 Task: Financial Form Template: Basic Service Receipt.
Action: Mouse moved to (61, 70)
Screenshot: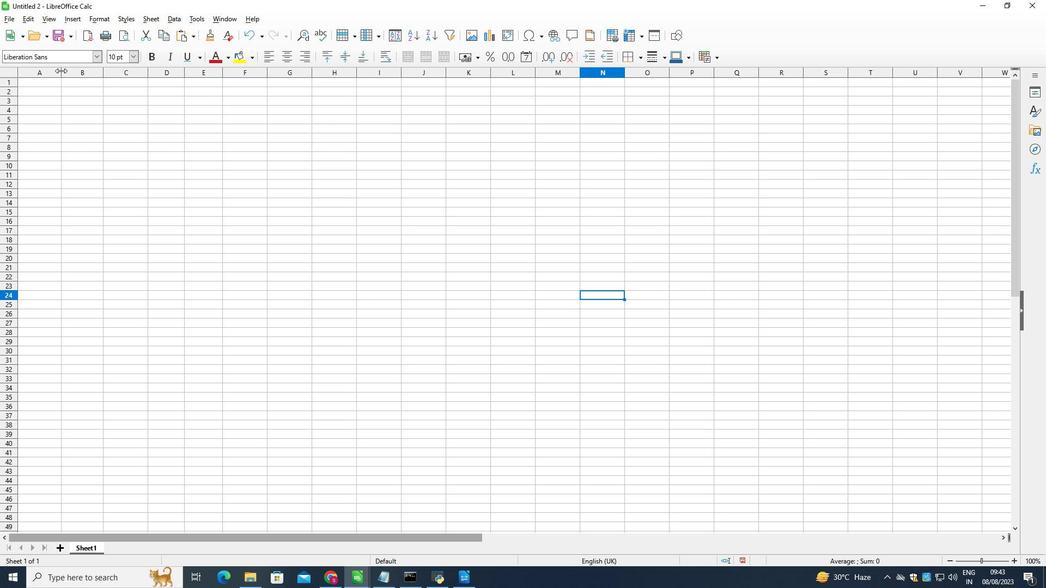 
Action: Mouse pressed left at (61, 70)
Screenshot: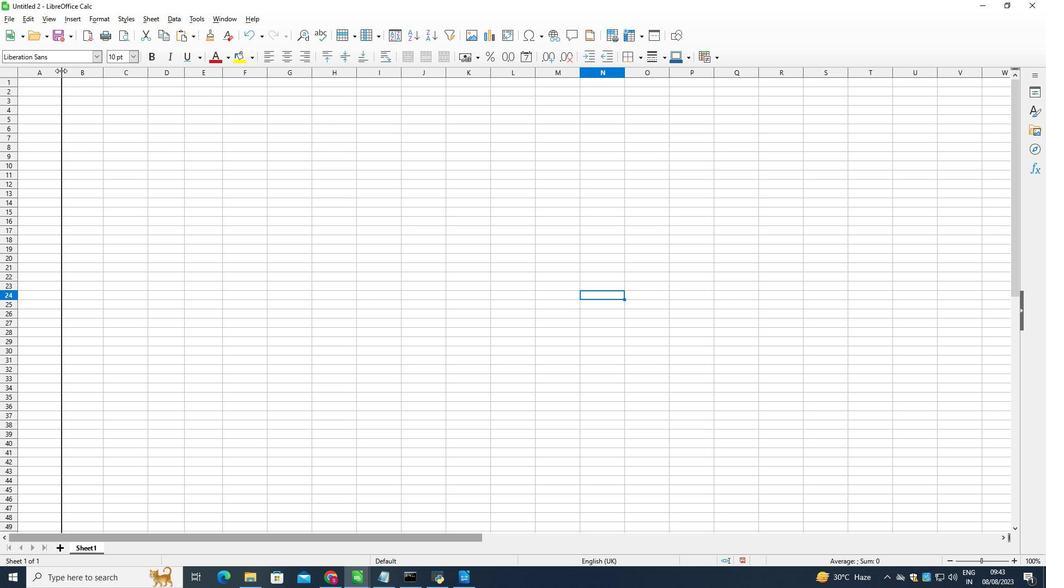 
Action: Mouse moved to (75, 70)
Screenshot: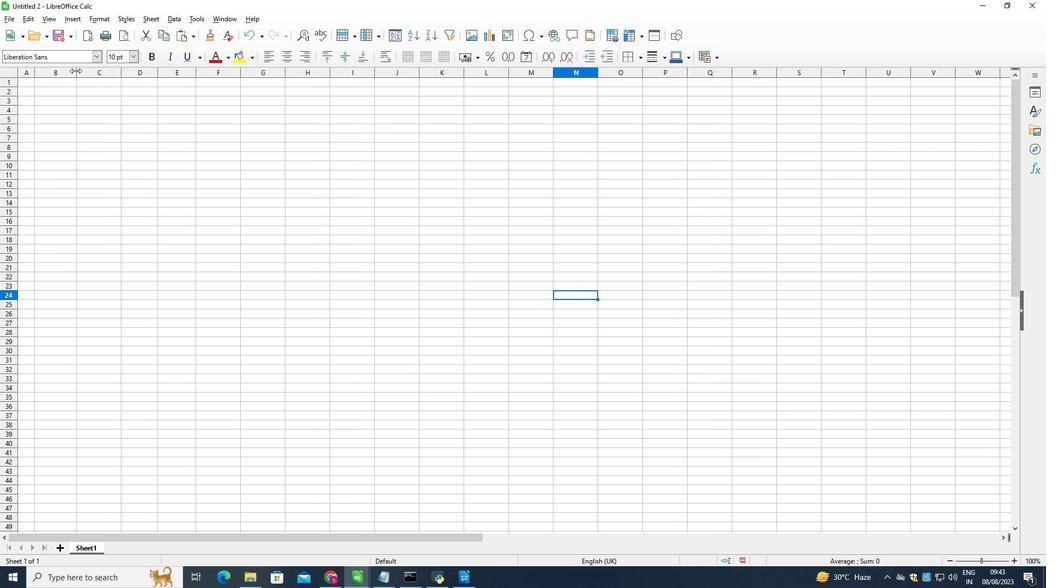 
Action: Mouse pressed left at (75, 70)
Screenshot: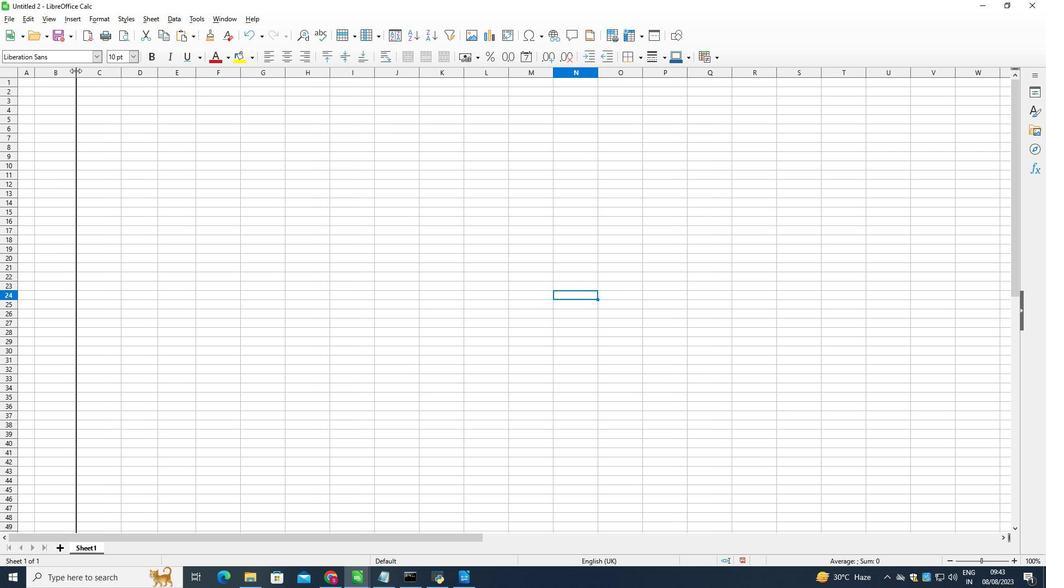 
Action: Mouse moved to (98, 68)
Screenshot: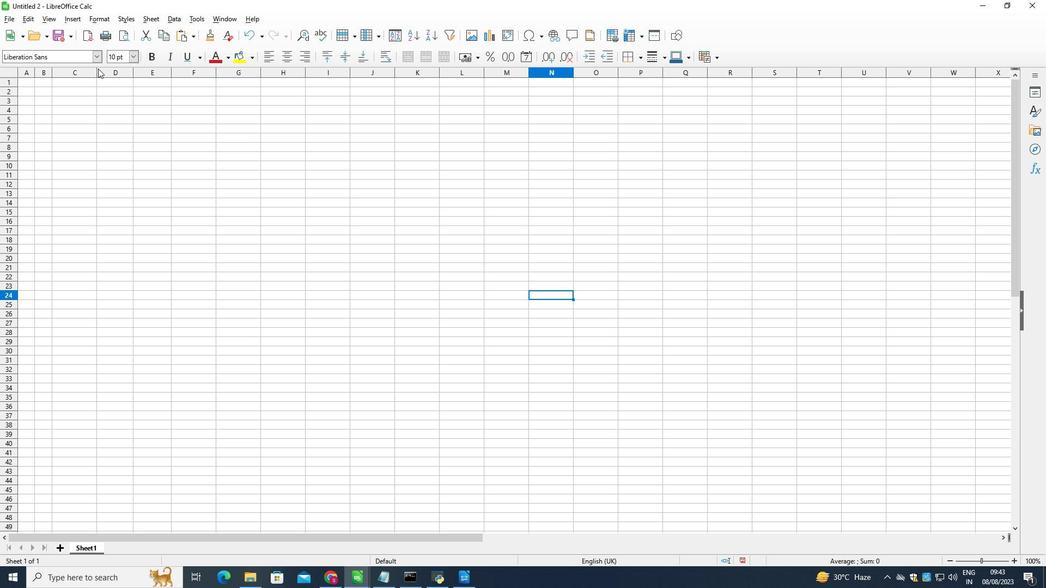 
Action: Mouse pressed left at (98, 68)
Screenshot: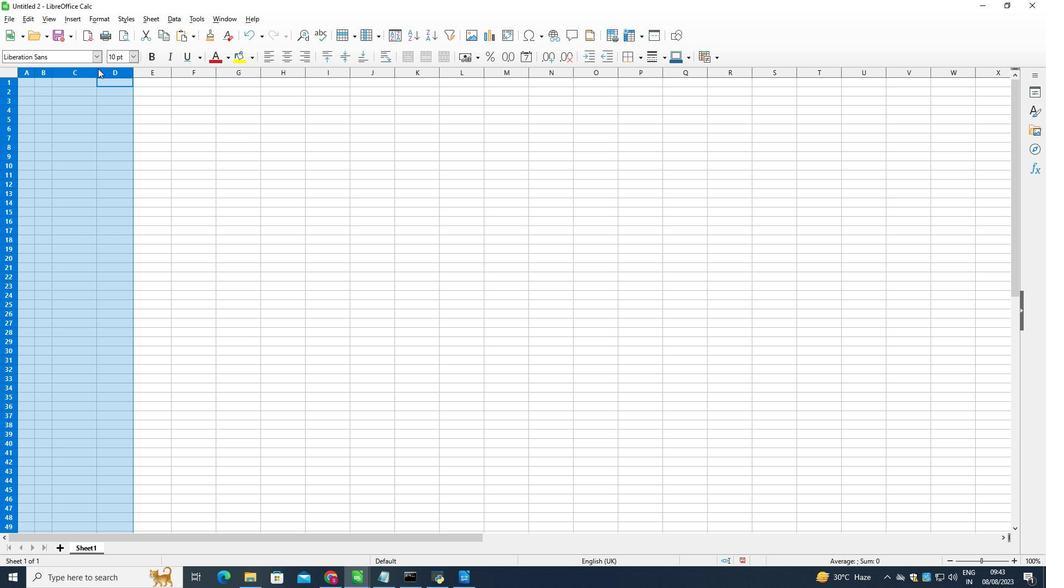 
Action: Mouse moved to (207, 104)
Screenshot: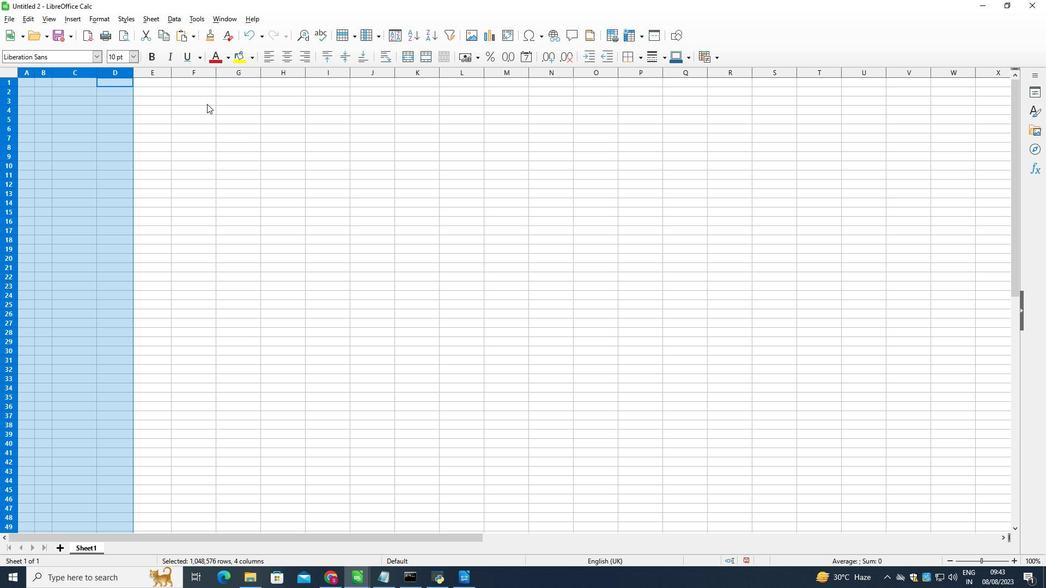 
Action: Mouse pressed left at (207, 104)
Screenshot: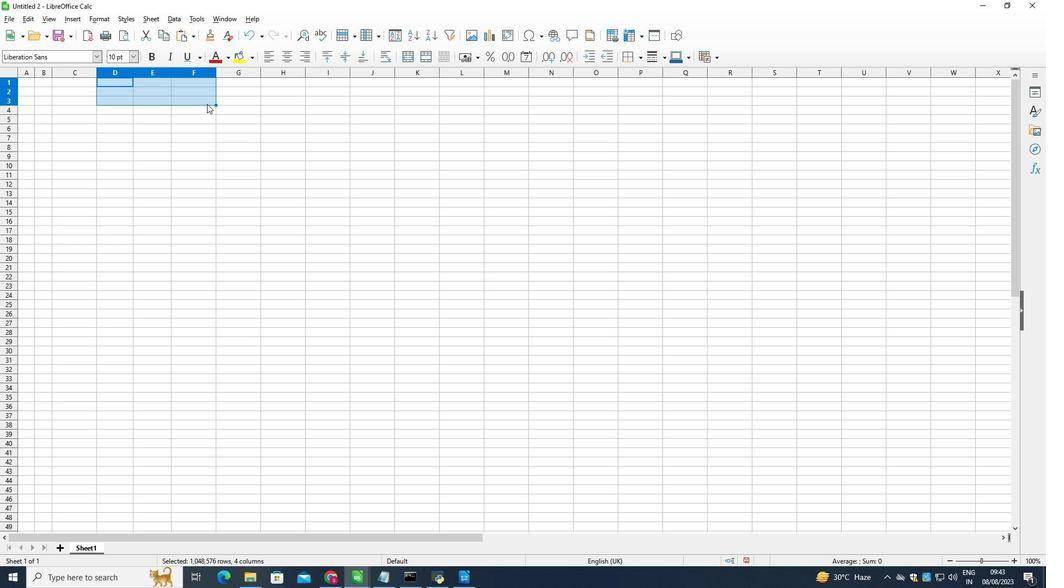 
Action: Mouse pressed right at (207, 104)
Screenshot: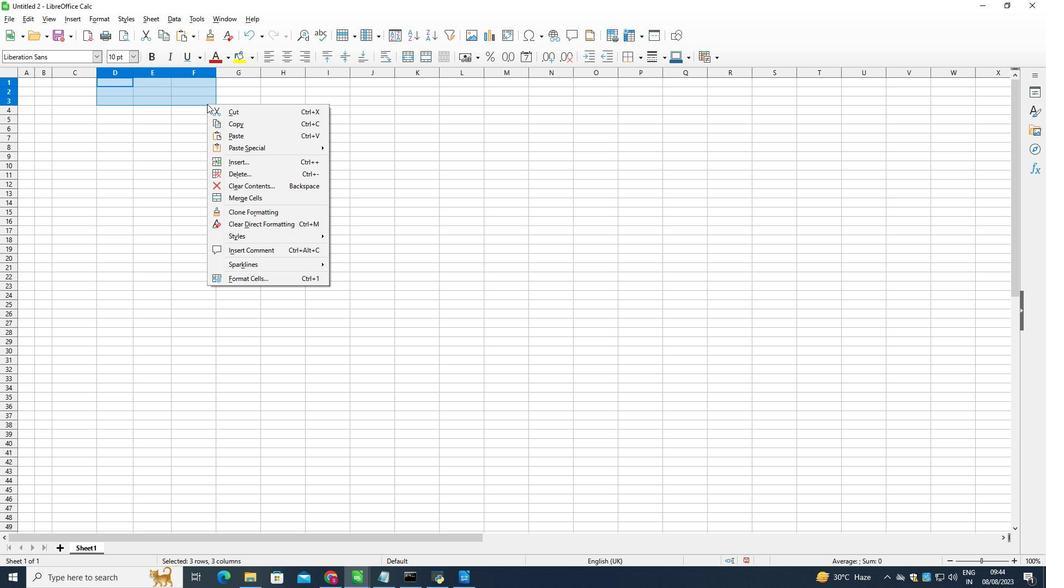 
Action: Mouse moved to (164, 183)
Screenshot: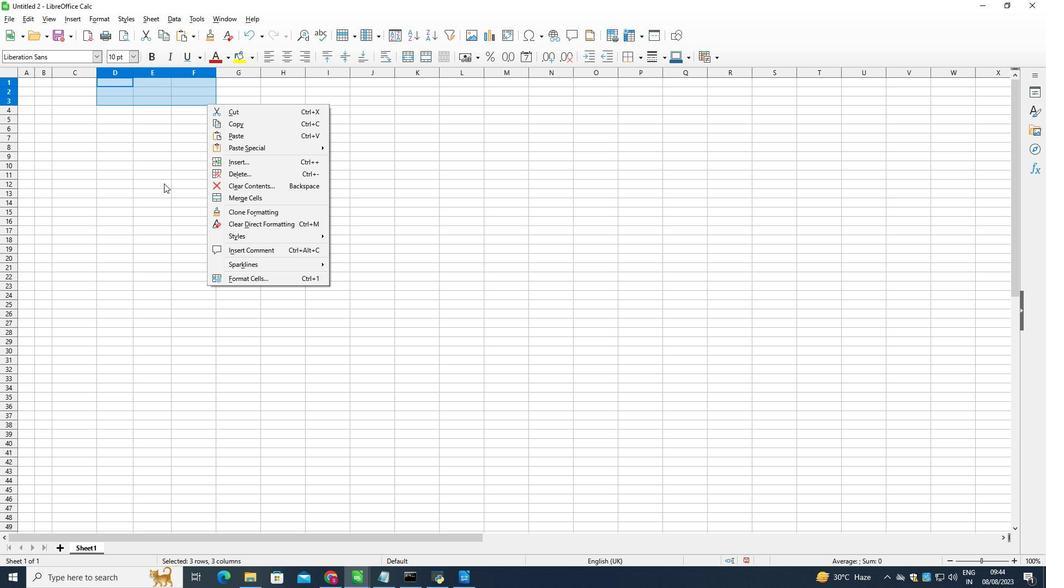 
Action: Mouse pressed left at (164, 183)
Screenshot: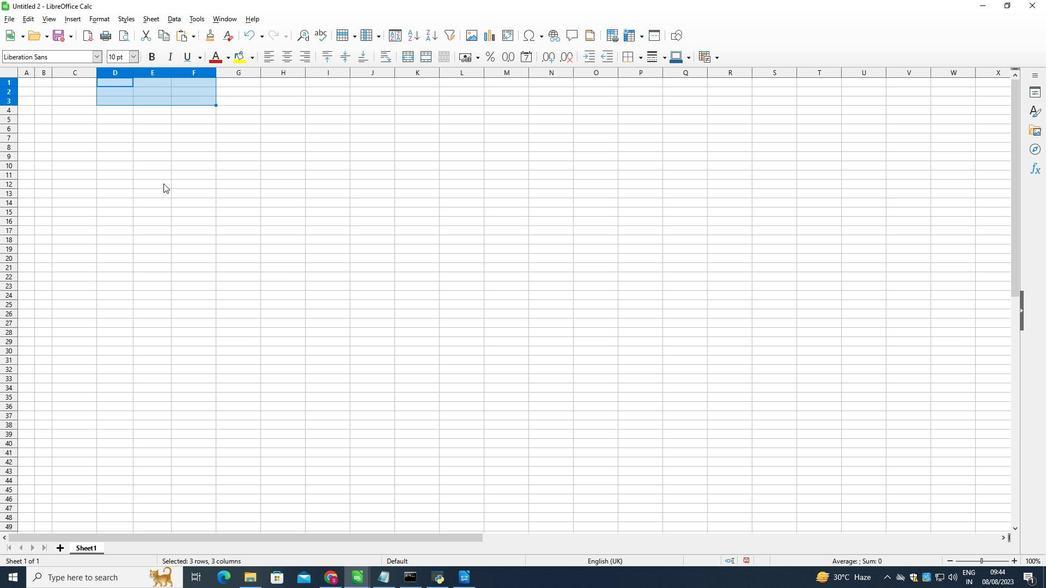 
Action: Mouse moved to (81, 145)
Screenshot: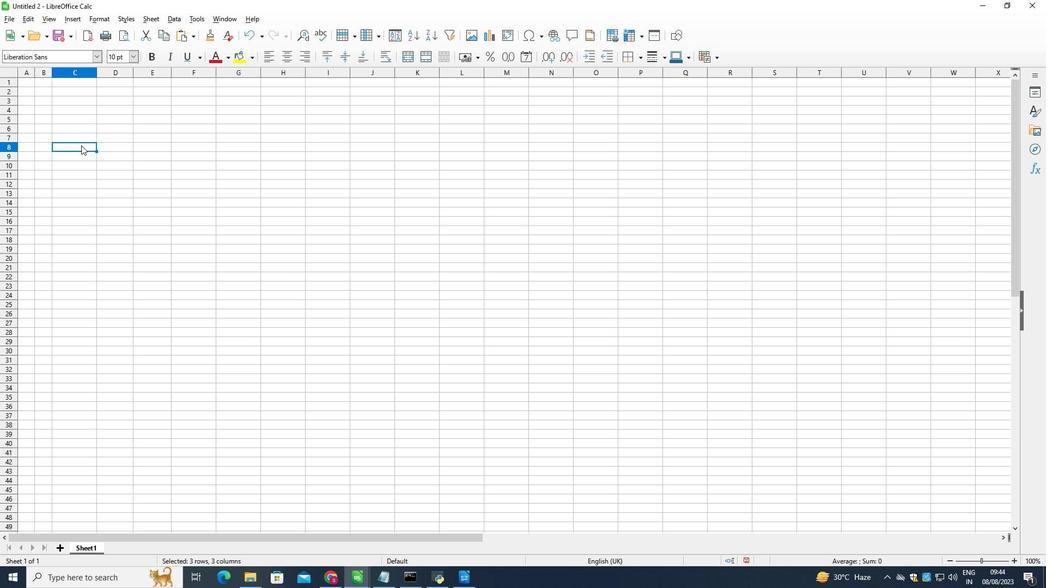 
Action: Mouse pressed left at (81, 145)
Screenshot: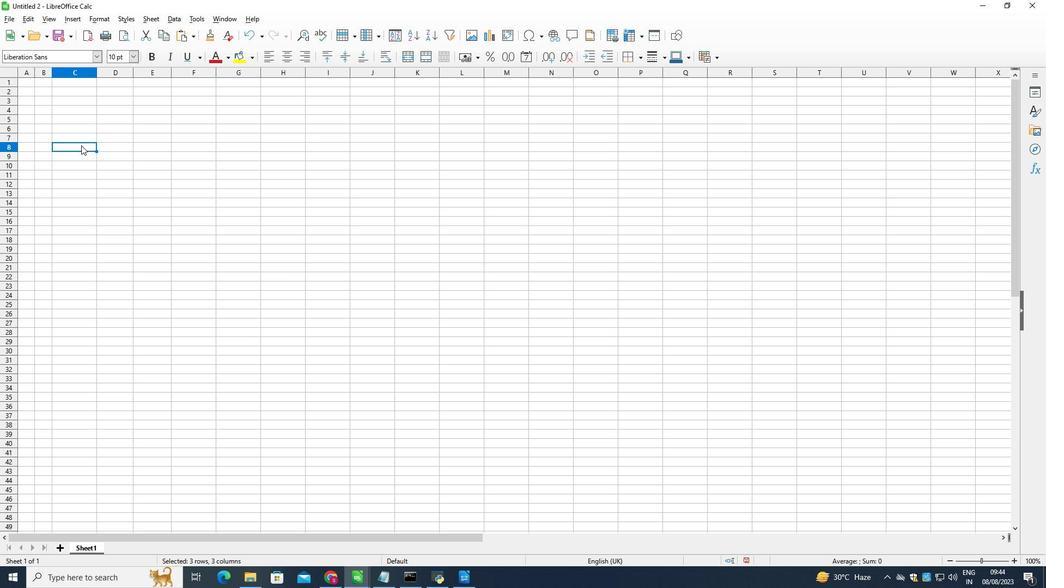 
Action: Mouse moved to (95, 72)
Screenshot: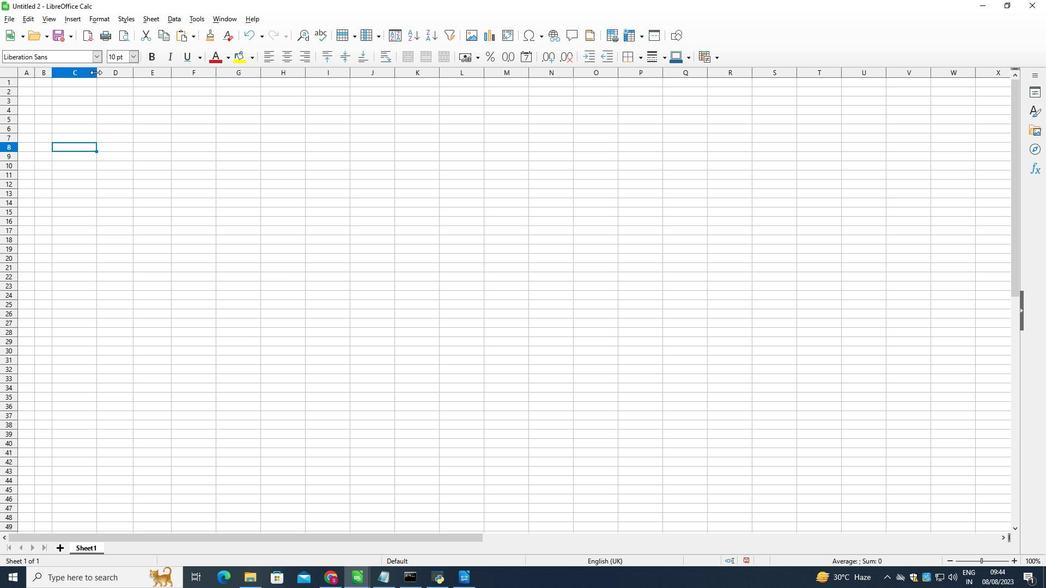 
Action: Mouse pressed left at (95, 72)
Screenshot: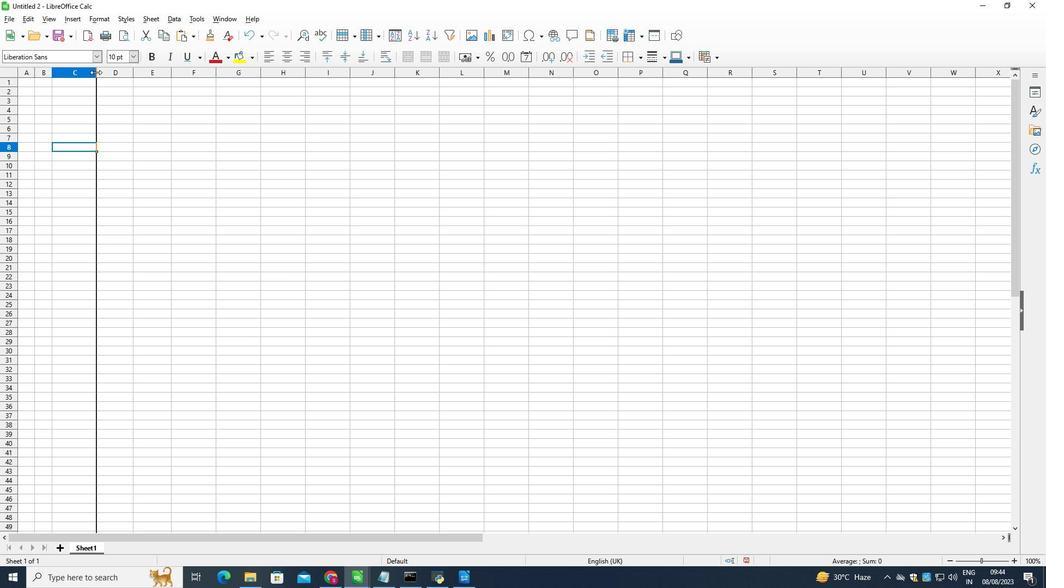 
Action: Mouse moved to (105, 74)
Screenshot: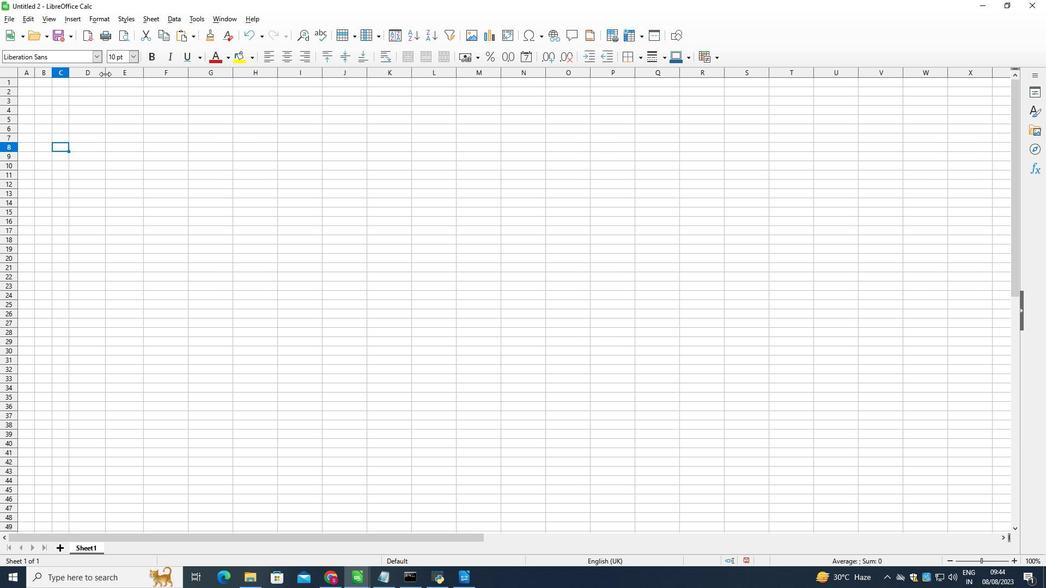 
Action: Mouse pressed left at (105, 74)
Screenshot: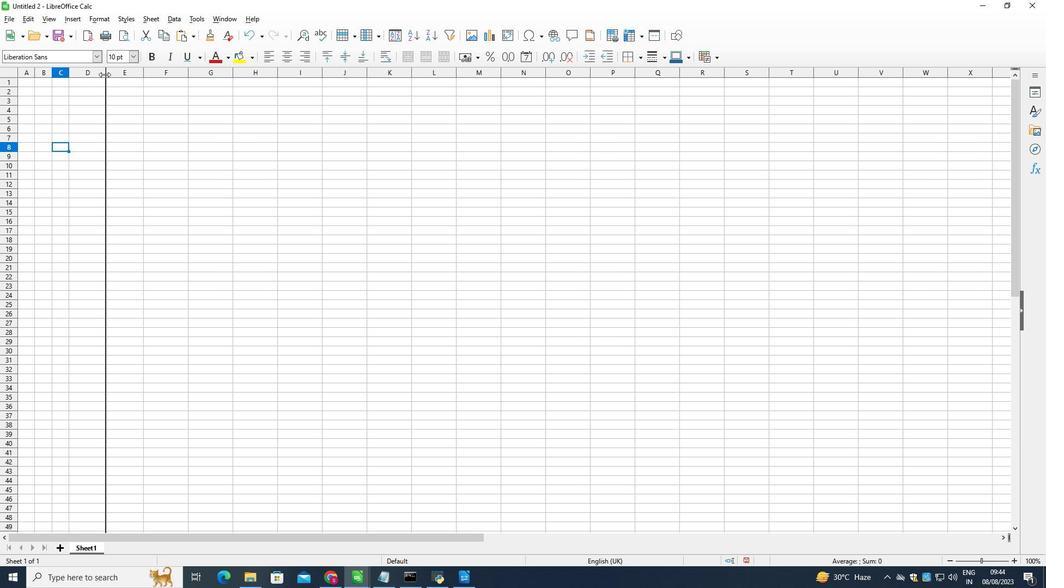 
Action: Mouse moved to (123, 70)
Screenshot: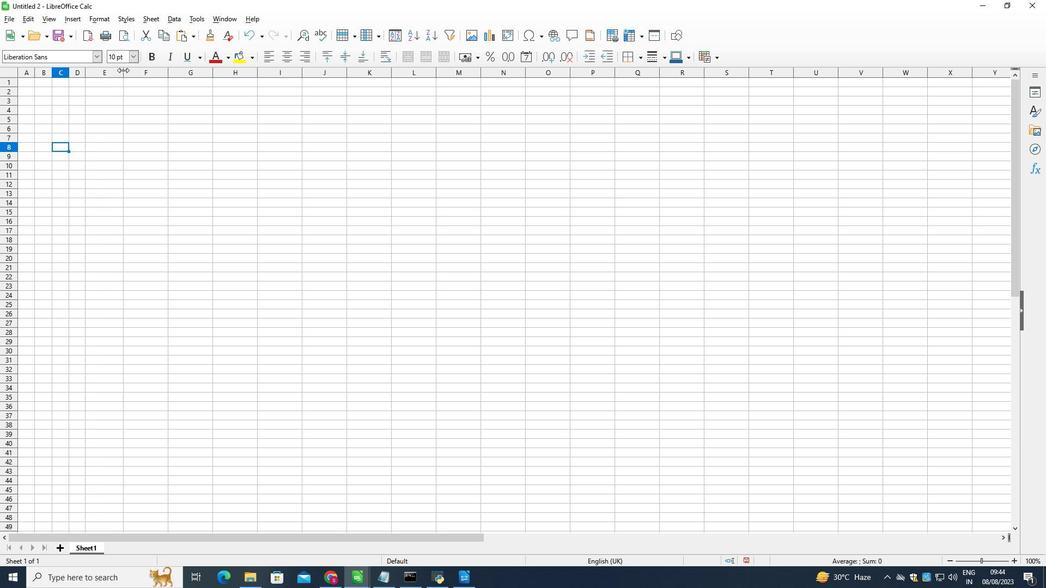 
Action: Mouse pressed left at (123, 70)
Screenshot: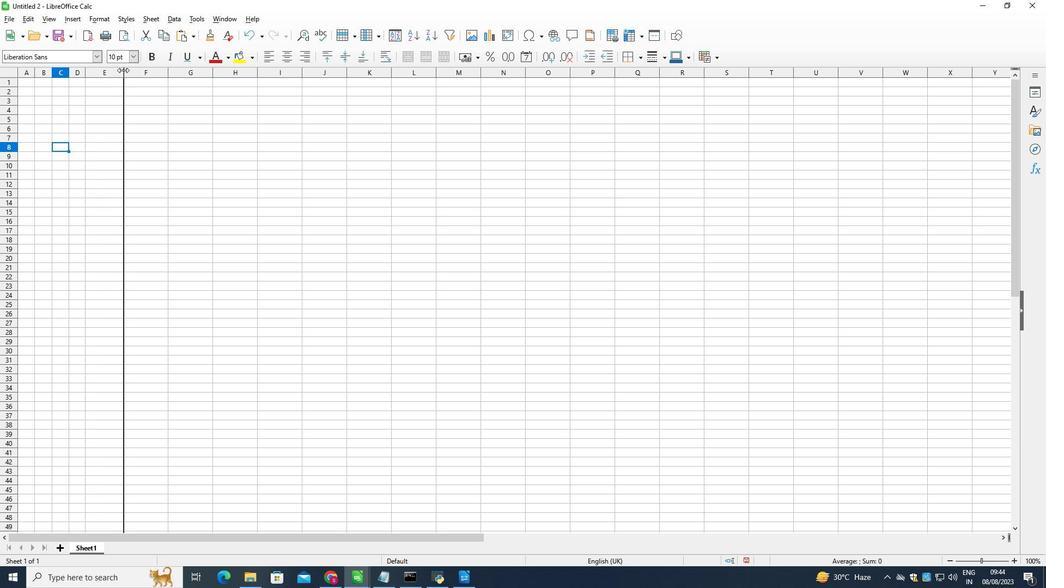
Action: Mouse moved to (144, 71)
Screenshot: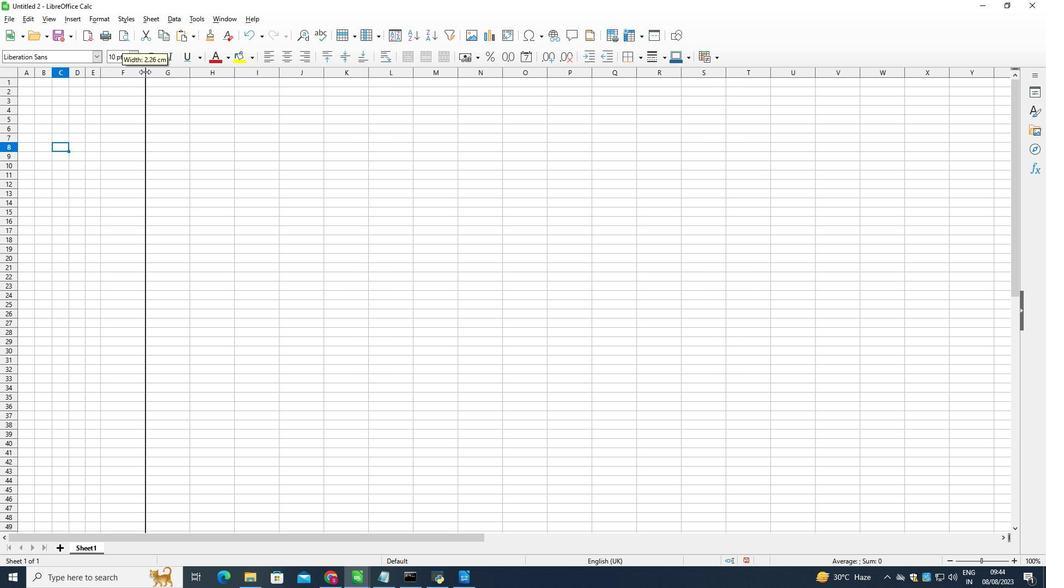 
Action: Mouse pressed left at (144, 71)
Screenshot: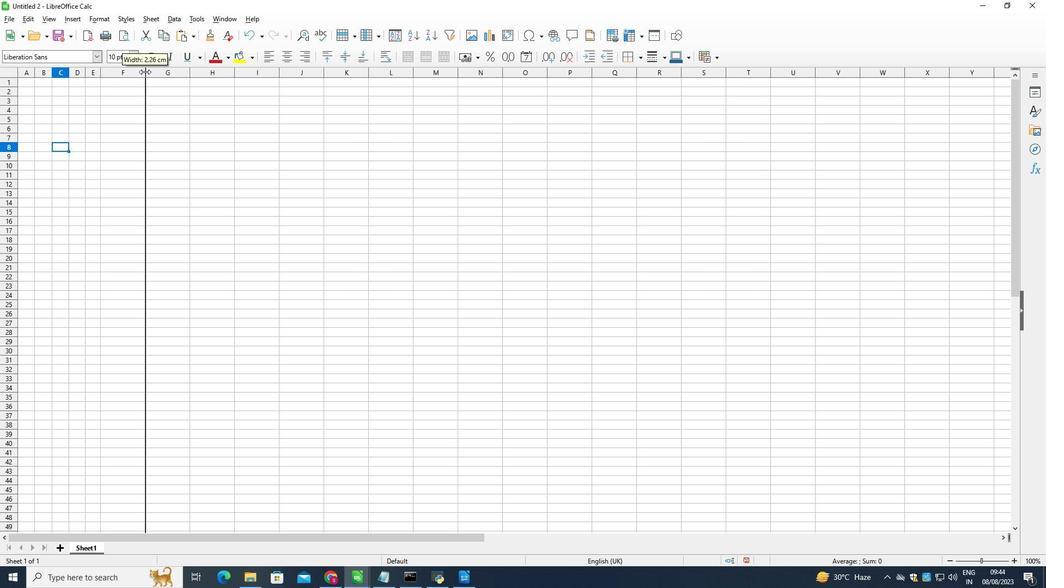 
Action: Mouse moved to (159, 76)
Screenshot: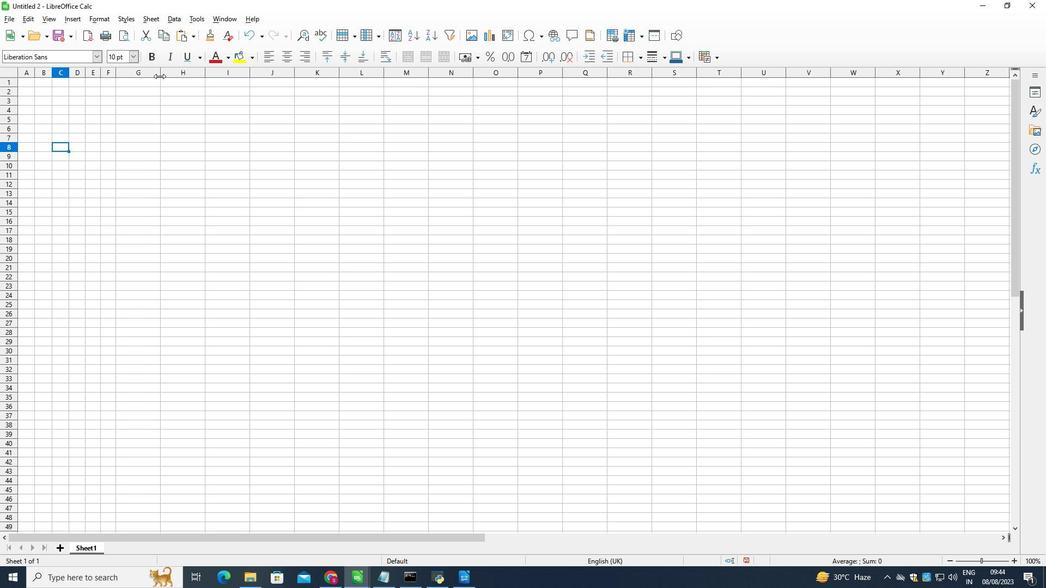 
Action: Mouse pressed left at (159, 76)
Screenshot: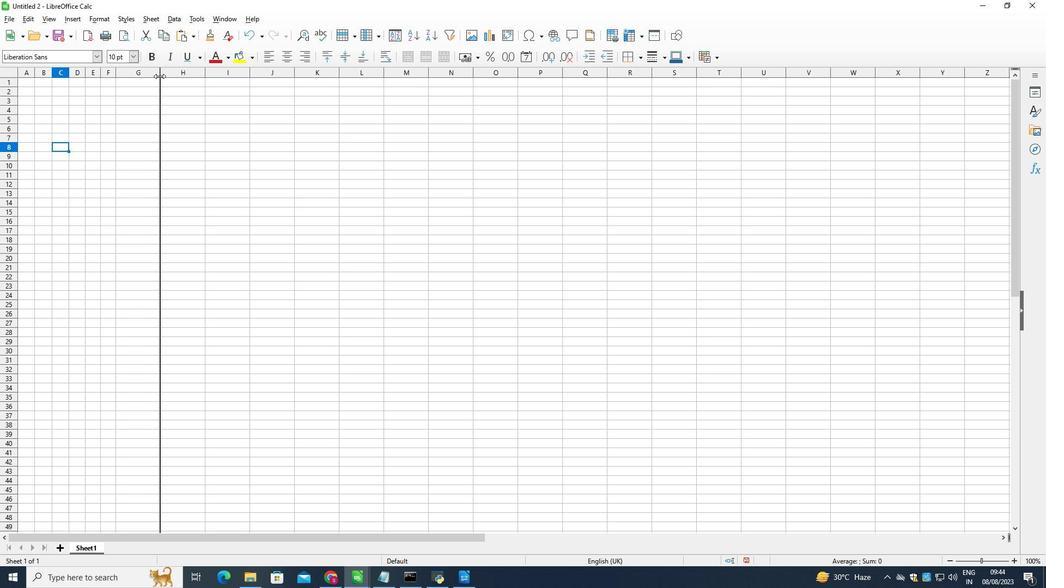
Action: Mouse moved to (176, 73)
Screenshot: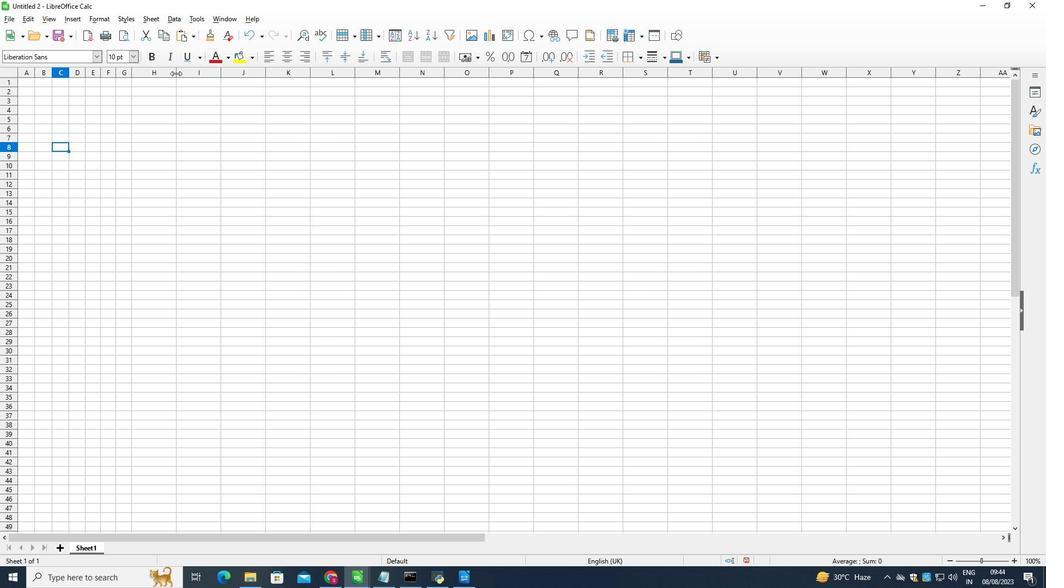 
Action: Mouse pressed left at (176, 73)
Screenshot: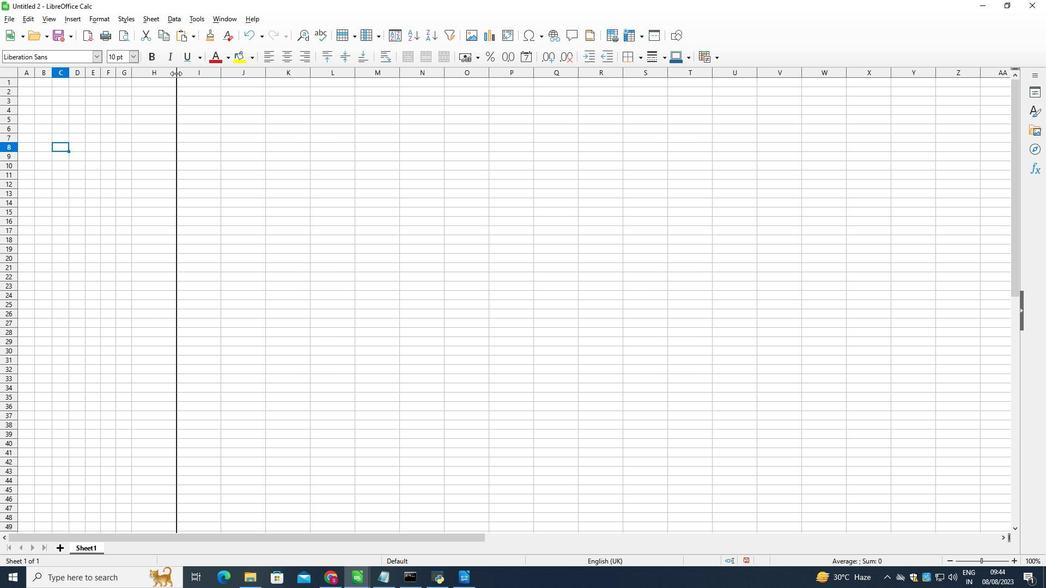 
Action: Mouse moved to (190, 75)
Screenshot: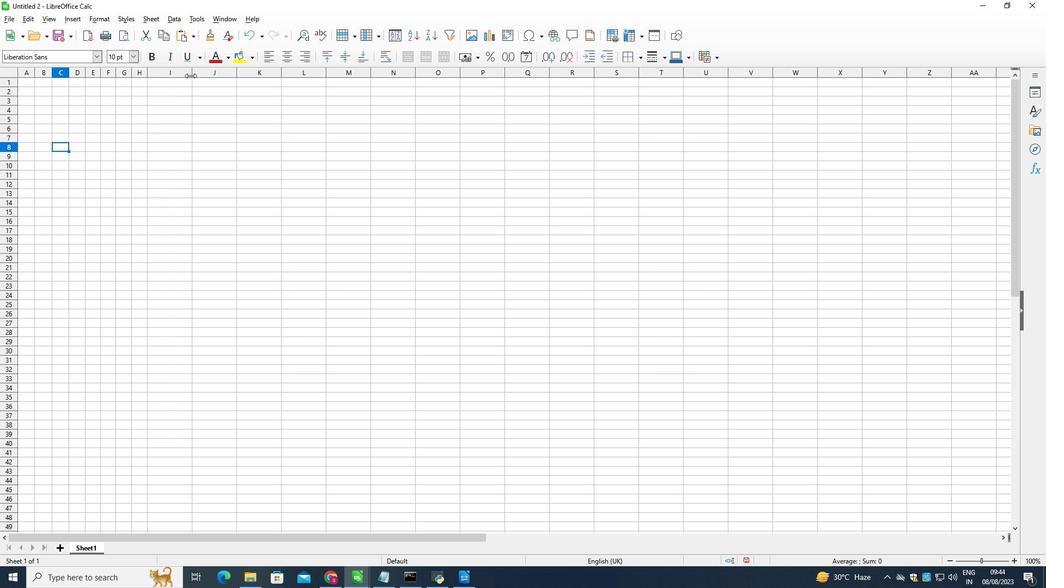 
Action: Mouse pressed left at (190, 75)
Screenshot: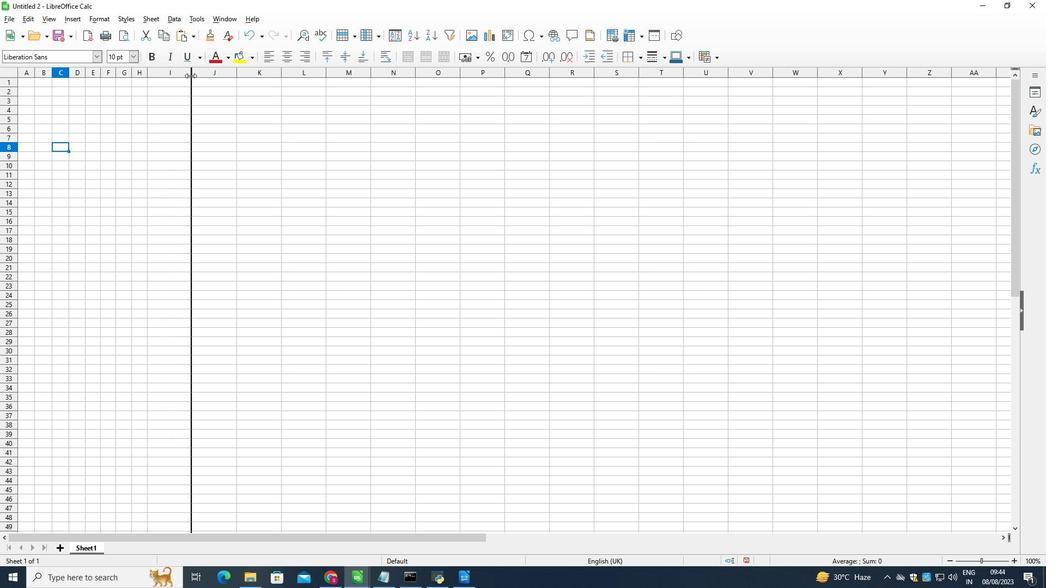 
Action: Mouse moved to (204, 73)
Screenshot: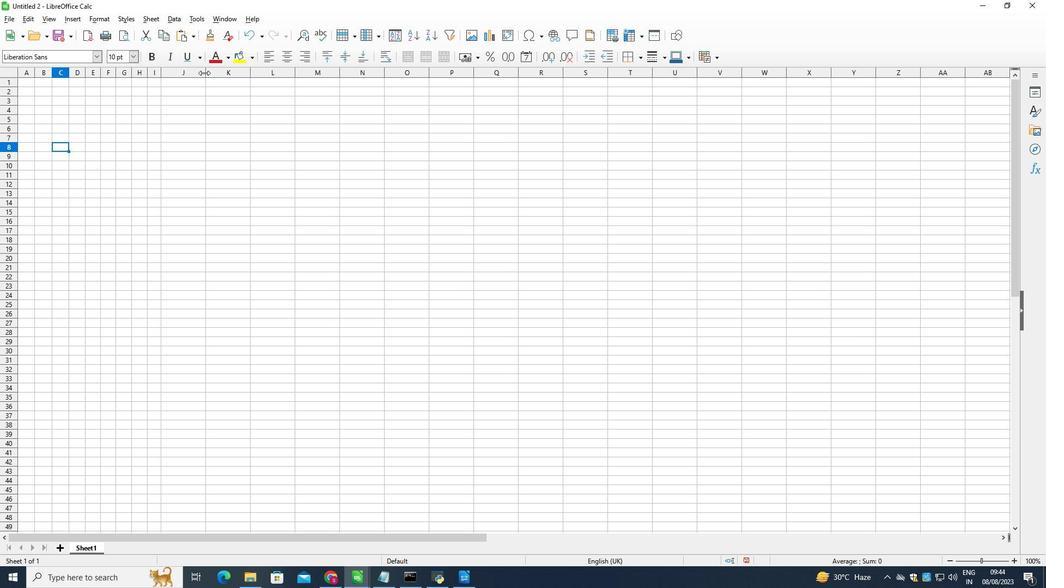 
Action: Mouse pressed left at (204, 73)
Screenshot: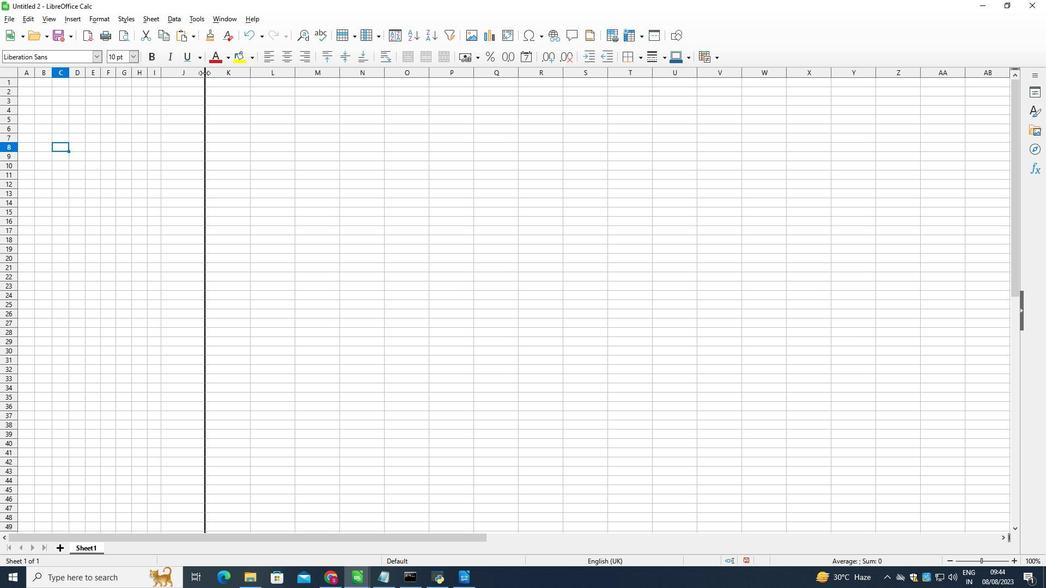 
Action: Mouse moved to (225, 70)
Screenshot: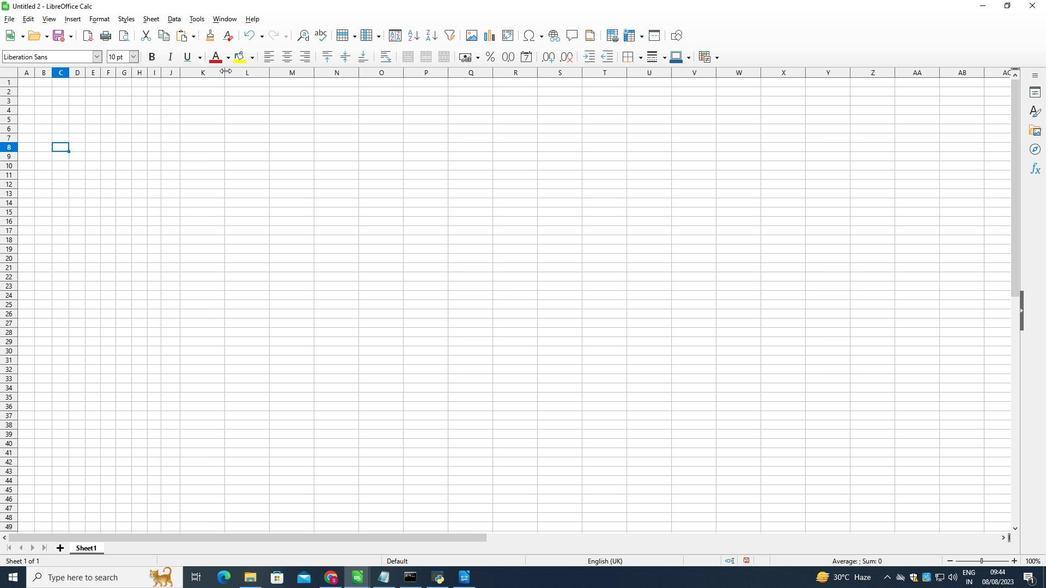 
Action: Mouse pressed left at (225, 70)
Screenshot: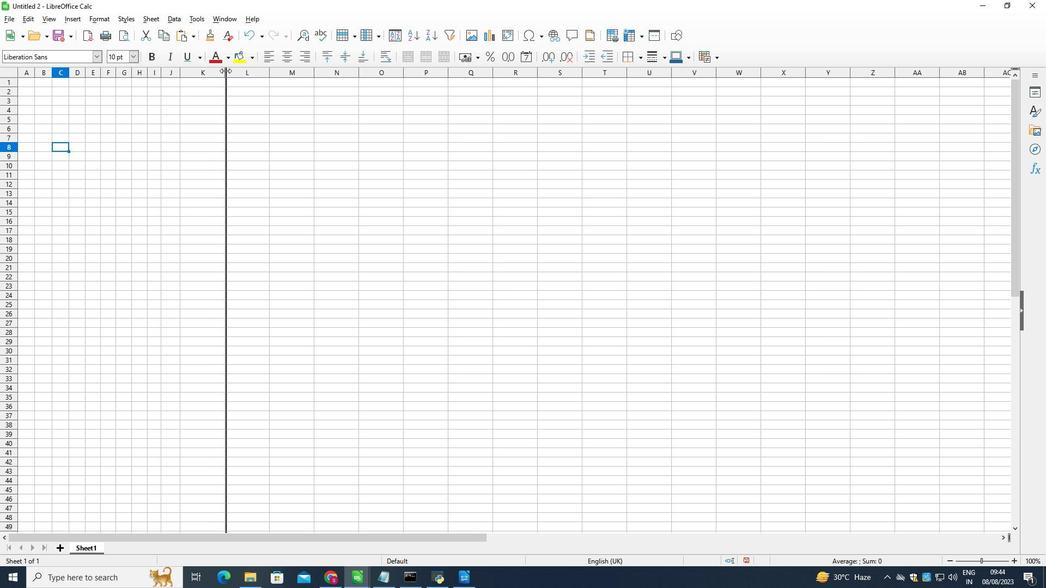 
Action: Mouse moved to (243, 71)
Screenshot: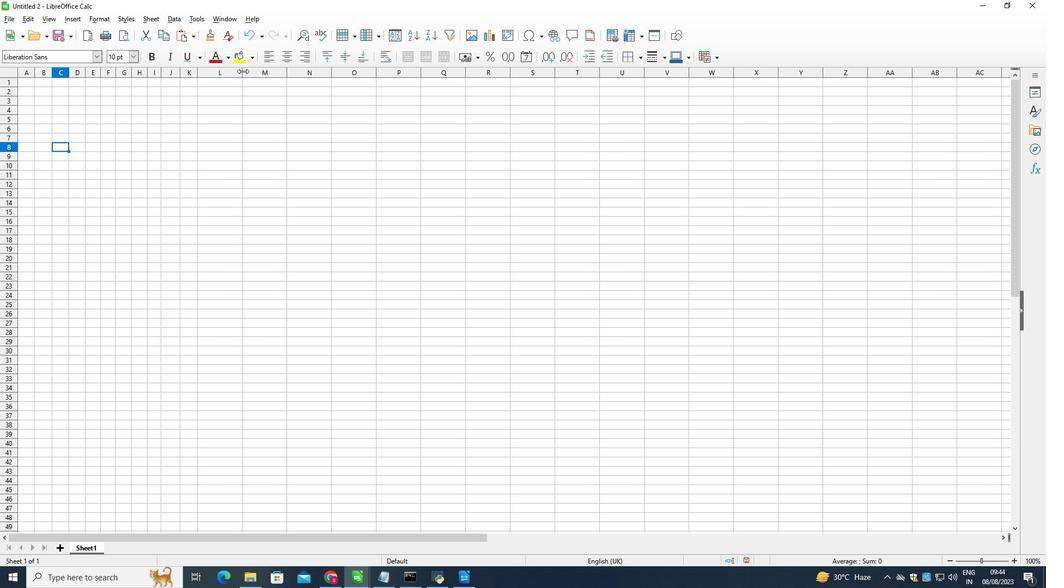 
Action: Mouse pressed left at (243, 71)
Screenshot: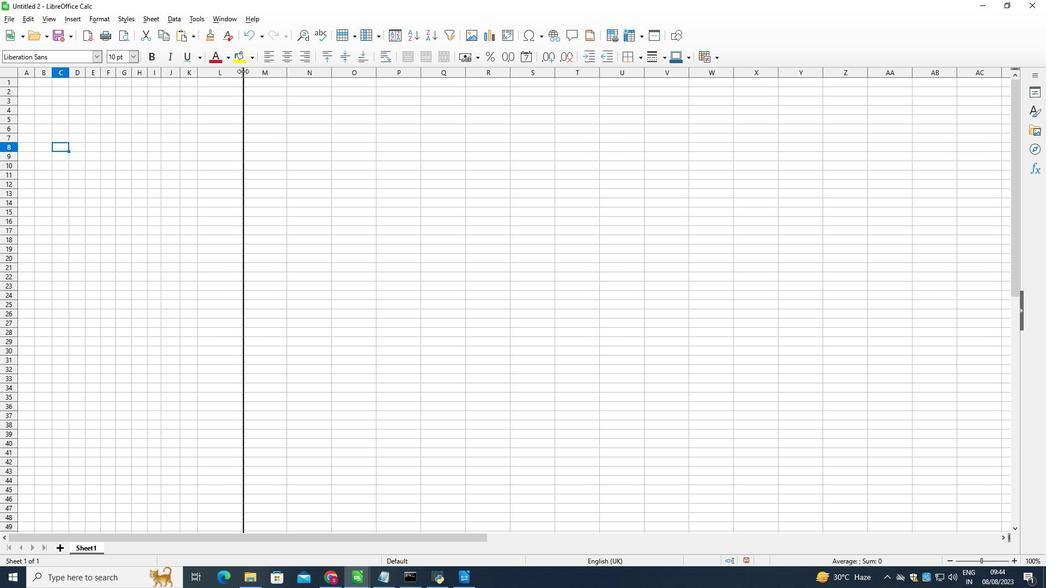 
Action: Mouse moved to (257, 70)
Screenshot: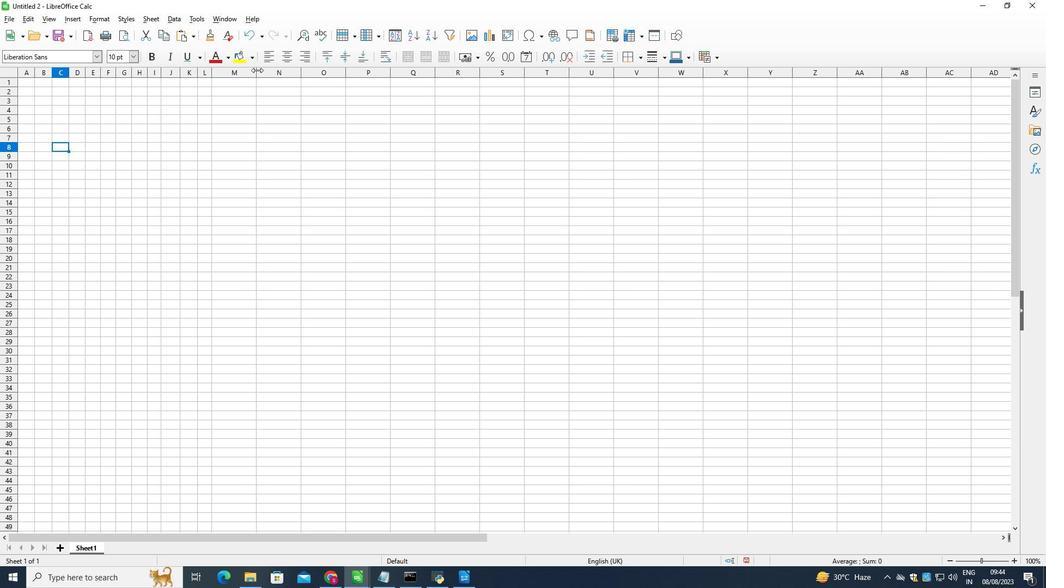 
Action: Mouse pressed left at (257, 70)
Screenshot: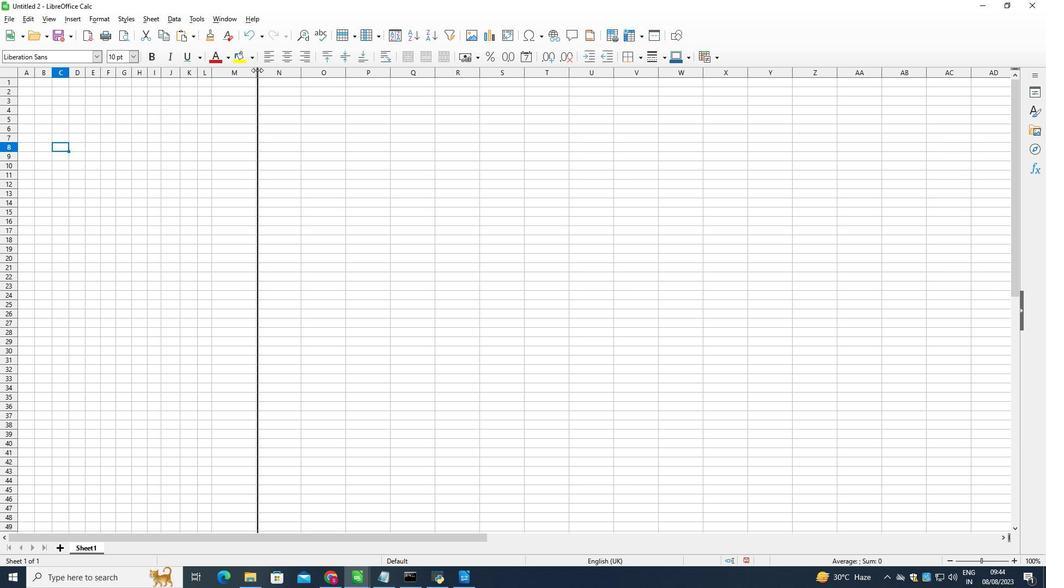
Action: Mouse moved to (271, 73)
Screenshot: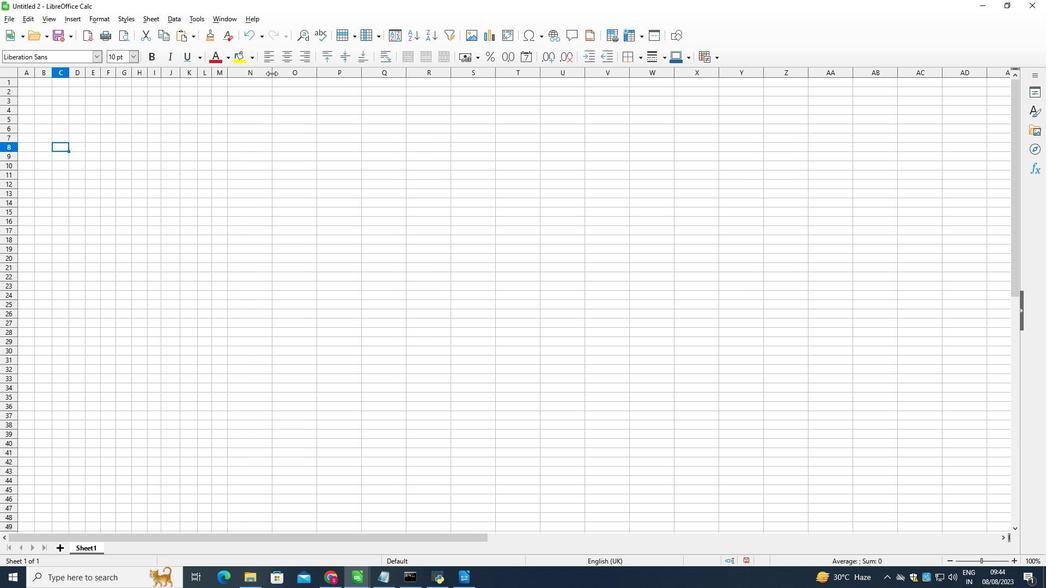 
Action: Mouse pressed left at (271, 73)
Screenshot: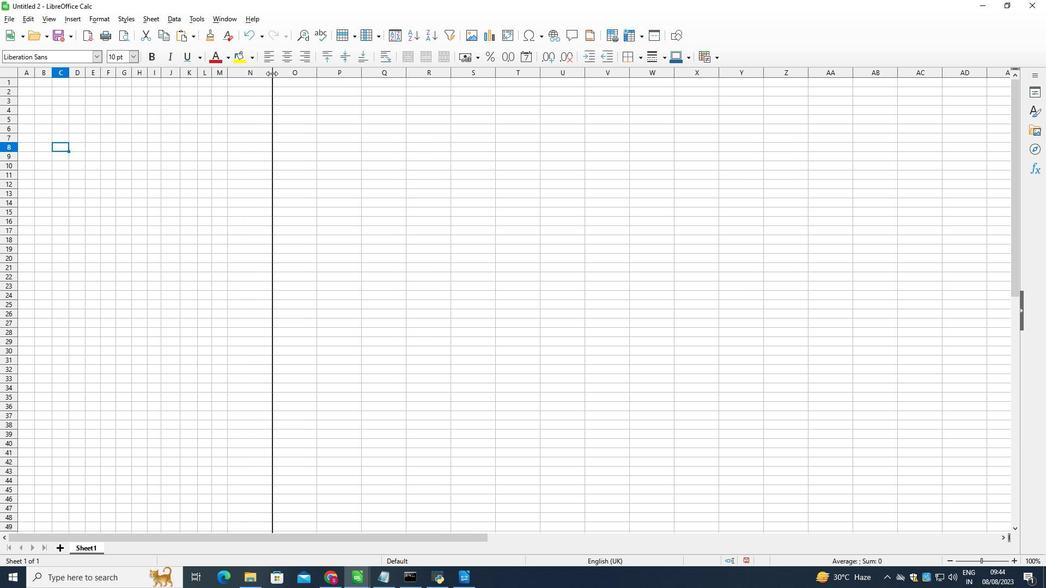
Action: Mouse moved to (286, 71)
Screenshot: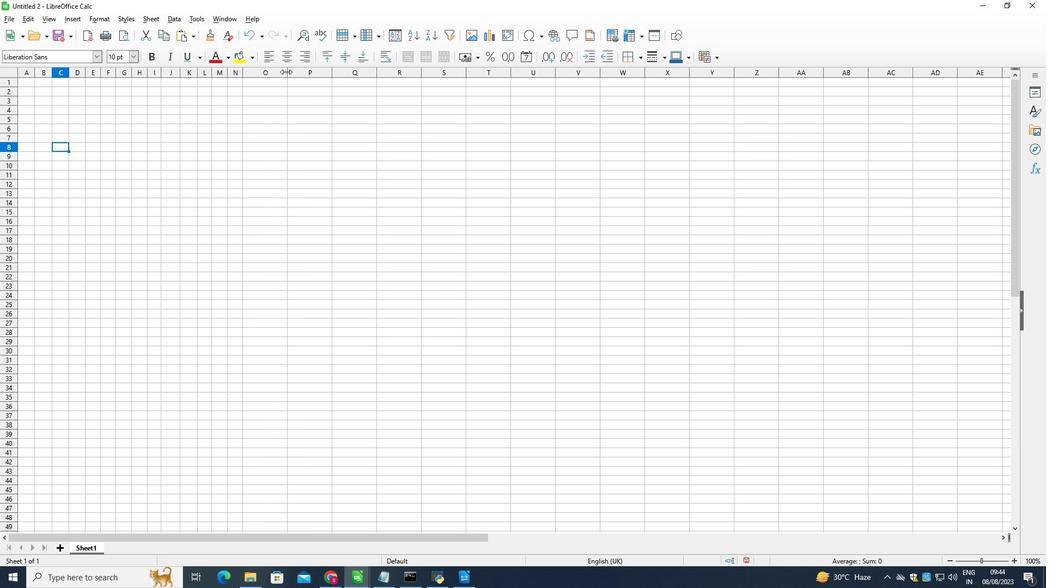 
Action: Mouse pressed left at (286, 71)
Screenshot: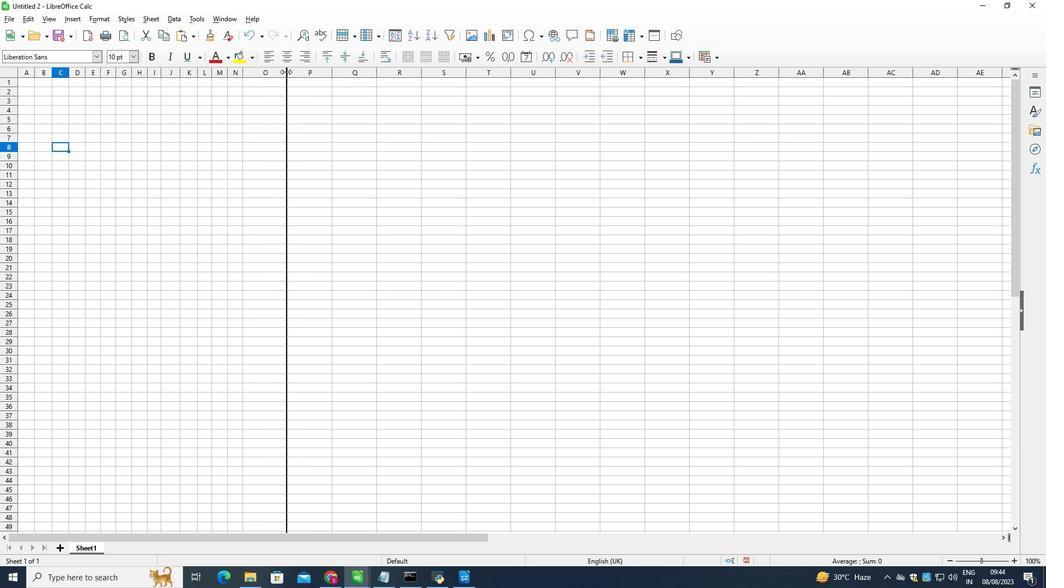 
Action: Mouse moved to (303, 71)
Screenshot: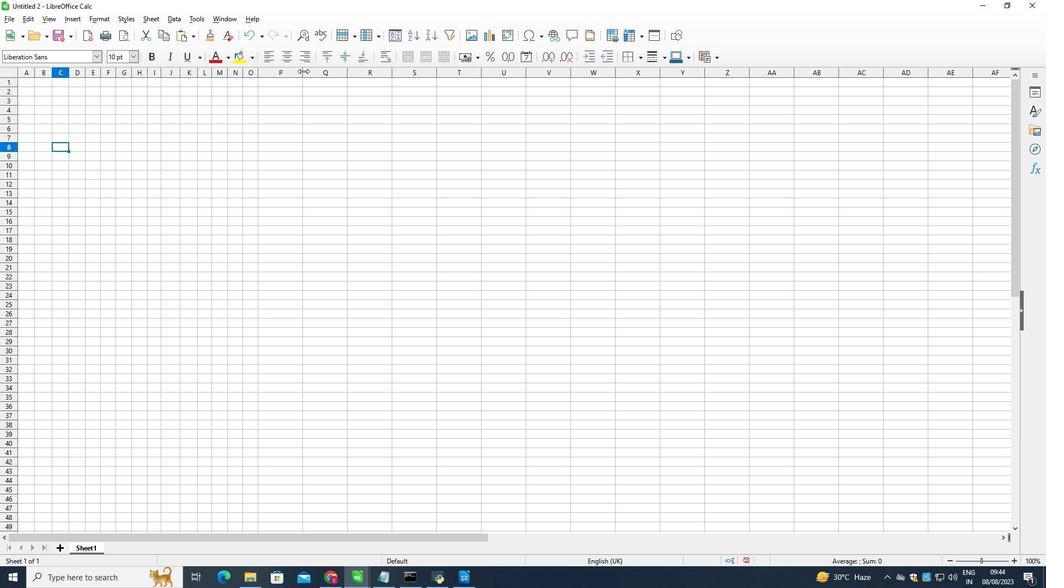 
Action: Mouse pressed left at (303, 71)
Screenshot: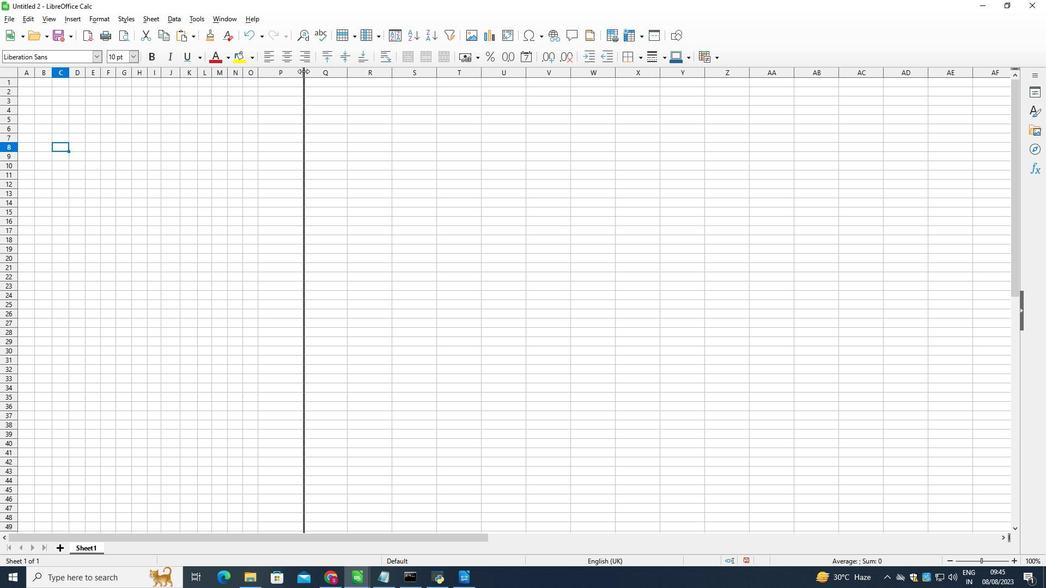 
Action: Mouse moved to (318, 73)
Screenshot: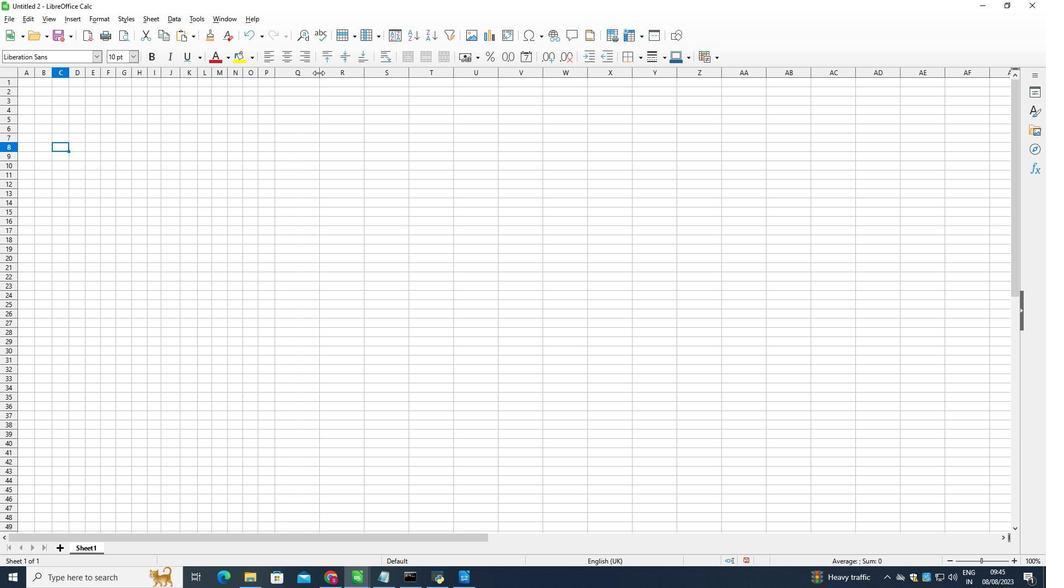 
Action: Mouse pressed left at (318, 73)
Screenshot: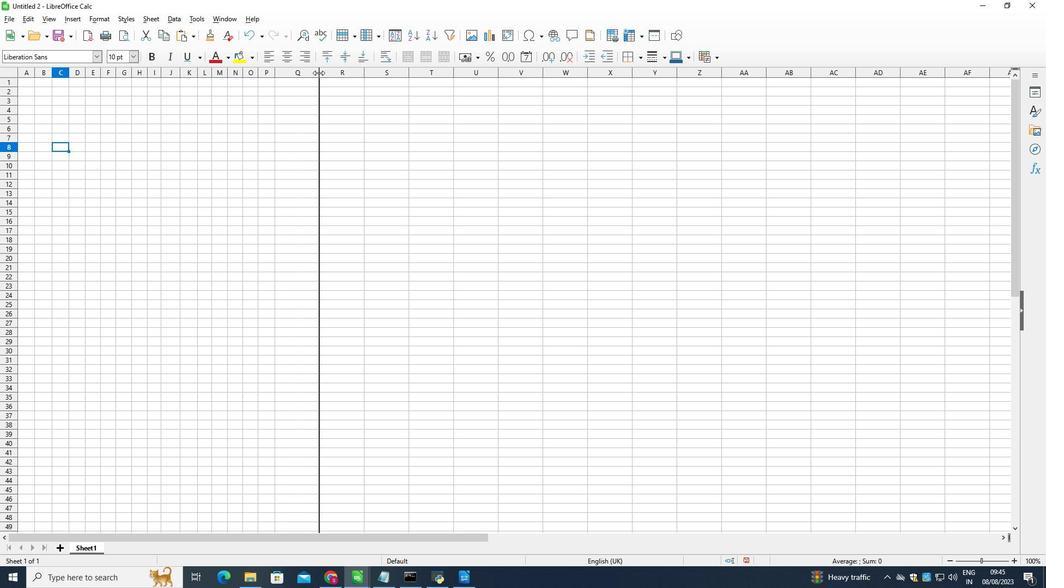 
Action: Mouse moved to (335, 70)
Screenshot: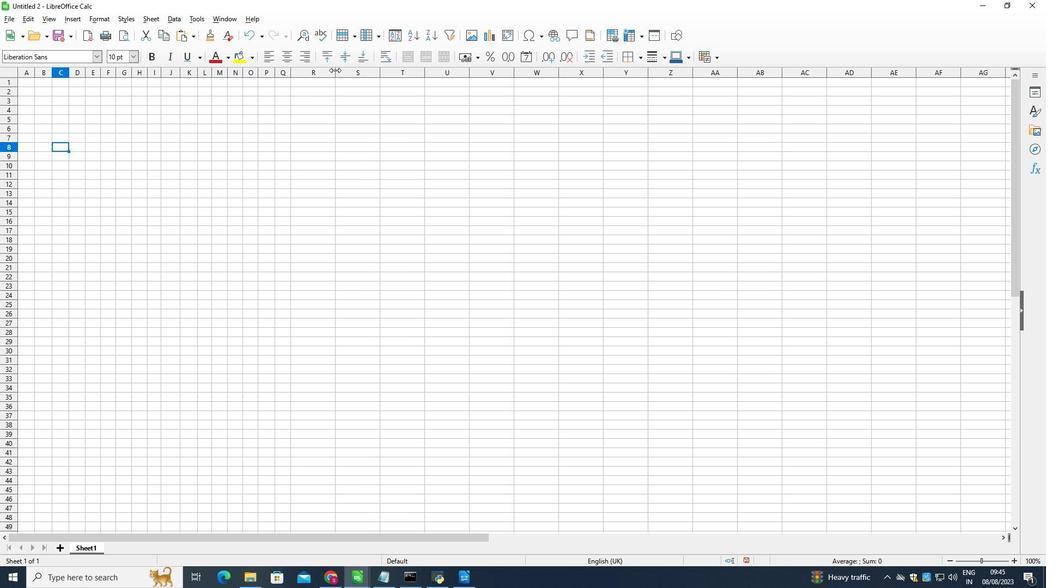 
Action: Mouse pressed left at (335, 70)
Screenshot: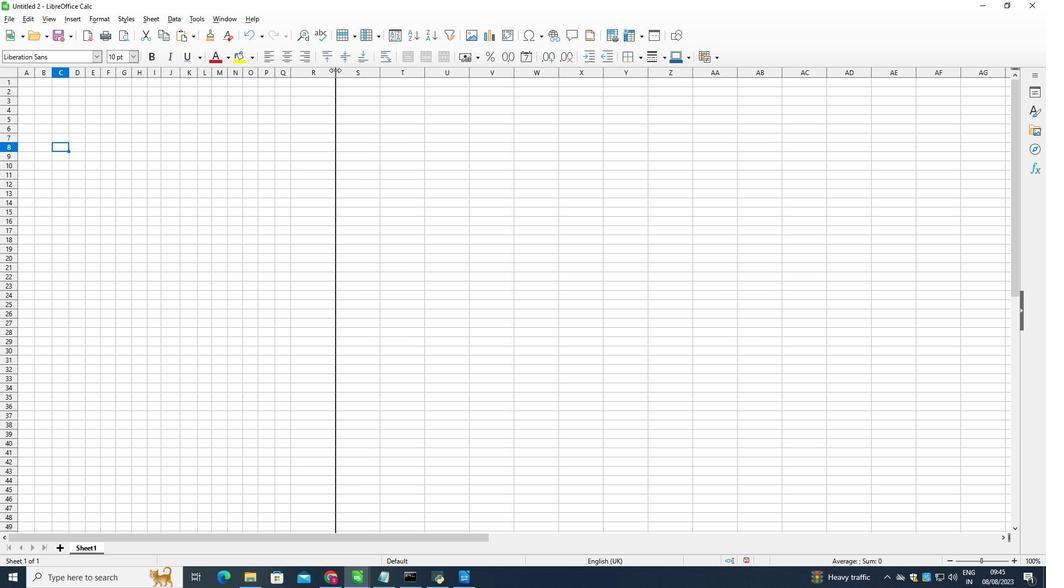 
Action: Mouse moved to (350, 73)
Screenshot: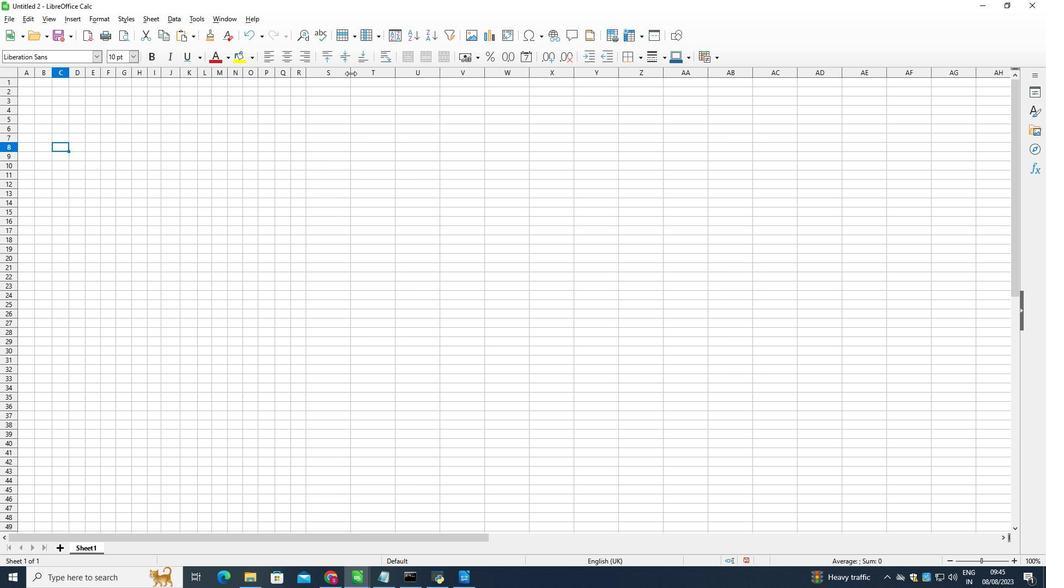 
Action: Mouse pressed left at (350, 73)
Screenshot: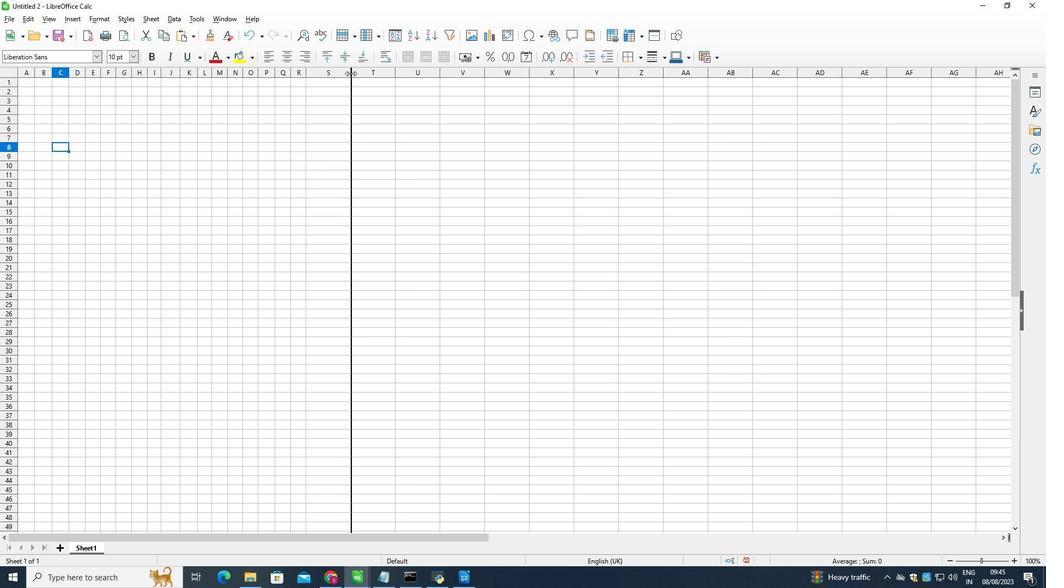 
Action: Mouse moved to (367, 74)
Screenshot: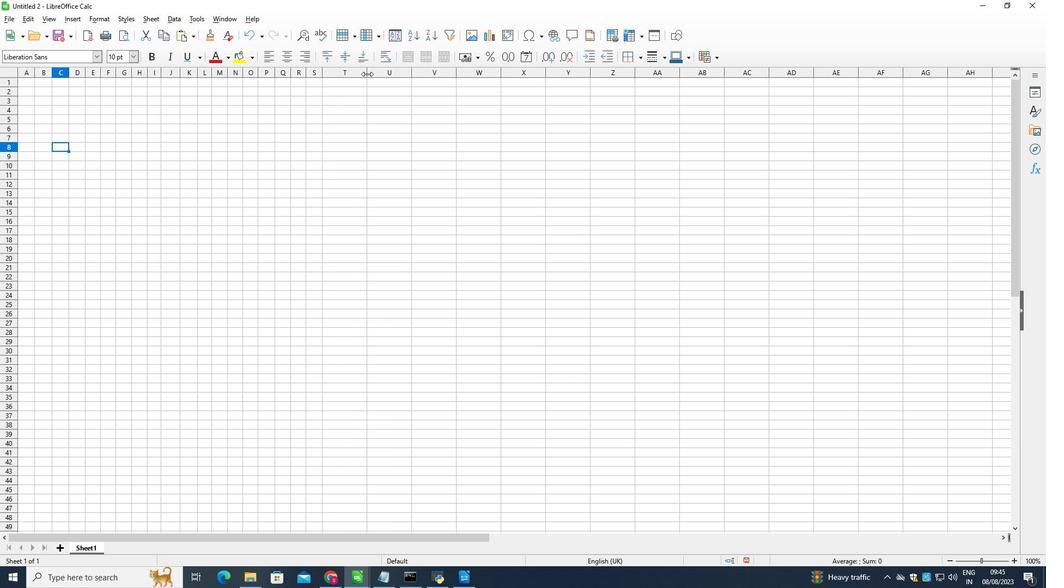 
Action: Mouse pressed left at (367, 74)
Screenshot: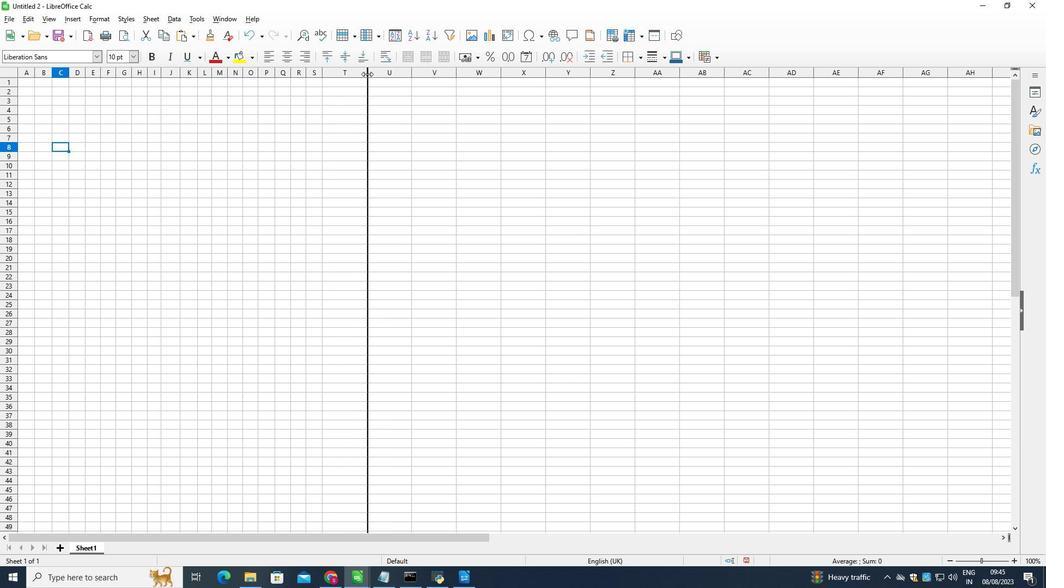 
Action: Mouse moved to (381, 71)
Screenshot: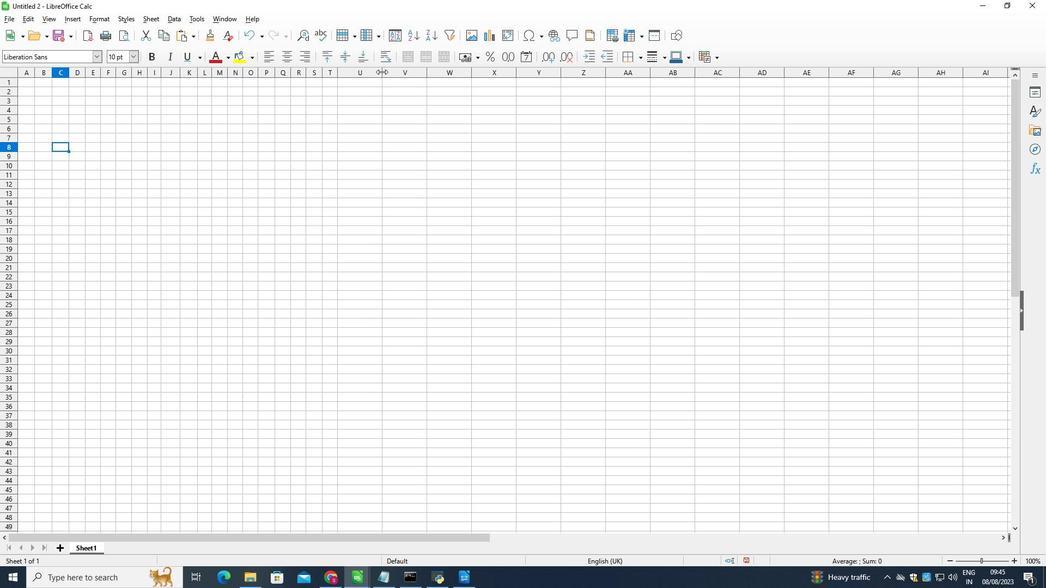 
Action: Mouse pressed left at (381, 71)
Screenshot: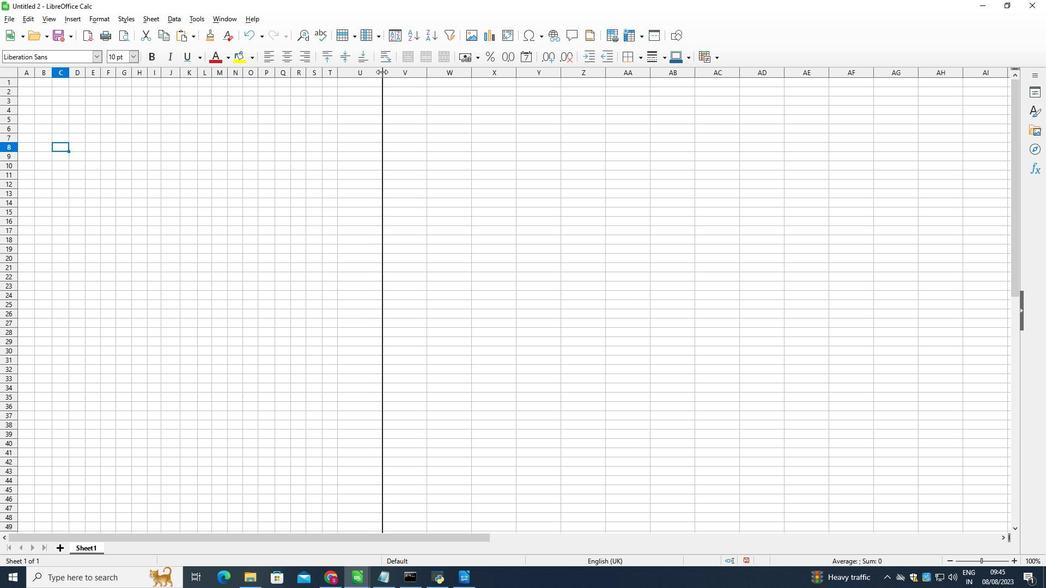 
Action: Mouse moved to (396, 70)
Screenshot: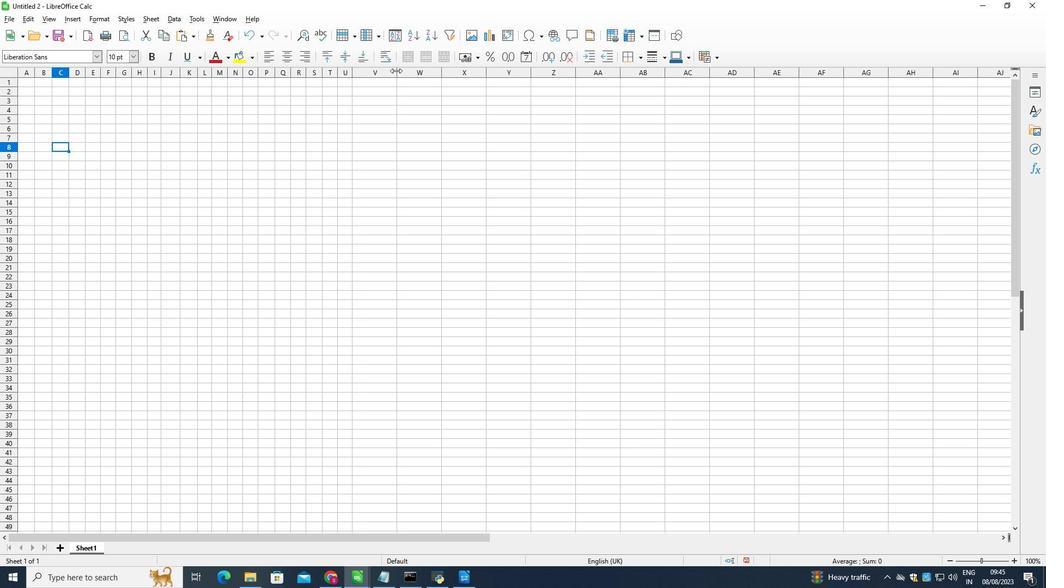 
Action: Mouse pressed left at (396, 70)
Screenshot: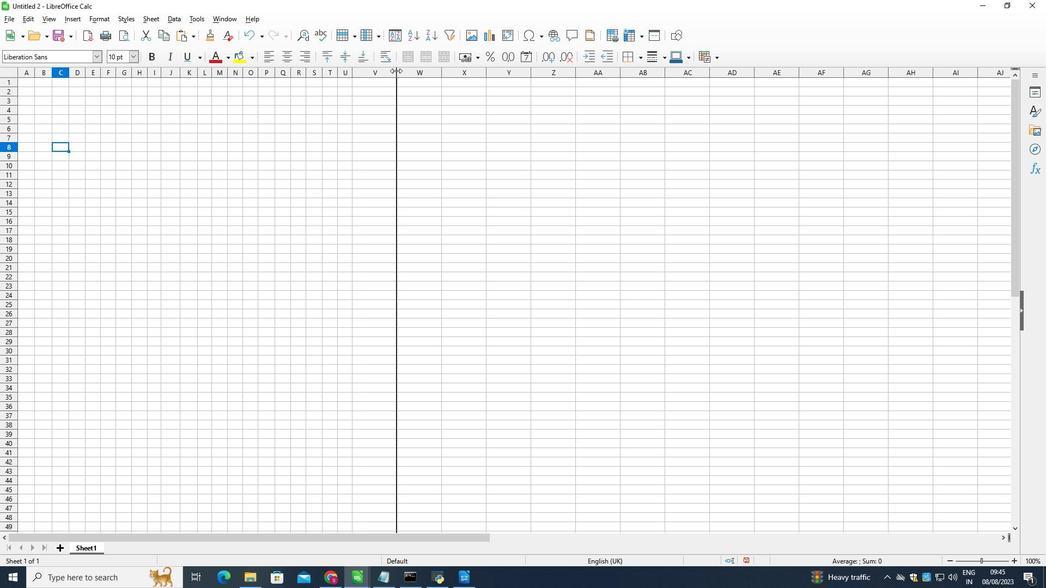 
Action: Mouse moved to (408, 71)
Screenshot: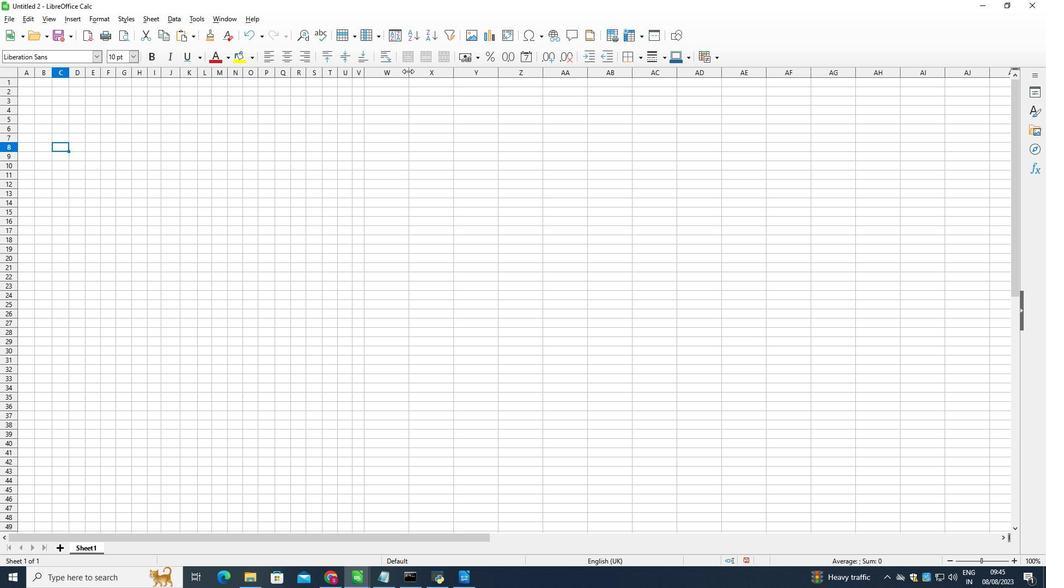 
Action: Mouse pressed left at (408, 71)
Screenshot: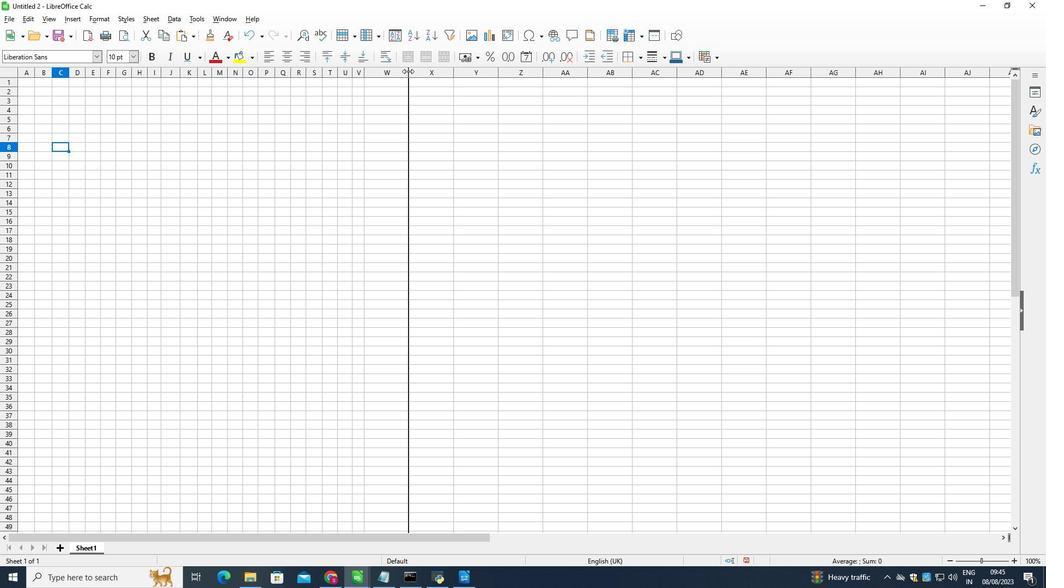 
Action: Mouse moved to (421, 76)
Screenshot: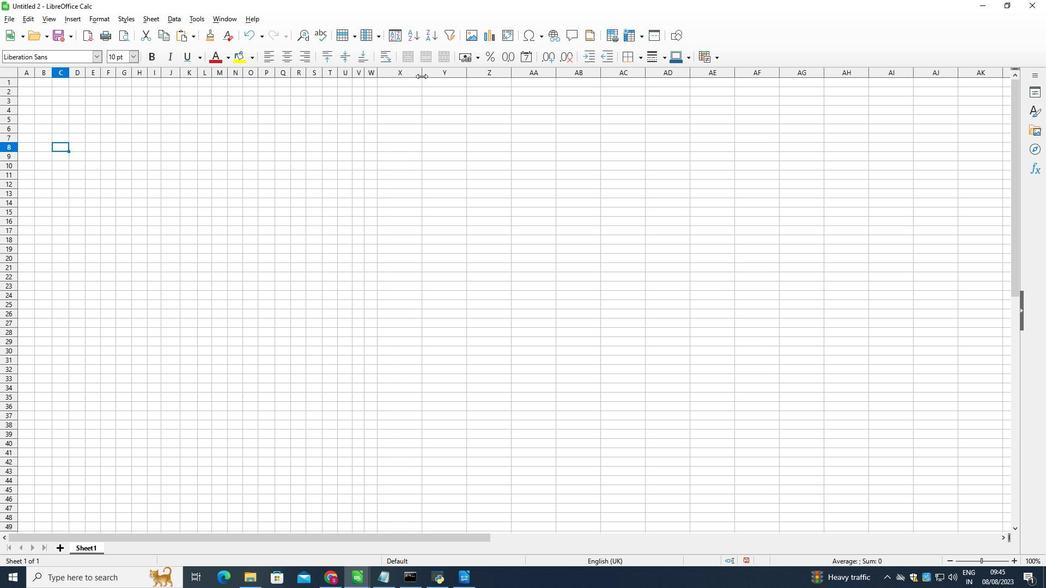 
Action: Mouse pressed left at (421, 76)
Screenshot: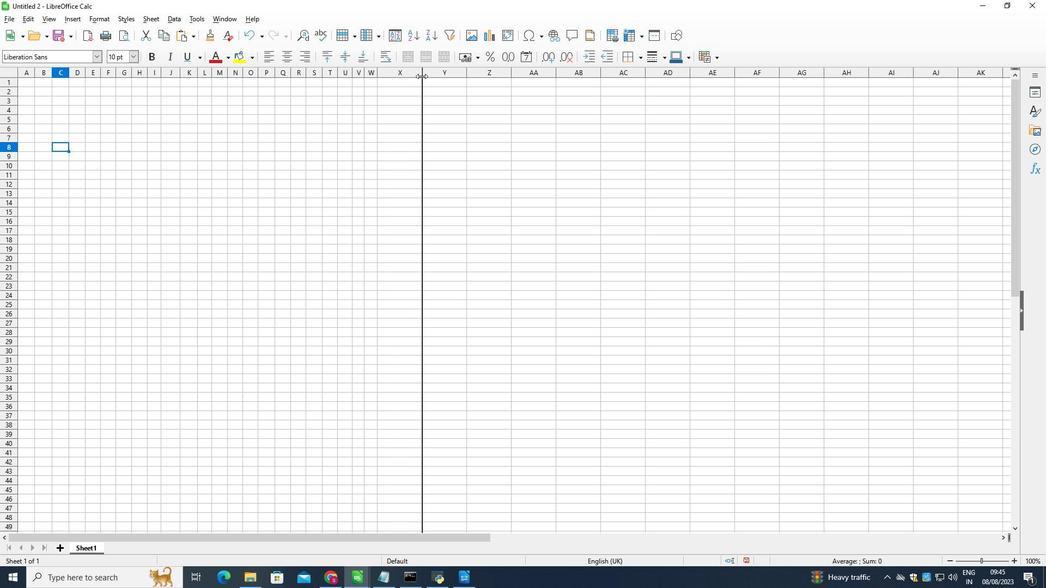 
Action: Mouse moved to (434, 75)
Screenshot: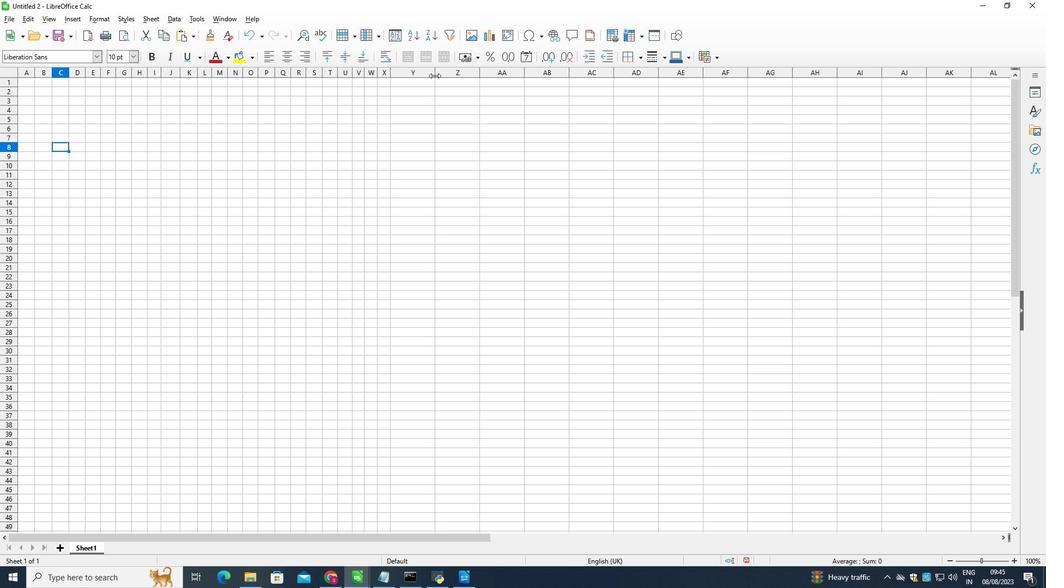 
Action: Mouse pressed left at (434, 75)
Screenshot: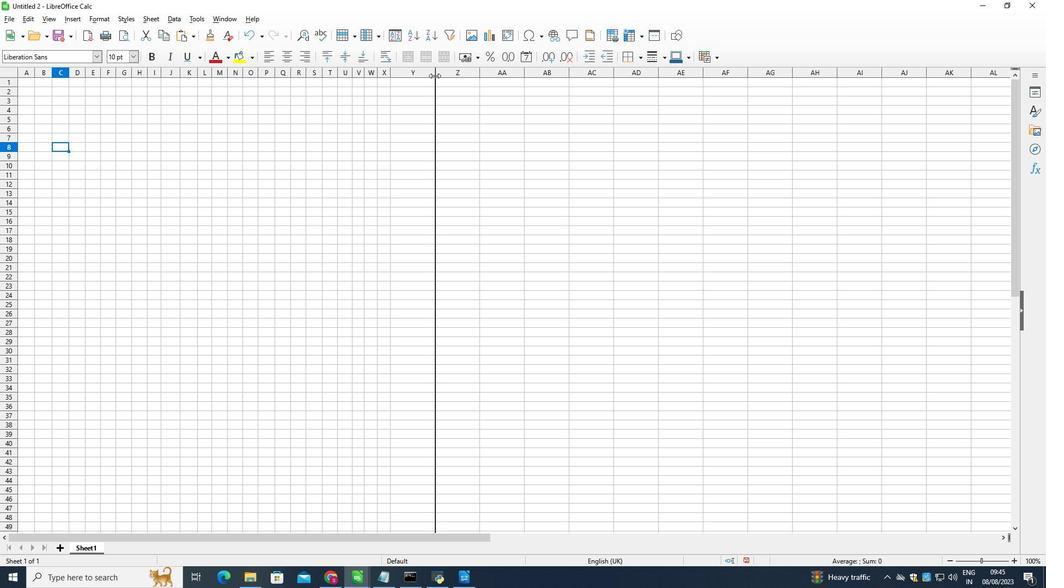 
Action: Mouse moved to (52, 72)
Screenshot: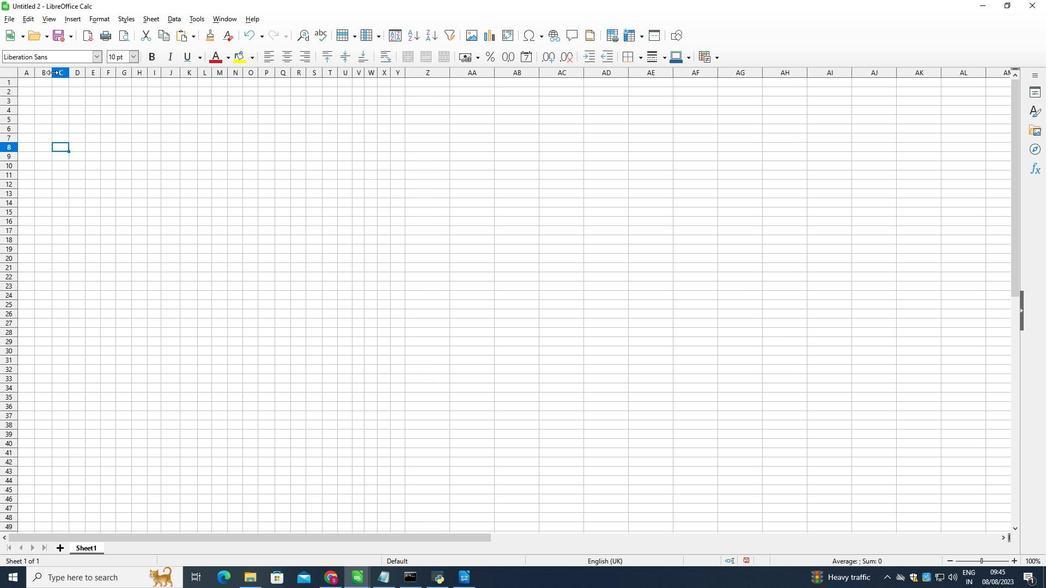 
Action: Mouse pressed left at (52, 72)
Screenshot: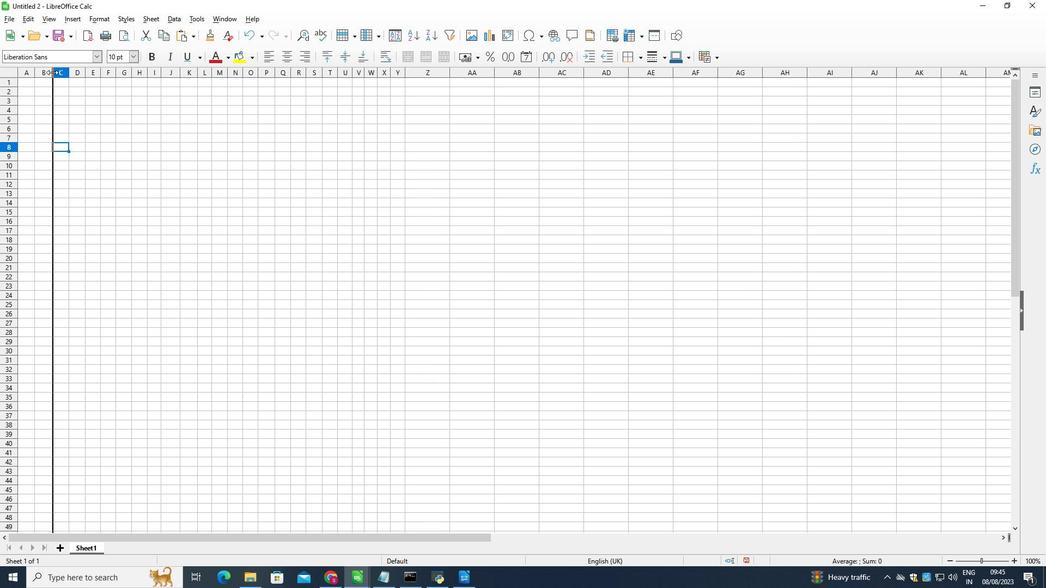 
Action: Mouse moved to (444, 73)
Screenshot: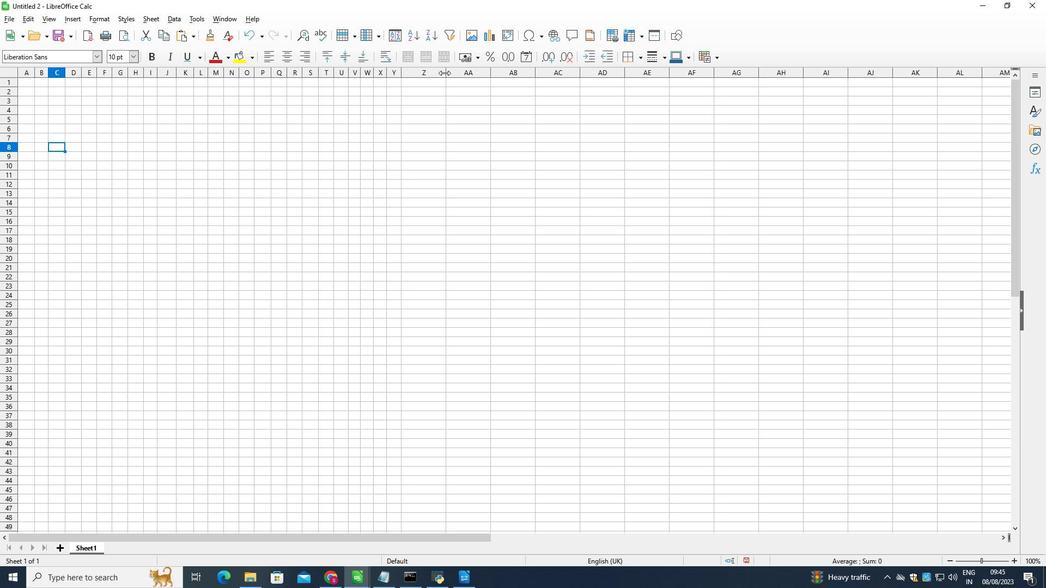 
Action: Mouse pressed left at (444, 73)
Screenshot: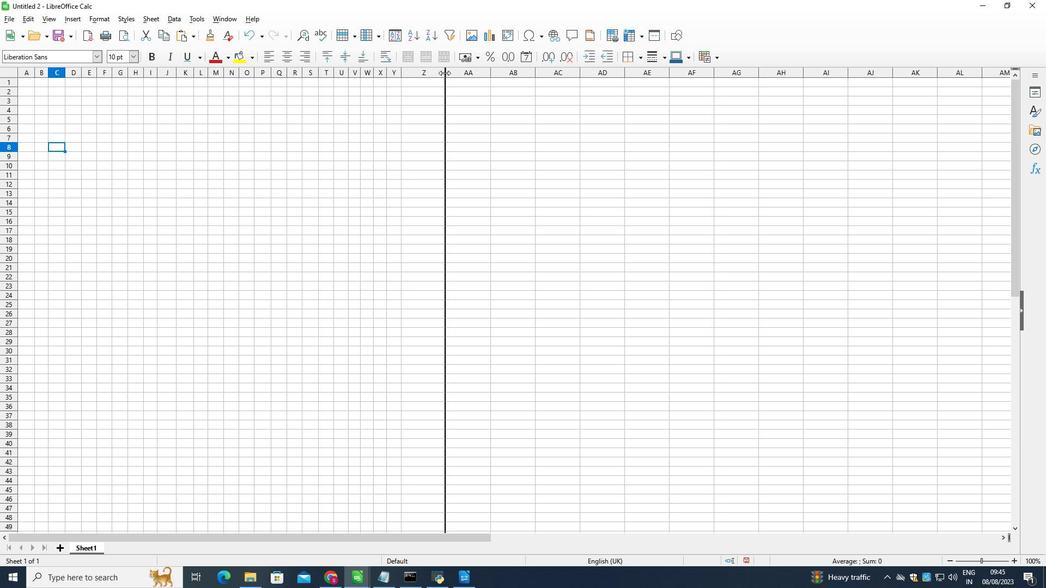 
Action: Mouse moved to (459, 76)
Screenshot: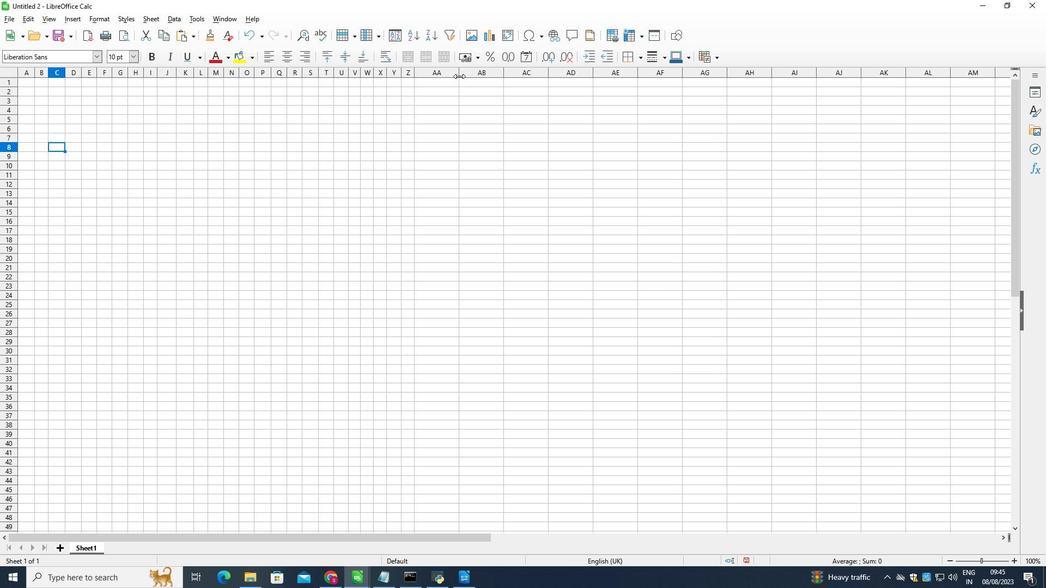 
Action: Mouse pressed left at (459, 76)
Screenshot: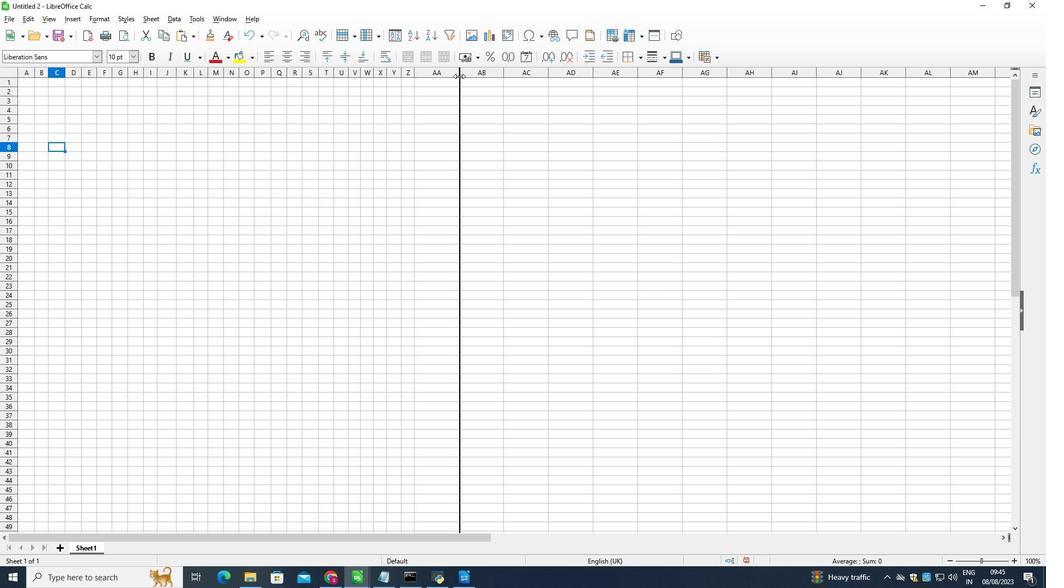 
Action: Mouse moved to (29, 83)
Screenshot: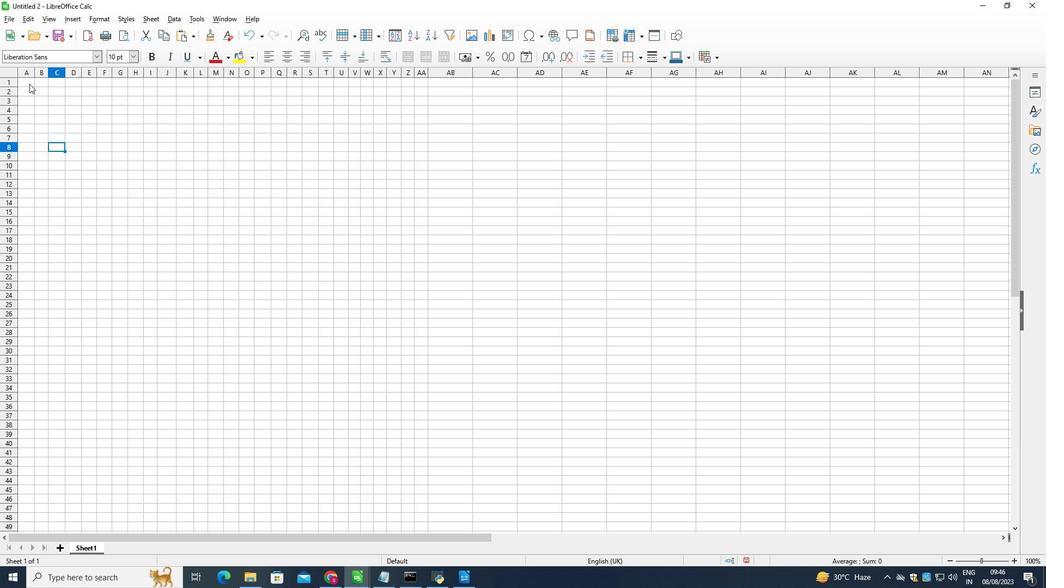 
Action: Mouse pressed left at (29, 83)
Screenshot: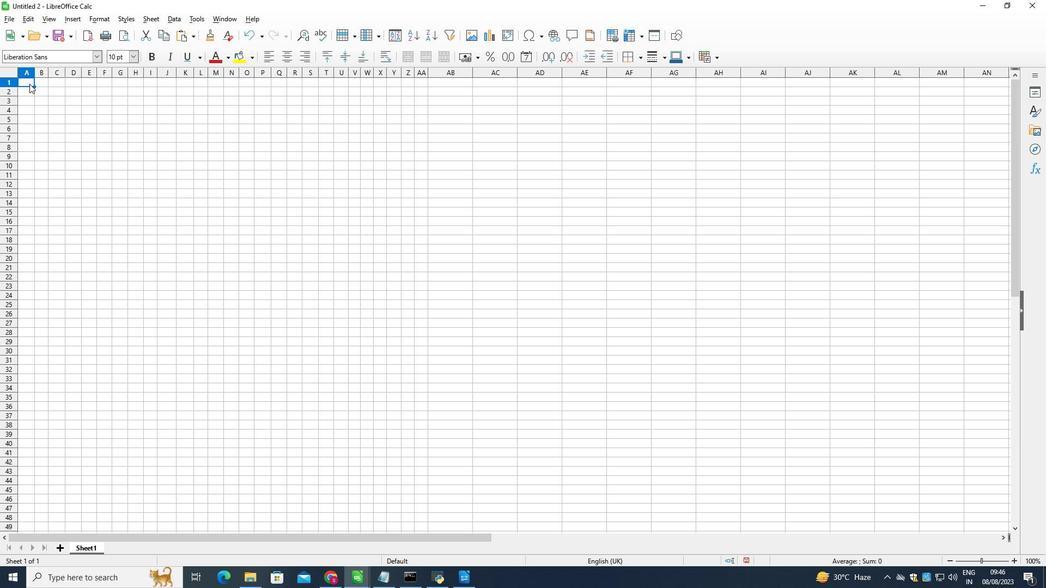 
Action: Mouse moved to (423, 52)
Screenshot: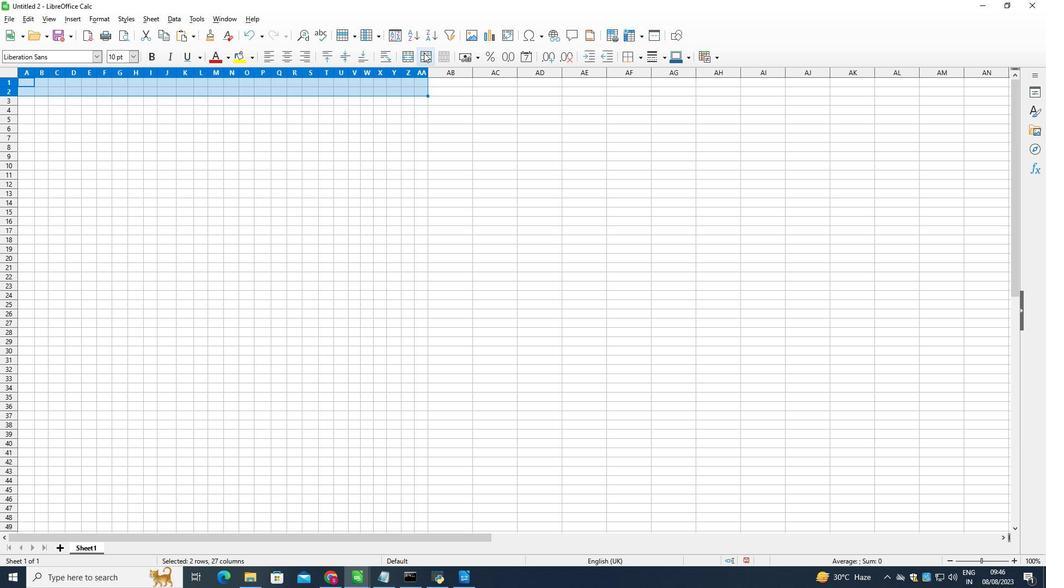 
Action: Mouse pressed left at (423, 52)
Screenshot: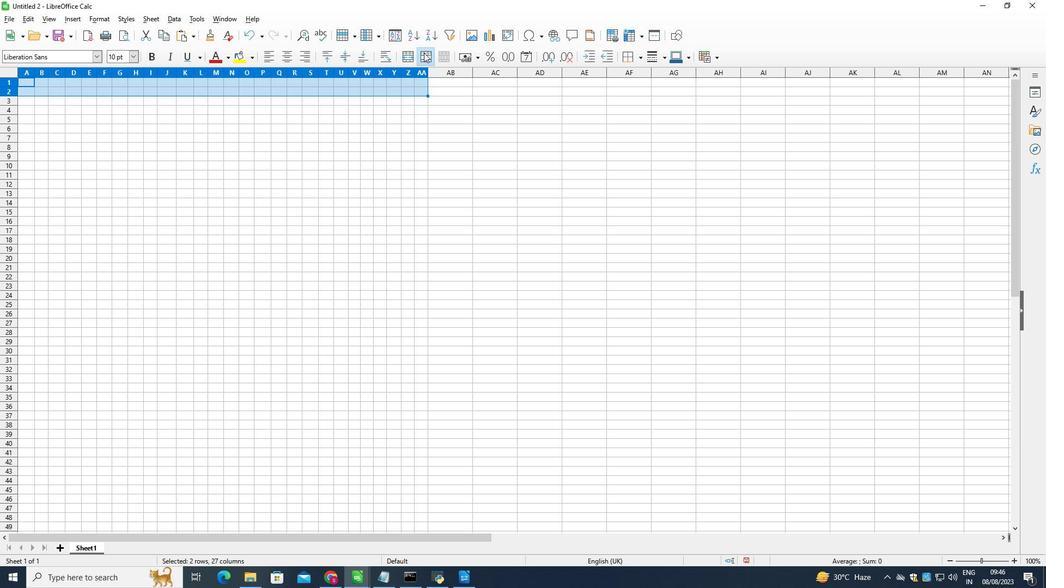 
Action: Mouse moved to (451, 148)
Screenshot: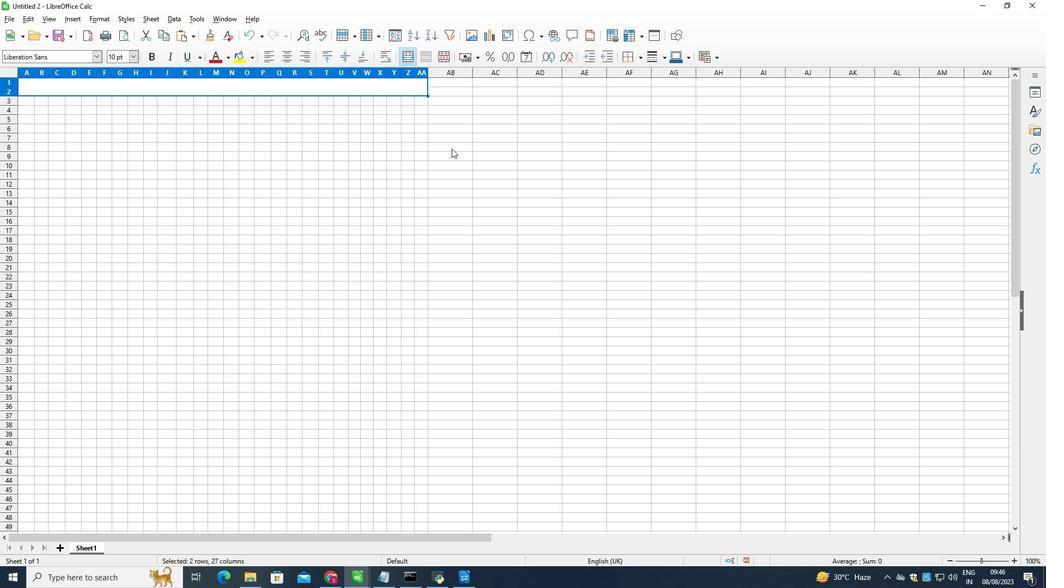 
Action: Mouse pressed left at (451, 148)
Screenshot: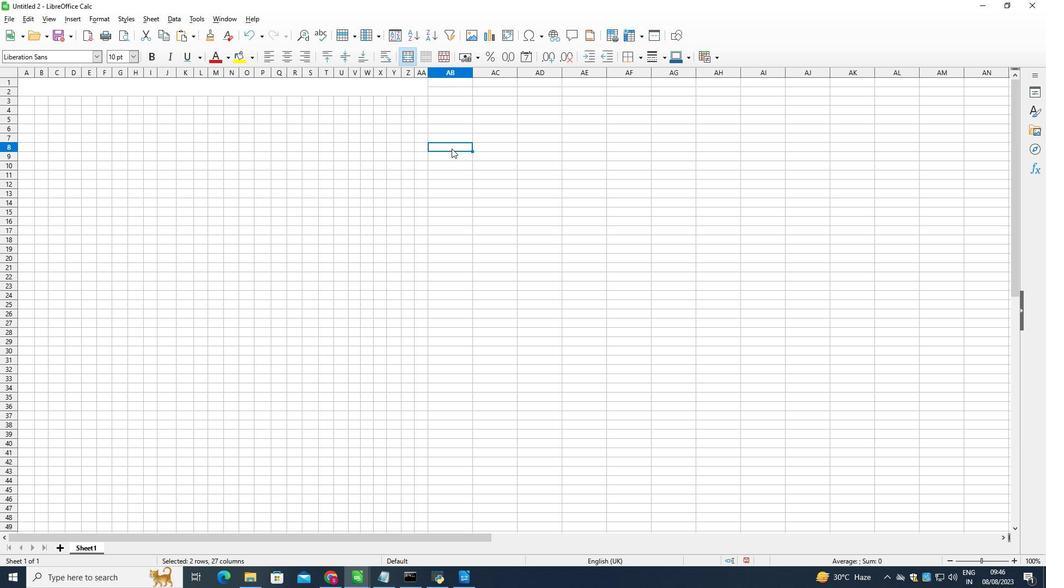 
Action: Mouse moved to (164, 109)
Screenshot: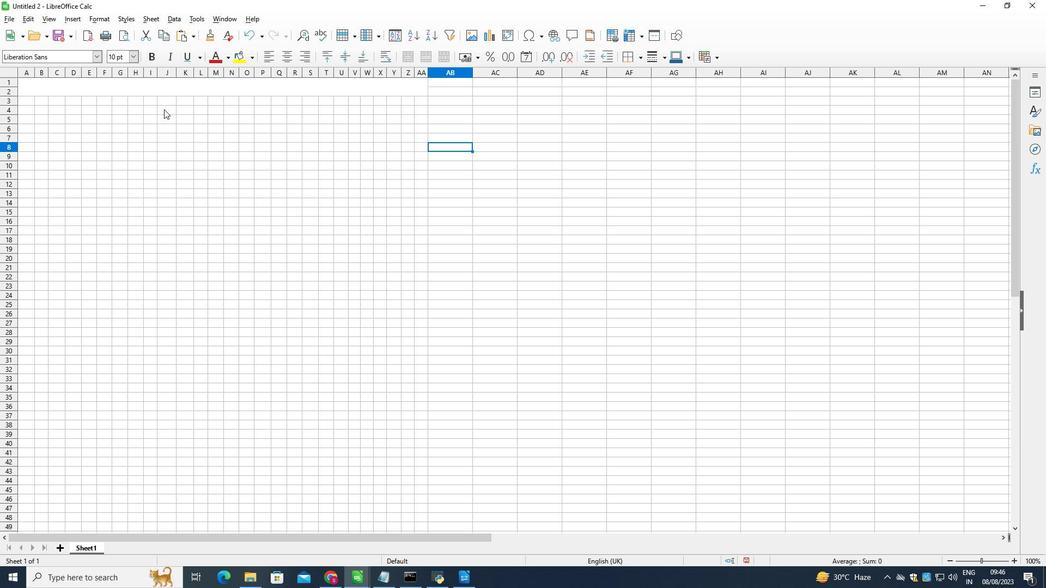 
Action: Mouse pressed left at (164, 109)
Screenshot: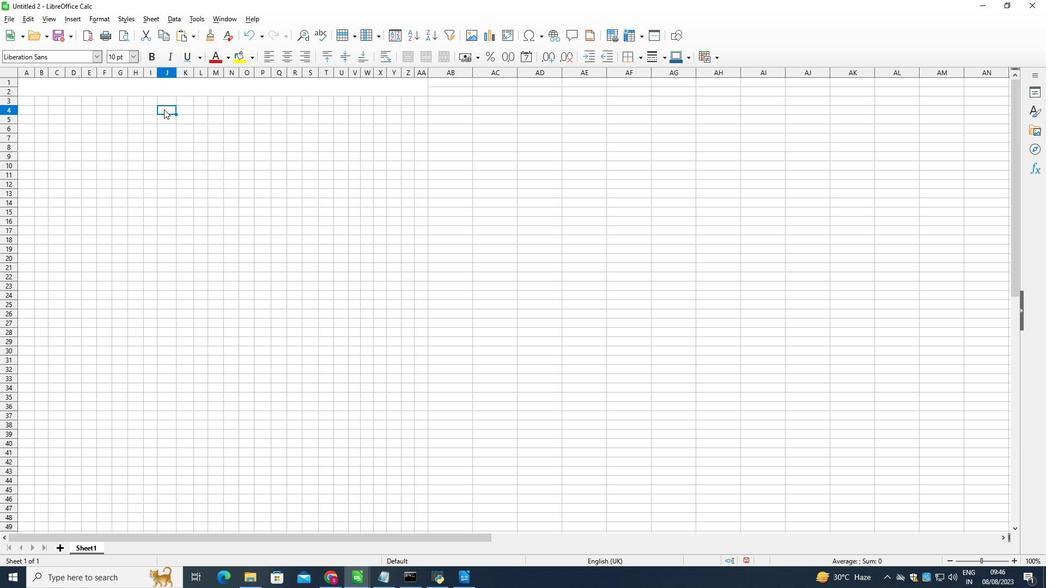 
Action: Mouse moved to (428, 53)
Screenshot: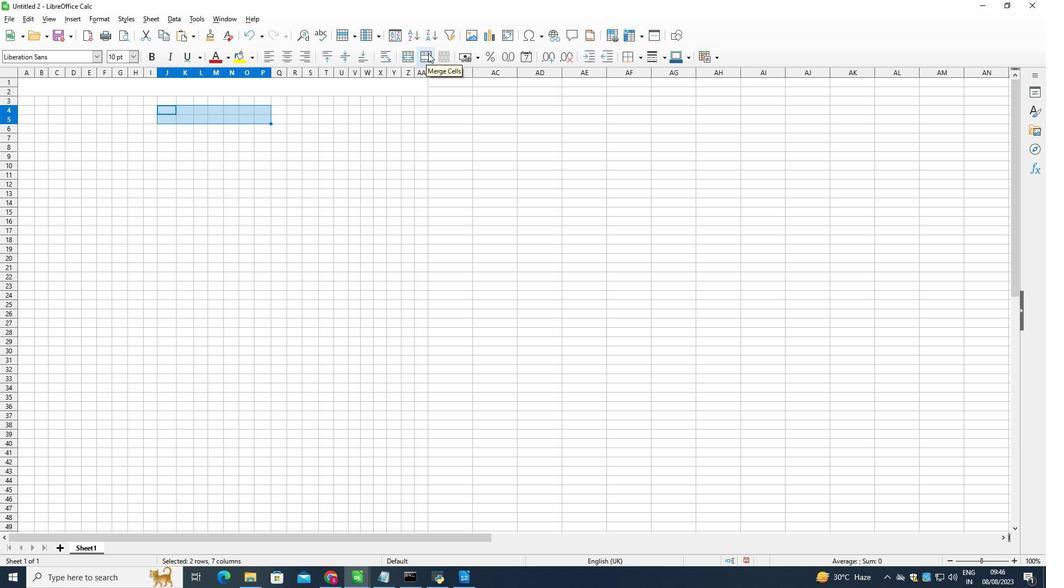 
Action: Mouse pressed left at (428, 53)
Screenshot: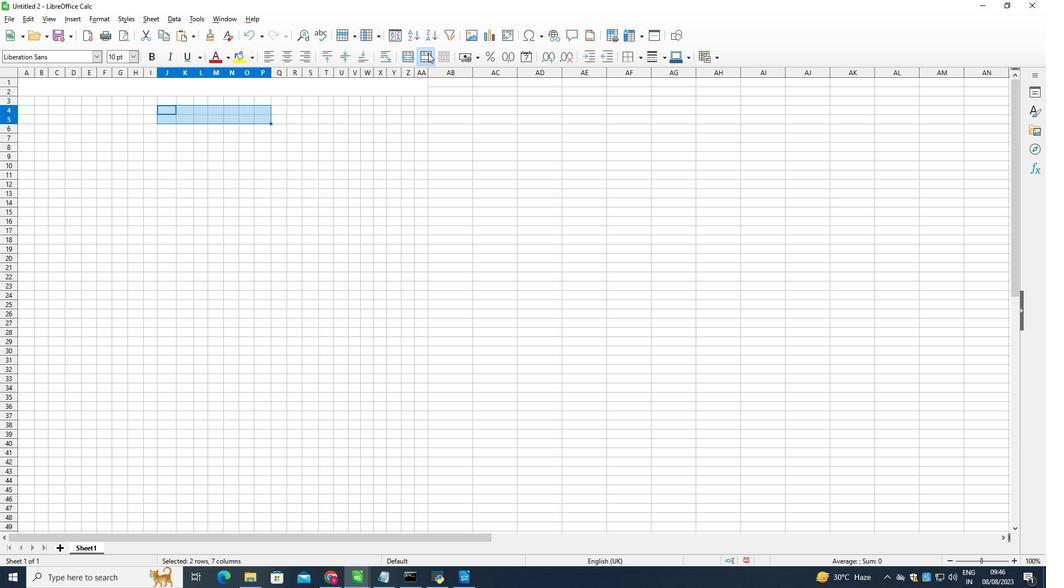 
Action: Mouse moved to (169, 128)
Screenshot: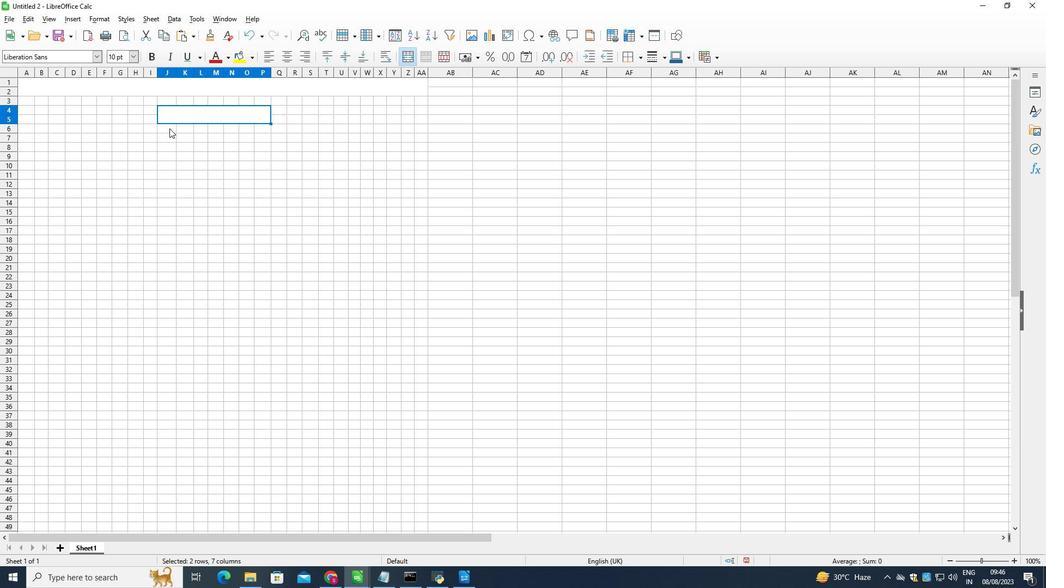 
Action: Mouse pressed left at (169, 128)
Screenshot: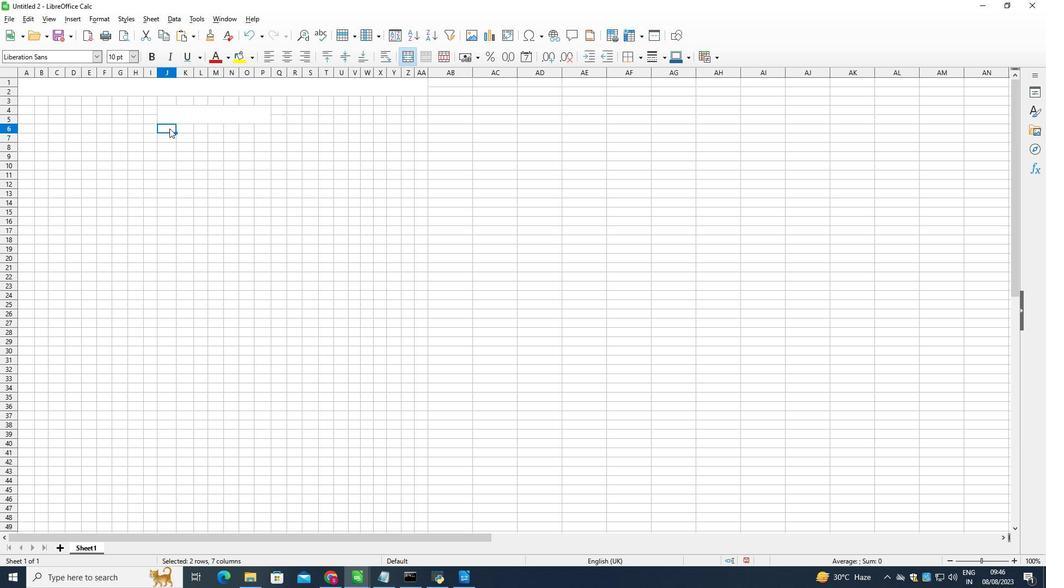 
Action: Mouse moved to (426, 51)
Screenshot: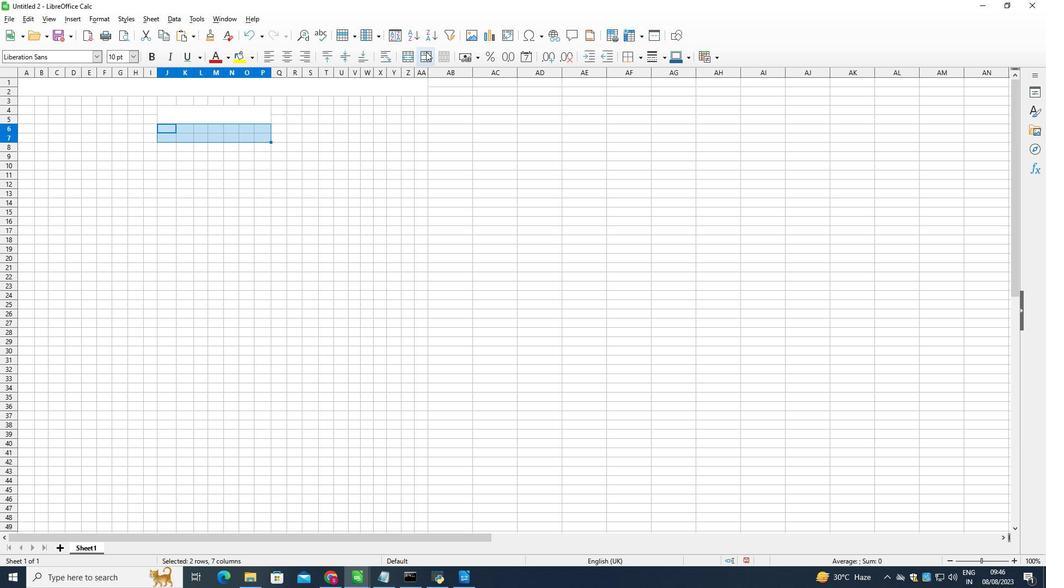 
Action: Mouse pressed left at (426, 51)
Screenshot: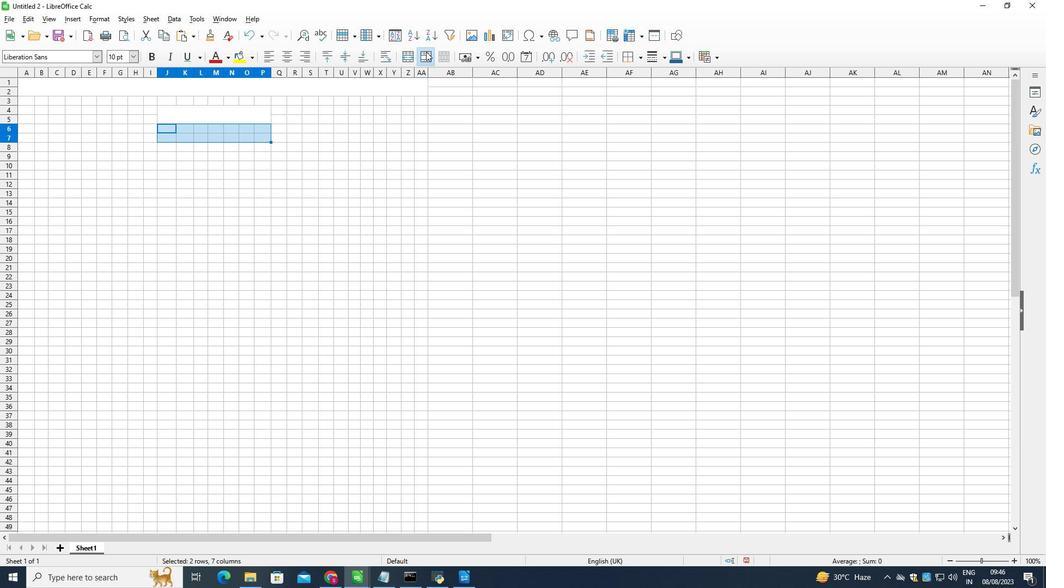 
Action: Mouse moved to (170, 148)
Screenshot: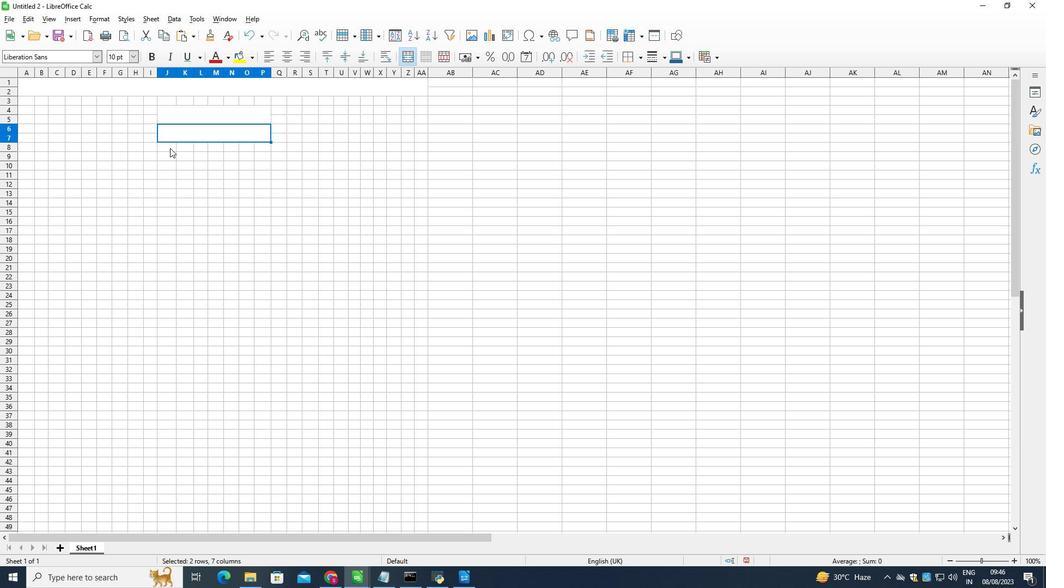 
Action: Mouse pressed left at (170, 148)
Screenshot: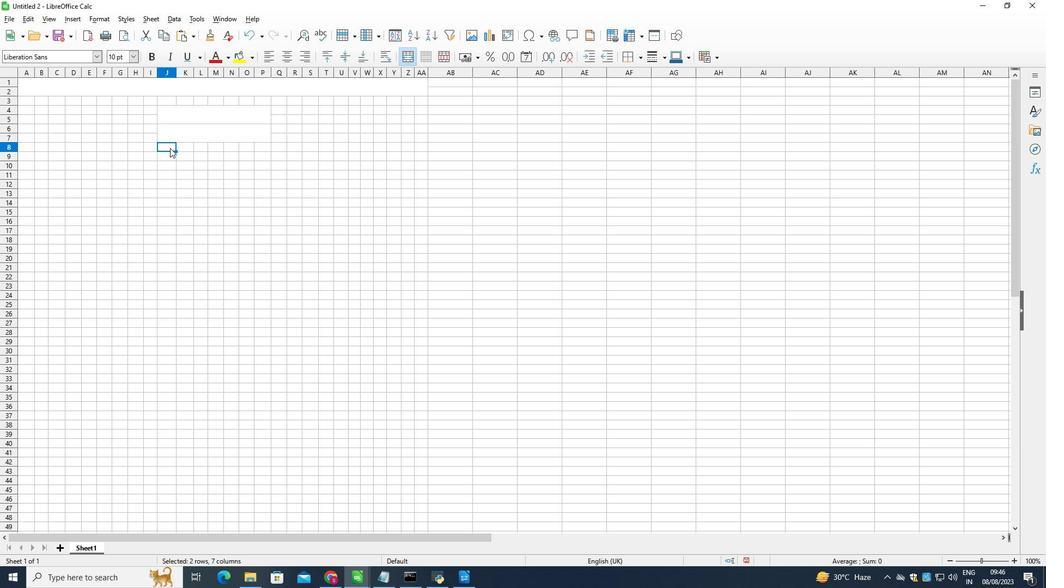 
Action: Mouse moved to (425, 55)
Screenshot: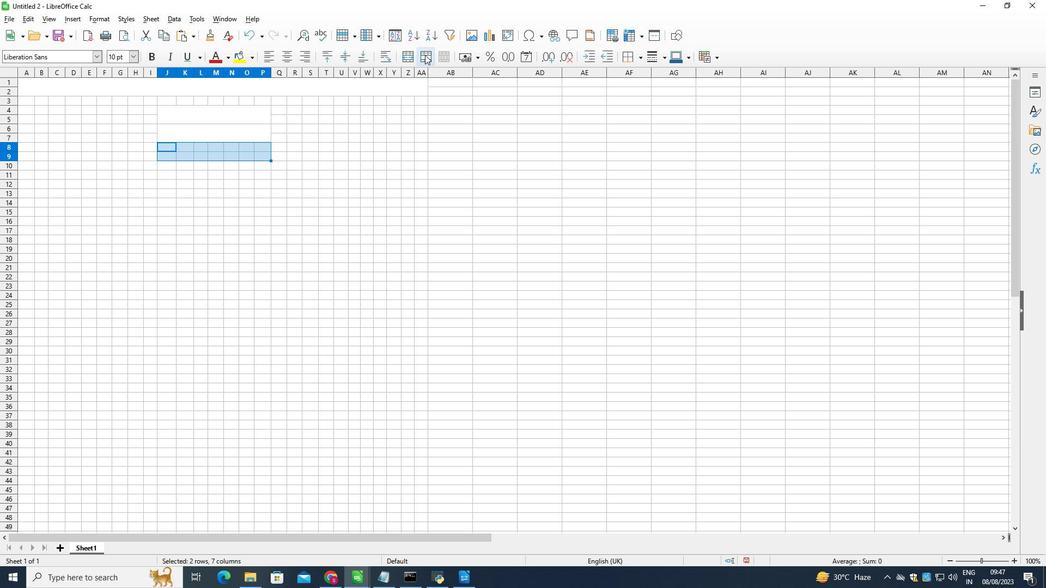
Action: Mouse pressed left at (425, 55)
Screenshot: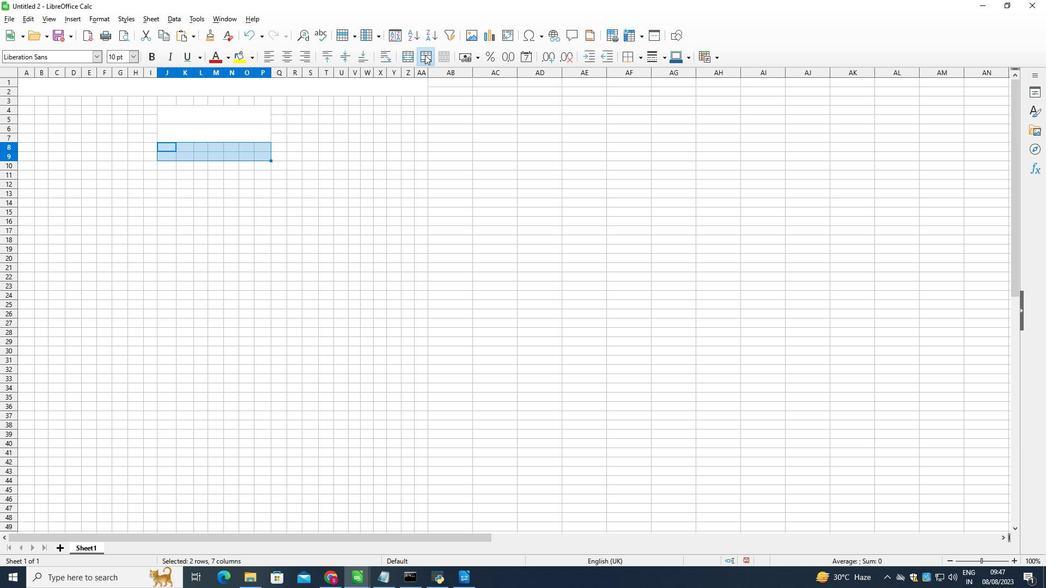 
Action: Mouse moved to (210, 114)
Screenshot: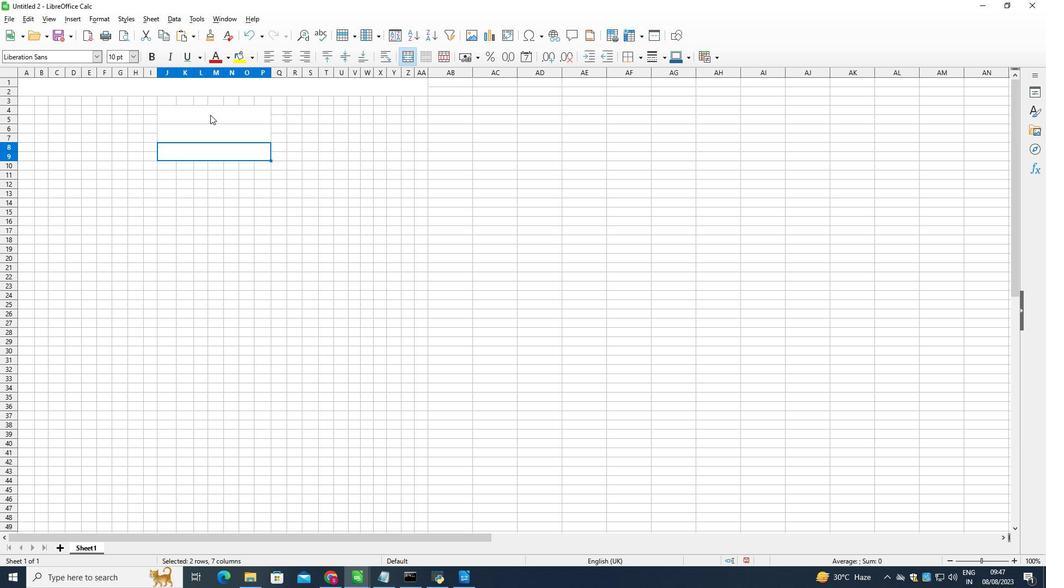 
Action: Mouse pressed left at (210, 114)
Screenshot: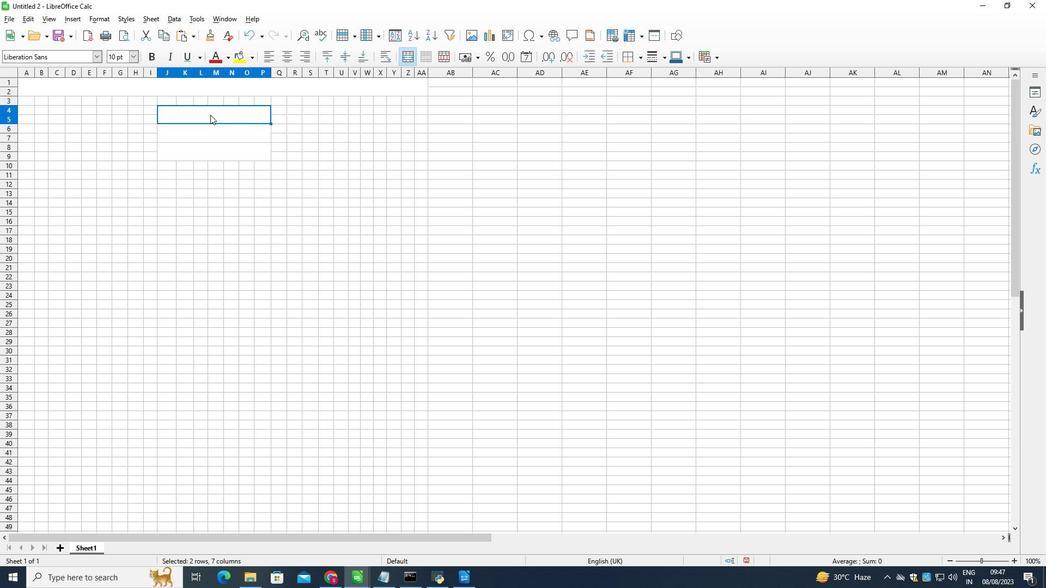 
Action: Mouse moved to (663, 55)
Screenshot: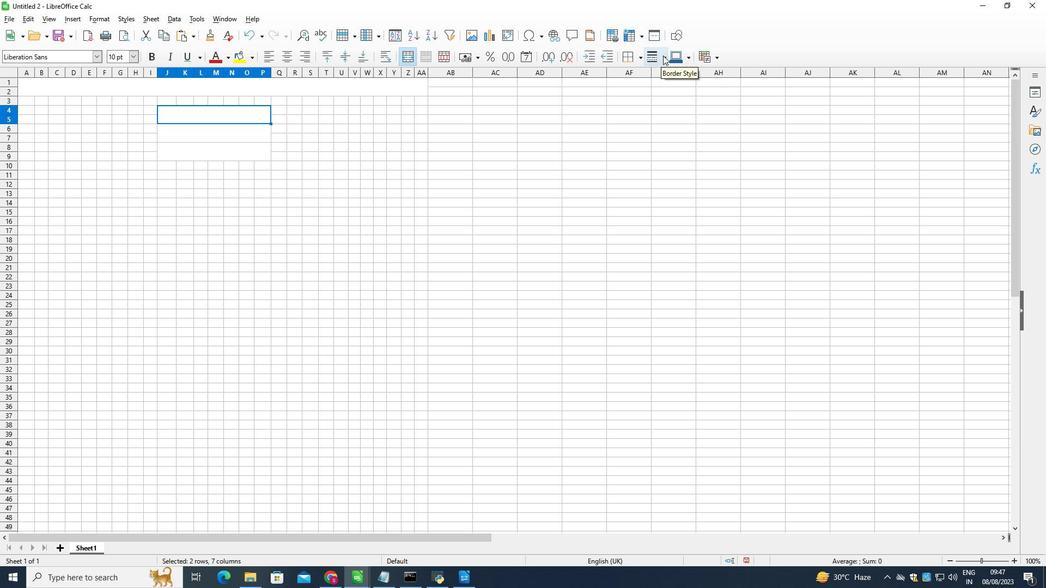 
Action: Mouse pressed left at (663, 55)
Screenshot: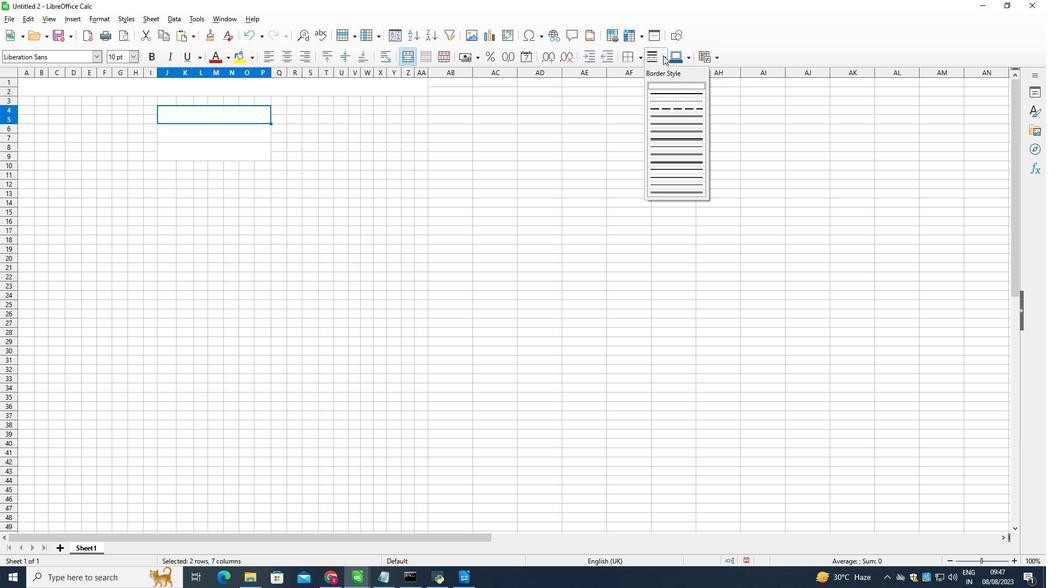 
Action: Mouse moved to (670, 168)
Screenshot: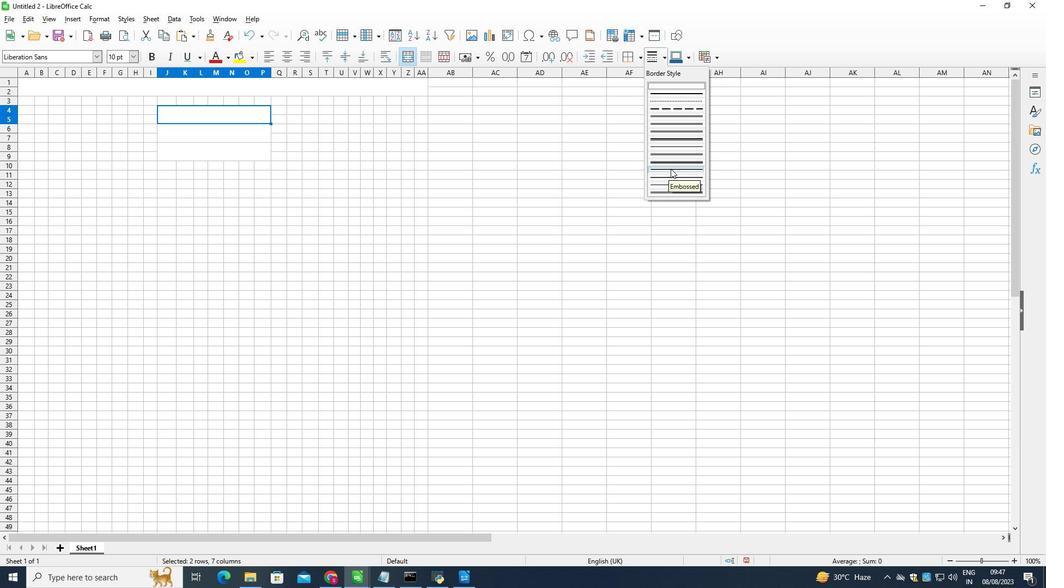 
Action: Mouse pressed left at (670, 168)
Screenshot: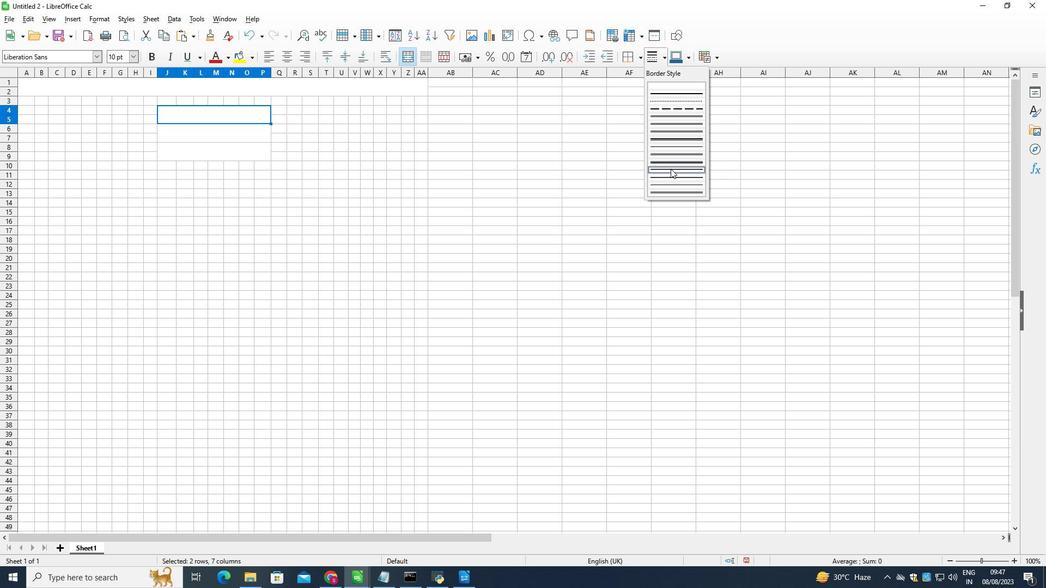 
Action: Mouse moved to (686, 55)
Screenshot: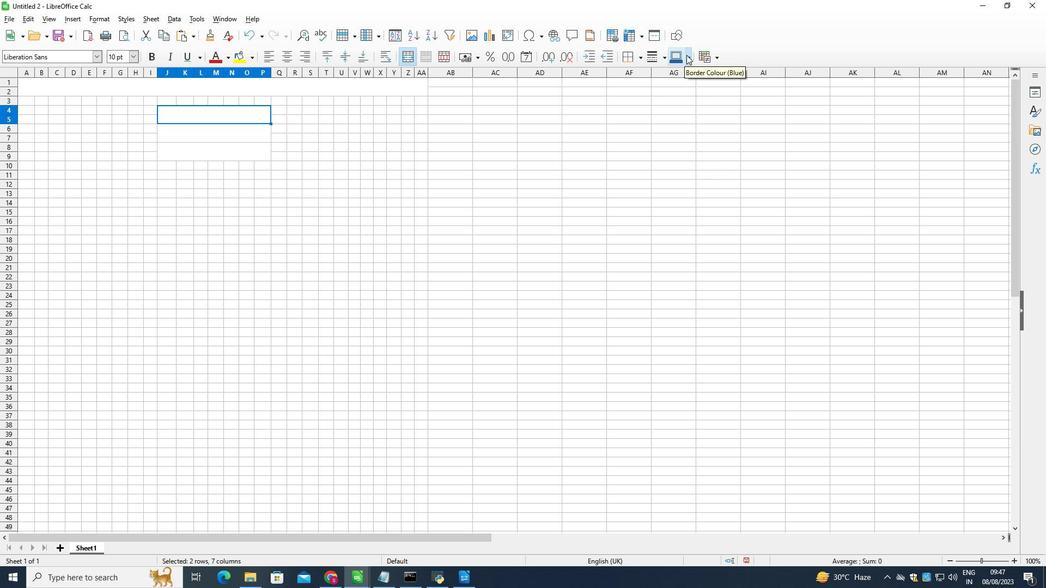 
Action: Mouse pressed left at (686, 55)
Screenshot: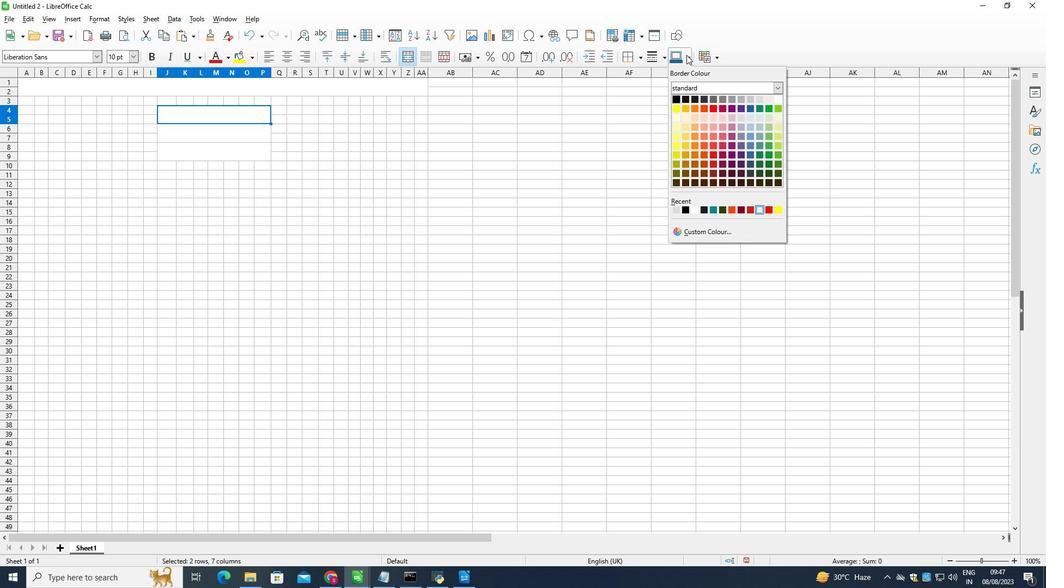 
Action: Mouse moved to (674, 98)
Screenshot: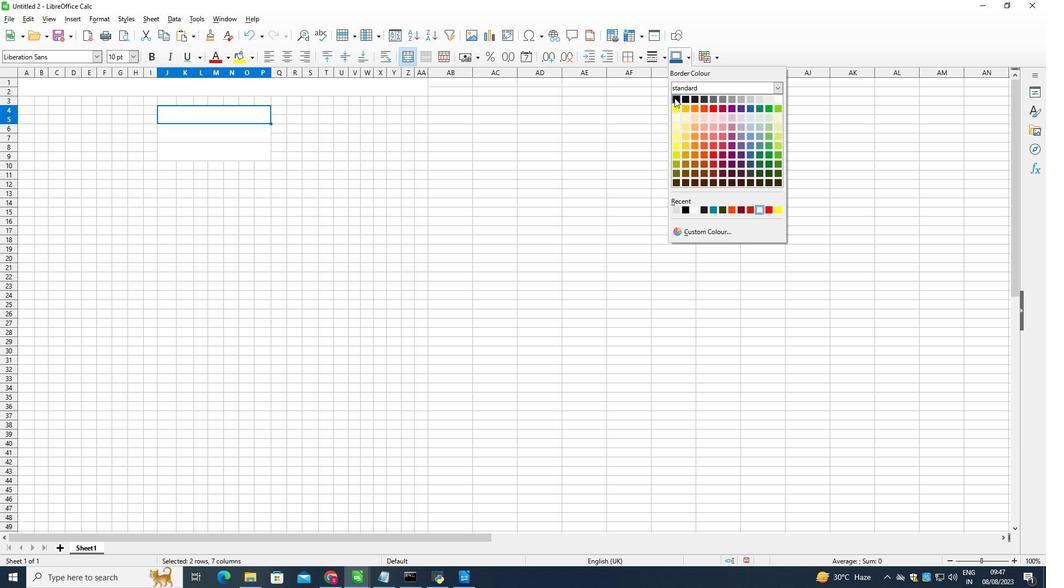 
Action: Mouse pressed left at (674, 98)
Screenshot: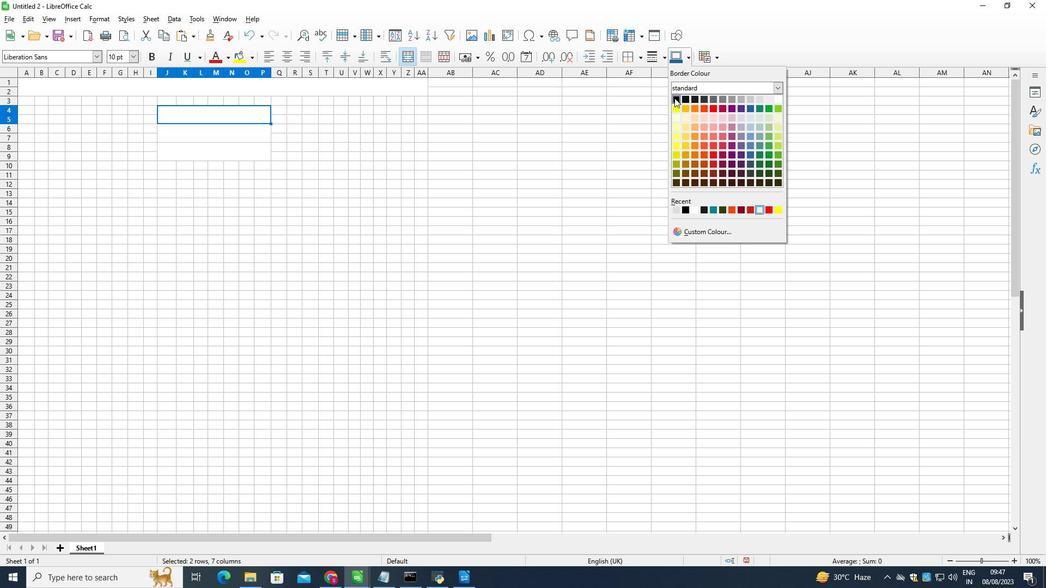 
Action: Mouse moved to (641, 57)
Screenshot: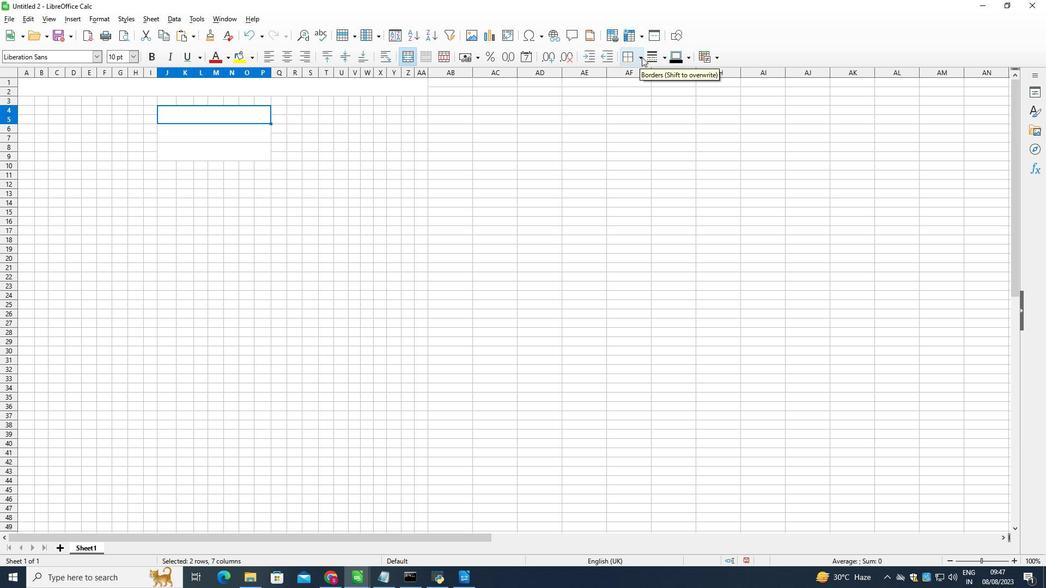 
Action: Mouse pressed left at (641, 57)
Screenshot: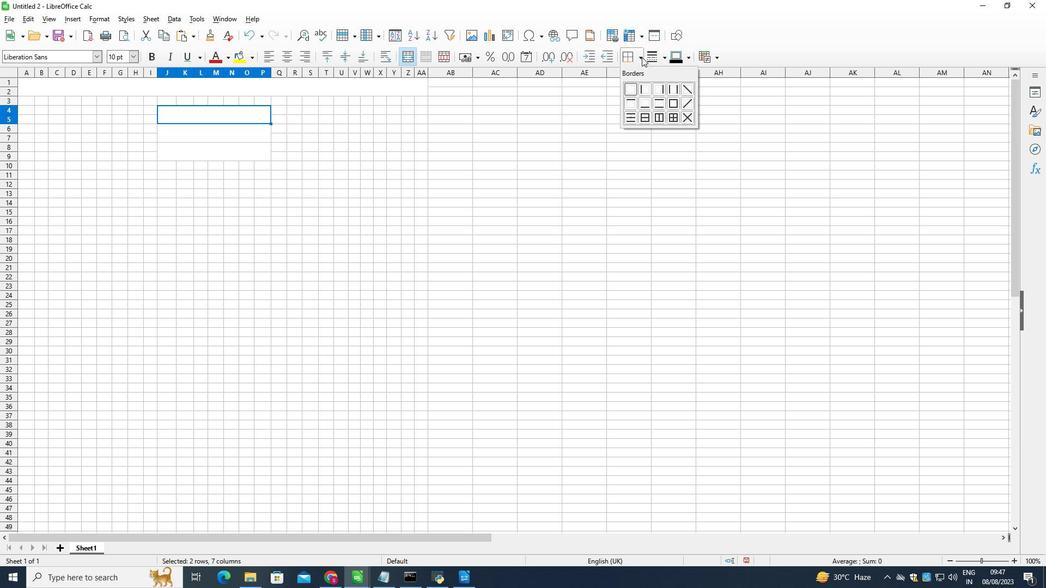 
Action: Mouse moved to (647, 100)
Screenshot: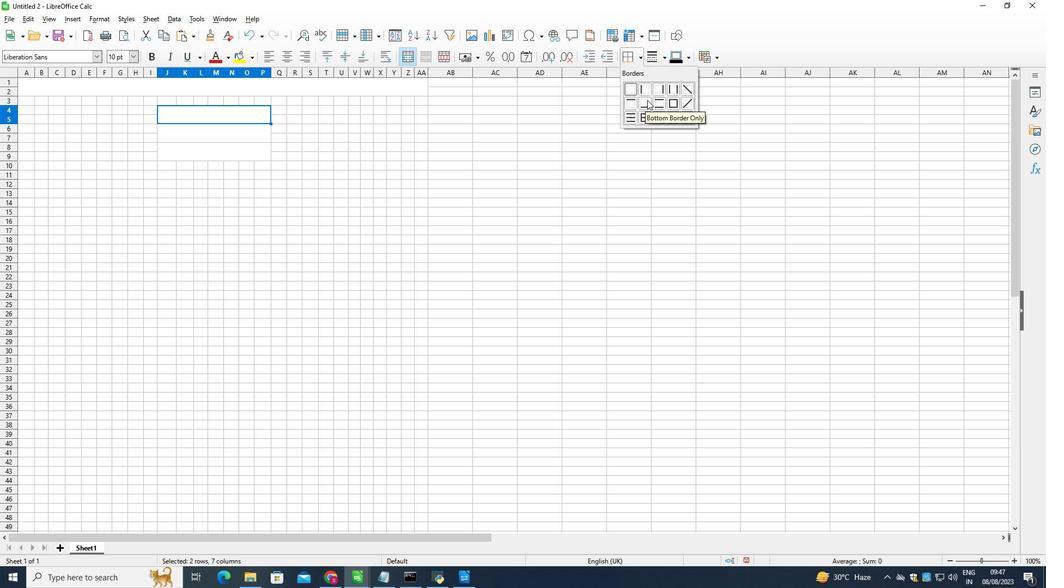 
Action: Mouse pressed left at (647, 100)
Screenshot: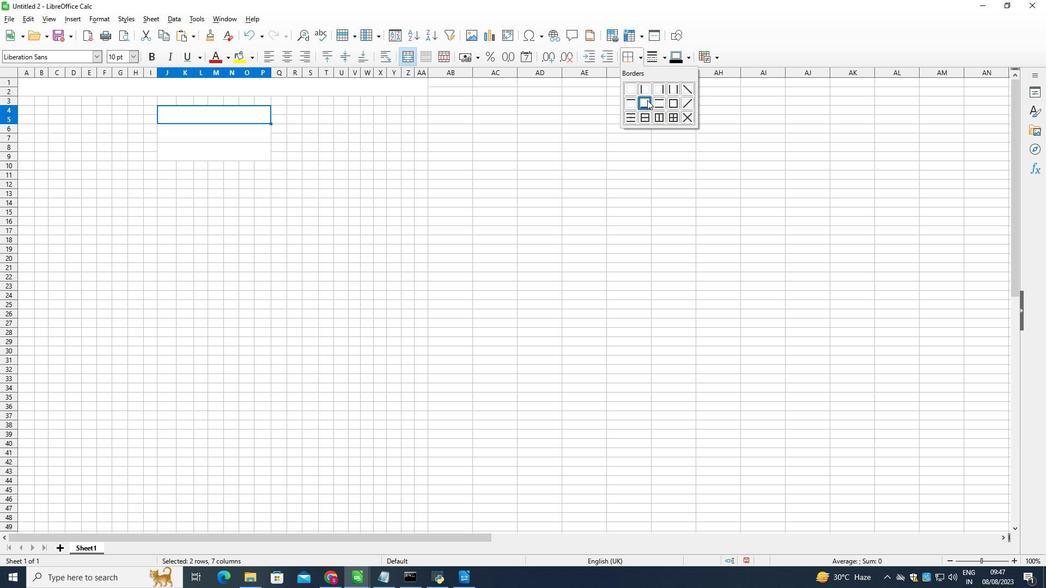 
Action: Mouse moved to (252, 137)
Screenshot: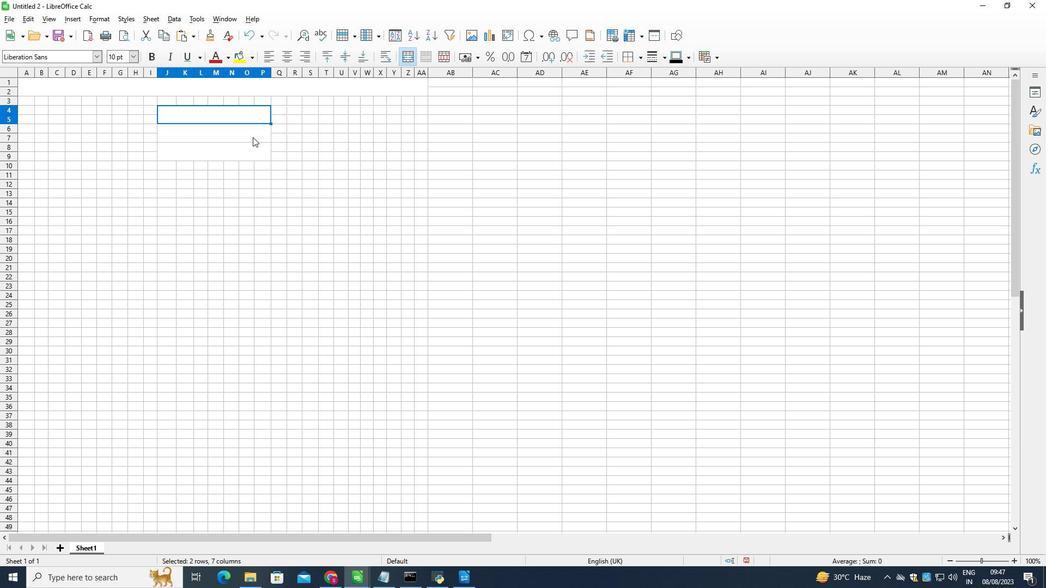
Action: Mouse pressed left at (252, 137)
Screenshot: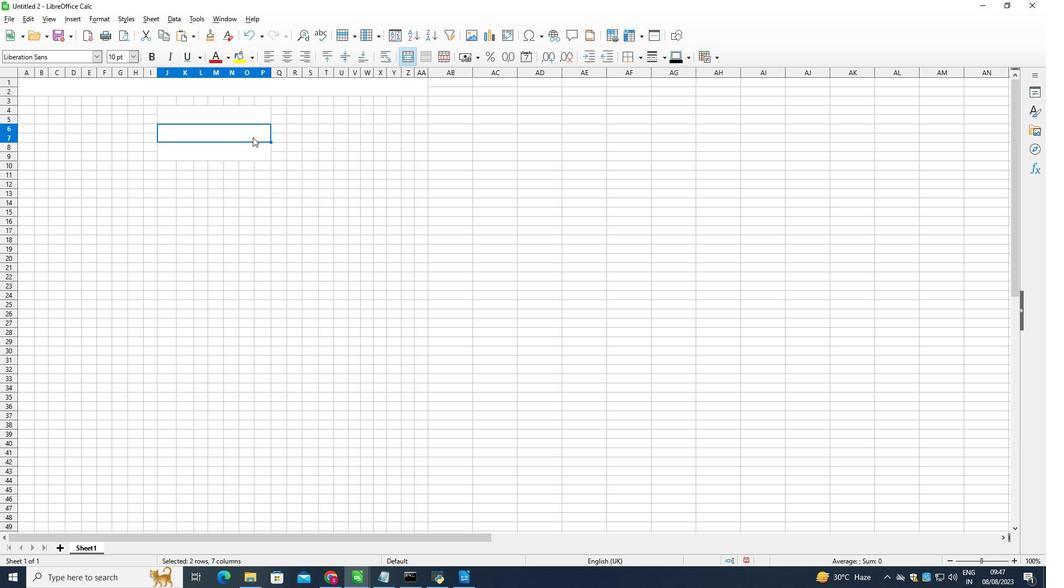 
Action: Mouse moved to (638, 55)
Screenshot: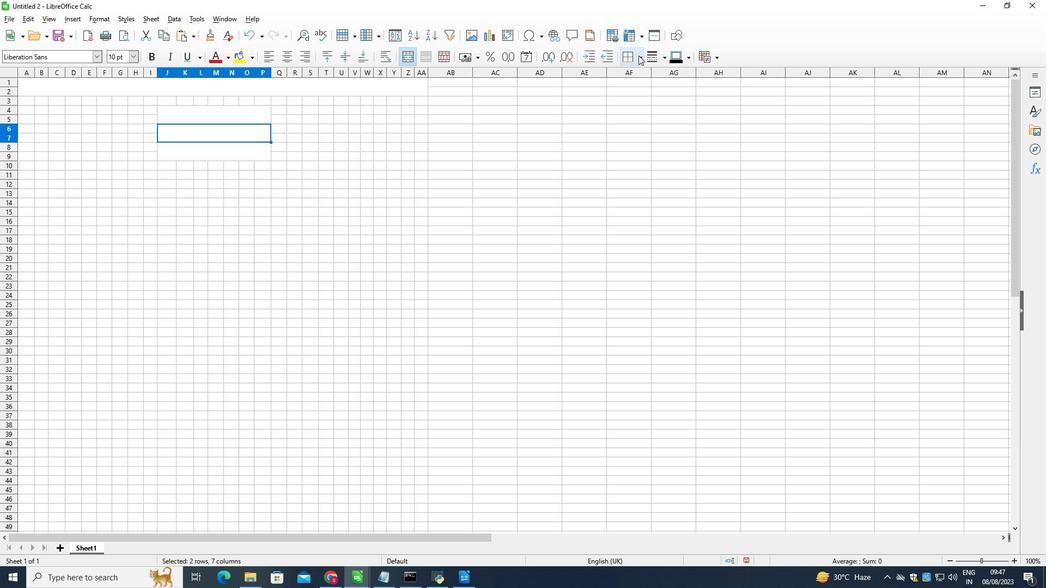 
Action: Mouse pressed left at (638, 55)
Screenshot: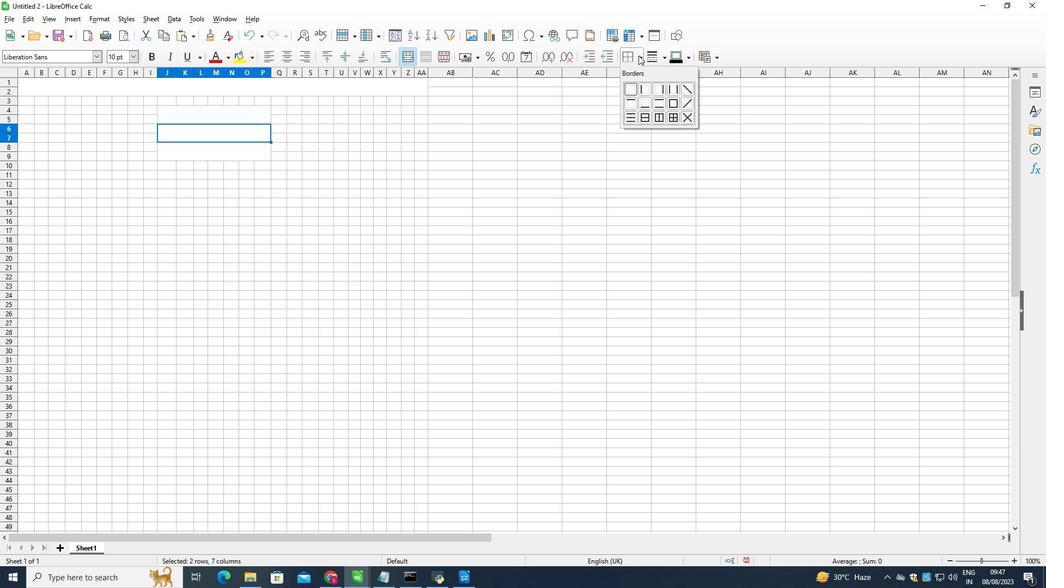 
Action: Mouse moved to (646, 99)
Screenshot: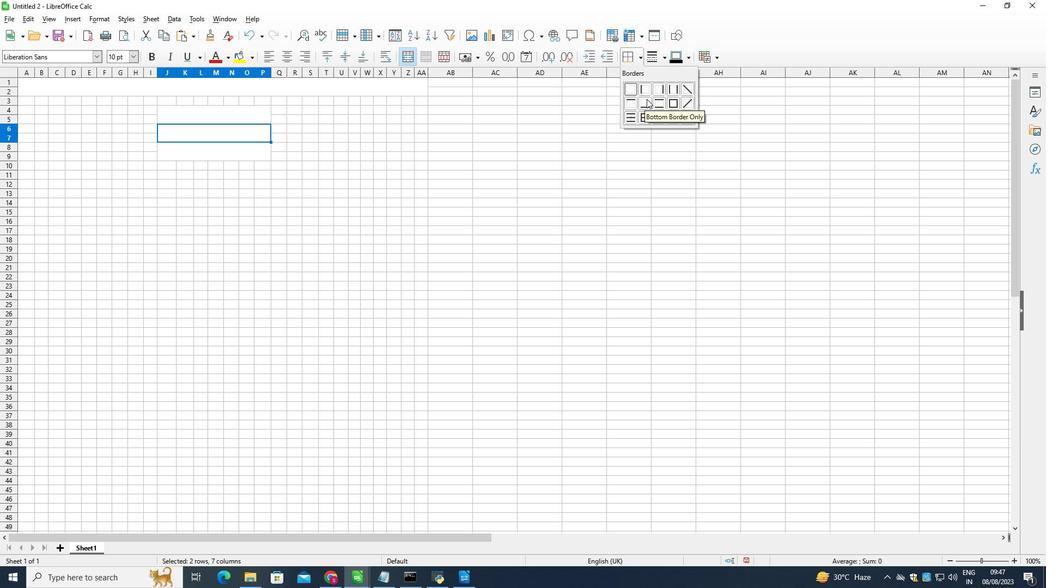 
Action: Mouse pressed left at (646, 99)
Screenshot: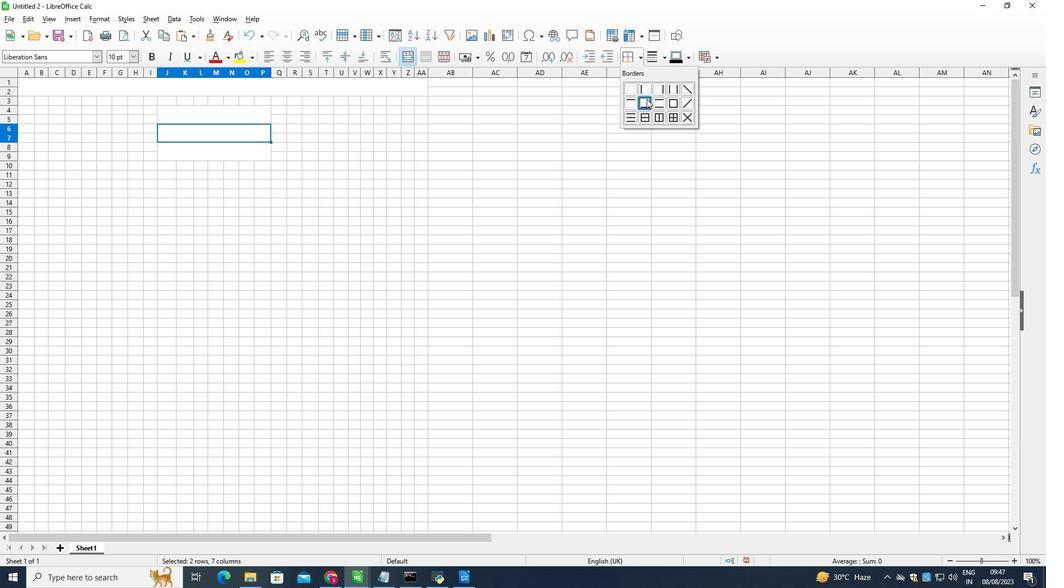 
Action: Mouse moved to (247, 150)
Screenshot: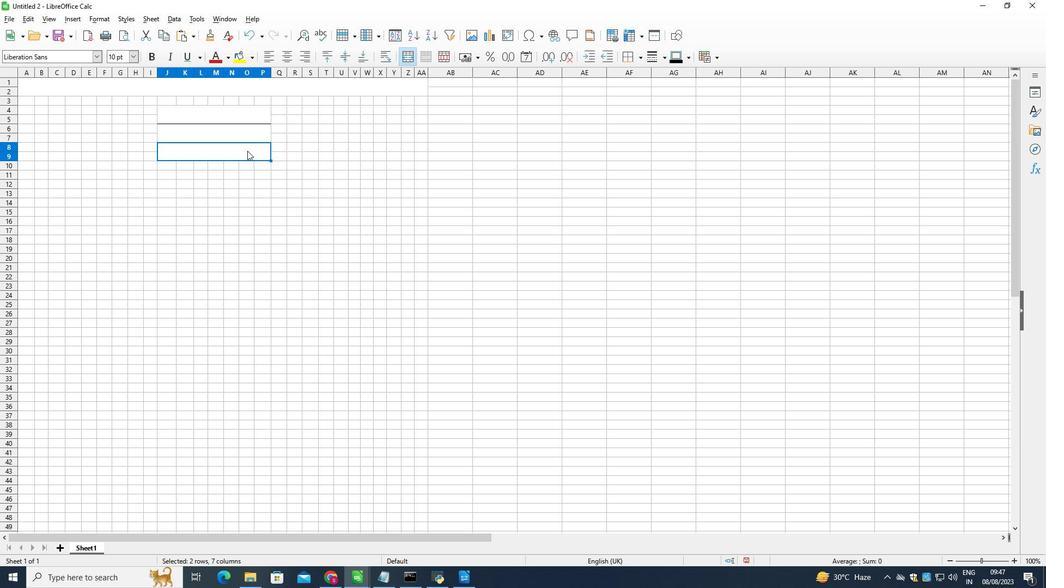
Action: Mouse pressed left at (247, 150)
Screenshot: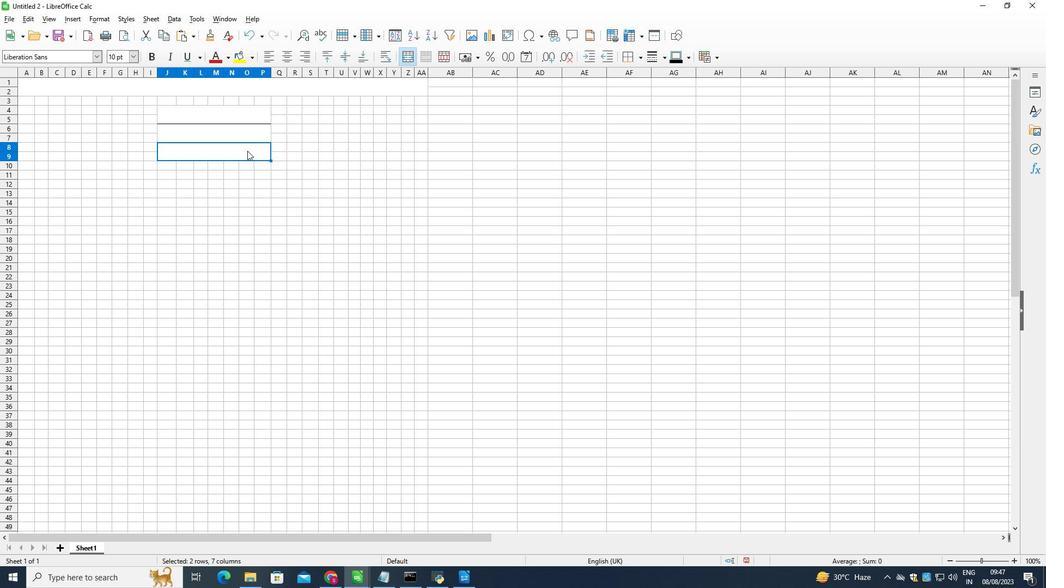 
Action: Mouse moved to (640, 57)
Screenshot: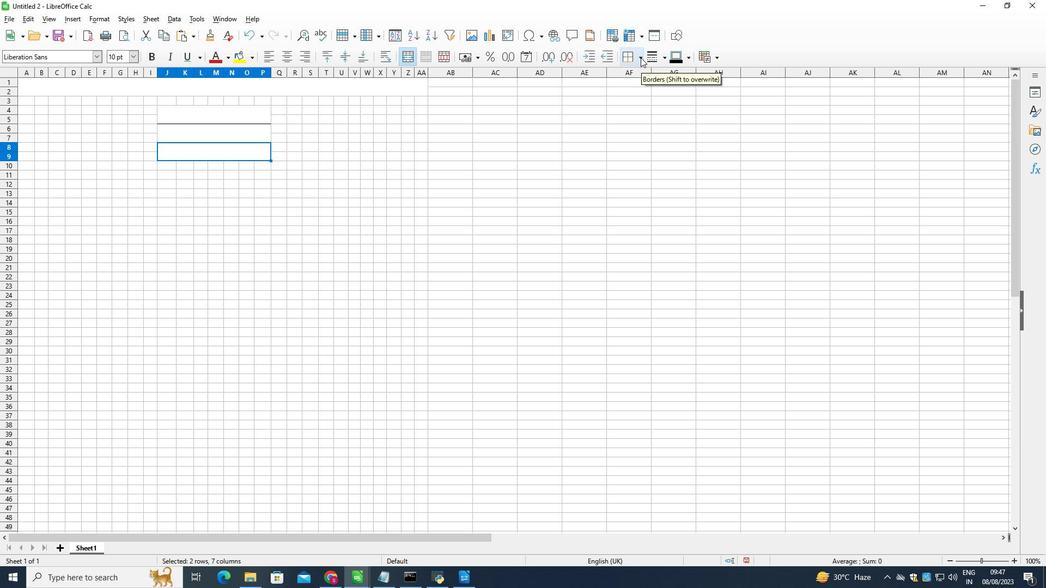 
Action: Mouse pressed left at (640, 57)
Screenshot: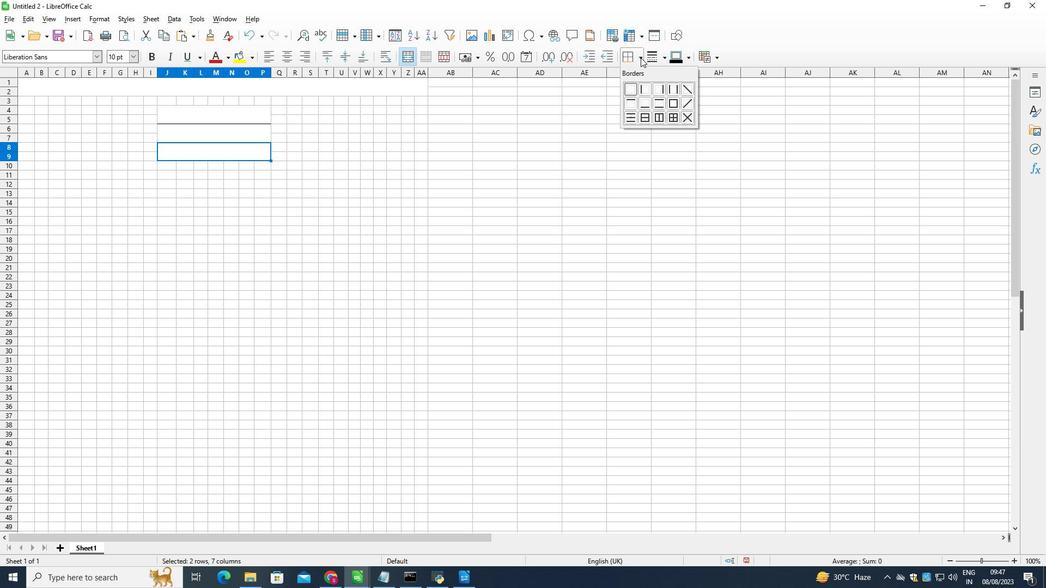 
Action: Mouse moved to (644, 102)
Screenshot: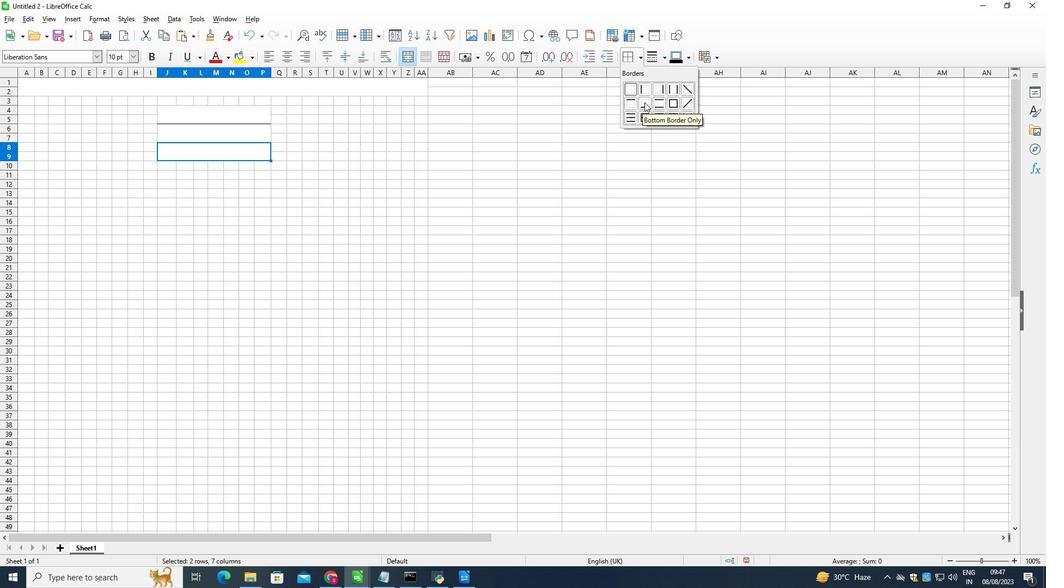 
Action: Mouse pressed left at (644, 102)
Screenshot: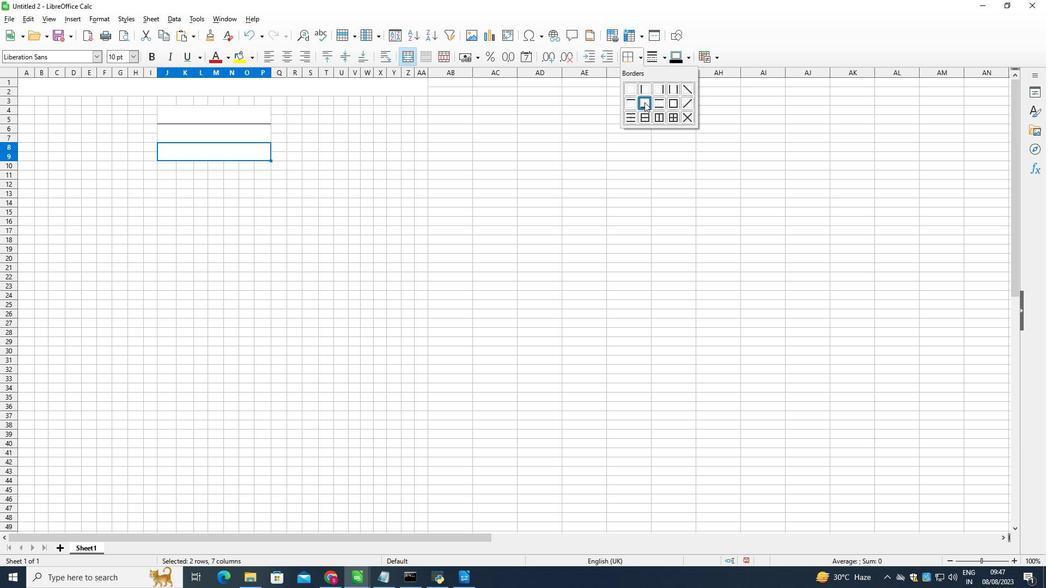 
Action: Mouse moved to (304, 184)
Screenshot: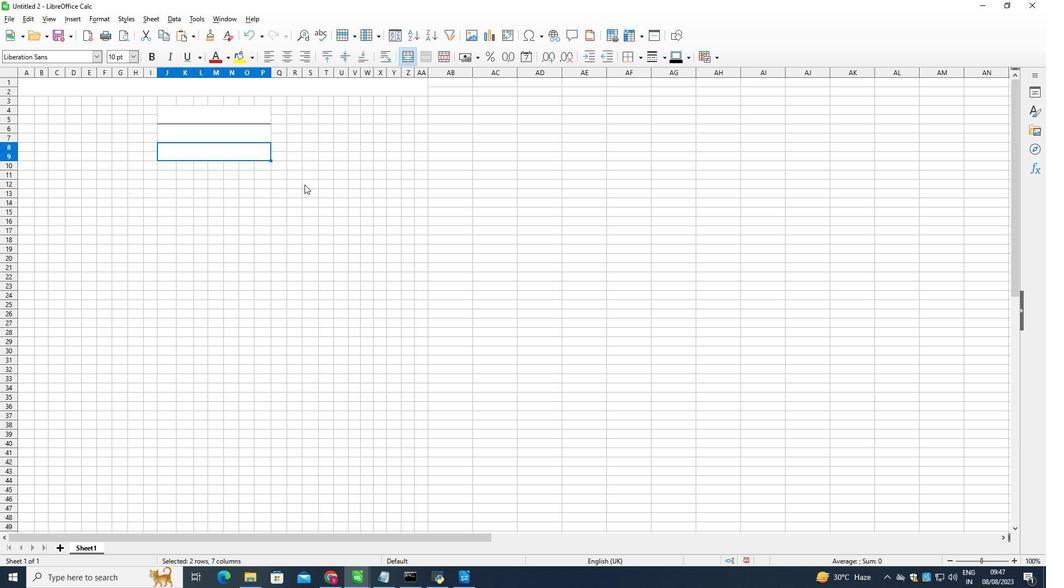 
Action: Mouse pressed left at (304, 184)
Screenshot: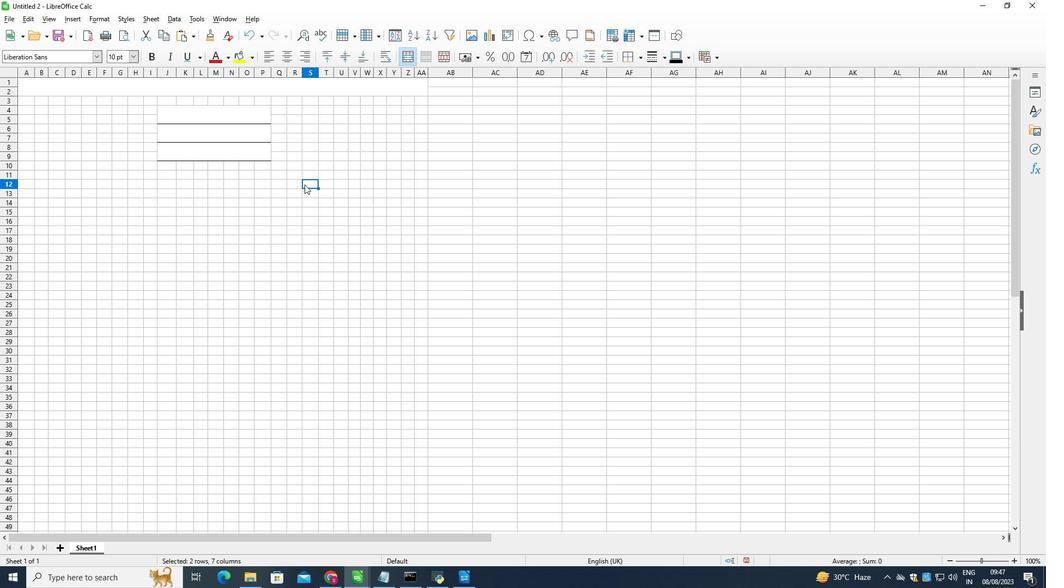 
Action: Mouse moved to (228, 118)
Screenshot: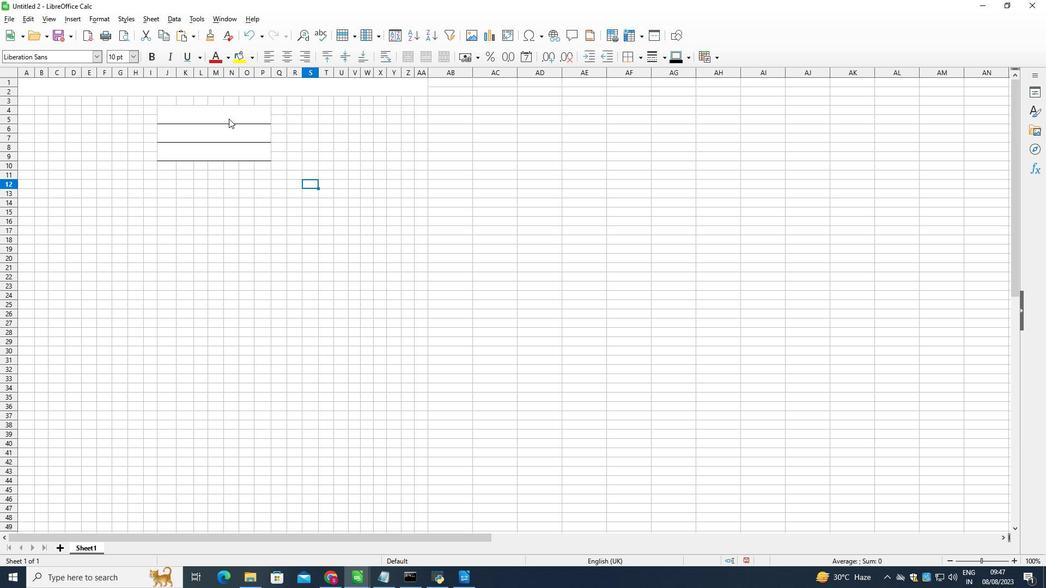 
Action: Mouse pressed left at (228, 118)
Screenshot: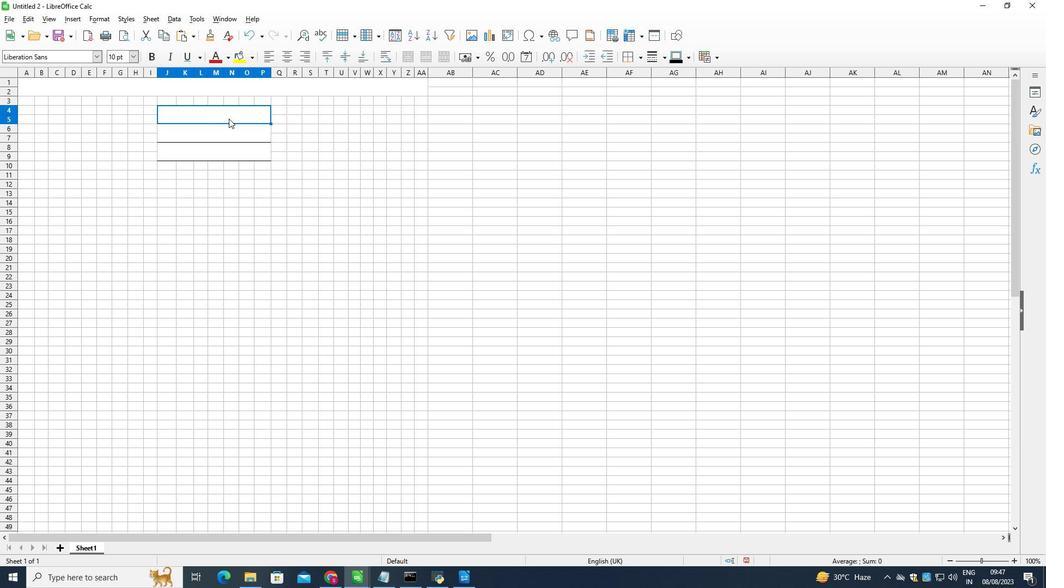
Action: Mouse moved to (665, 56)
Screenshot: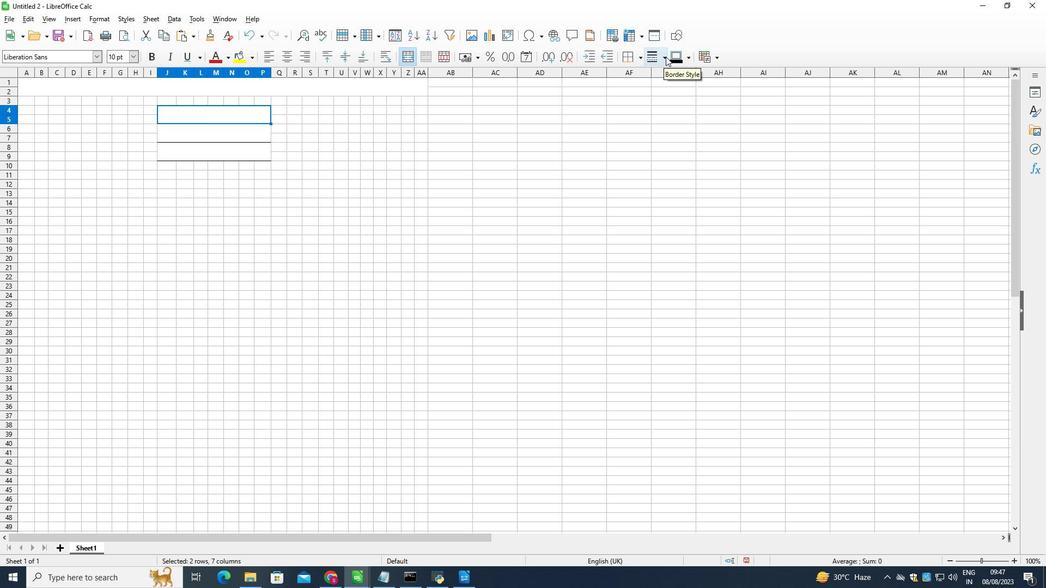 
Action: Mouse pressed left at (665, 56)
Screenshot: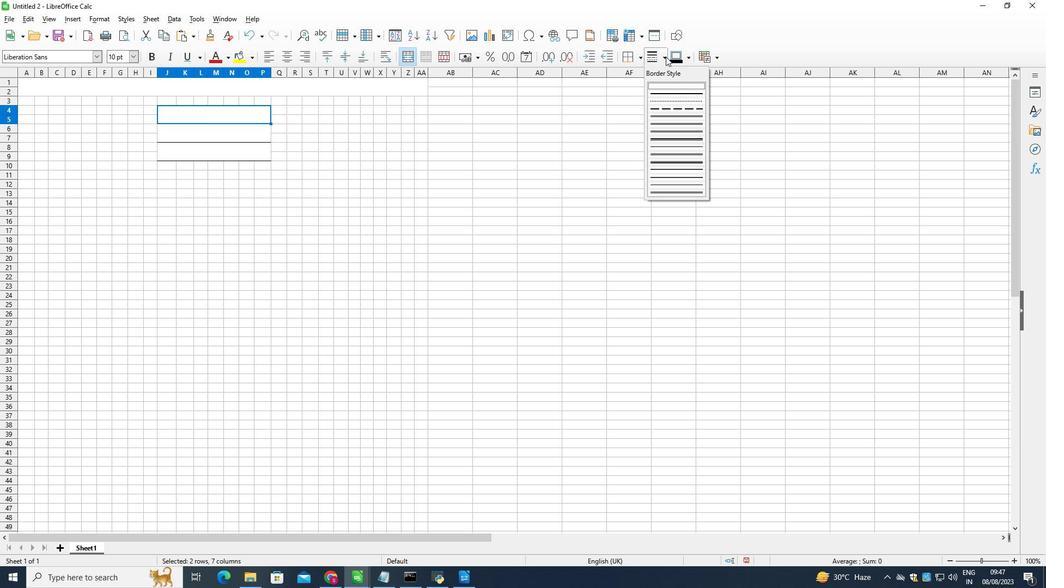 
Action: Mouse moved to (682, 174)
Screenshot: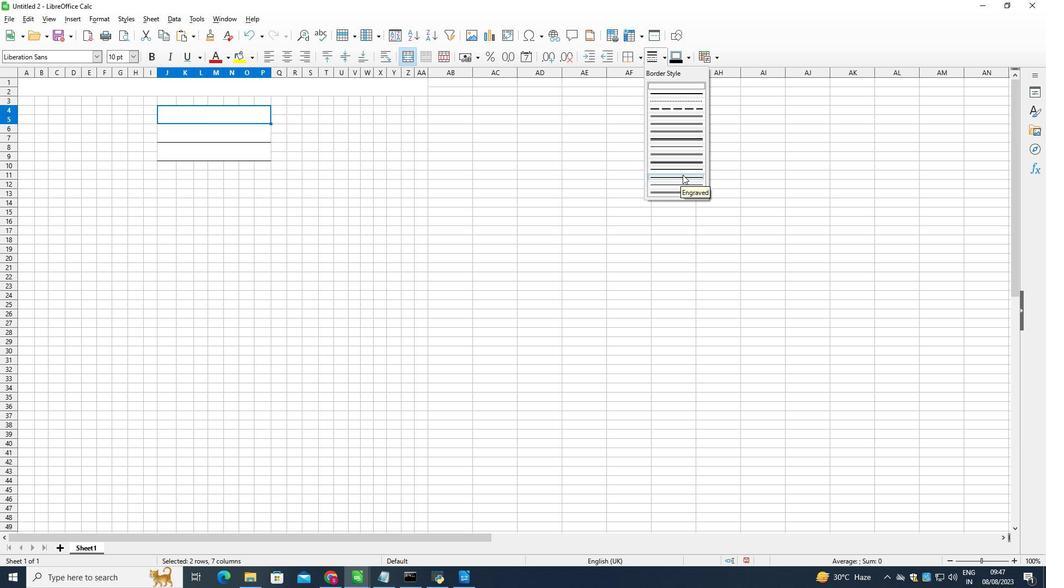 
Action: Mouse pressed left at (682, 174)
Screenshot: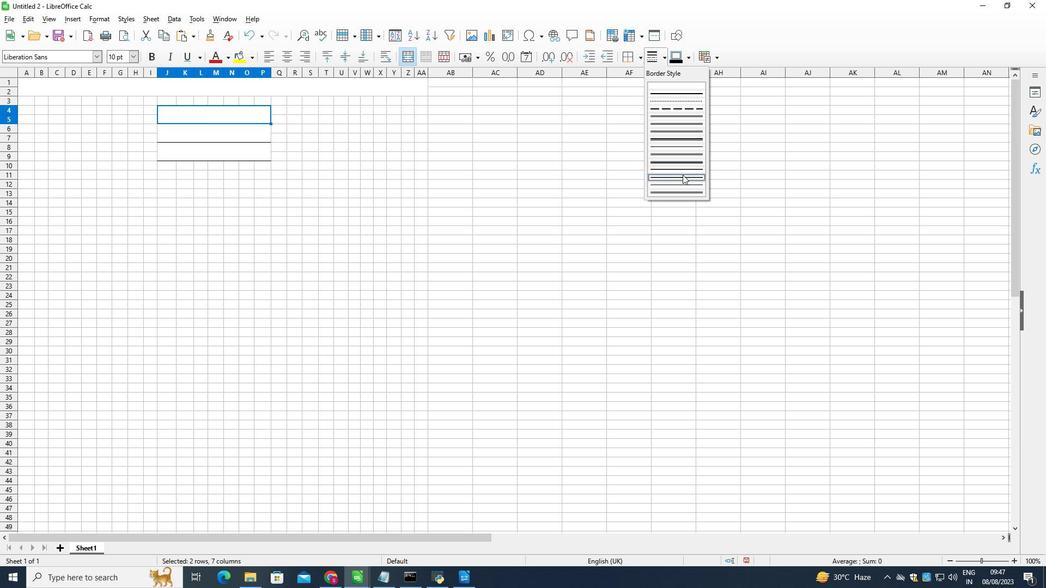 
Action: Mouse moved to (205, 132)
Screenshot: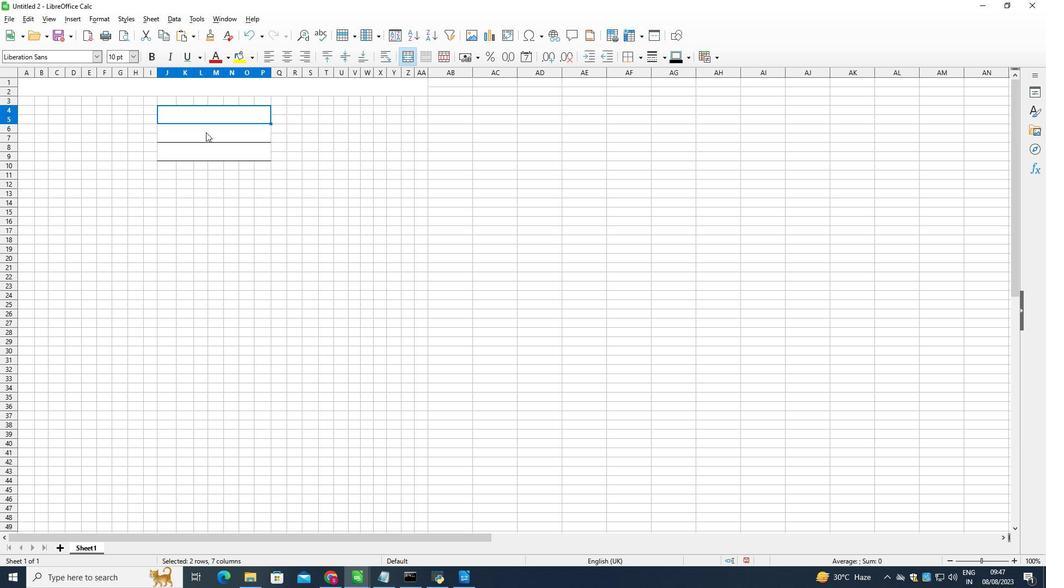 
Action: Mouse pressed left at (205, 132)
Screenshot: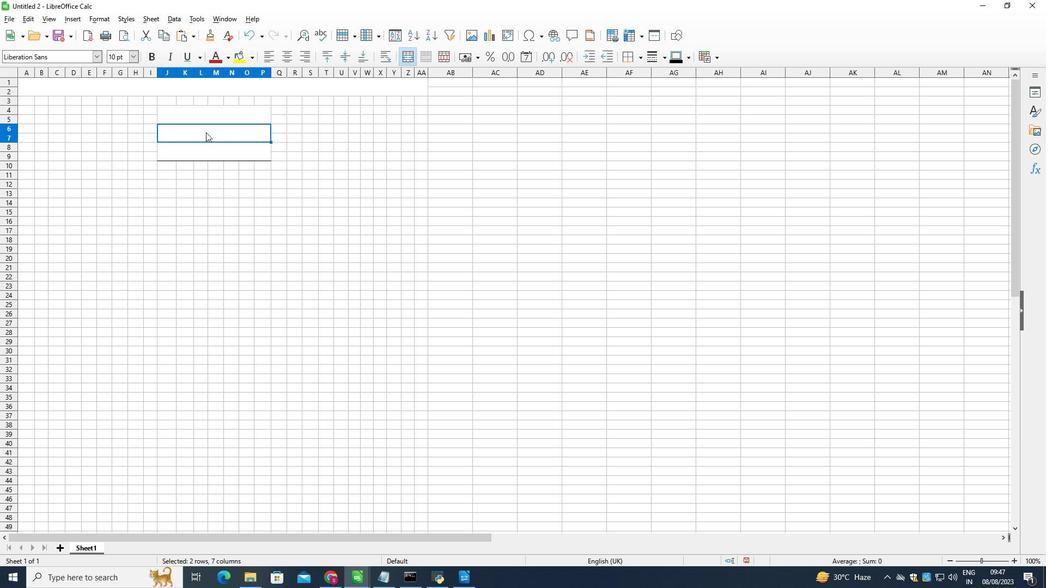 
Action: Mouse moved to (246, 110)
Screenshot: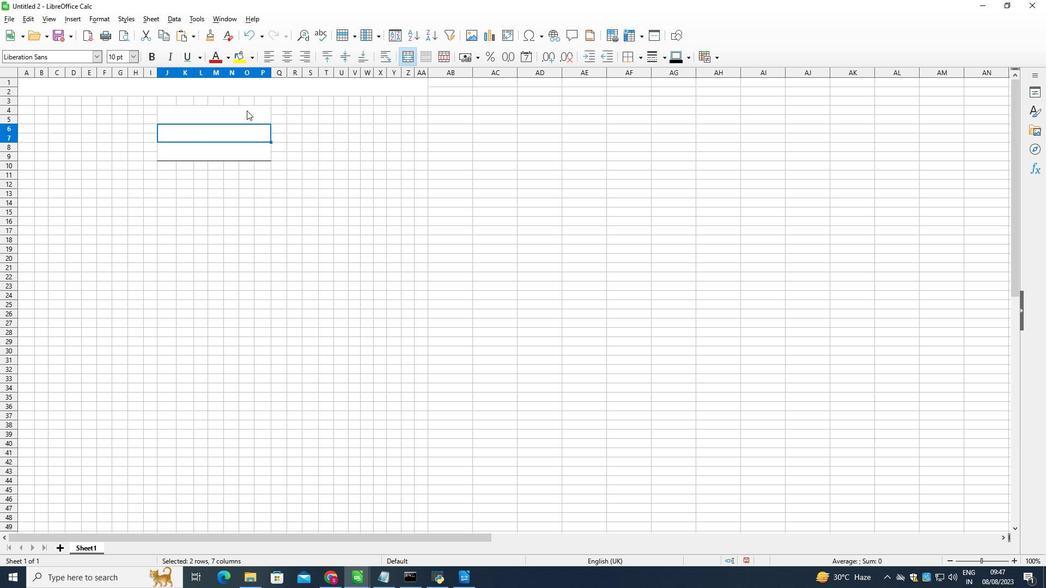 
Action: Mouse pressed left at (246, 110)
Screenshot: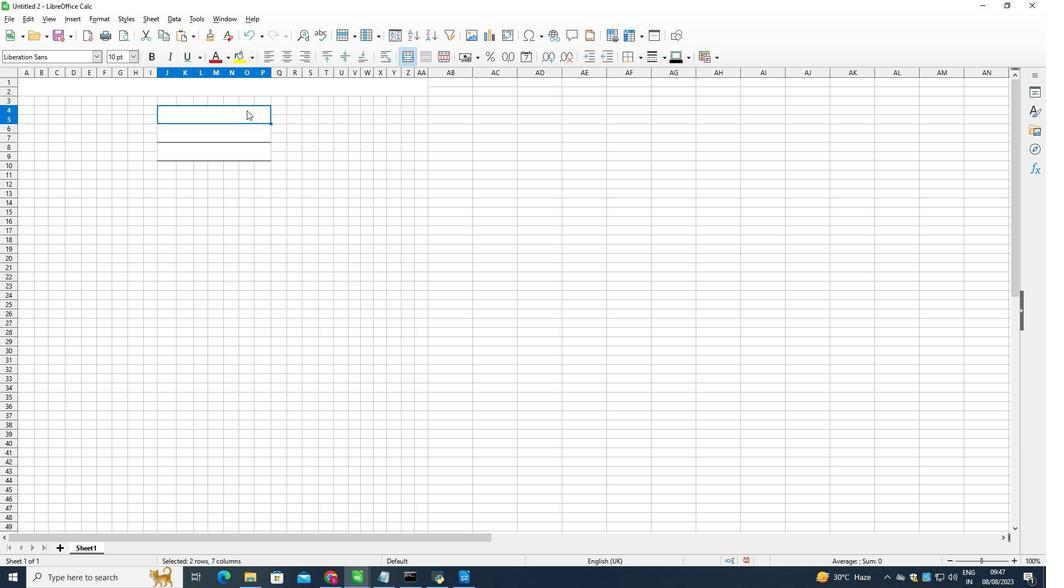 
Action: Mouse moved to (643, 57)
Screenshot: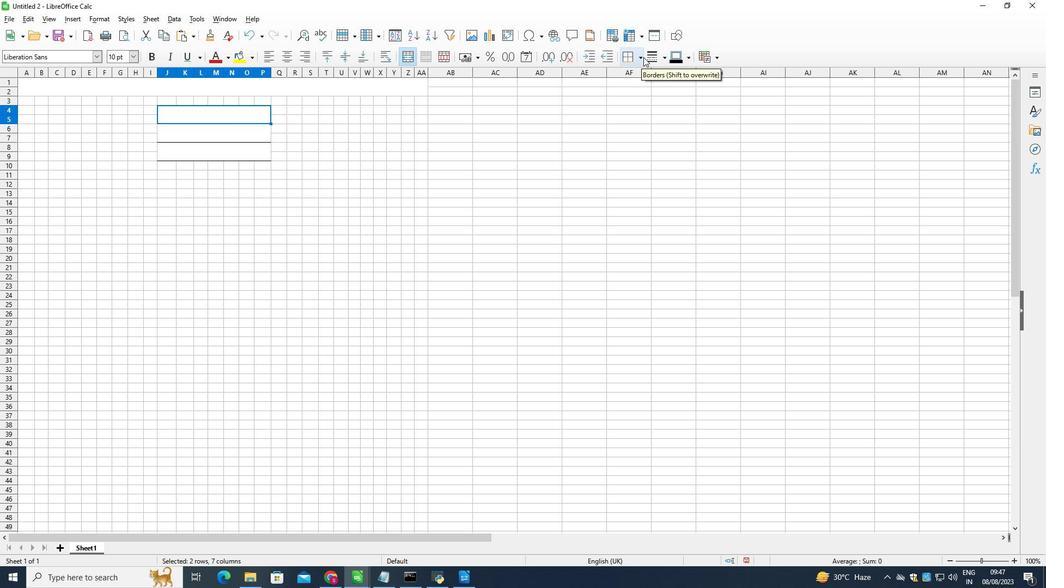 
Action: Mouse pressed left at (643, 57)
Screenshot: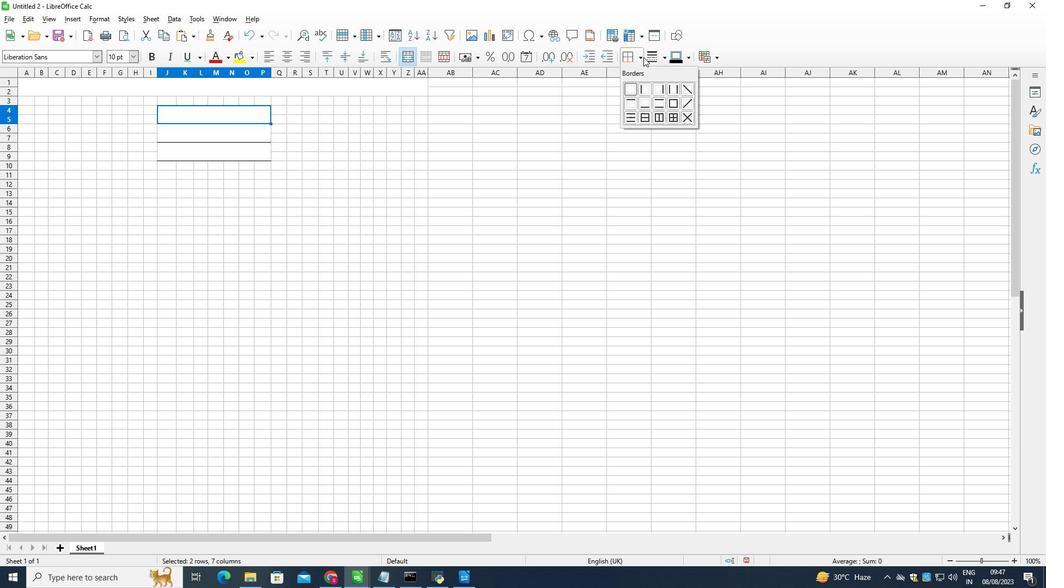 
Action: Mouse moved to (644, 101)
Screenshot: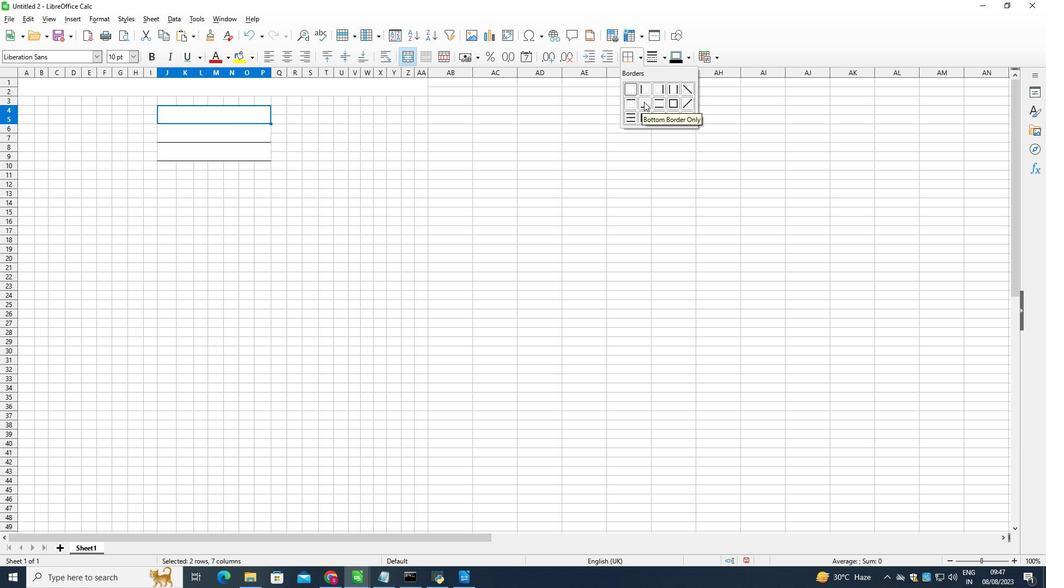 
Action: Mouse pressed left at (644, 101)
Screenshot: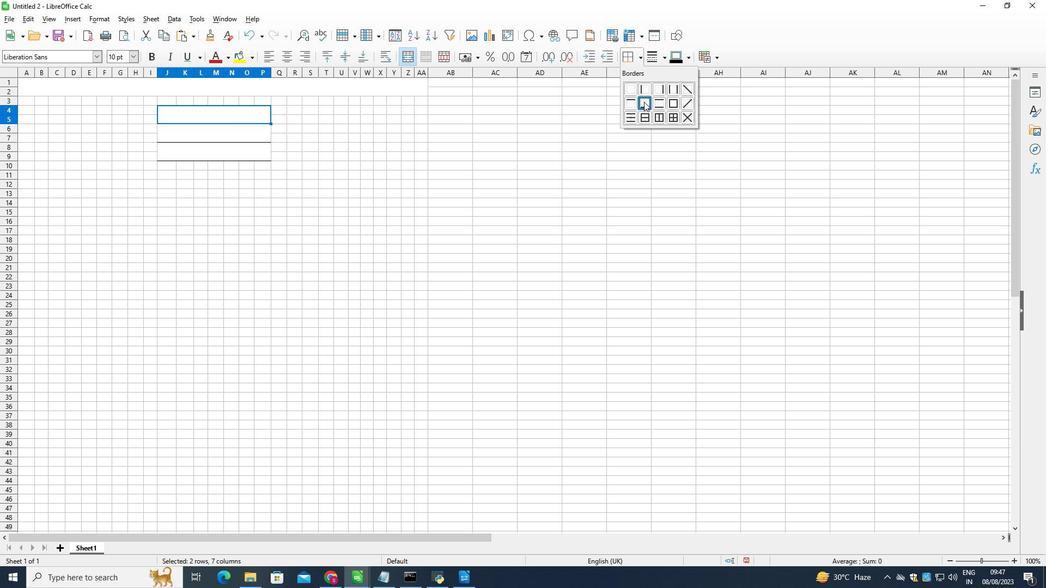 
Action: Mouse moved to (254, 135)
Screenshot: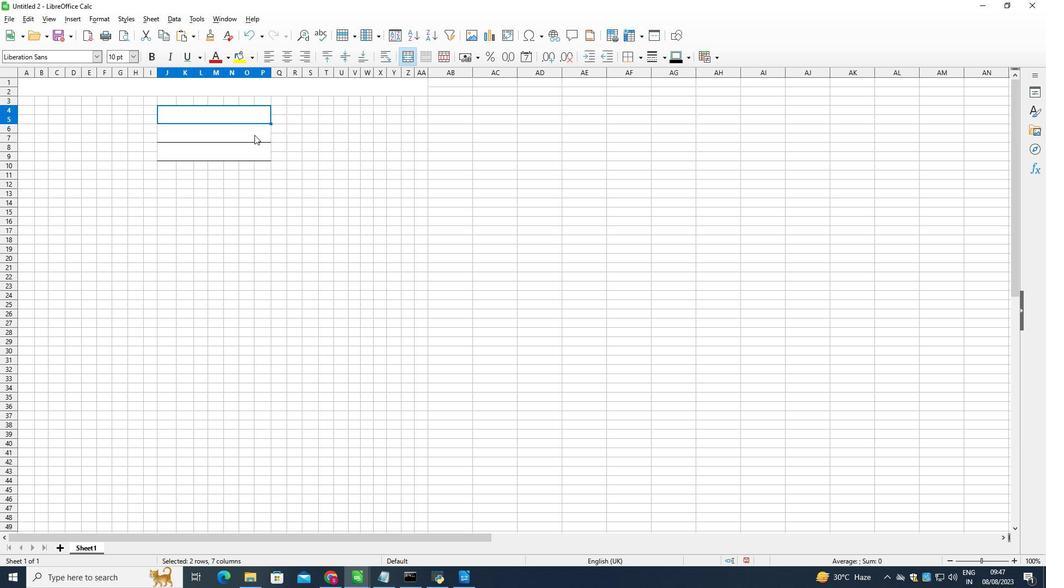 
Action: Mouse pressed left at (254, 135)
Screenshot: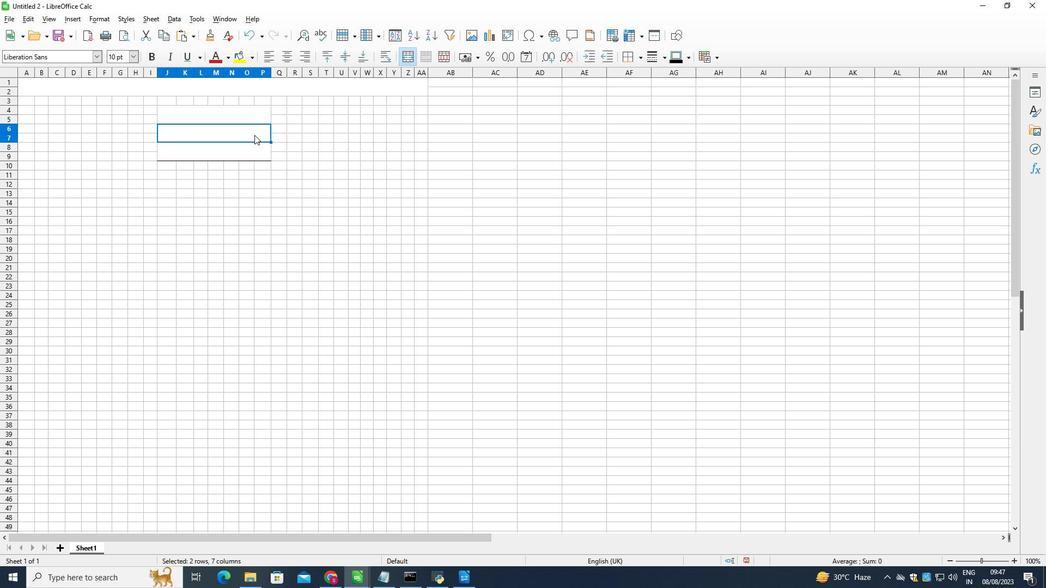 
Action: Mouse moved to (640, 56)
Screenshot: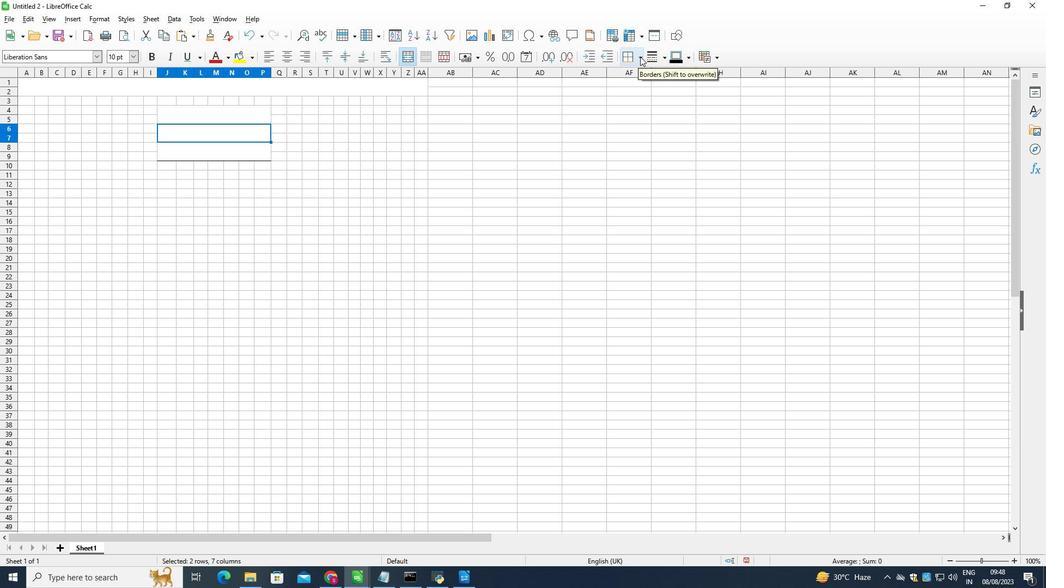 
Action: Mouse pressed left at (640, 56)
Screenshot: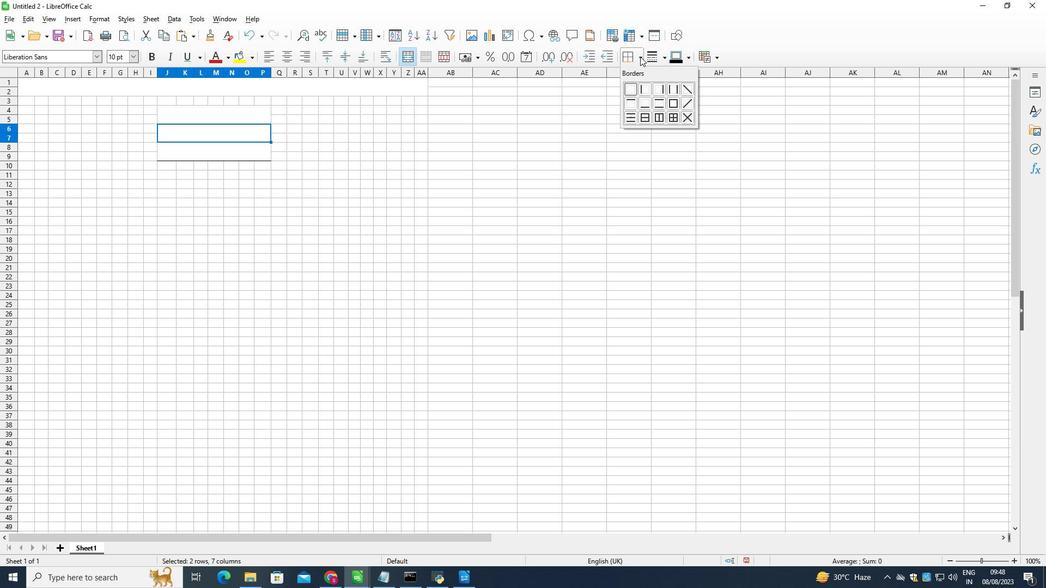 
Action: Mouse moved to (642, 101)
Screenshot: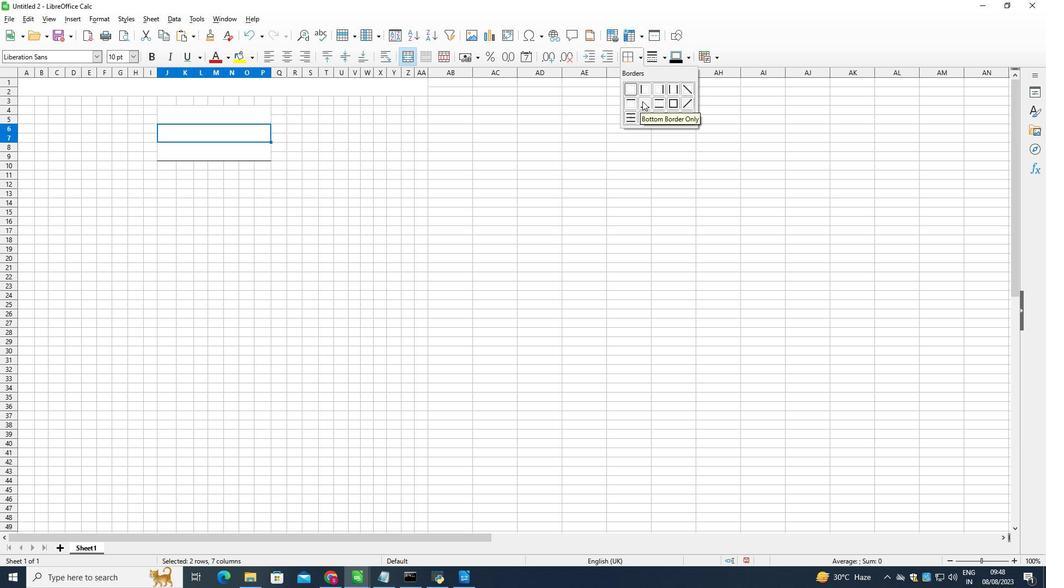 
Action: Mouse pressed left at (642, 101)
Screenshot: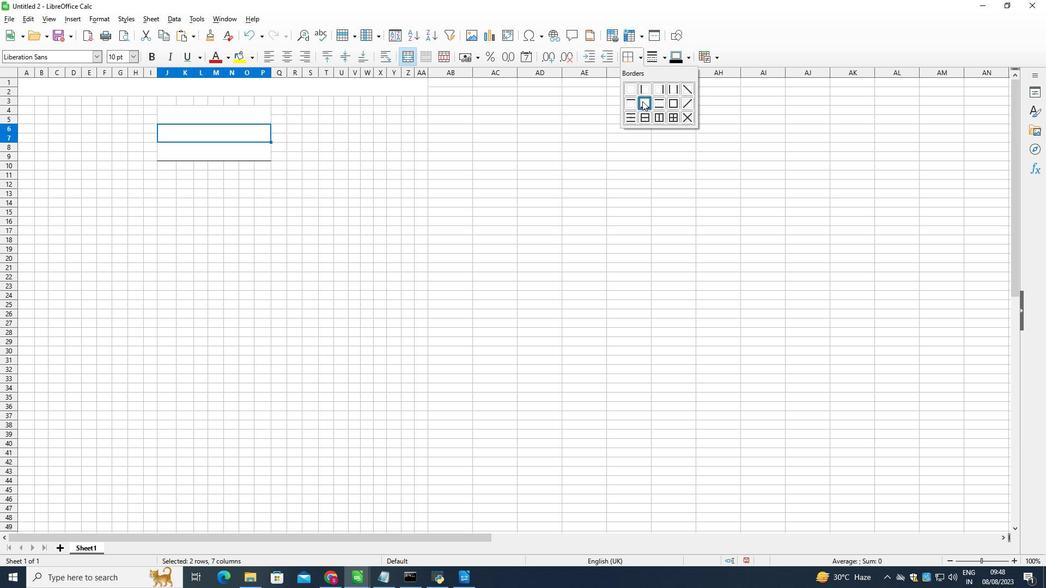 
Action: Mouse moved to (234, 146)
Screenshot: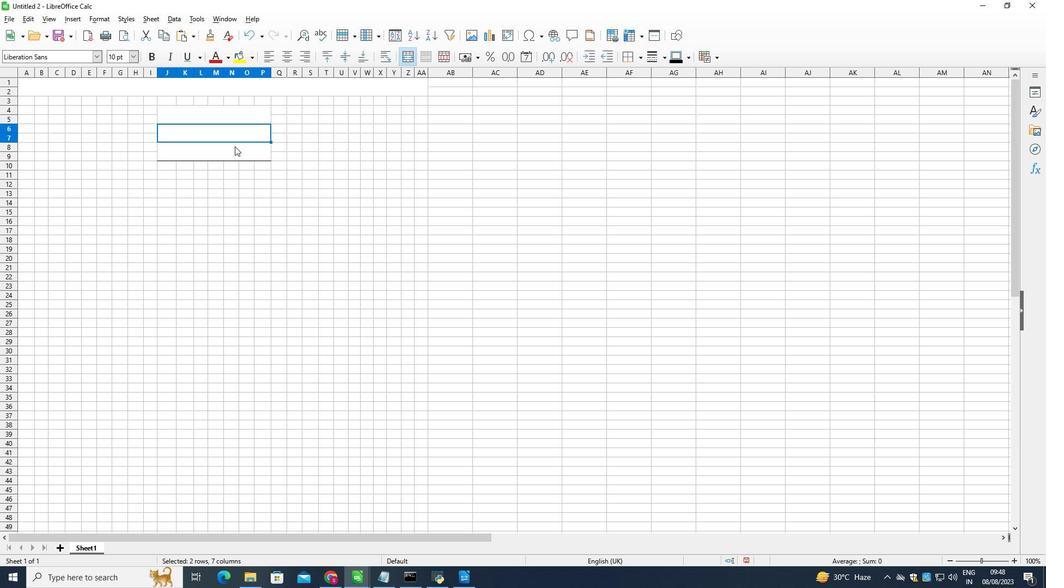 
Action: Mouse pressed left at (234, 146)
Screenshot: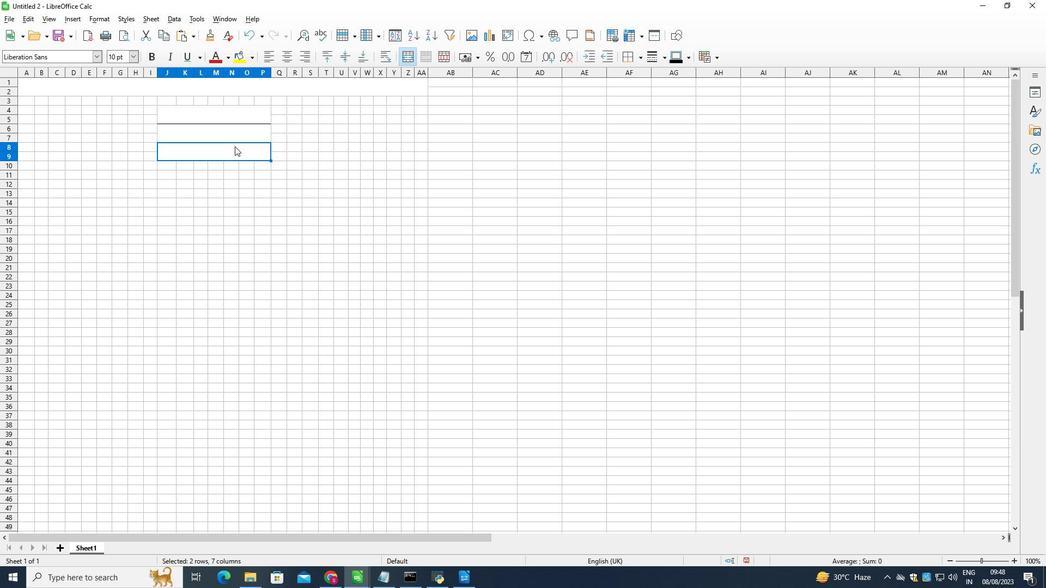 
Action: Mouse moved to (640, 54)
Screenshot: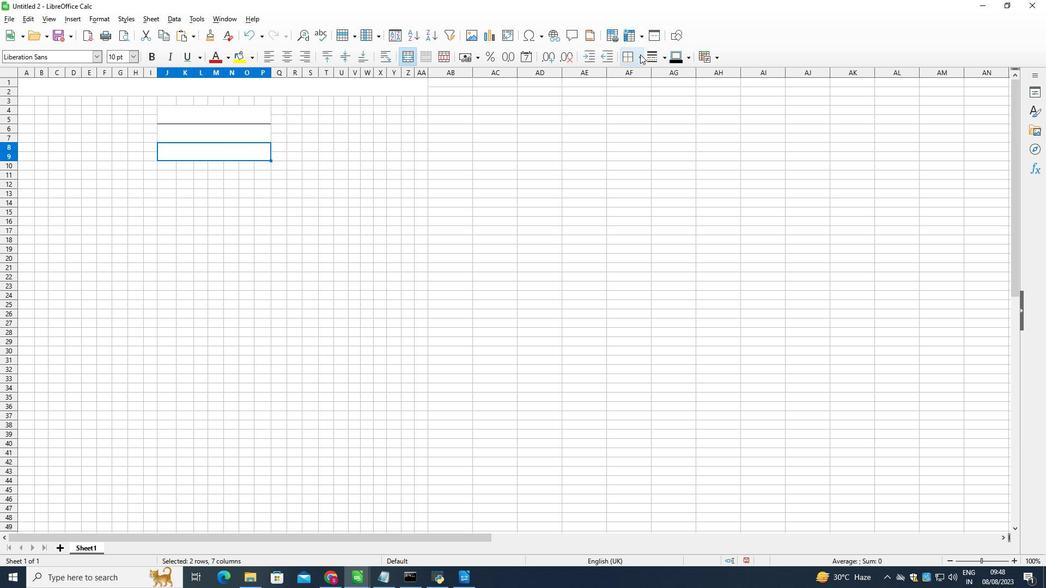 
Action: Mouse pressed left at (640, 54)
Screenshot: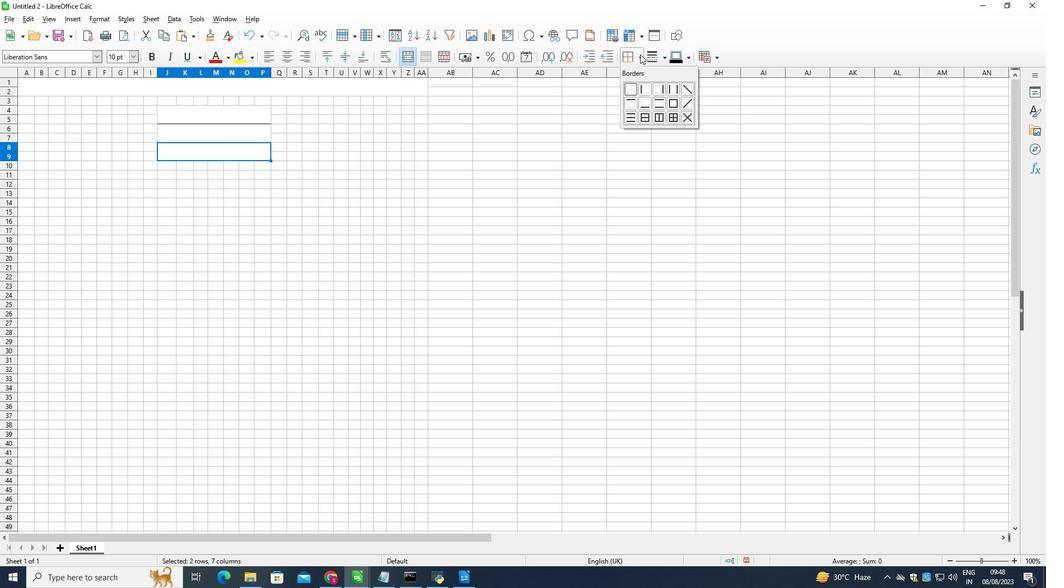 
Action: Mouse moved to (643, 101)
Screenshot: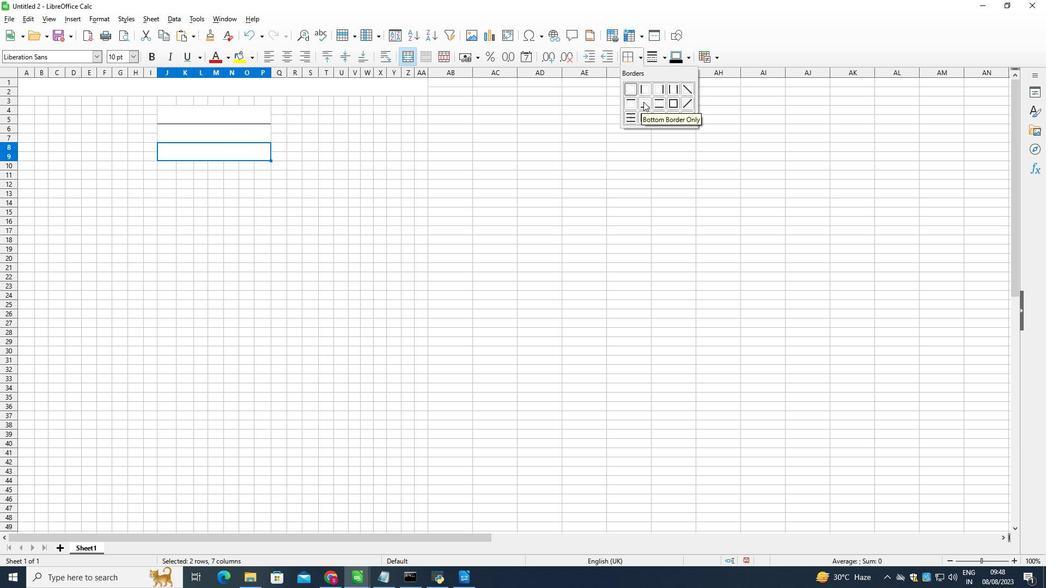 
Action: Mouse pressed left at (643, 101)
Screenshot: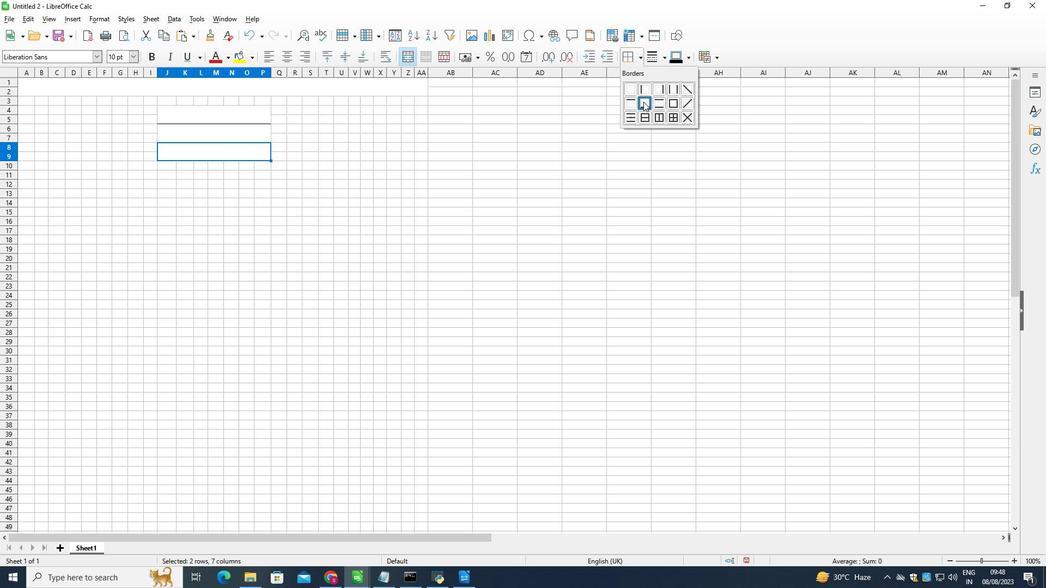 
Action: Mouse moved to (357, 118)
Screenshot: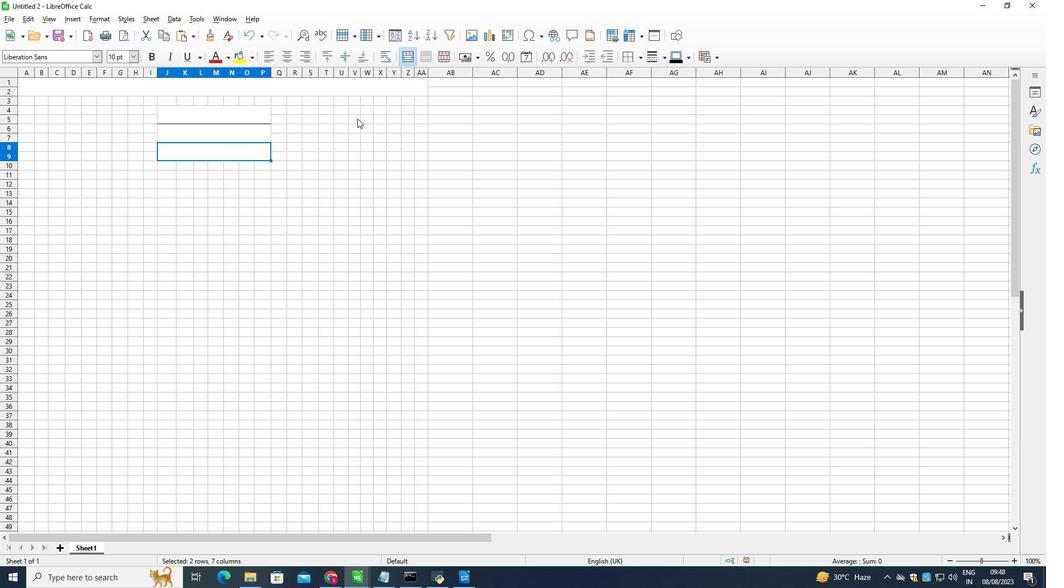 
Action: Mouse pressed left at (357, 118)
Screenshot: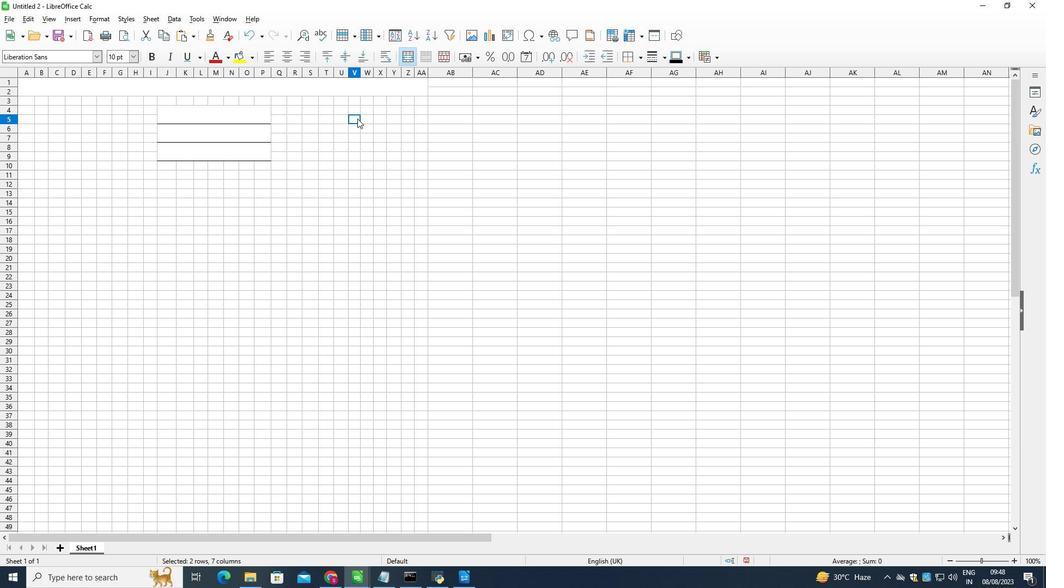 
Action: Mouse moved to (327, 100)
Screenshot: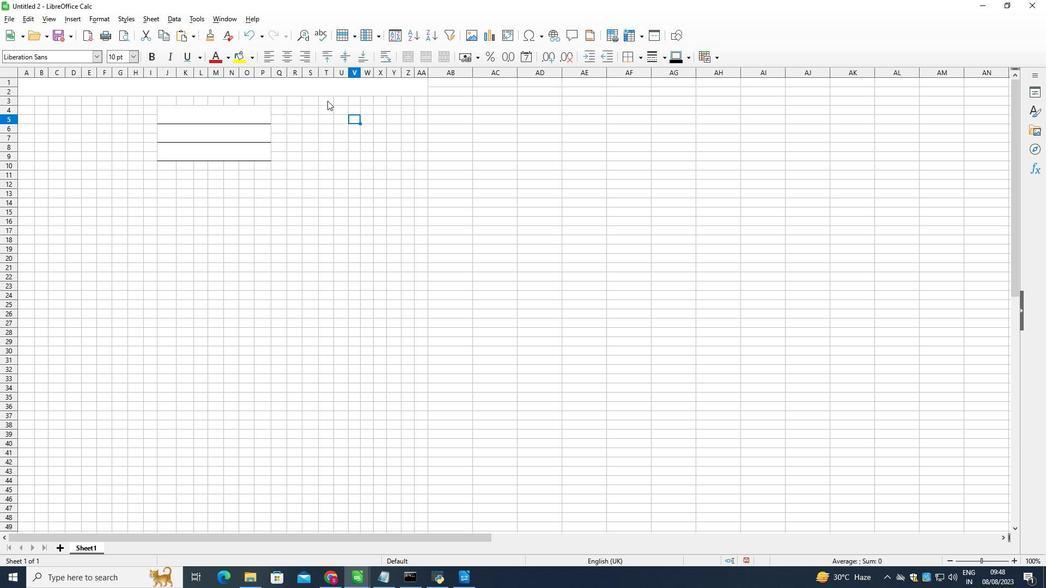 
Action: Mouse pressed left at (327, 100)
Screenshot: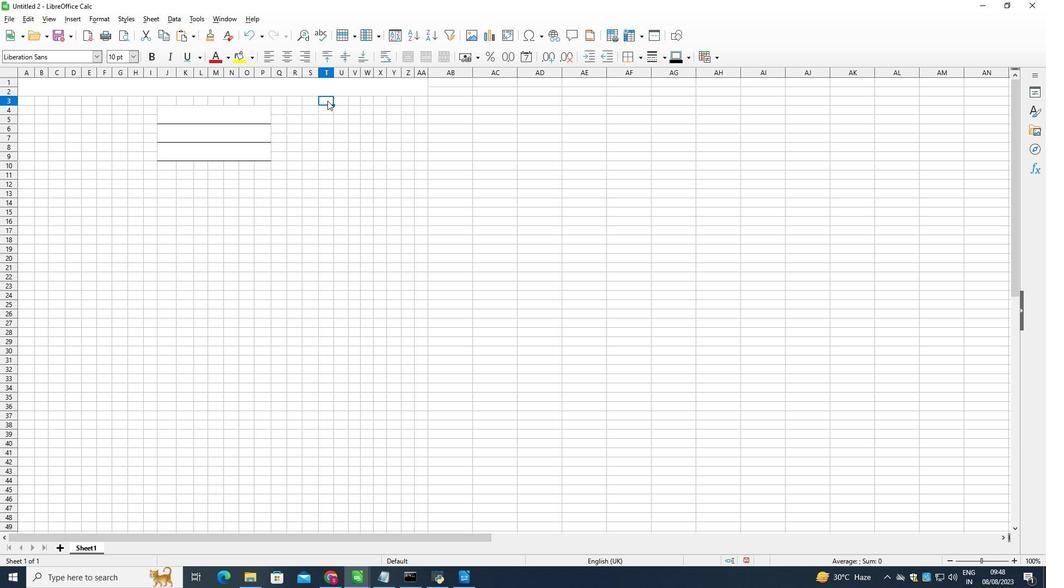 
Action: Mouse moved to (328, 99)
Screenshot: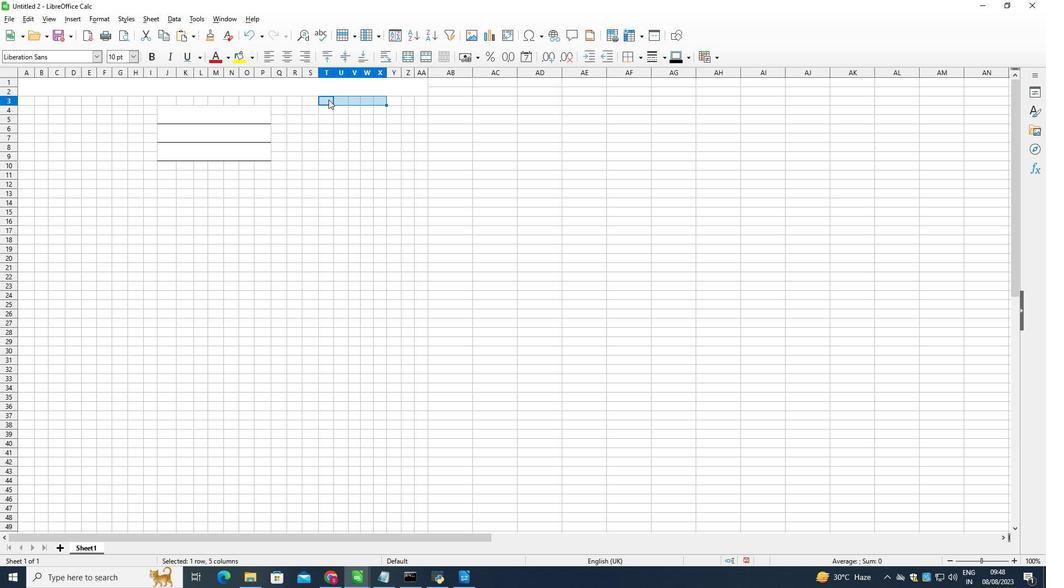 
Action: Mouse pressed left at (328, 99)
Screenshot: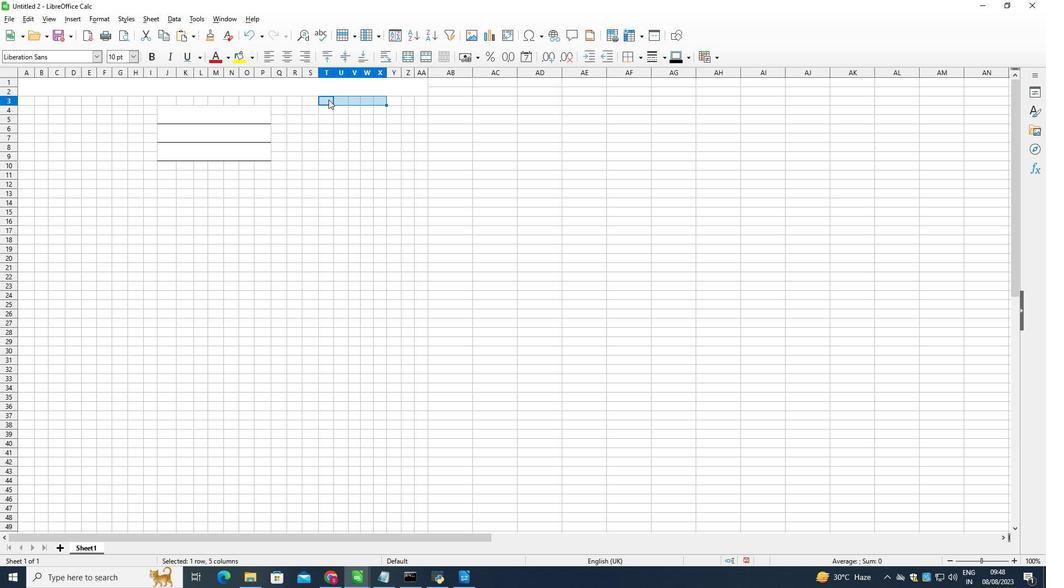 
Action: Mouse moved to (341, 118)
Screenshot: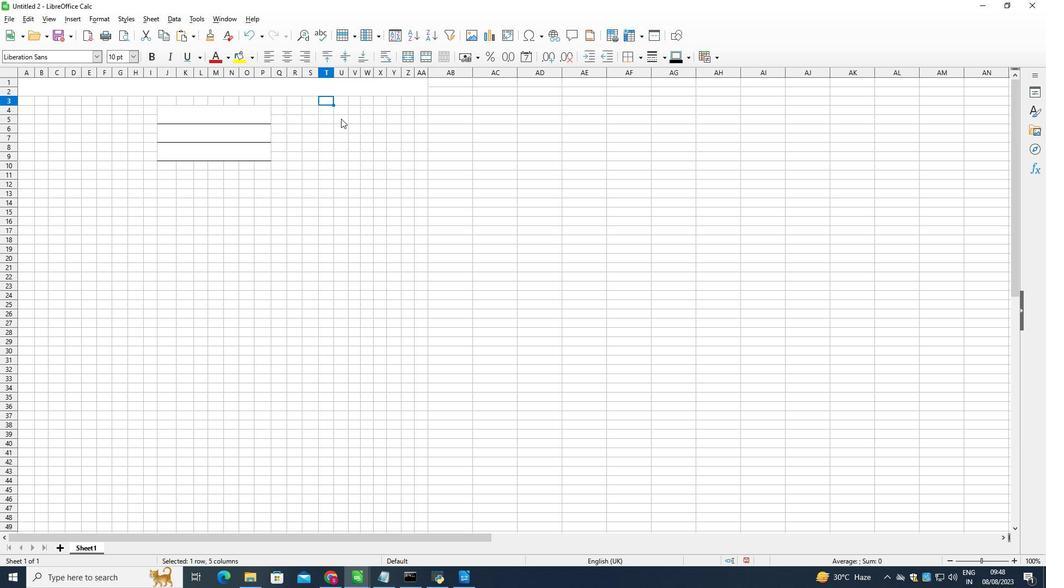 
Action: Mouse pressed left at (341, 118)
Screenshot: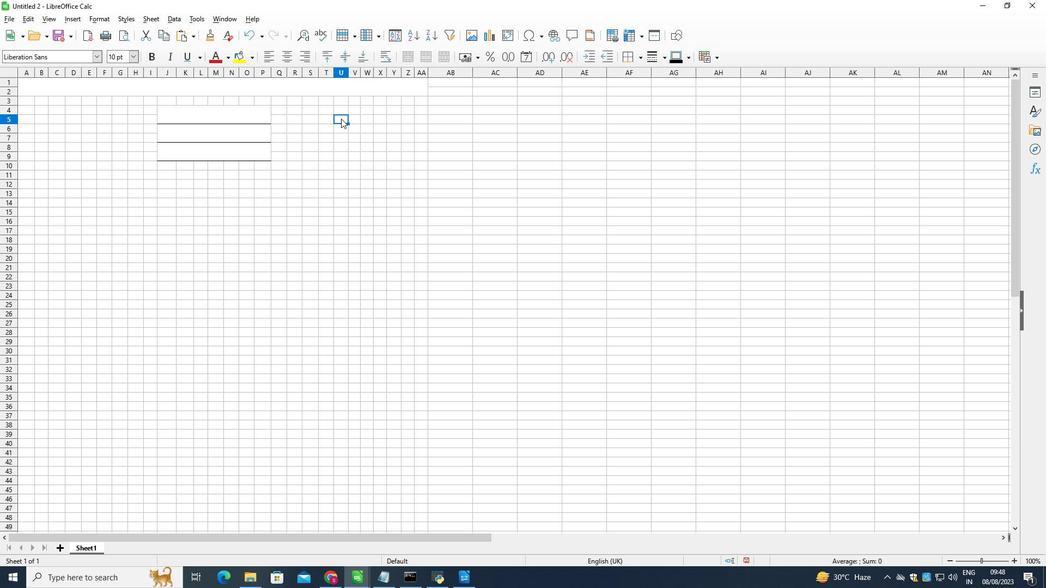 
Action: Mouse moved to (330, 100)
Screenshot: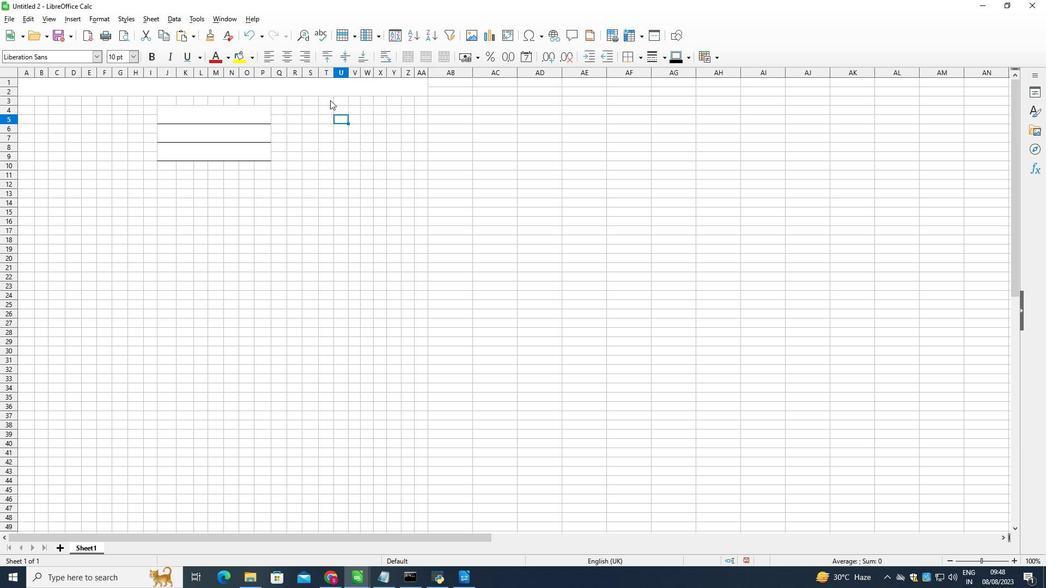 
Action: Mouse pressed left at (330, 100)
Screenshot: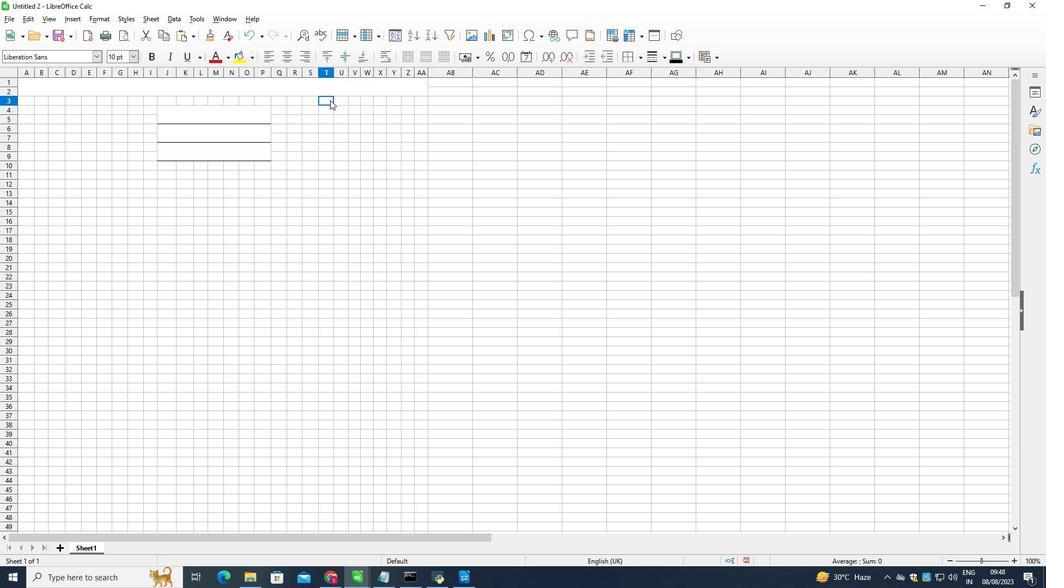 
Action: Mouse moved to (425, 55)
Screenshot: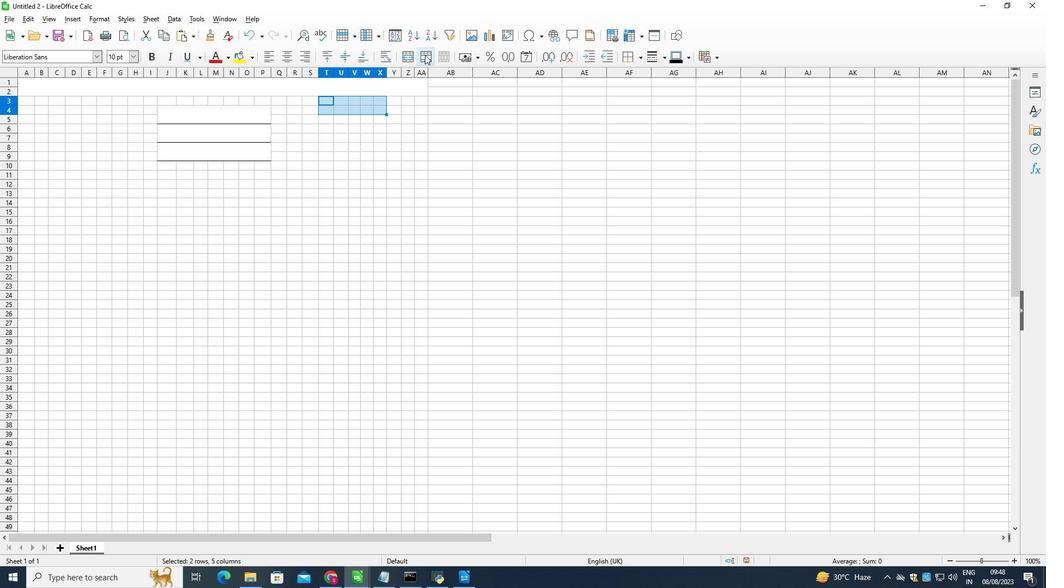 
Action: Mouse pressed left at (425, 55)
Screenshot: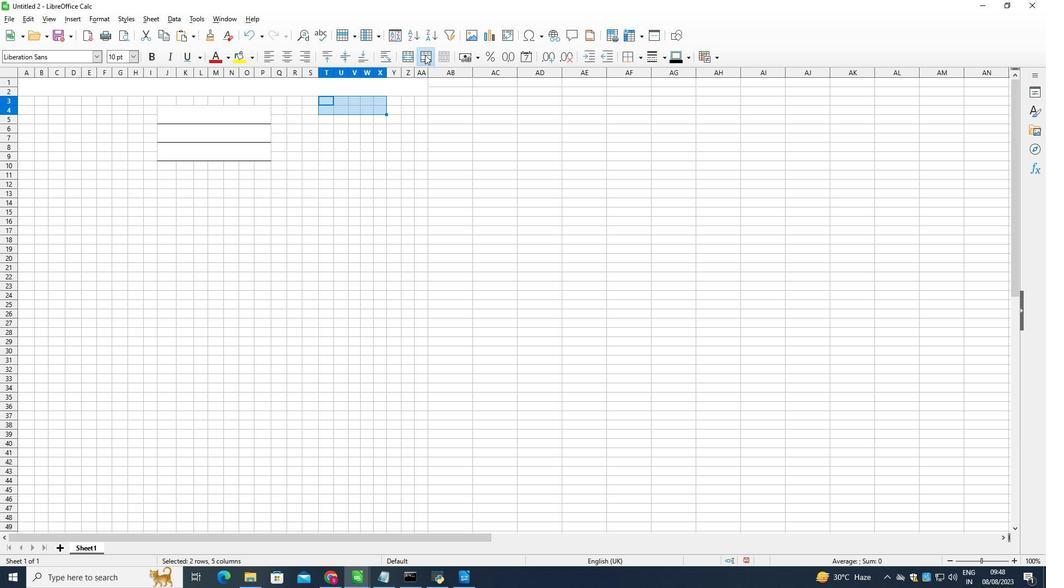 
Action: Mouse moved to (331, 120)
Screenshot: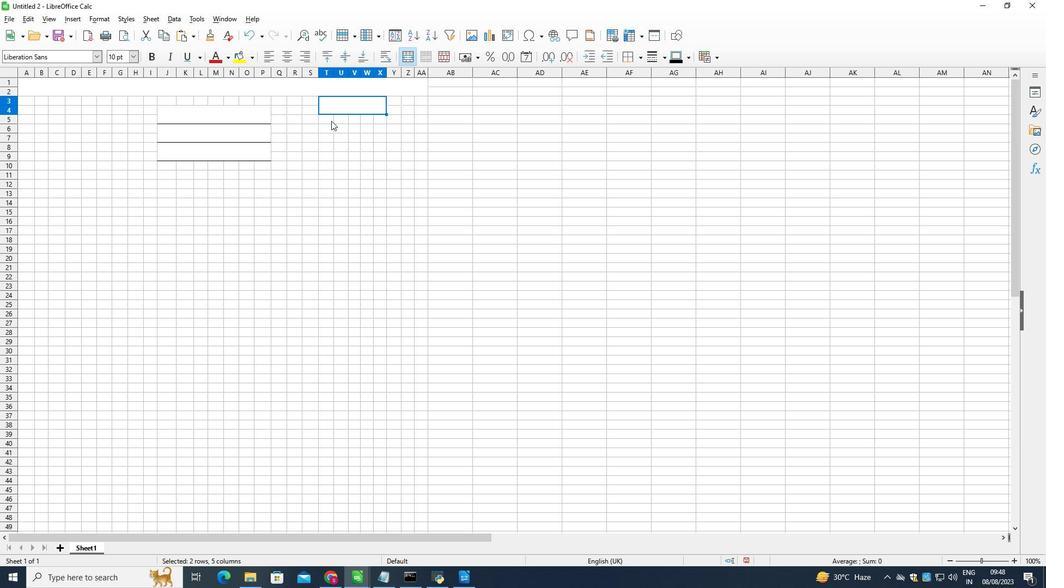 
Action: Mouse pressed left at (331, 120)
Screenshot: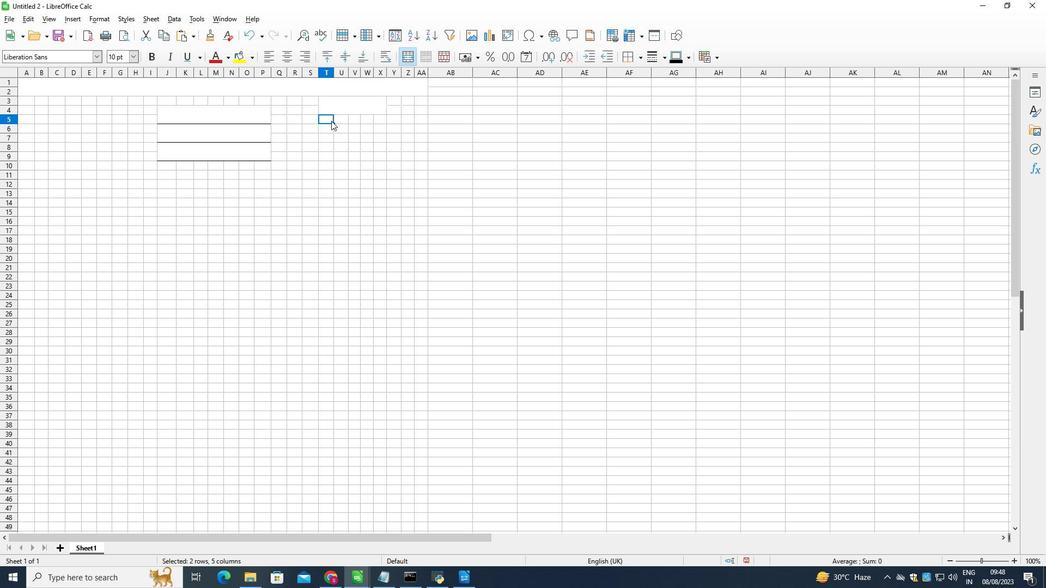 
Action: Mouse moved to (422, 54)
Screenshot: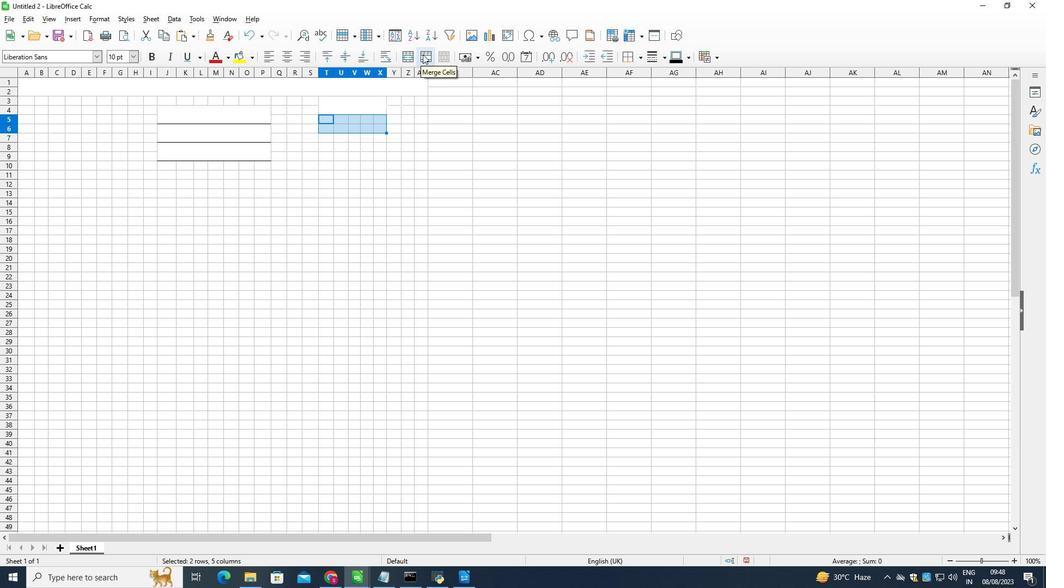 
Action: Mouse pressed left at (422, 54)
Screenshot: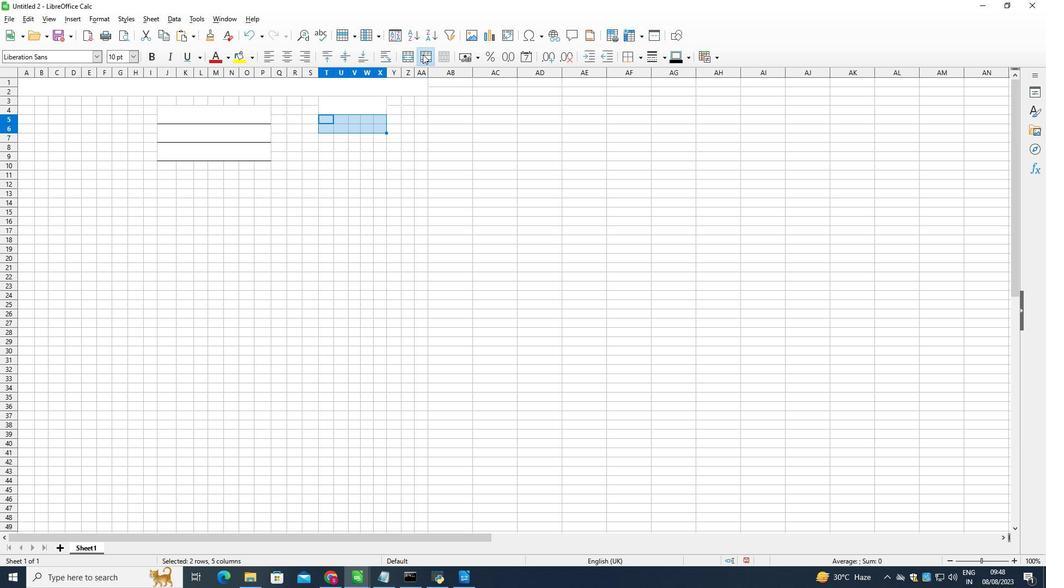
Action: Mouse moved to (329, 136)
Screenshot: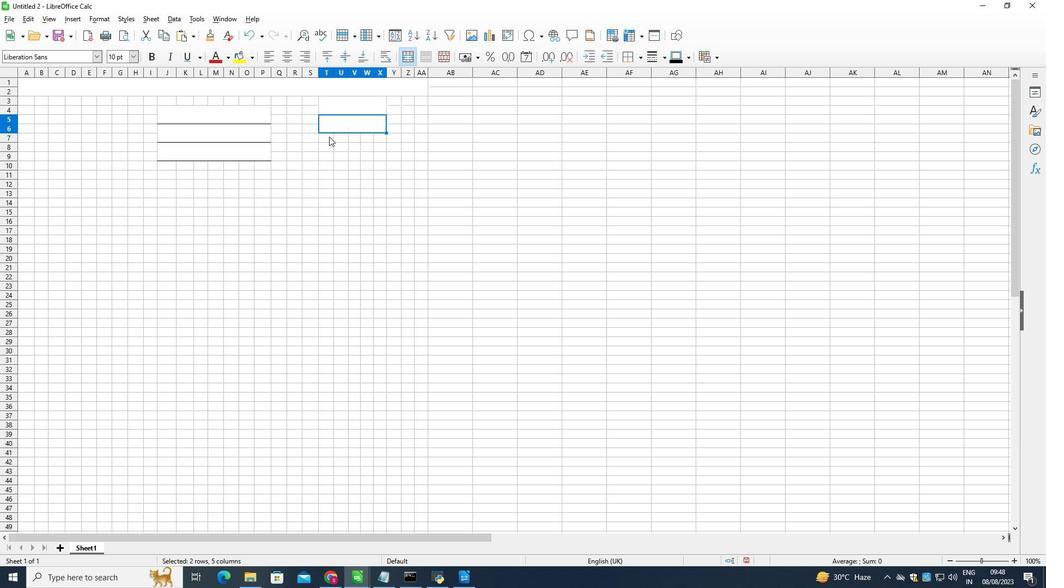
Action: Mouse pressed left at (329, 136)
Screenshot: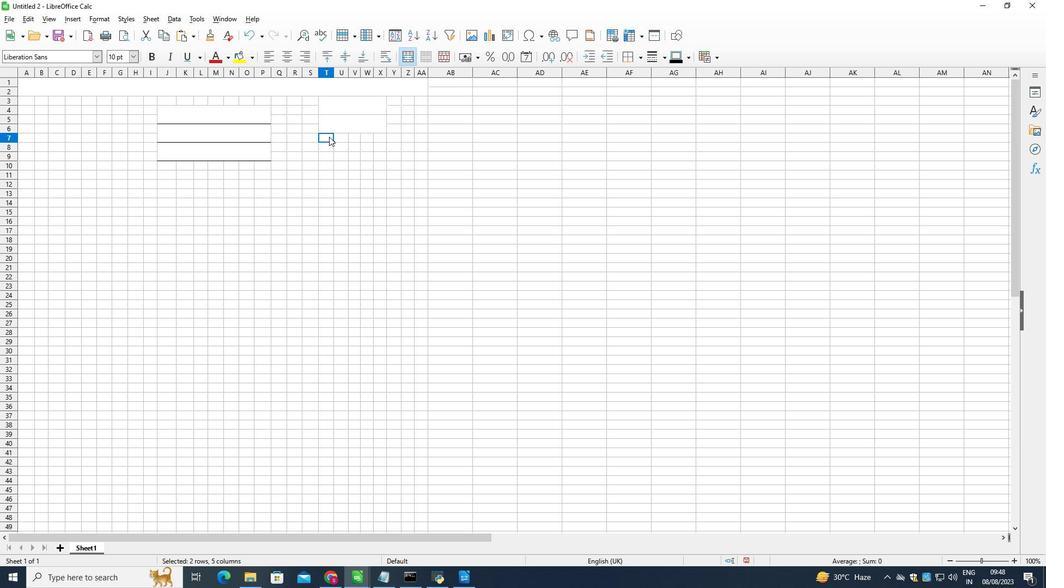 
Action: Mouse moved to (425, 55)
Screenshot: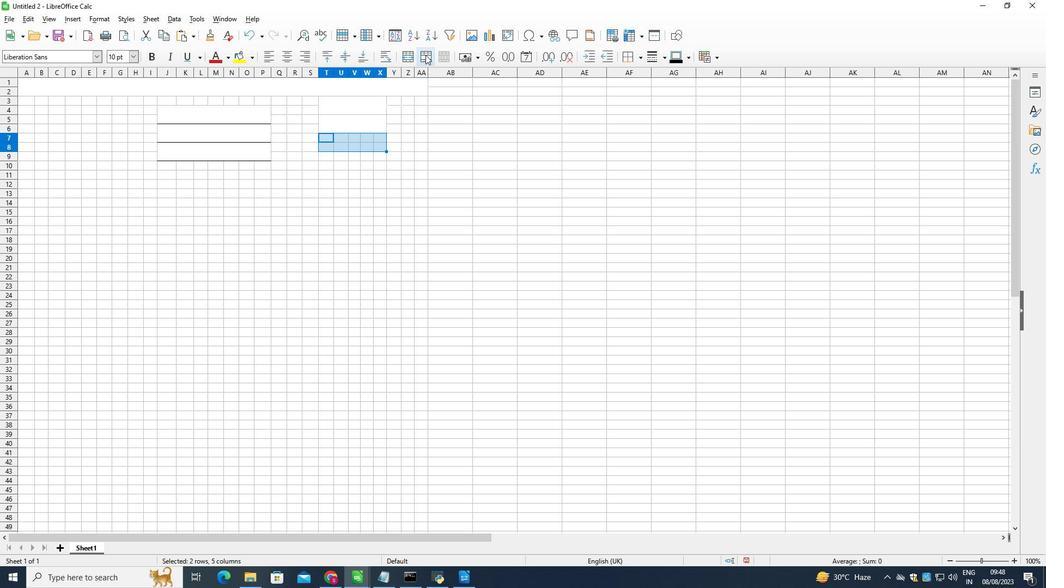 
Action: Mouse pressed left at (425, 55)
Screenshot: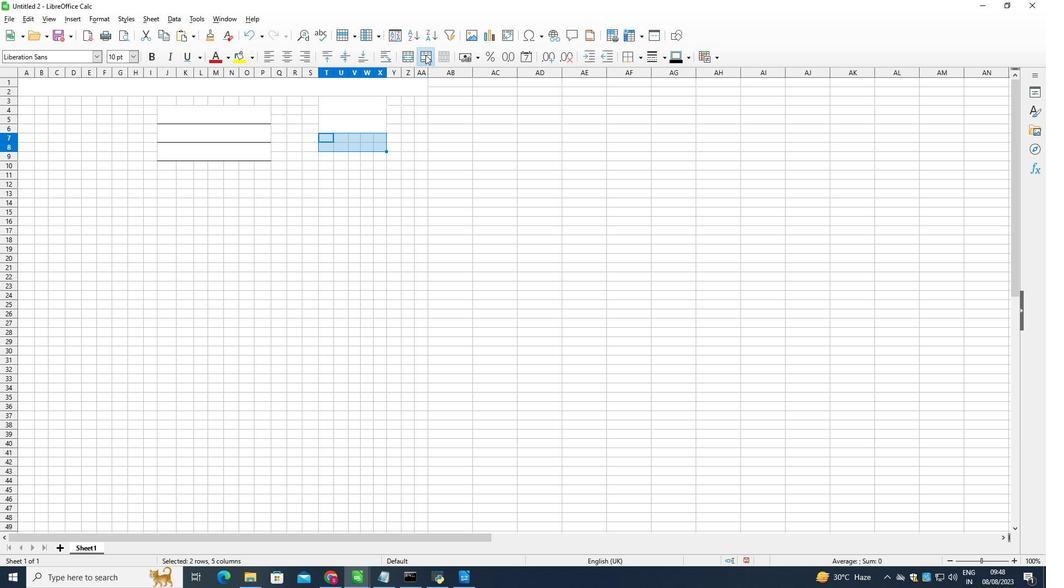 
Action: Mouse moved to (324, 156)
Screenshot: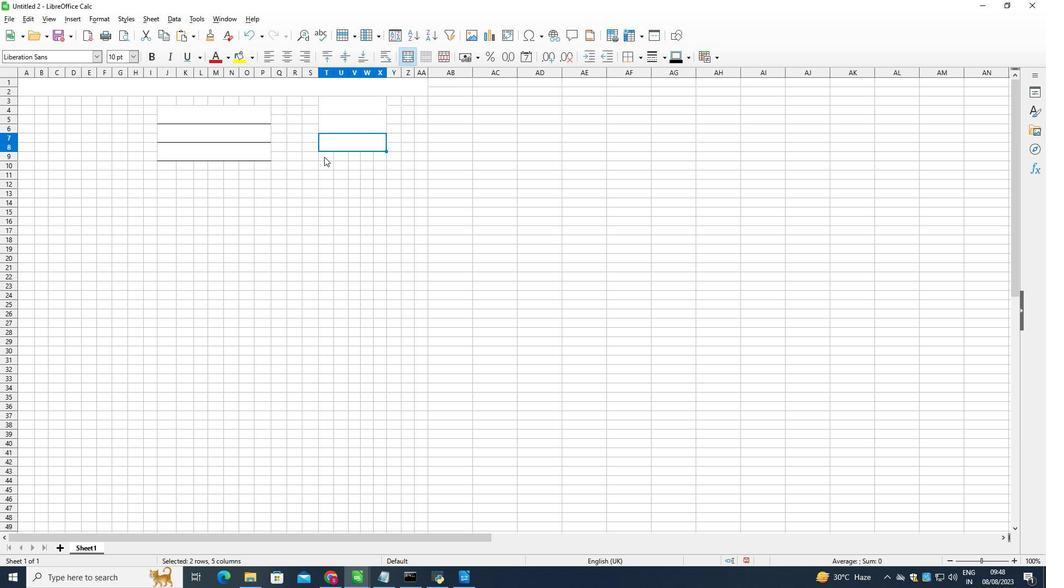 
Action: Mouse pressed left at (324, 156)
Screenshot: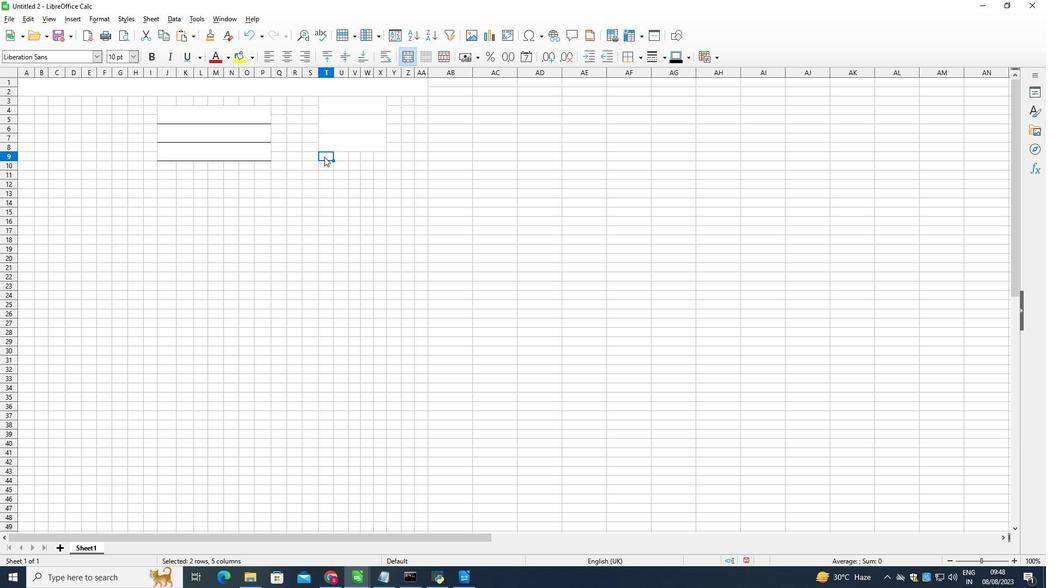 
Action: Mouse moved to (427, 54)
Screenshot: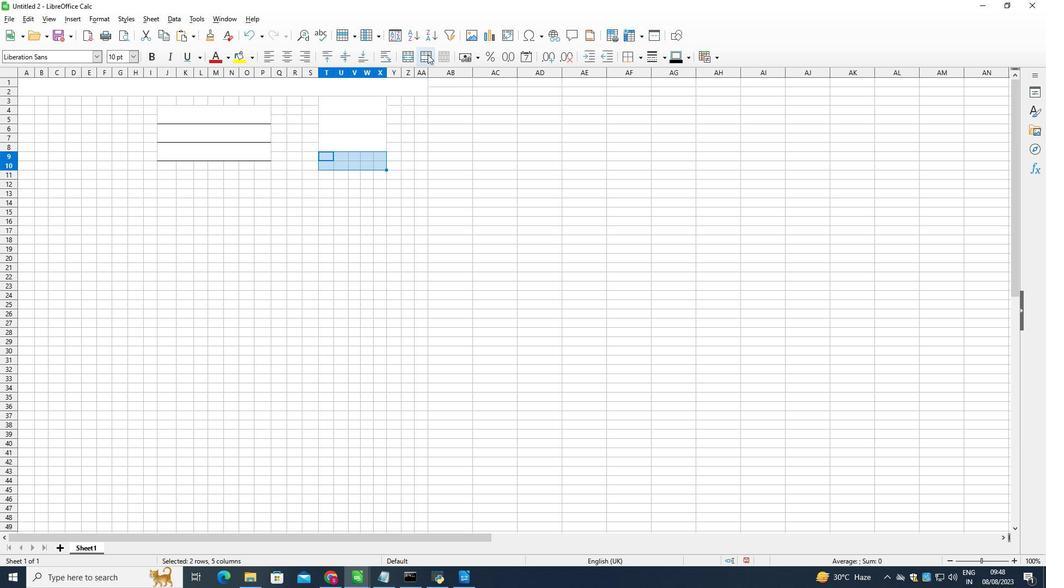 
Action: Mouse pressed left at (427, 54)
Screenshot: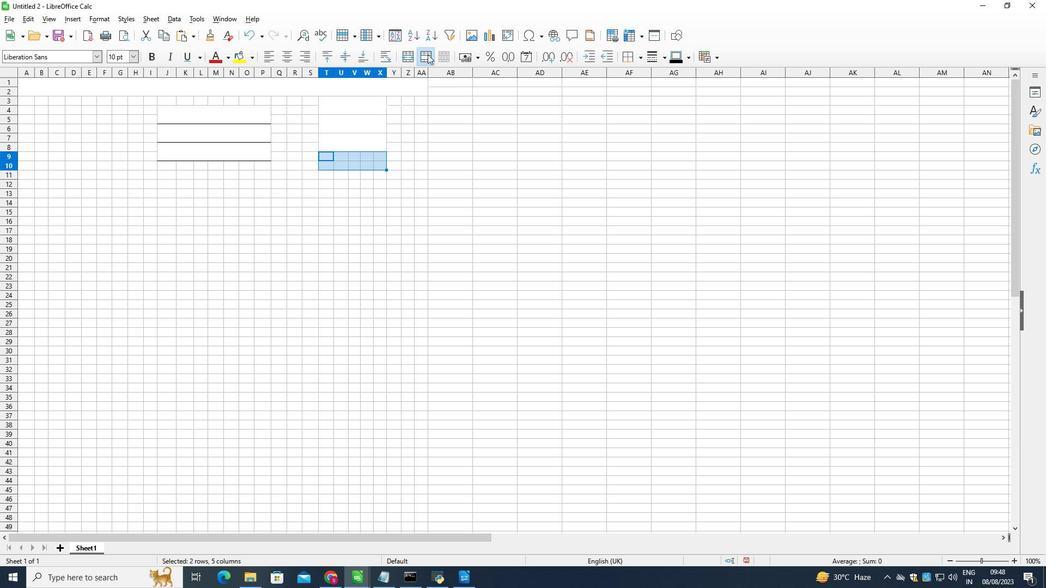
Action: Mouse moved to (348, 226)
Screenshot: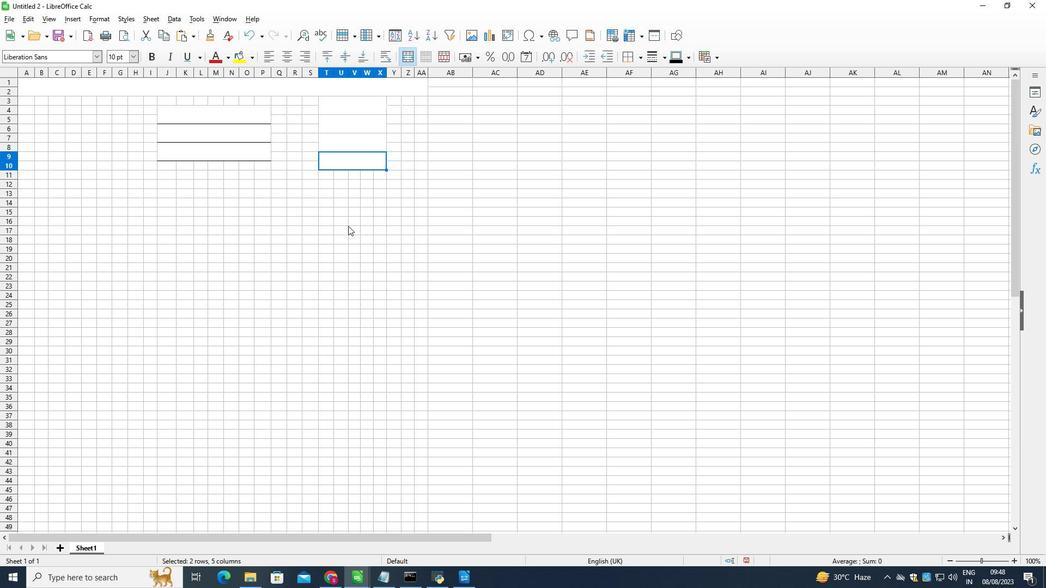 
Action: Mouse pressed left at (348, 226)
Screenshot: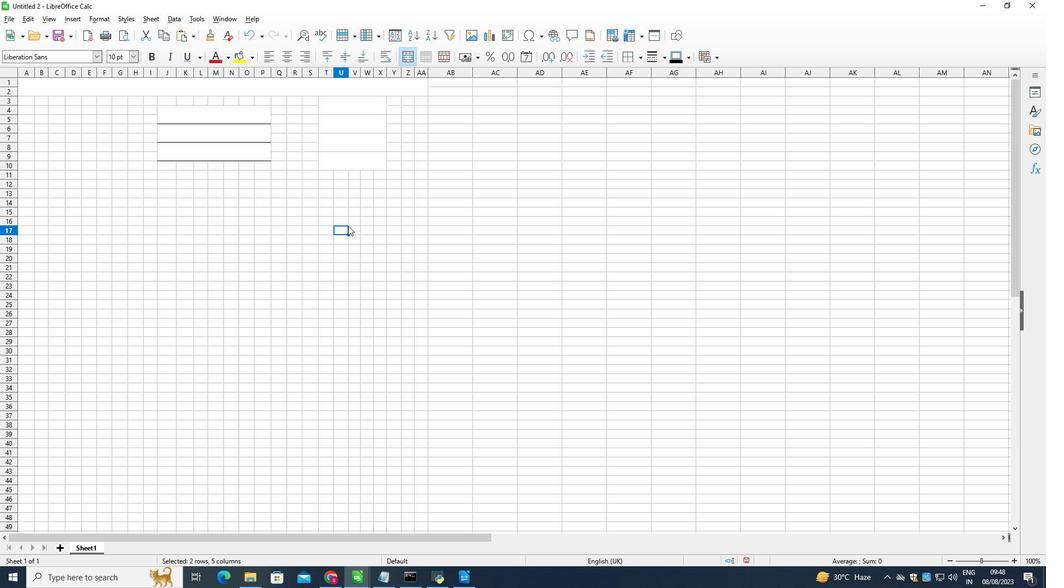 
Action: Mouse moved to (472, 72)
Screenshot: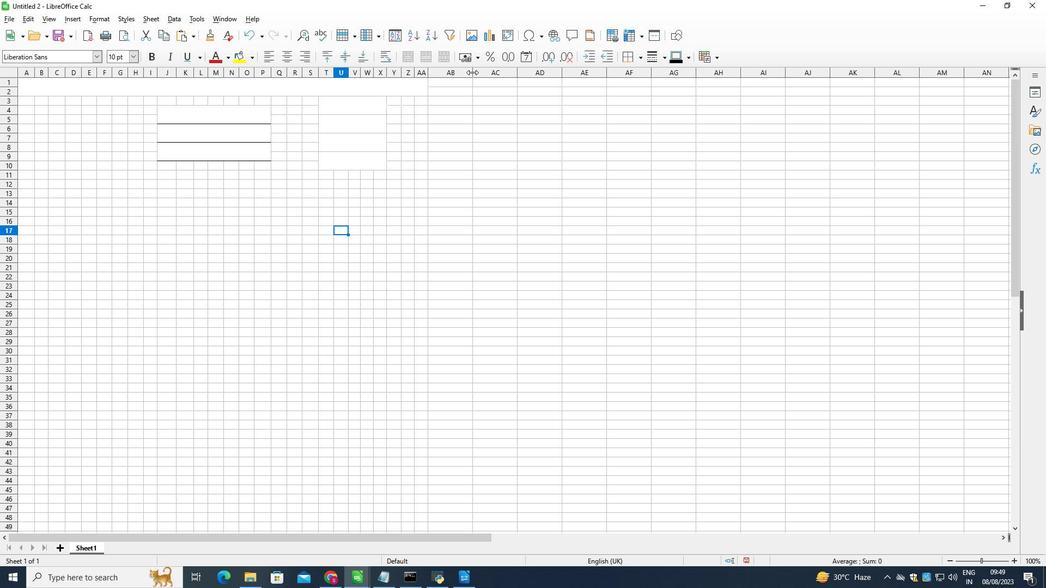 
Action: Mouse pressed left at (472, 72)
Screenshot: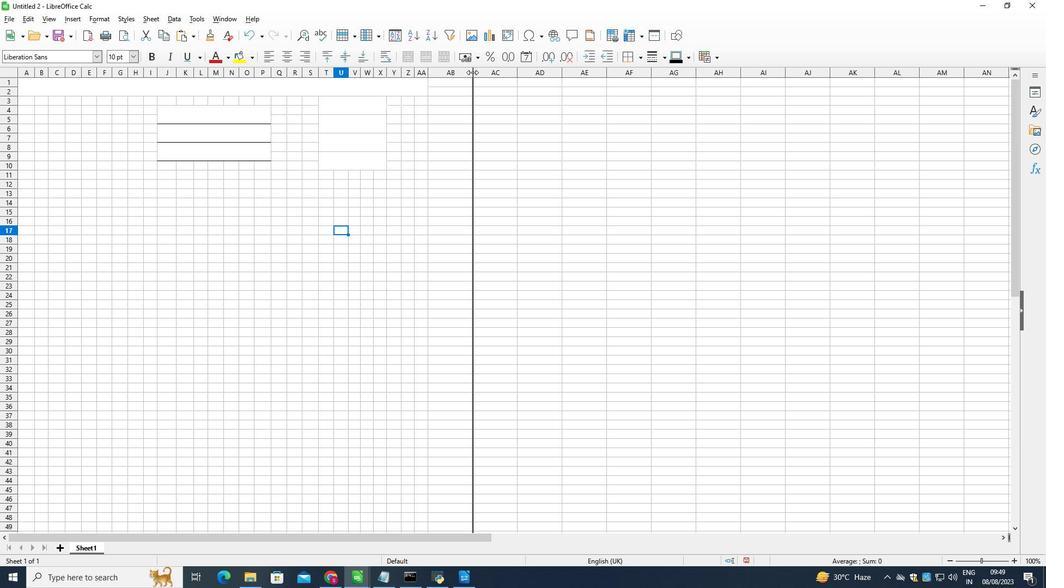 
Action: Mouse moved to (483, 73)
Screenshot: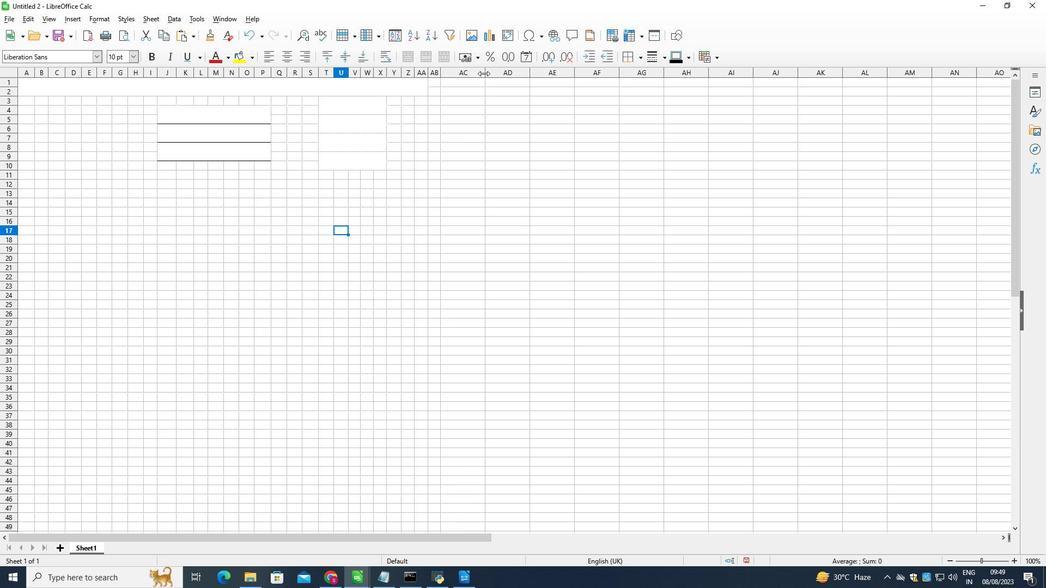
Action: Mouse pressed left at (483, 73)
Screenshot: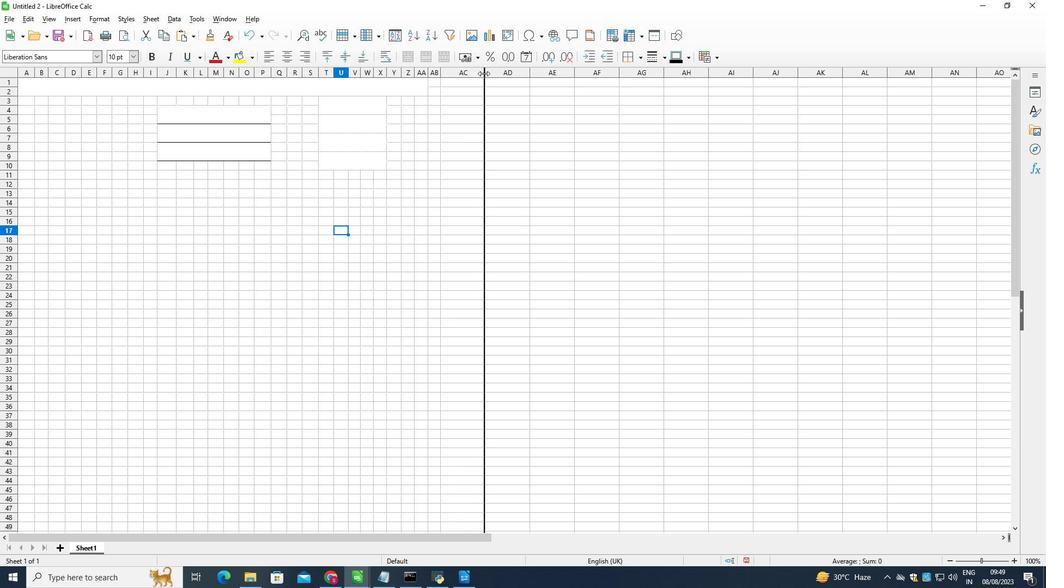 
Action: Mouse moved to (506, 146)
Screenshot: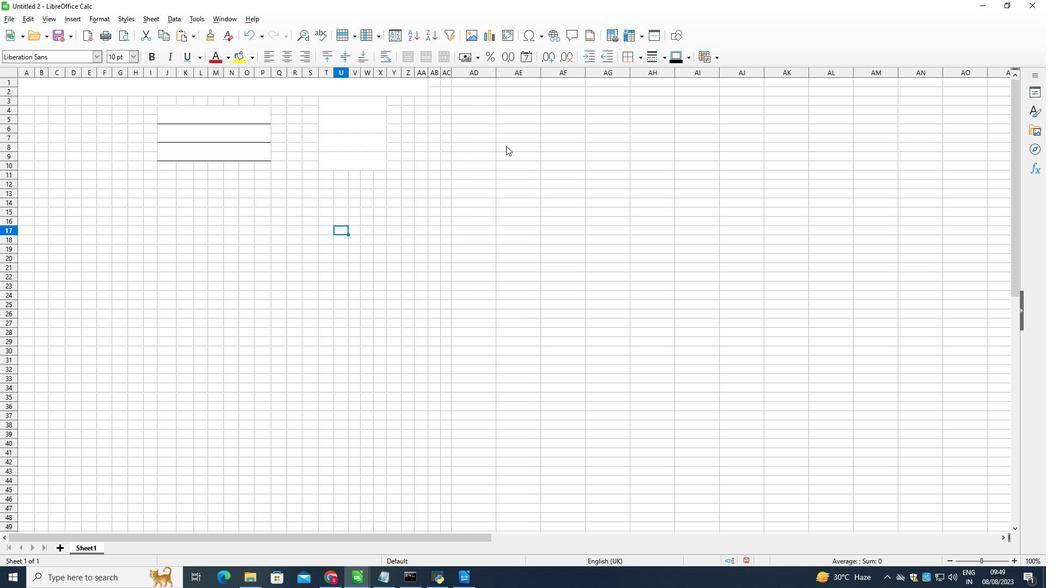 
Action: Mouse pressed left at (506, 146)
Screenshot: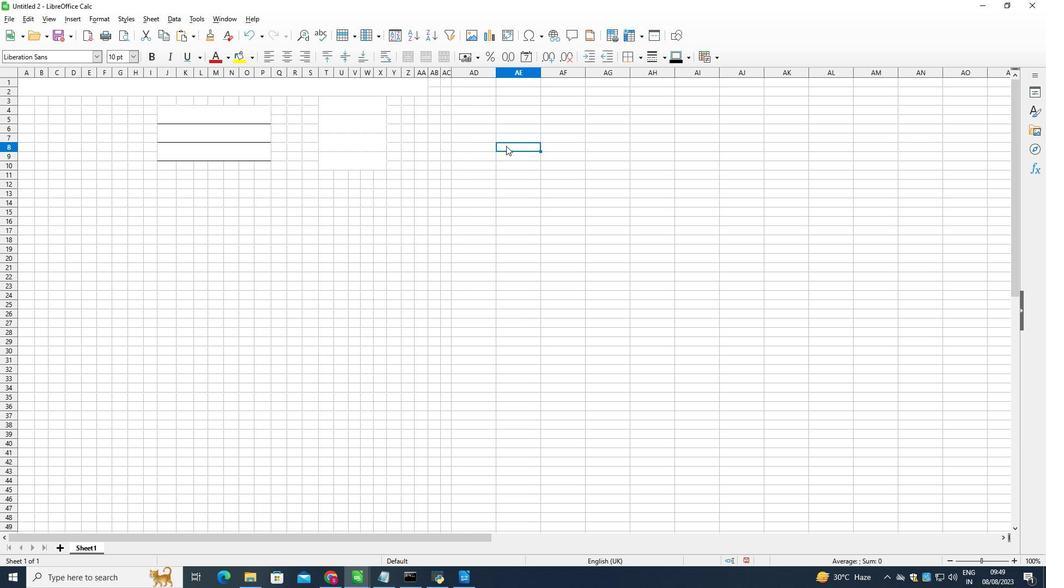 
Action: Mouse moved to (360, 86)
Screenshot: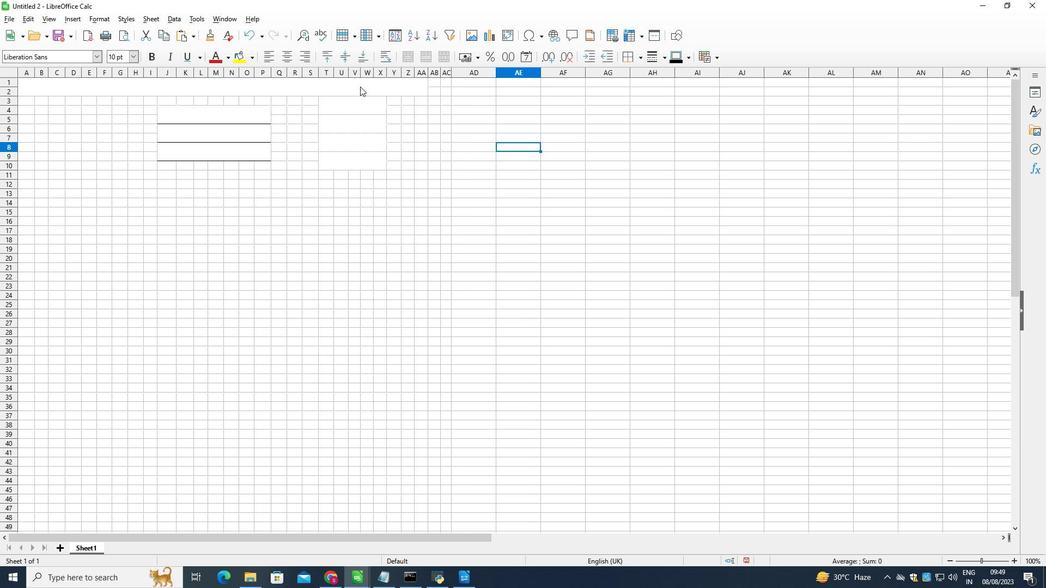 
Action: Mouse pressed left at (360, 86)
Screenshot: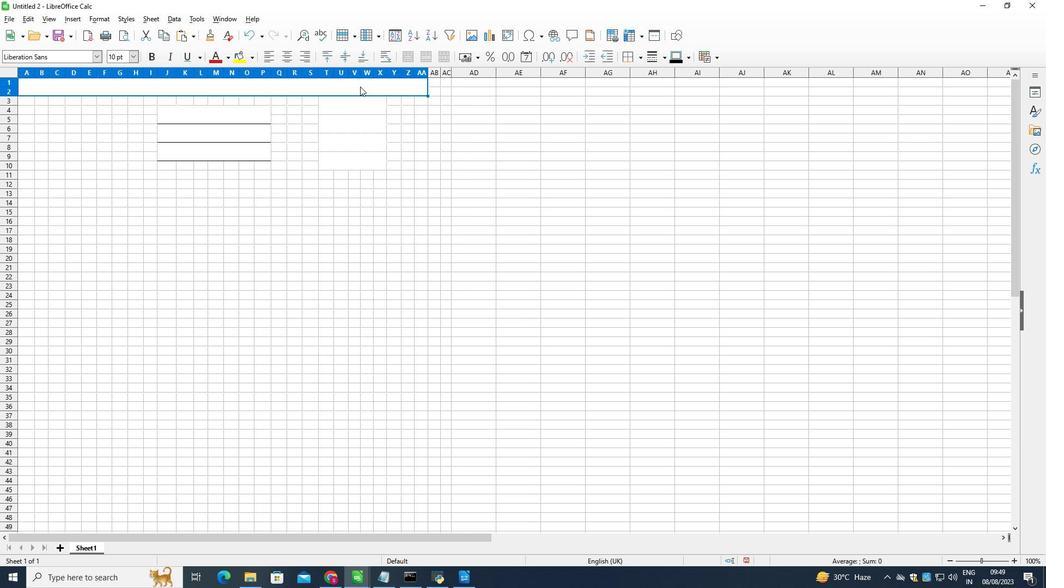 
Action: Mouse moved to (411, 58)
Screenshot: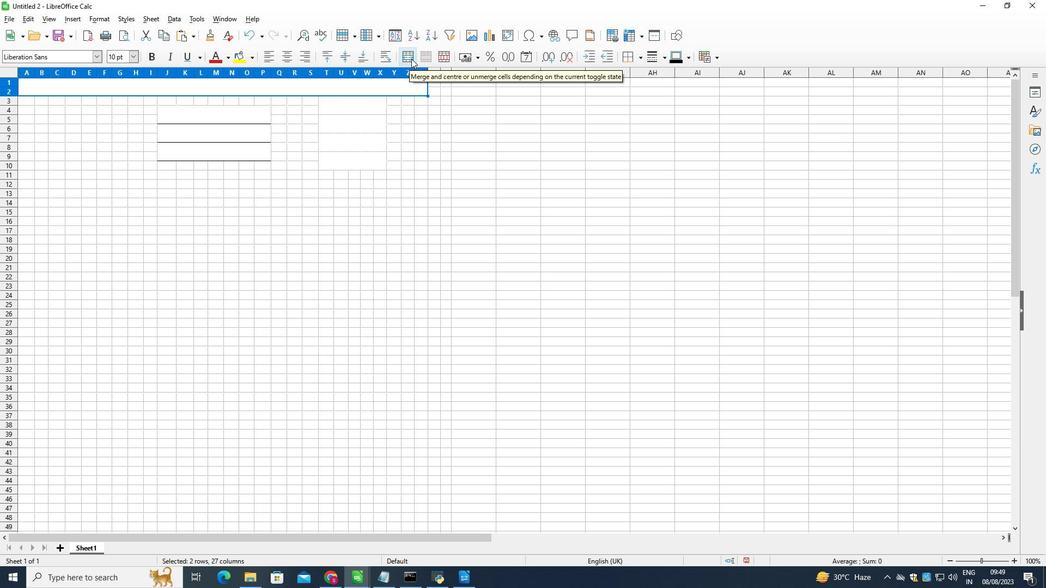 
Action: Mouse pressed left at (411, 58)
Screenshot: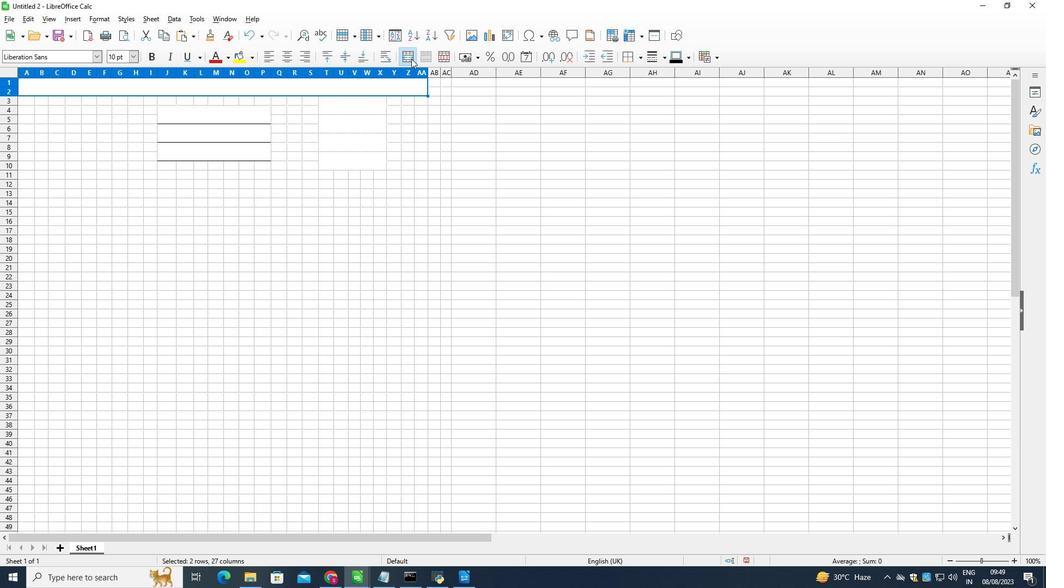 
Action: Mouse moved to (627, 183)
Screenshot: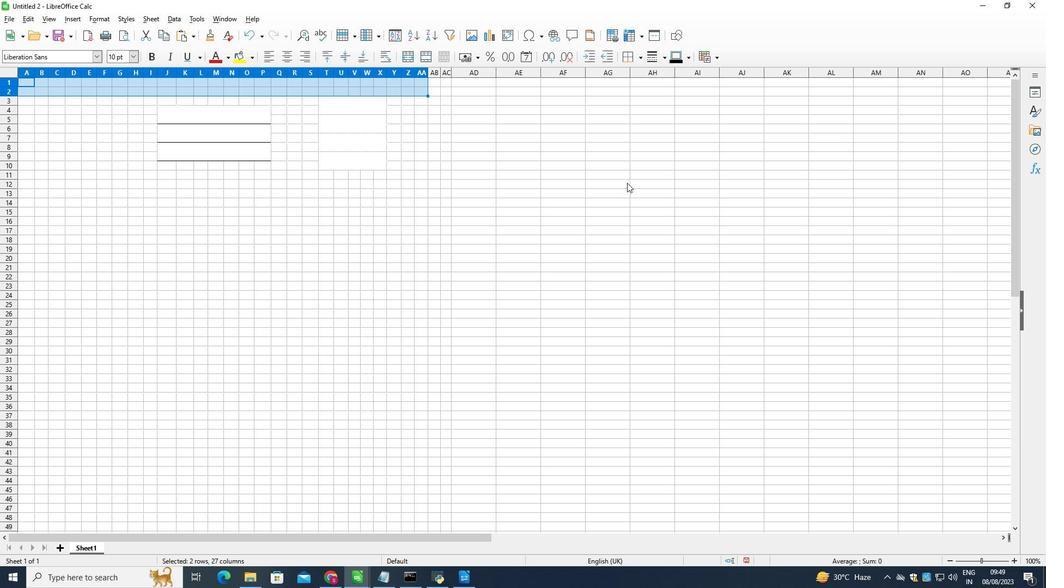 
Action: Mouse pressed left at (627, 183)
Screenshot: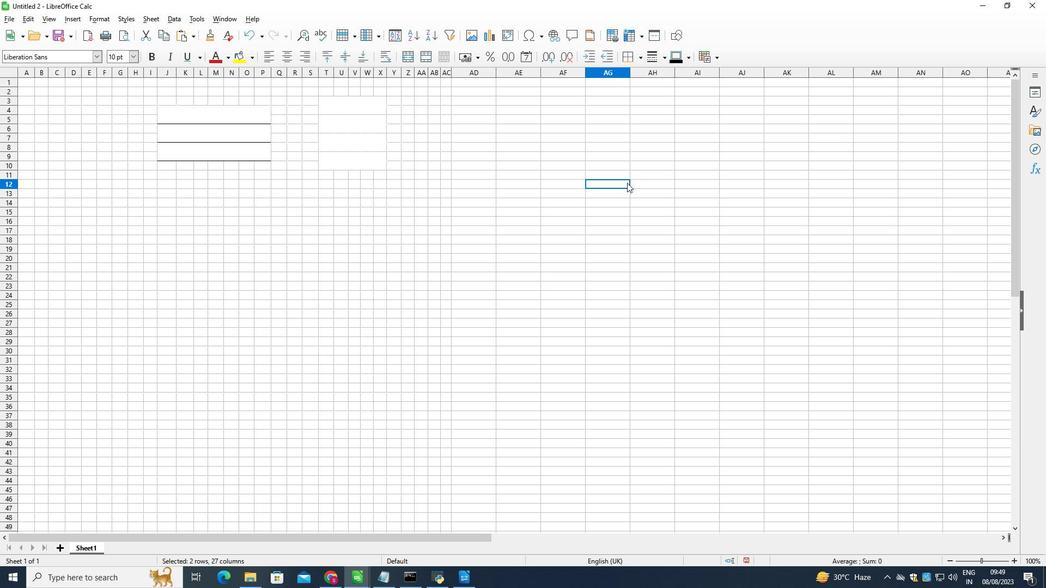 
Action: Mouse moved to (29, 80)
Screenshot: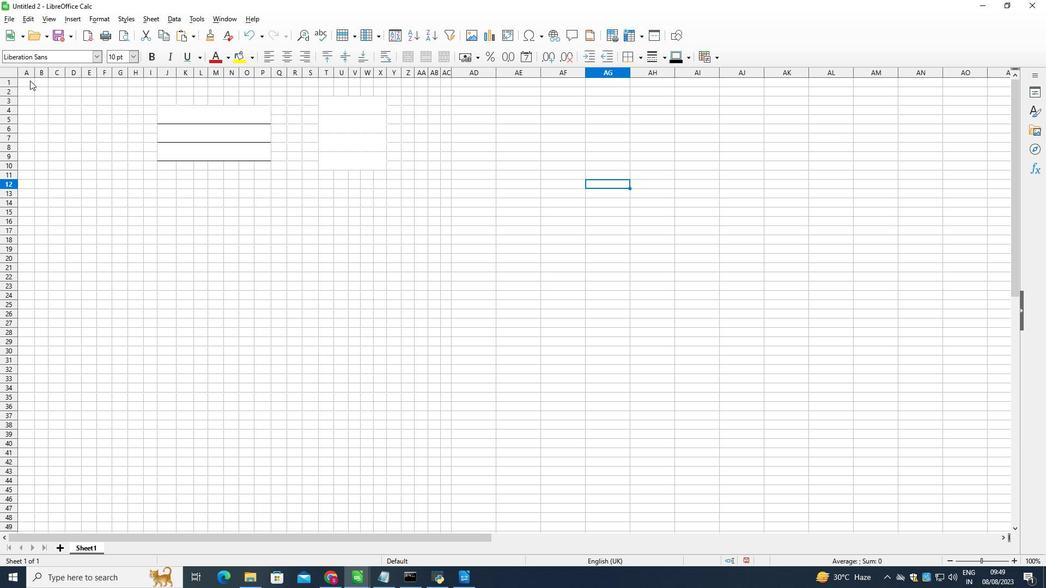 
Action: Mouse pressed left at (29, 80)
Screenshot: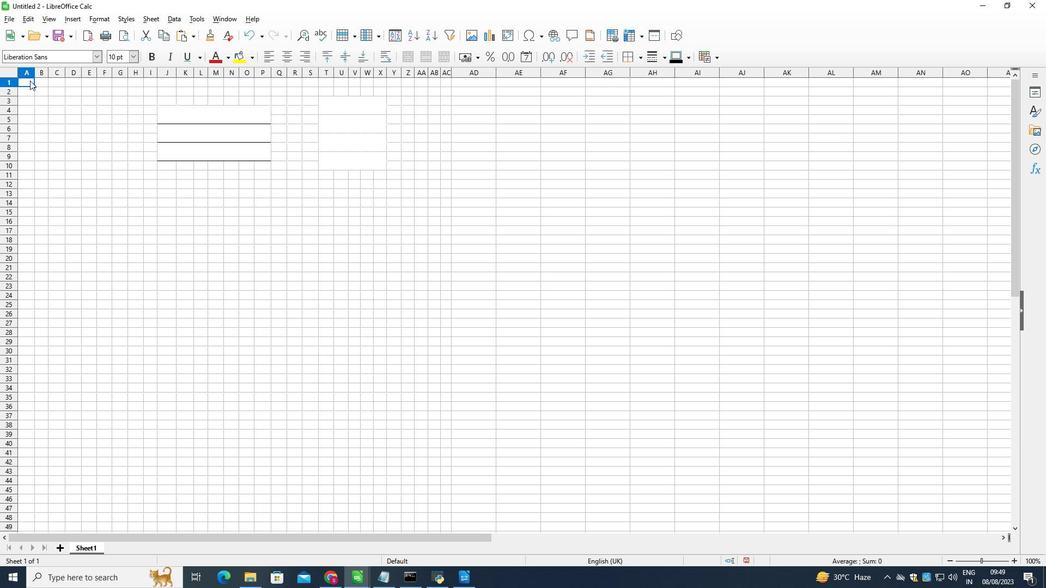 
Action: Mouse moved to (429, 59)
Screenshot: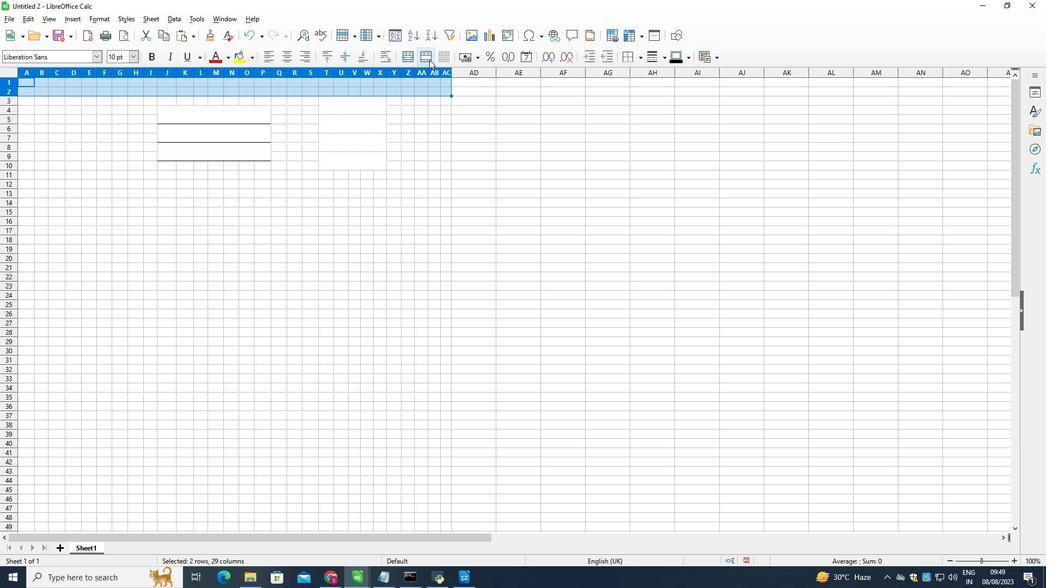 
Action: Mouse pressed left at (429, 59)
Screenshot: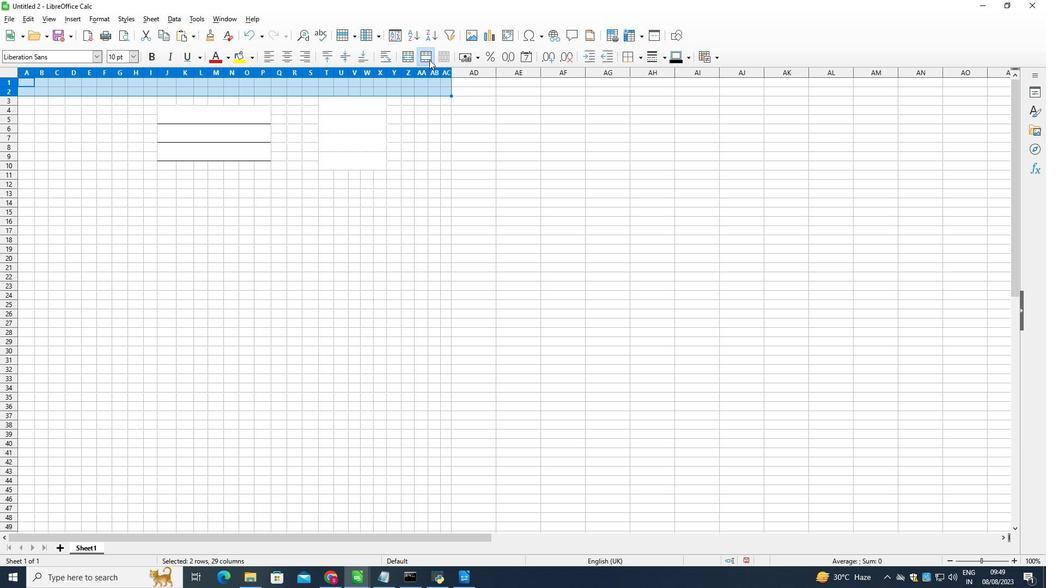 
Action: Mouse moved to (517, 254)
Screenshot: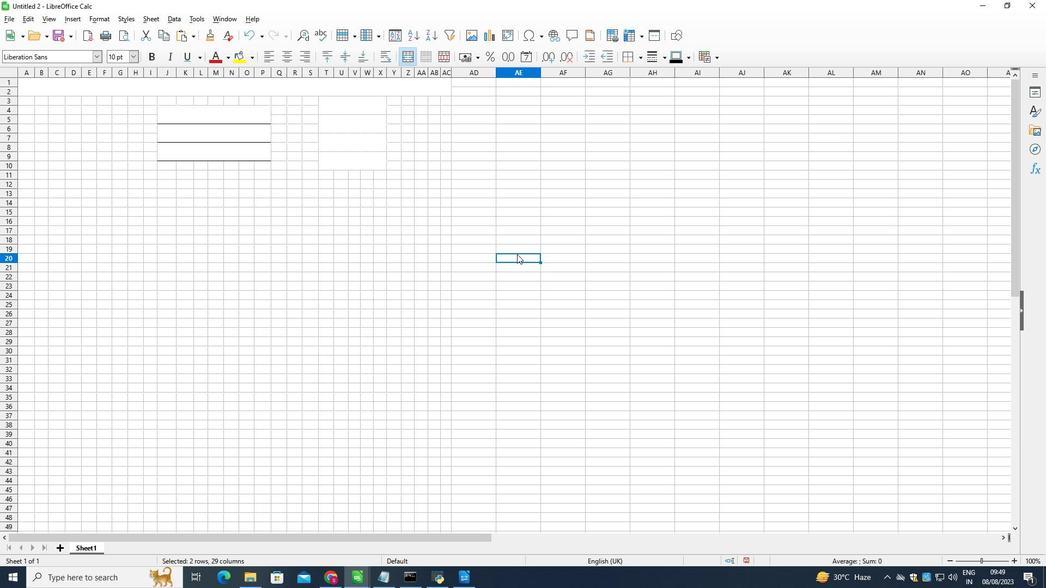 
Action: Mouse pressed left at (517, 254)
Screenshot: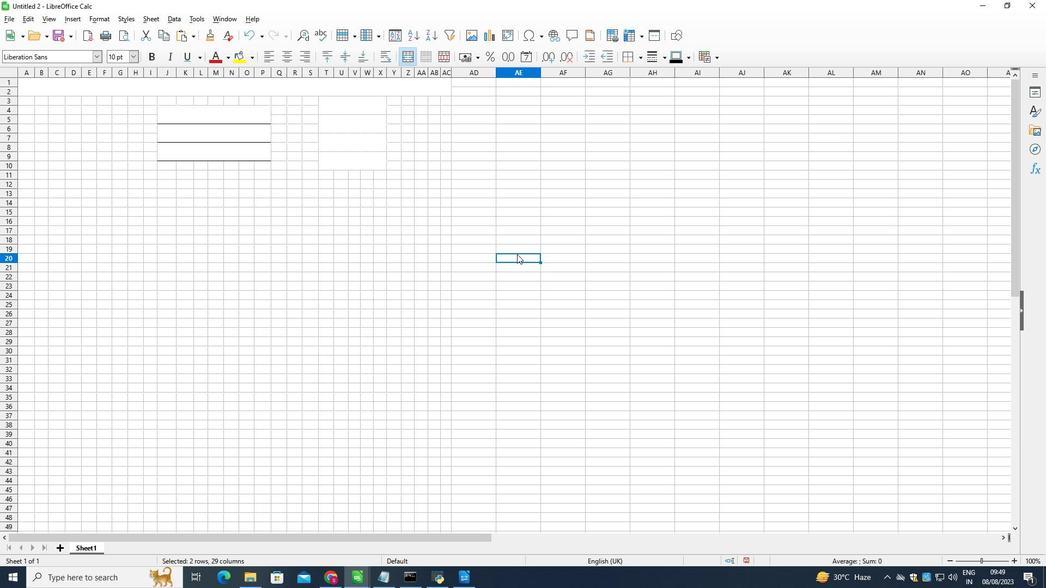 
Action: Mouse moved to (44, 164)
Screenshot: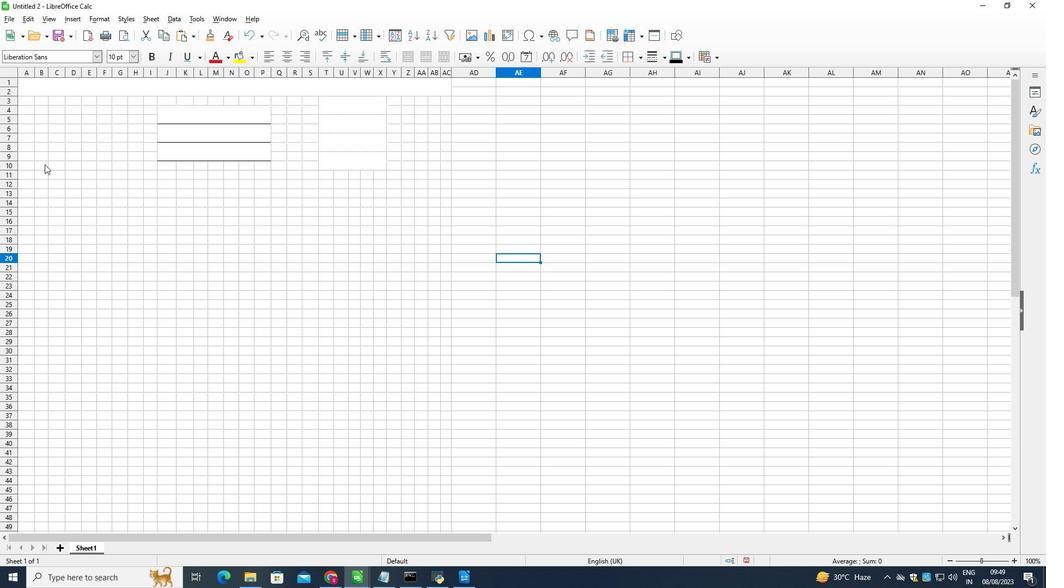 
Action: Mouse pressed left at (44, 164)
Screenshot: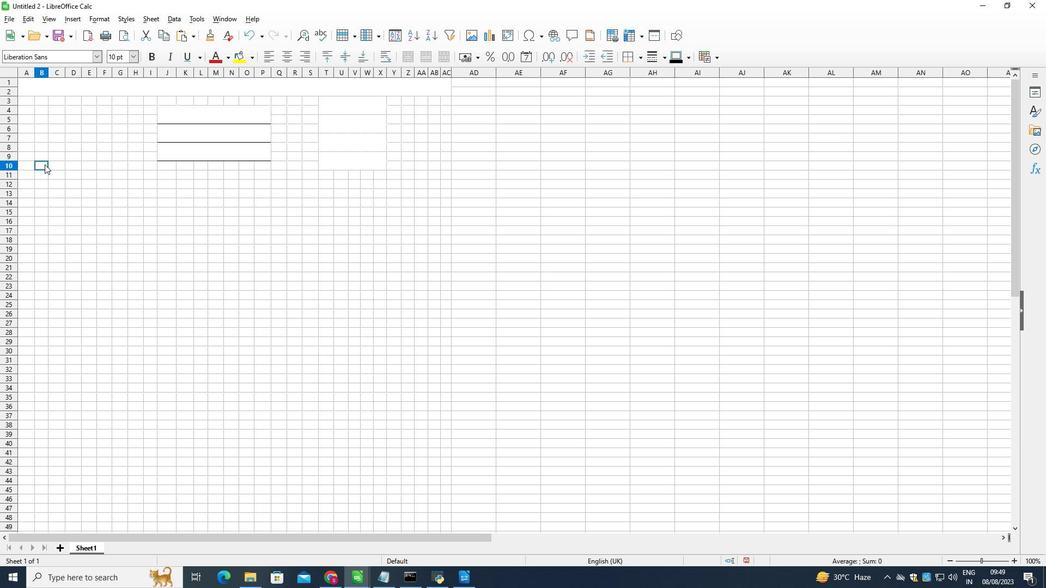 
Action: Mouse pressed left at (44, 164)
Screenshot: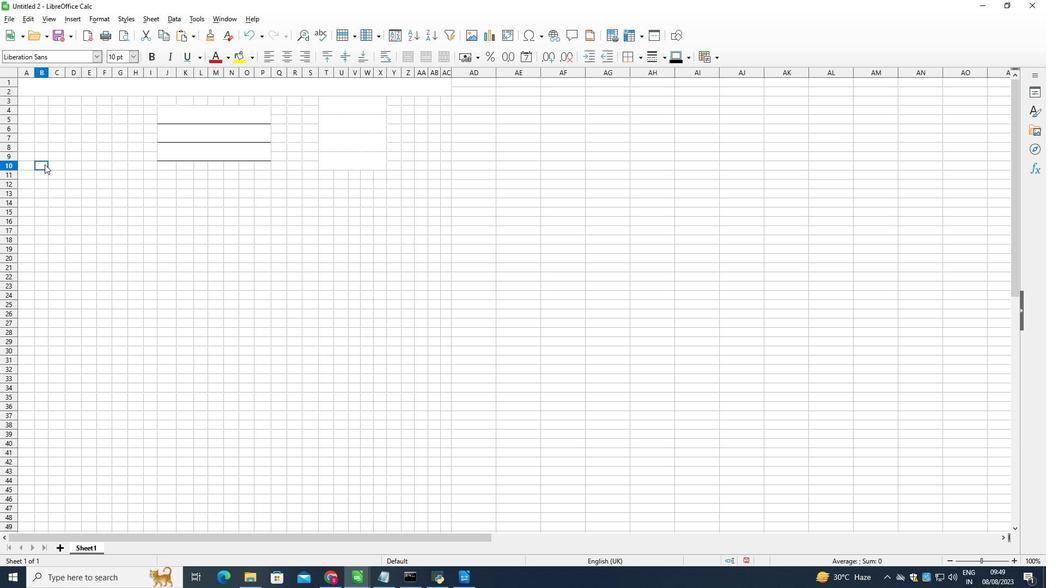 
Action: Mouse moved to (427, 53)
Screenshot: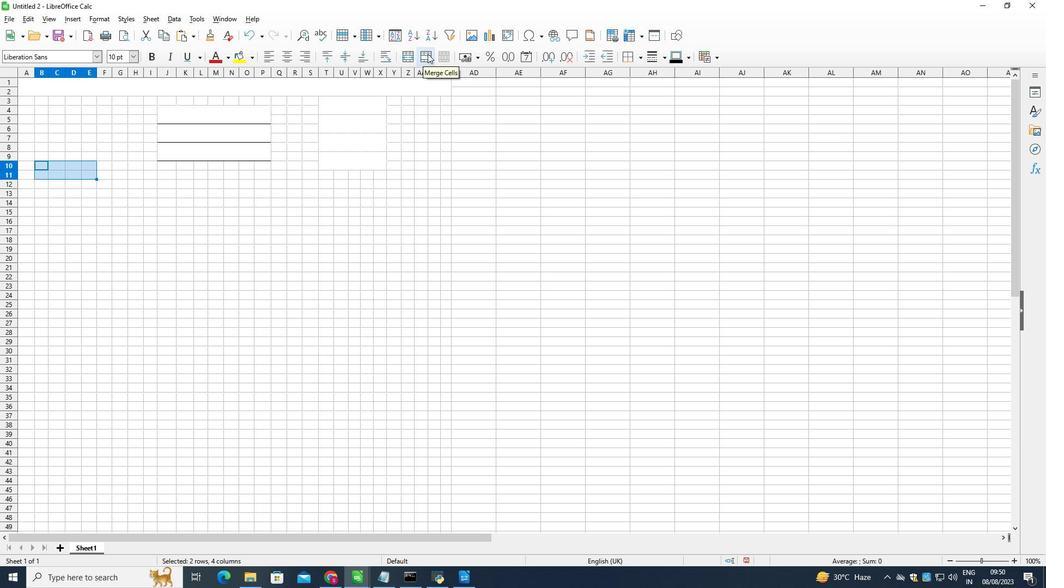 
Action: Mouse pressed left at (427, 53)
Screenshot: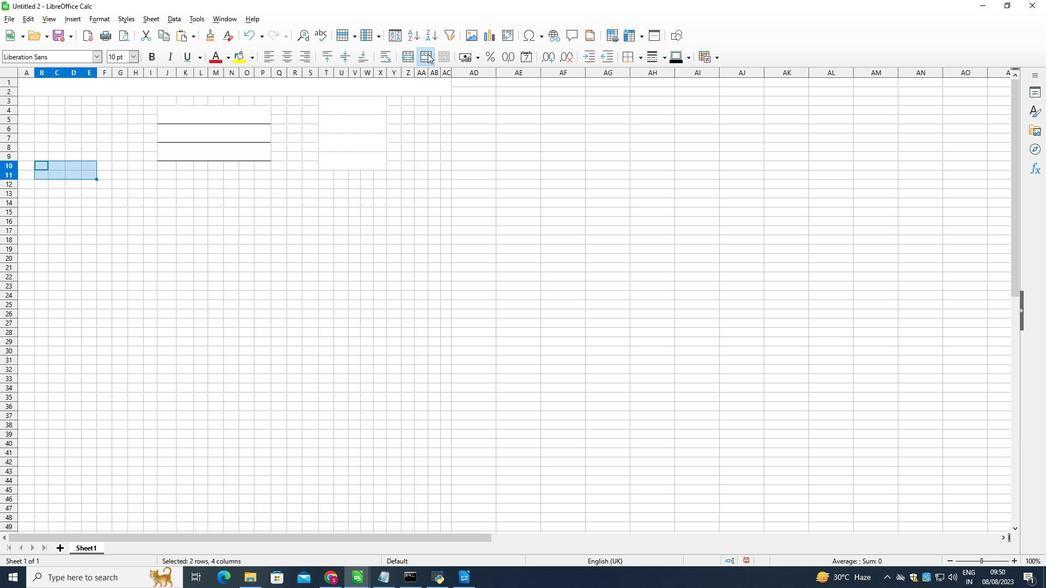 
Action: Mouse moved to (132, 57)
Screenshot: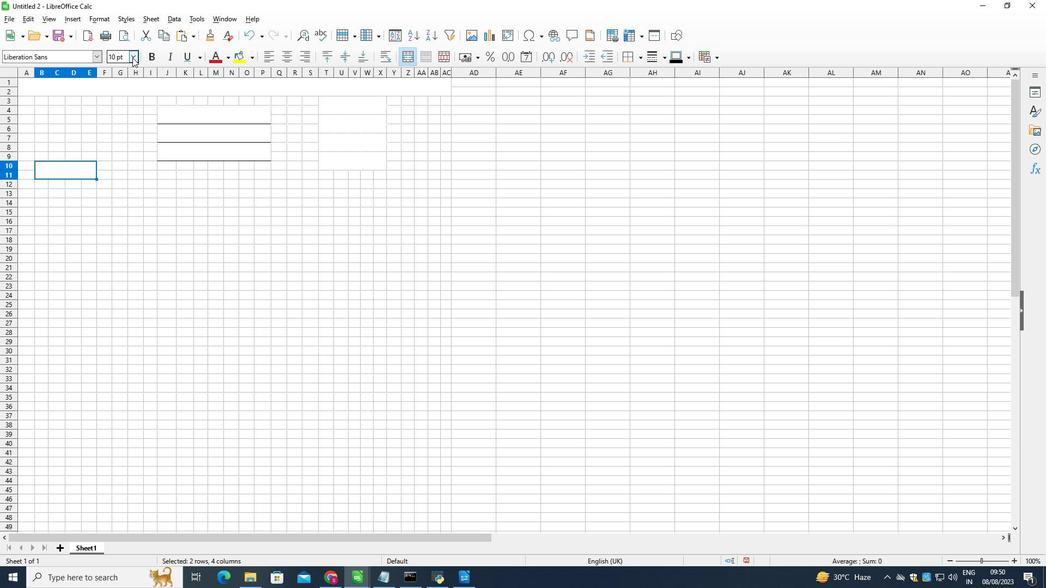 
Action: Mouse pressed left at (132, 57)
Screenshot: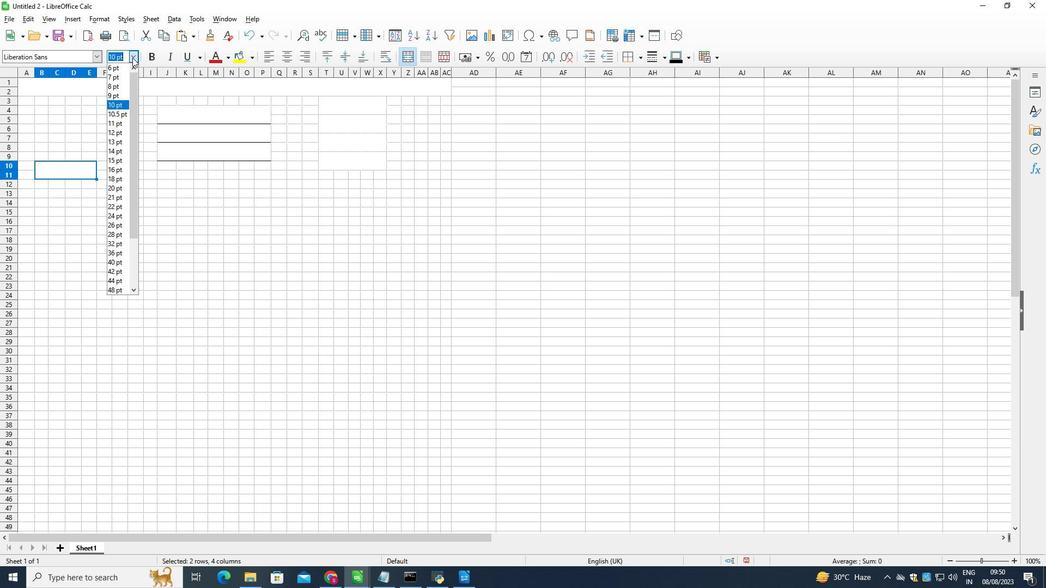 
Action: Mouse moved to (120, 130)
Screenshot: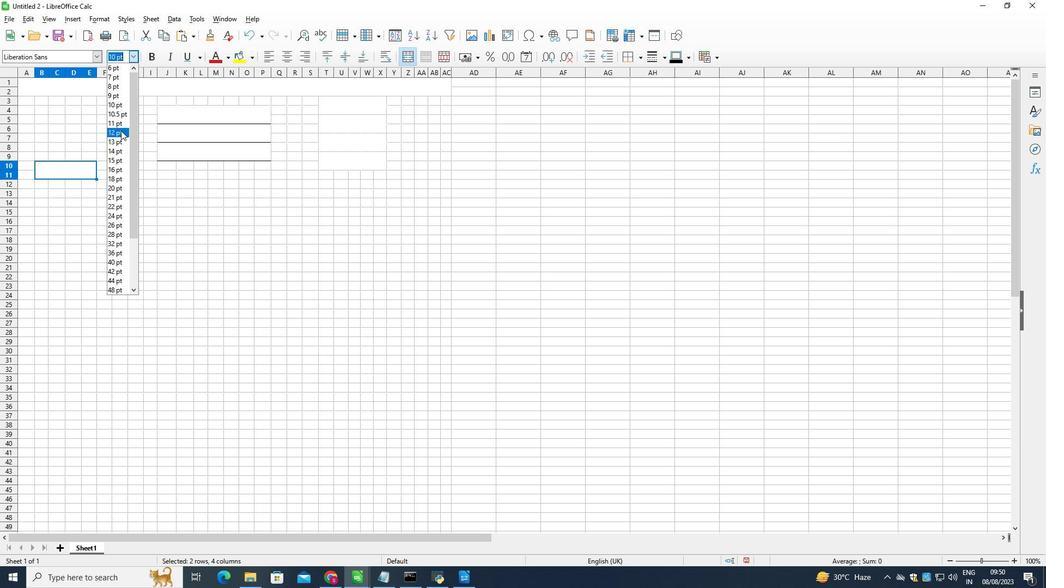 
Action: Mouse pressed left at (120, 130)
Screenshot: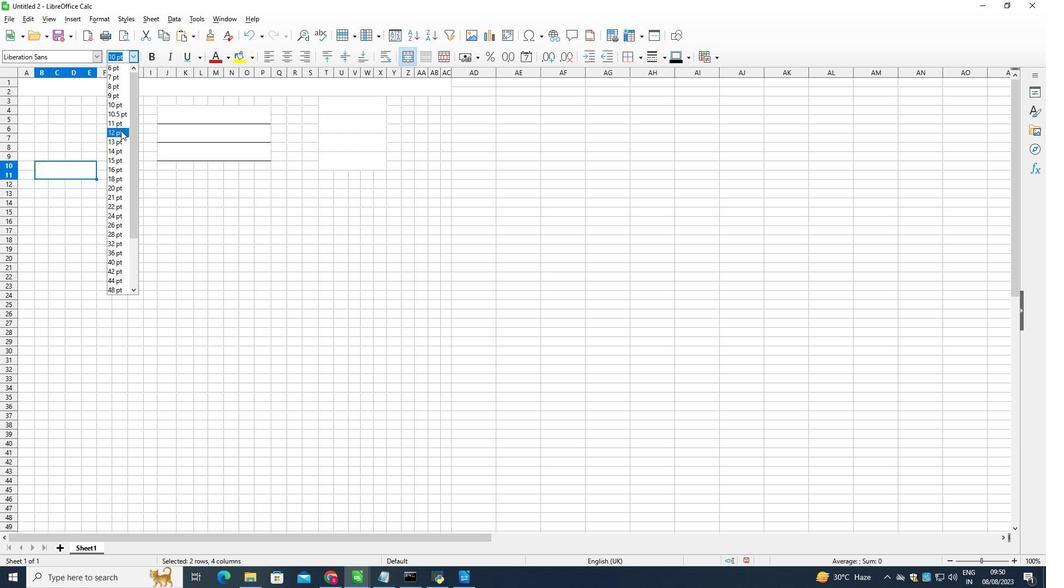 
Action: Mouse moved to (71, 165)
Screenshot: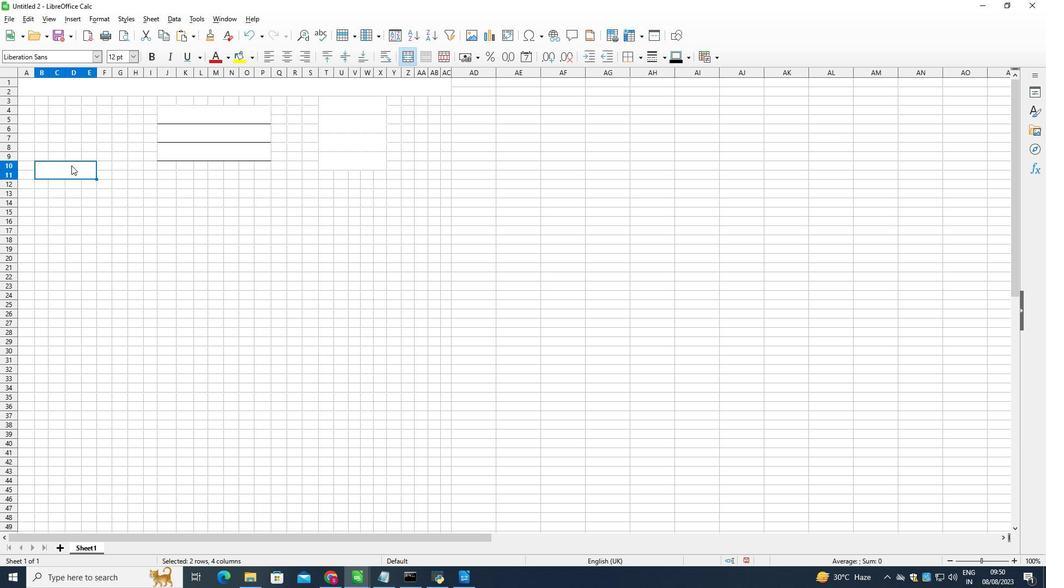 
Action: Mouse pressed left at (71, 165)
Screenshot: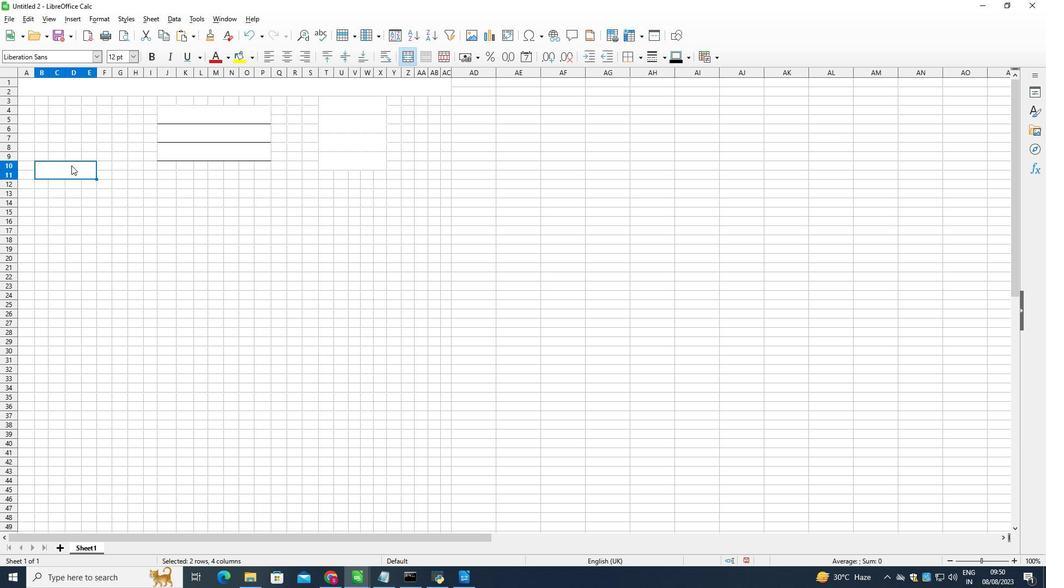 
Action: Mouse pressed left at (71, 165)
Screenshot: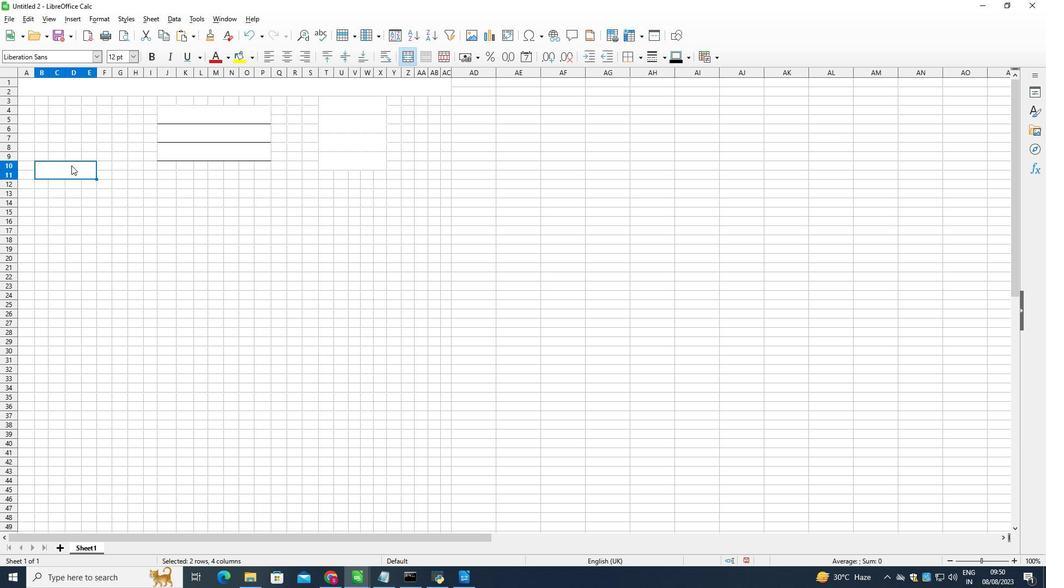 
Action: Key pressed <Key.shift>Sold<Key.space>to
Screenshot: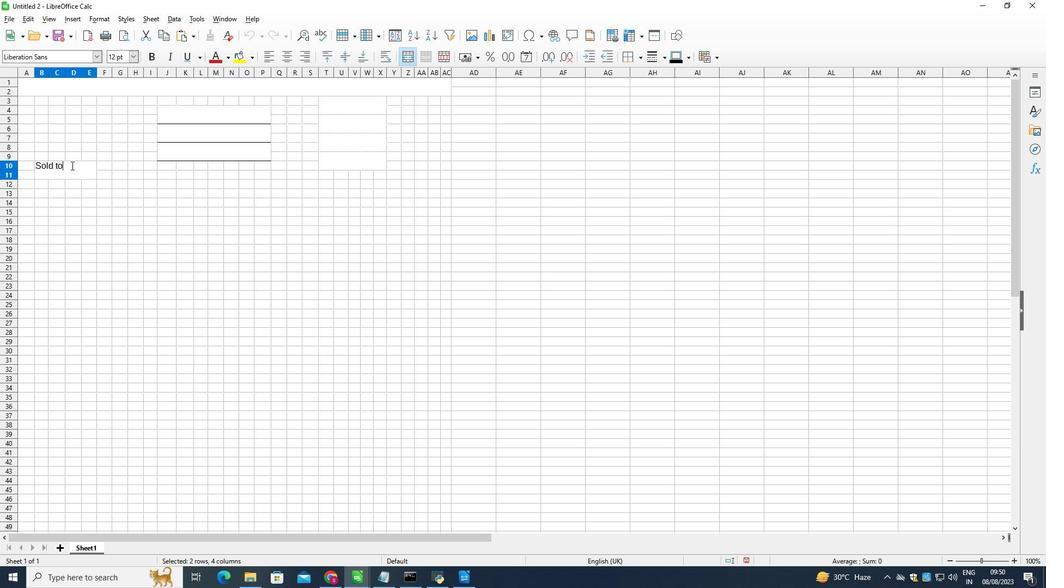 
Action: Mouse moved to (76, 229)
Screenshot: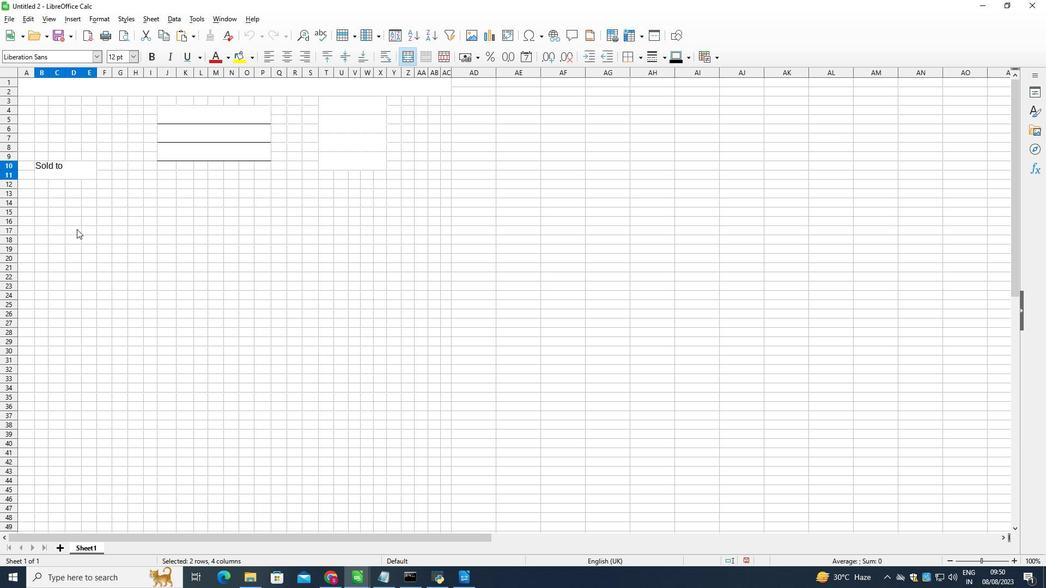 
Action: Mouse pressed left at (76, 229)
Screenshot: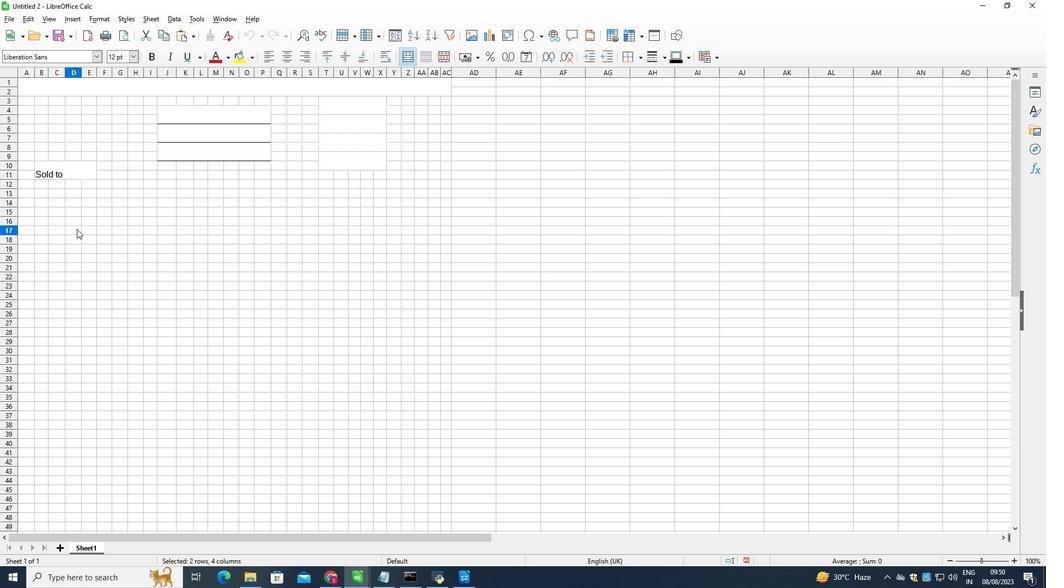 
Action: Mouse moved to (66, 169)
Screenshot: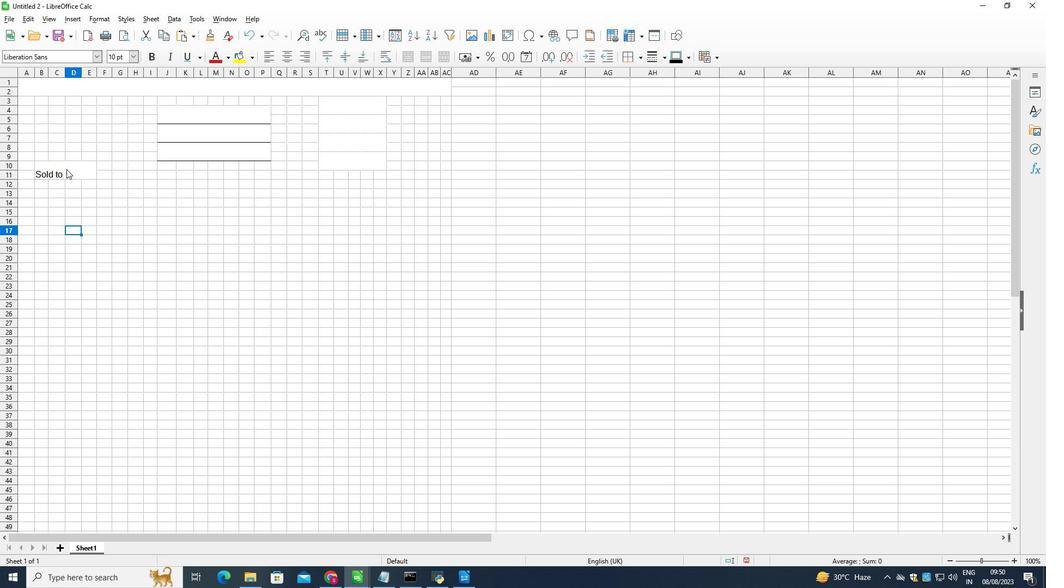 
Action: Mouse pressed left at (66, 169)
Screenshot: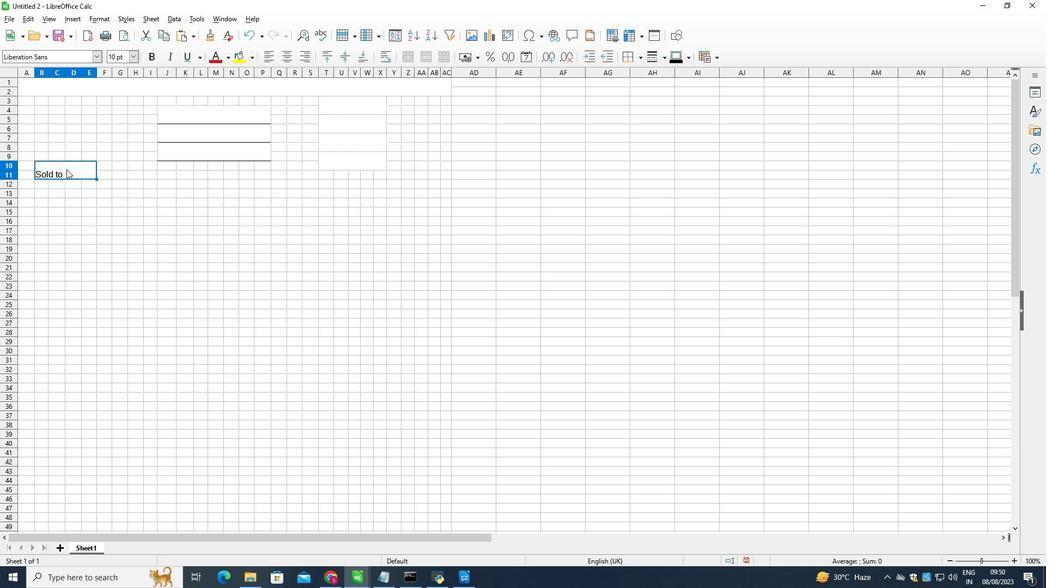 
Action: Mouse moved to (288, 53)
Screenshot: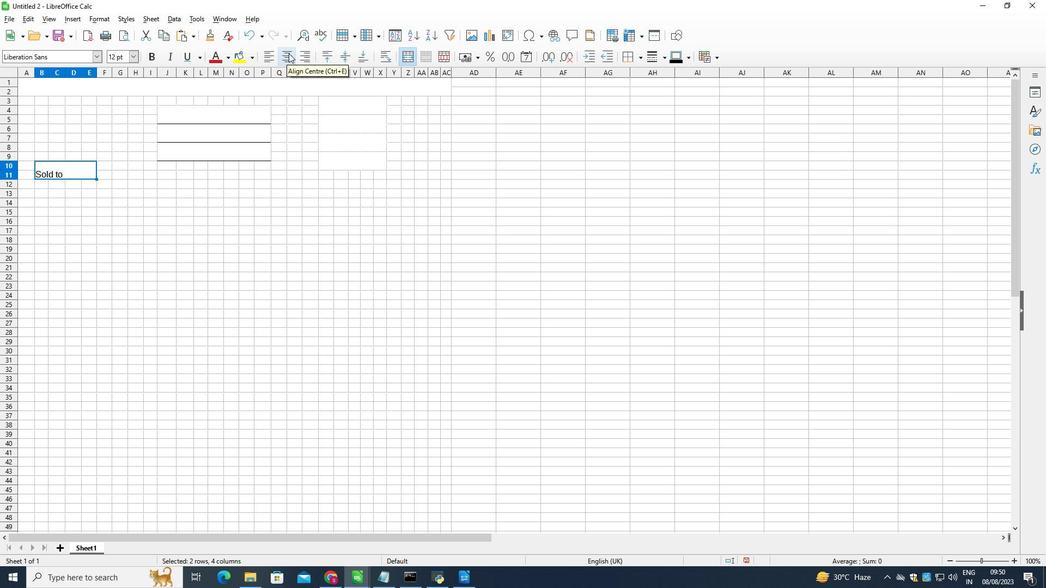 
Action: Mouse pressed left at (288, 53)
Screenshot: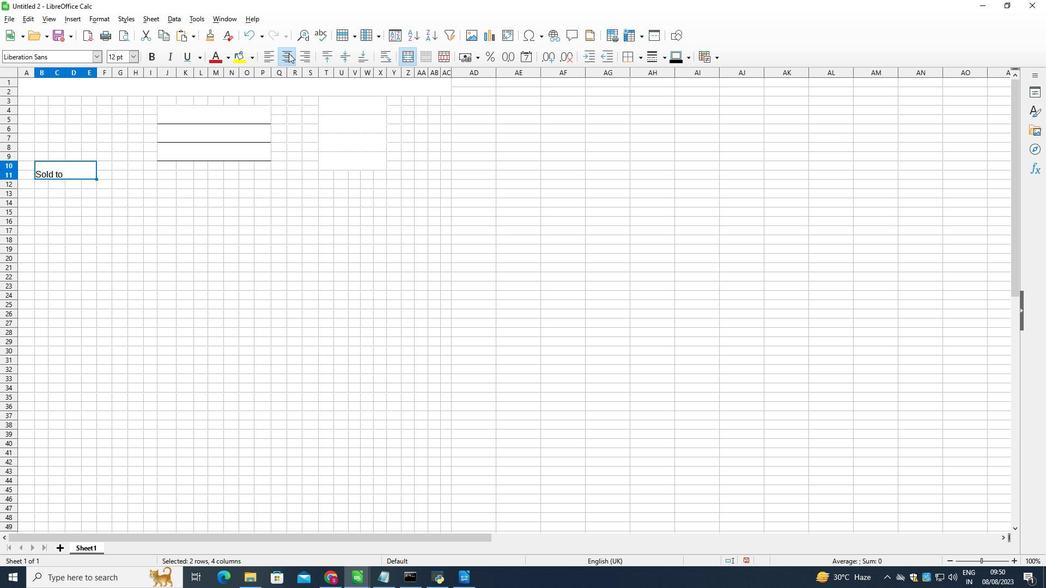 
Action: Mouse moved to (348, 57)
Screenshot: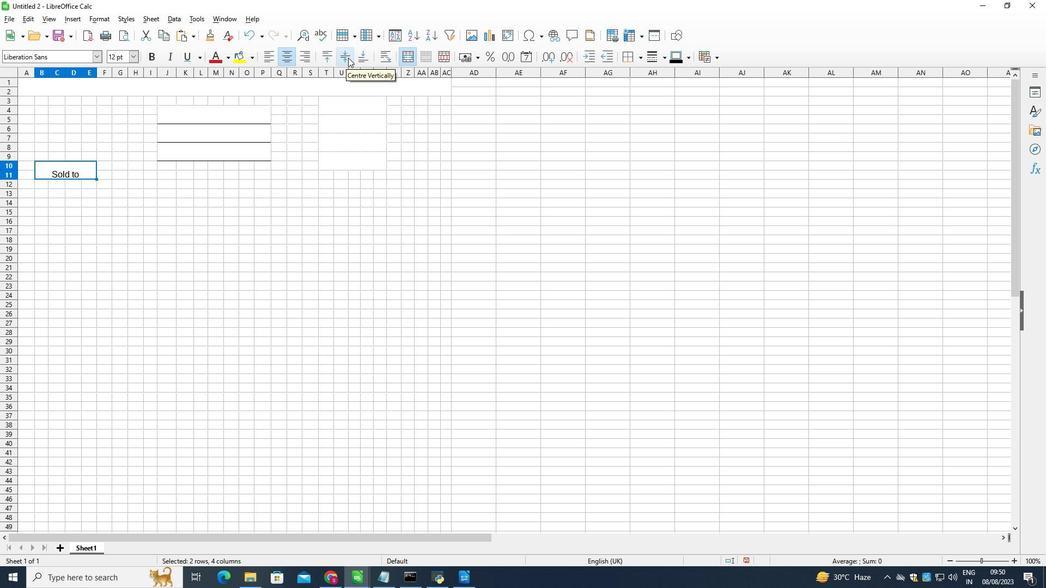 
Action: Mouse pressed left at (348, 57)
Screenshot: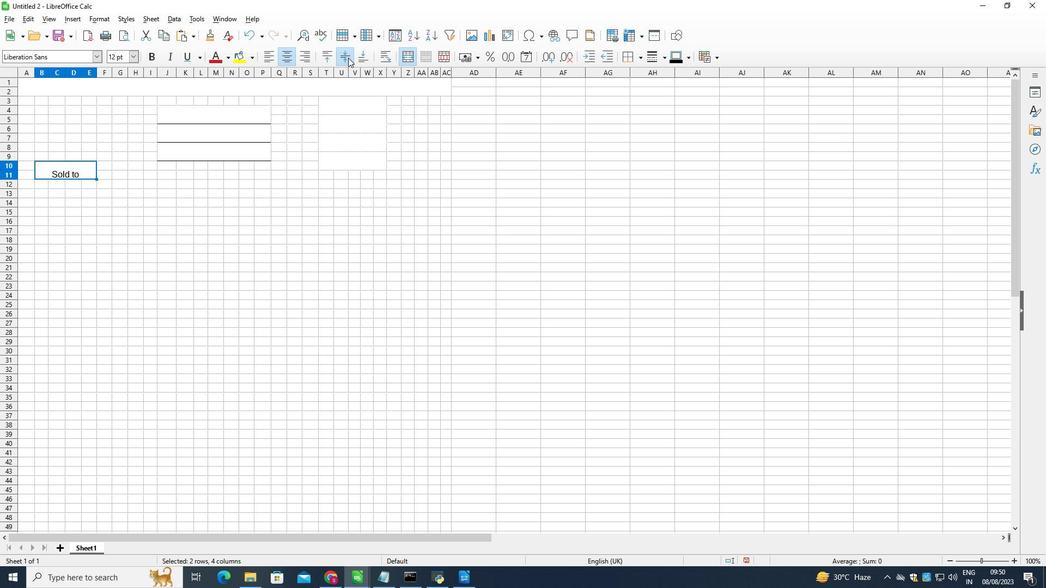 
Action: Mouse moved to (193, 255)
Screenshot: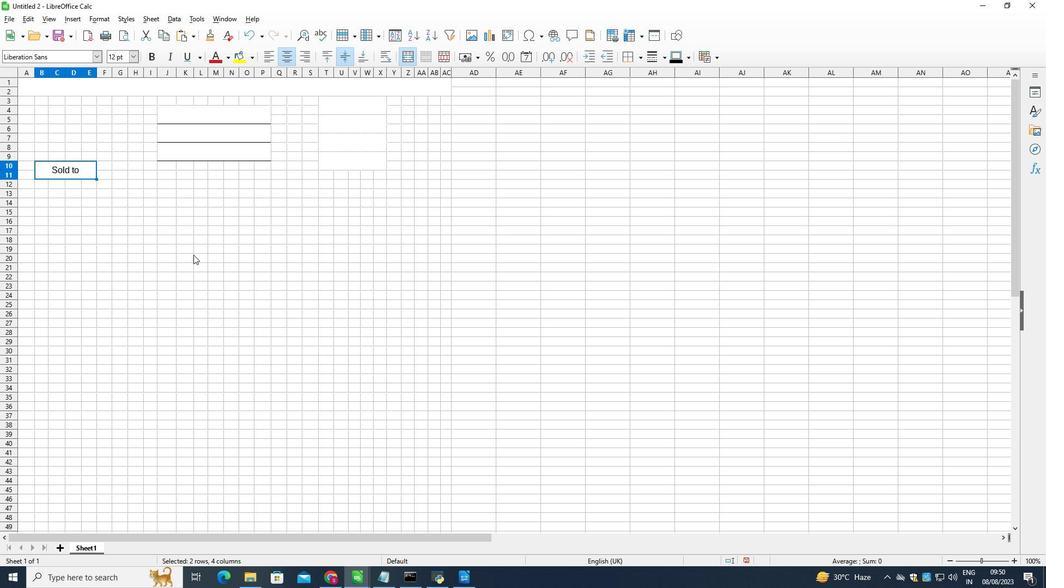 
Action: Mouse pressed left at (193, 255)
Screenshot: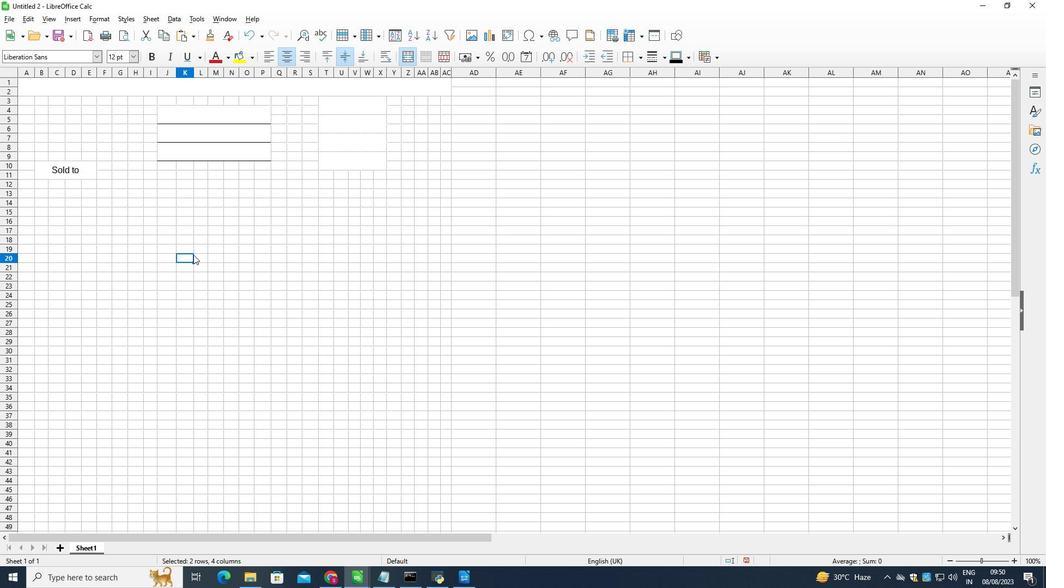 
Action: Mouse moved to (85, 173)
Screenshot: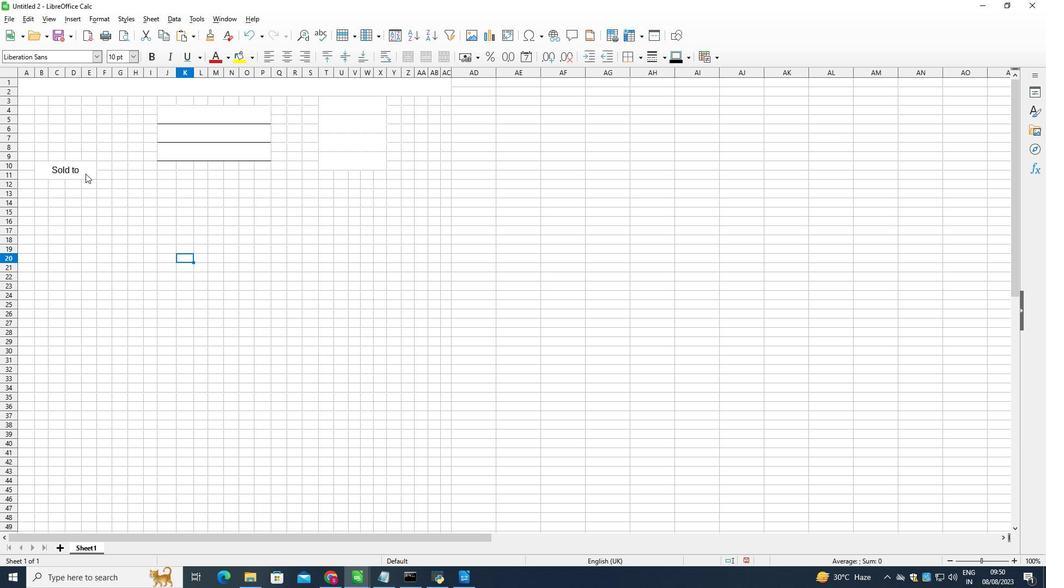 
Action: Mouse pressed left at (85, 173)
Screenshot: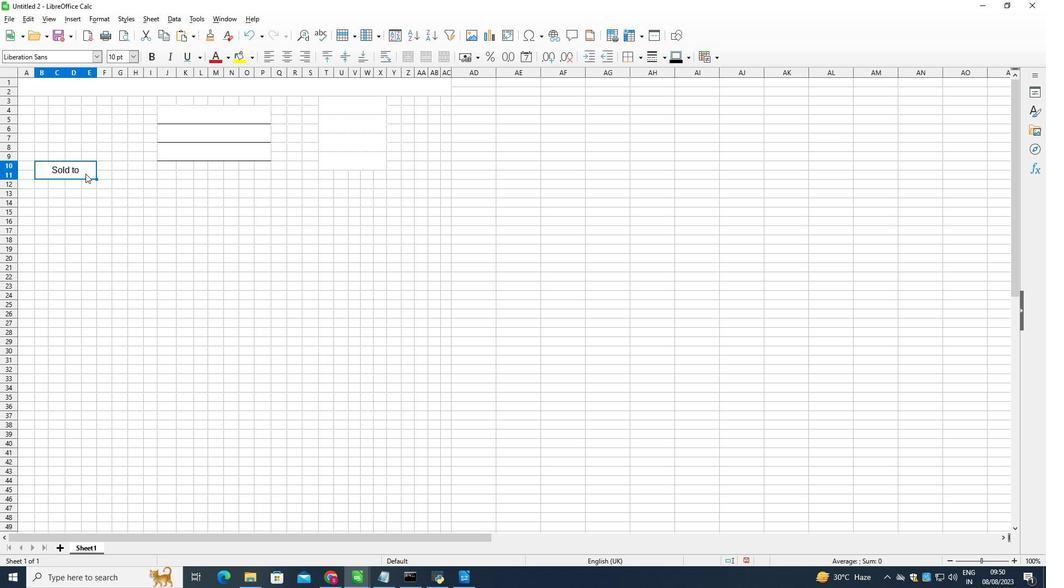 
Action: Mouse moved to (135, 55)
Screenshot: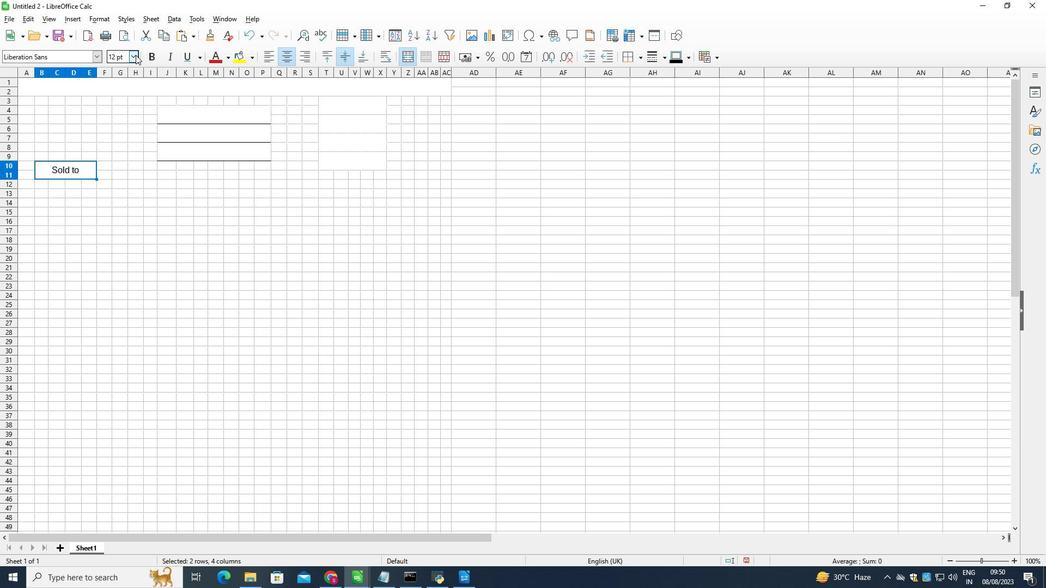 
Action: Mouse pressed left at (135, 55)
Screenshot: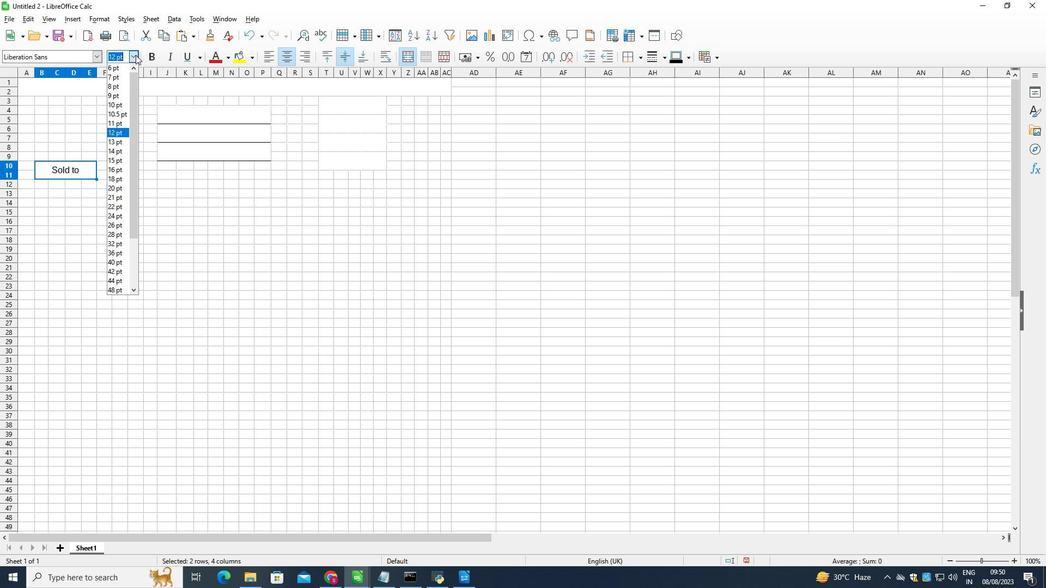 
Action: Mouse moved to (113, 147)
Screenshot: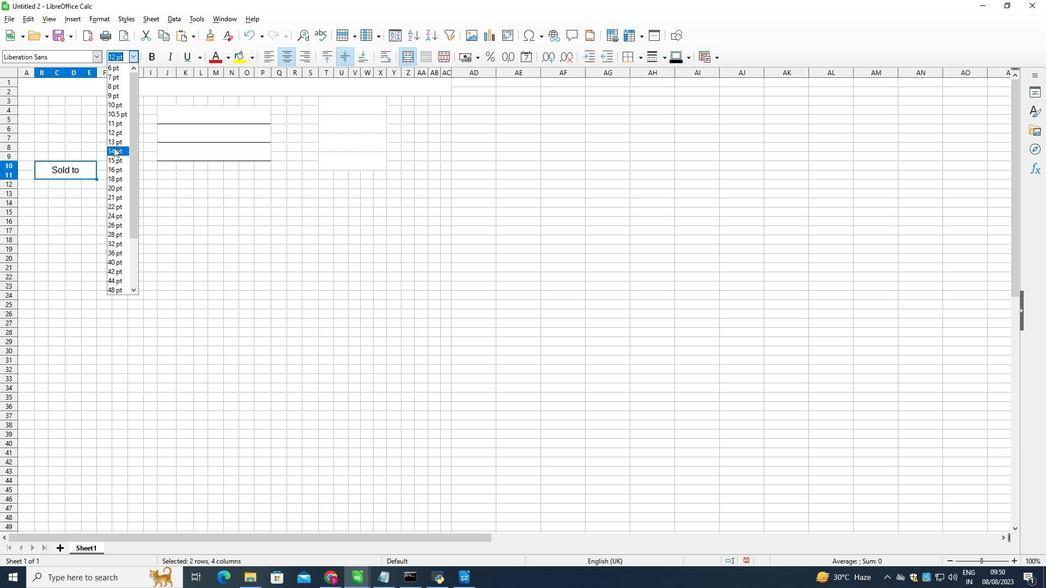 
Action: Mouse pressed left at (113, 147)
Screenshot: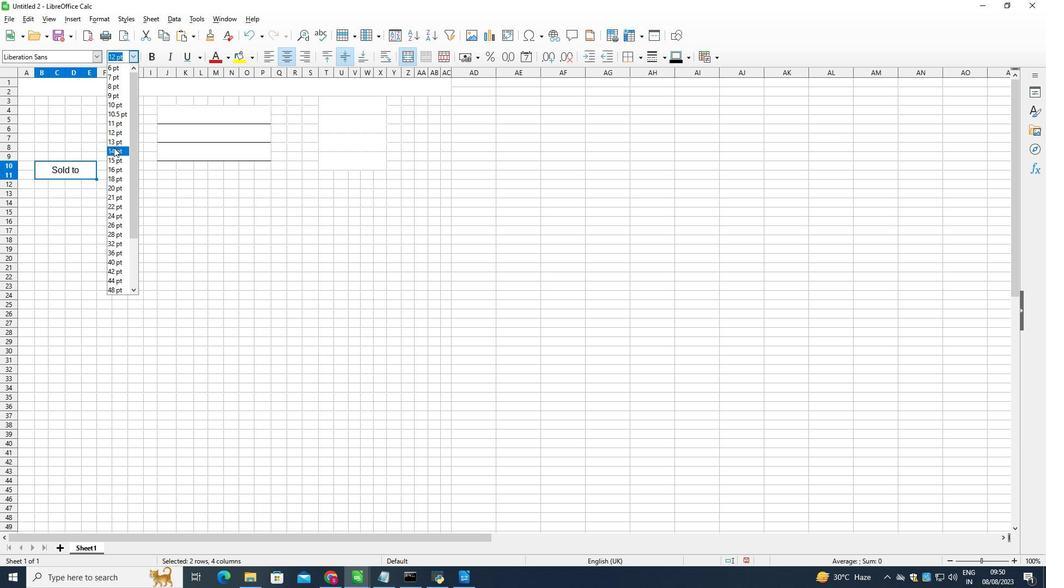 
Action: Mouse moved to (63, 201)
Screenshot: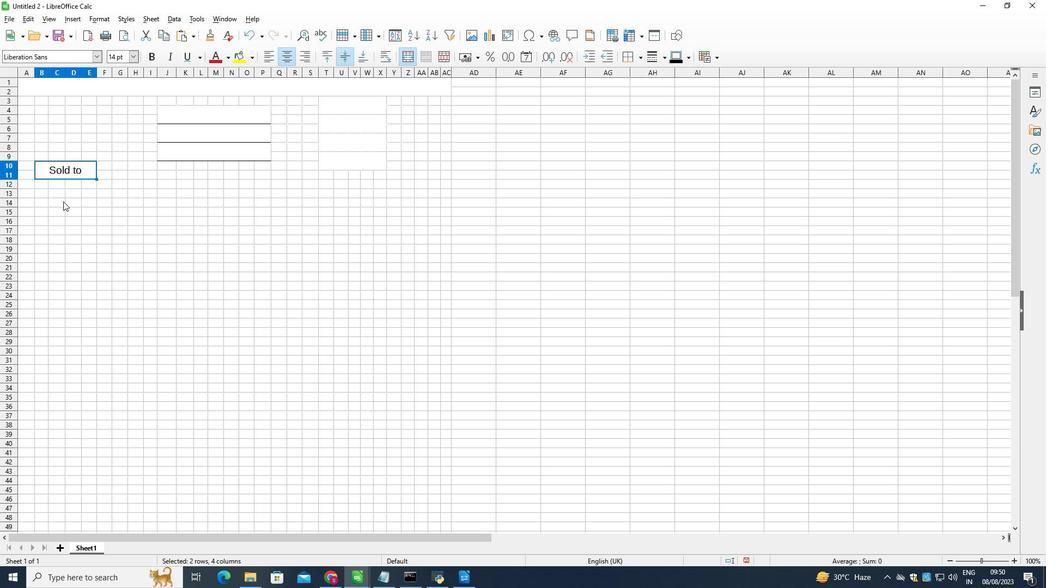 
Action: Mouse pressed left at (63, 201)
Screenshot: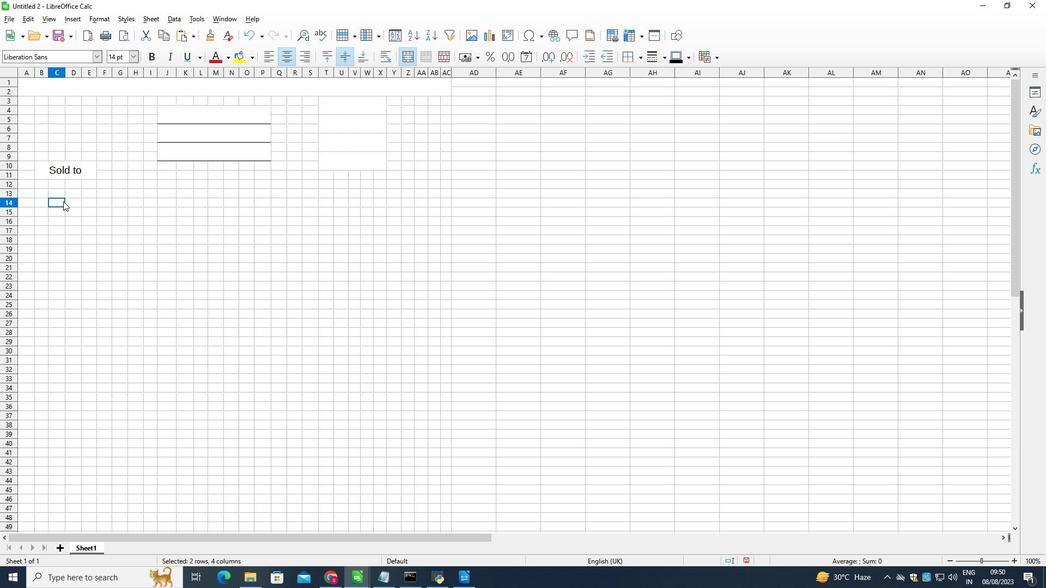
Action: Mouse moved to (37, 184)
Screenshot: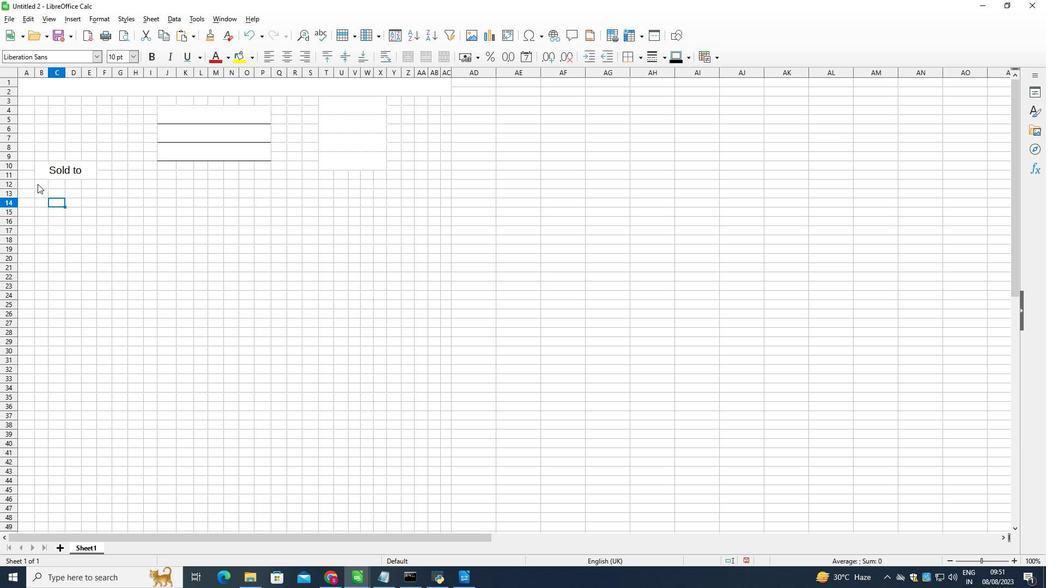 
Action: Mouse pressed left at (37, 184)
Screenshot: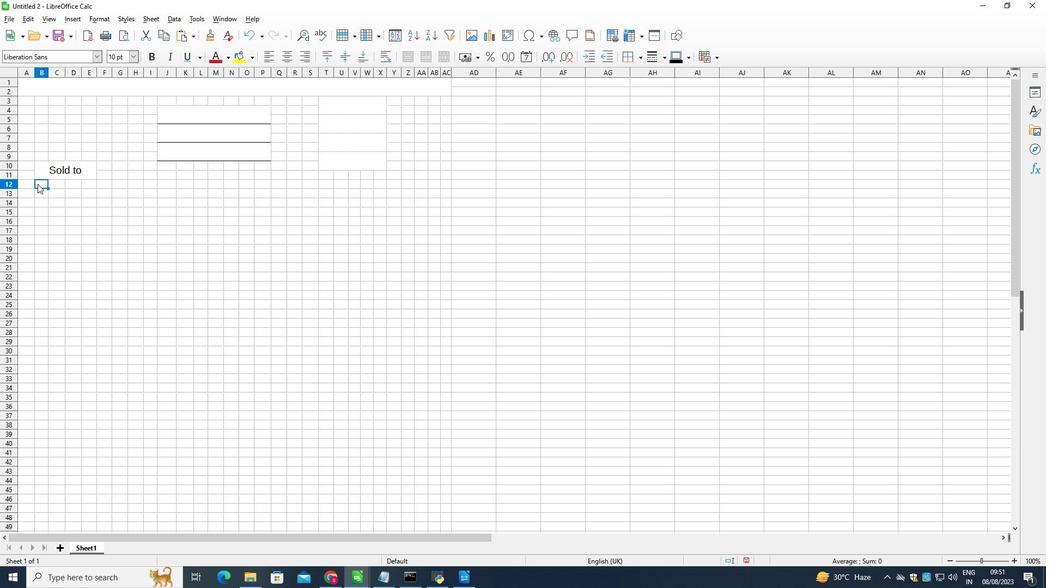 
Action: Mouse moved to (113, 243)
Screenshot: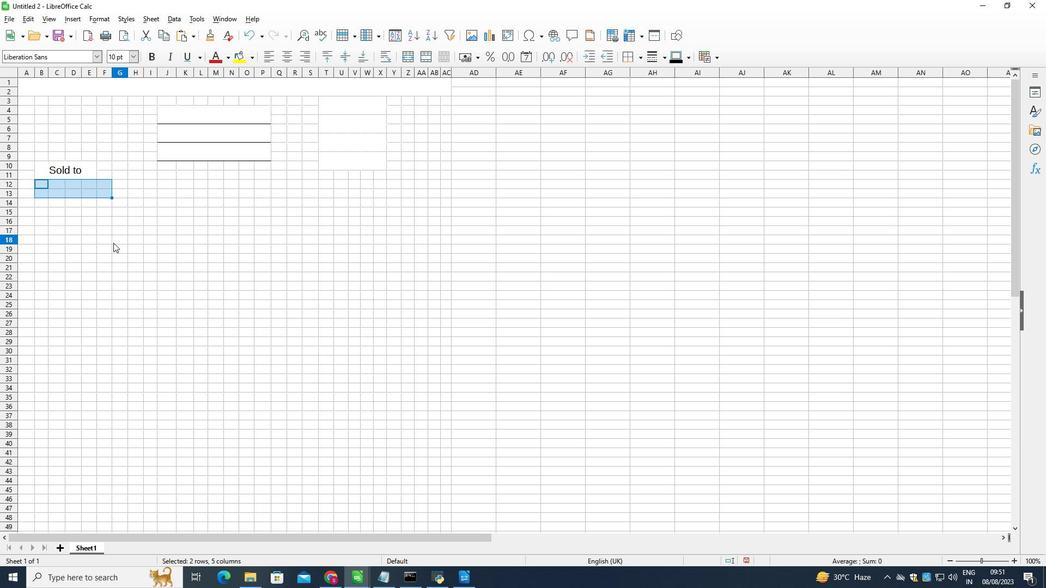 
Action: Mouse pressed left at (113, 243)
Screenshot: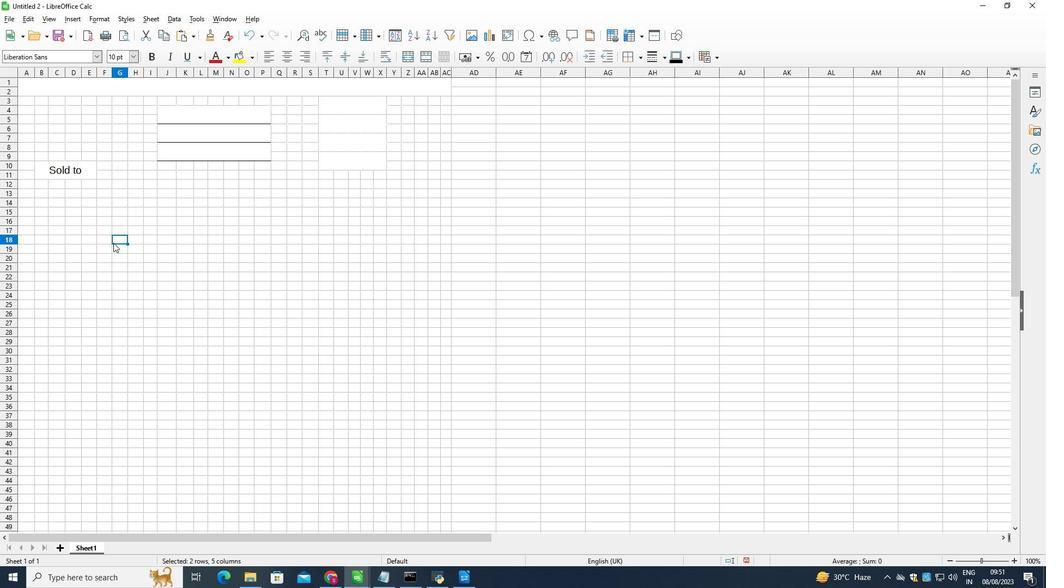 
Action: Mouse moved to (42, 181)
Screenshot: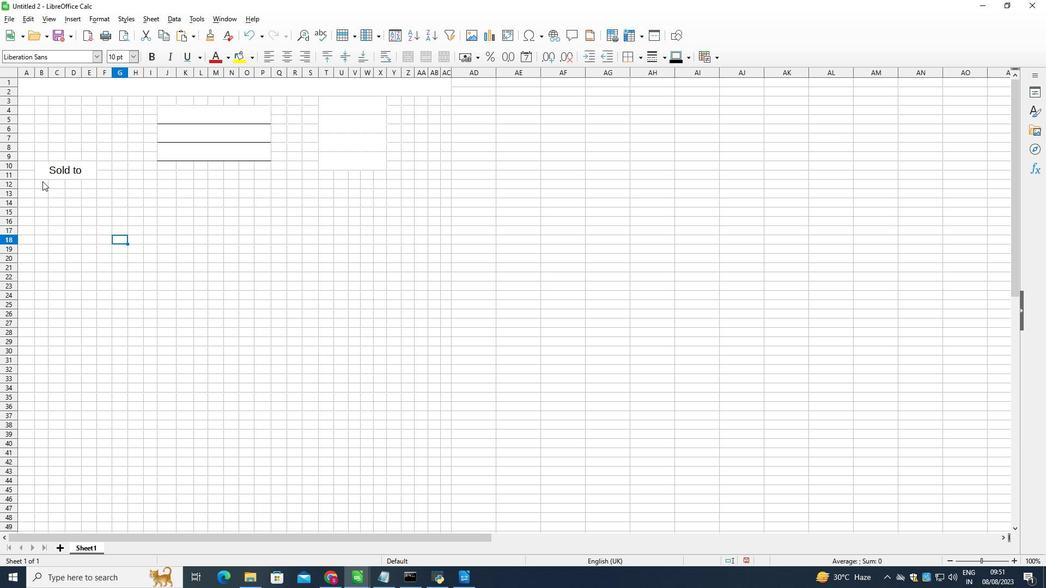 
Action: Mouse pressed left at (42, 181)
Screenshot: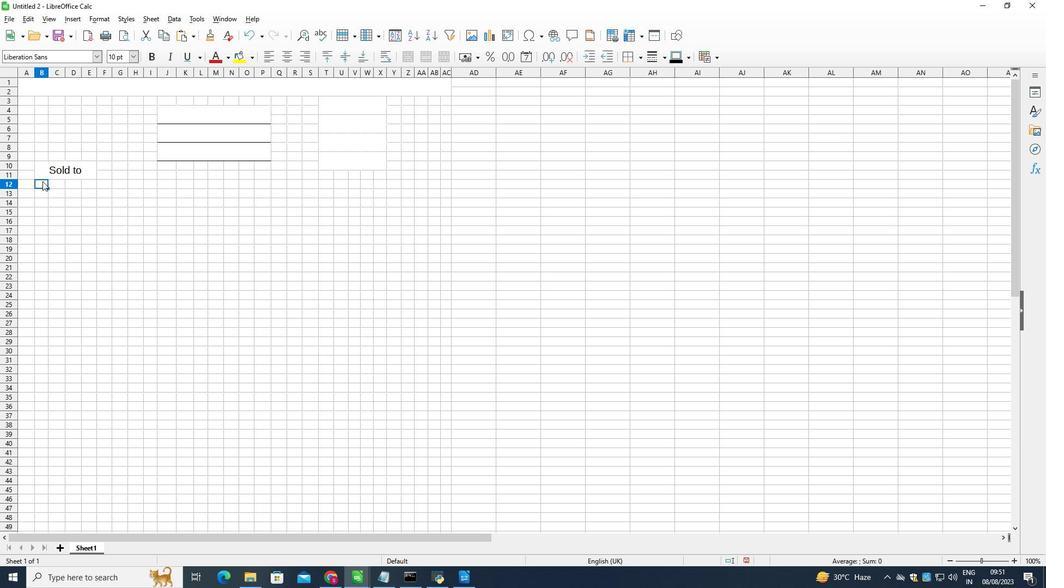 
Action: Mouse moved to (420, 54)
Screenshot: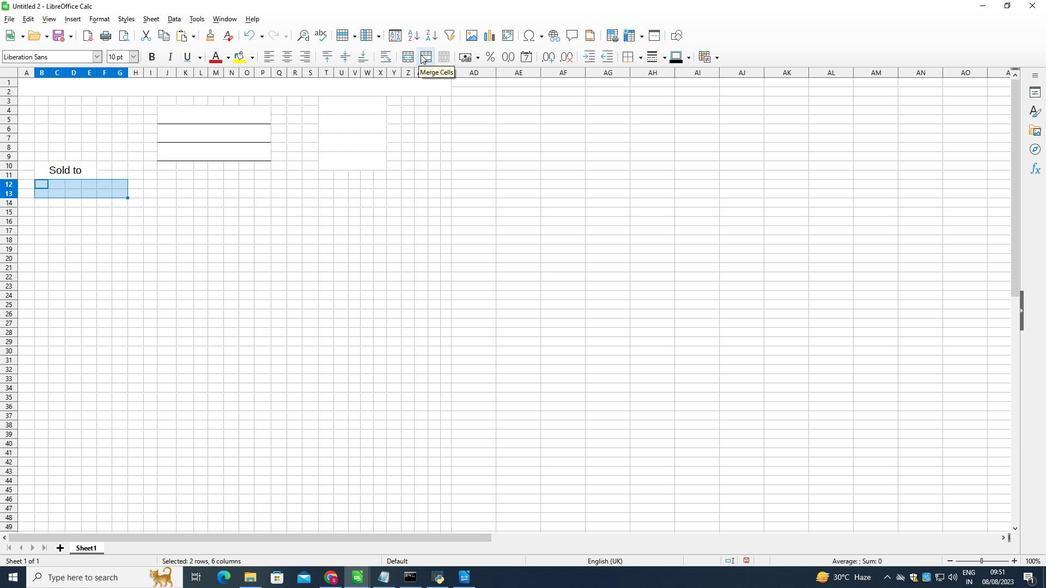 
Action: Mouse pressed left at (420, 54)
Screenshot: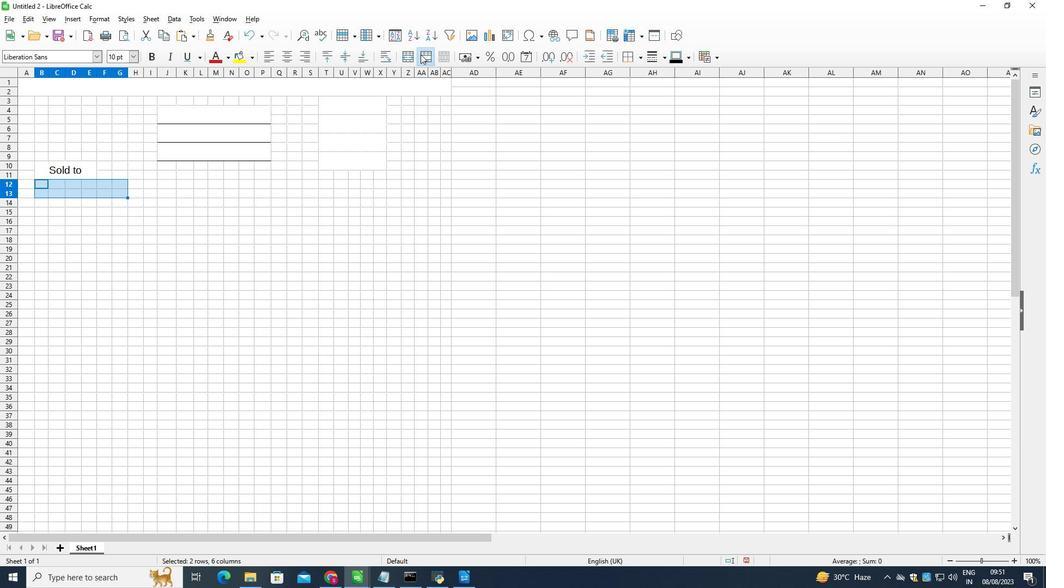 
Action: Mouse moved to (38, 203)
Screenshot: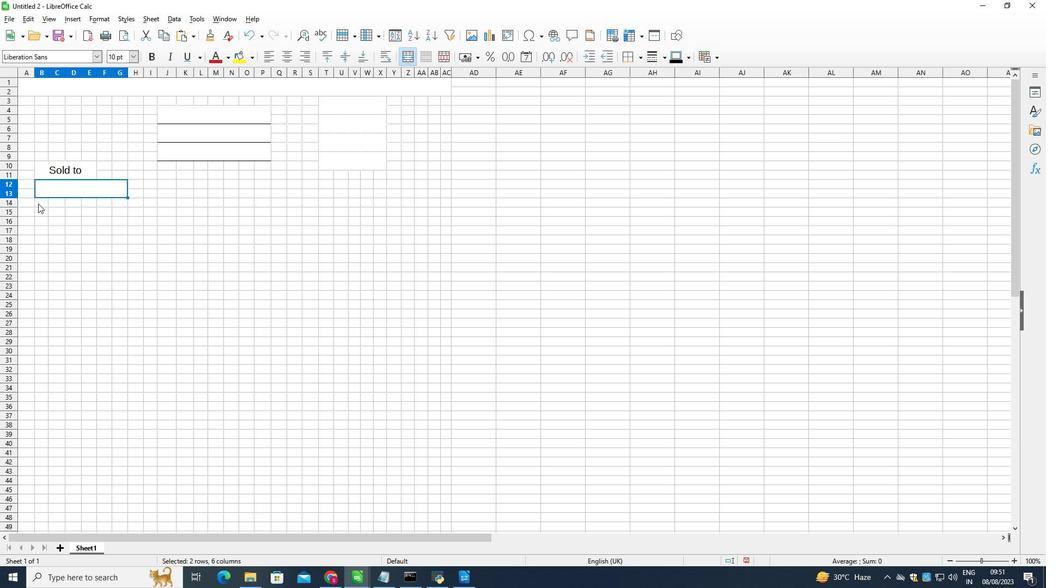 
Action: Mouse pressed left at (38, 203)
Screenshot: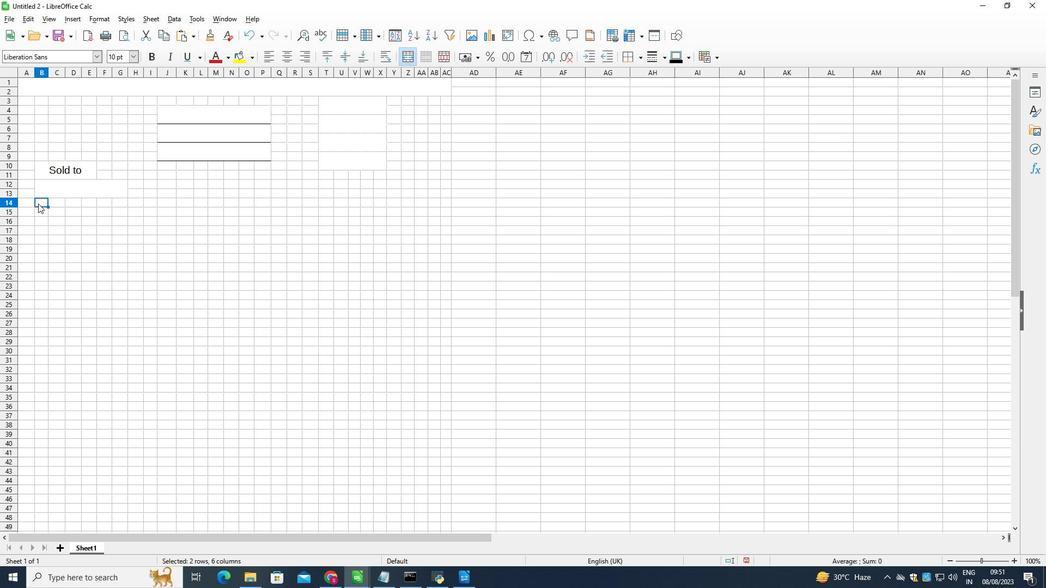 
Action: Mouse moved to (429, 57)
Screenshot: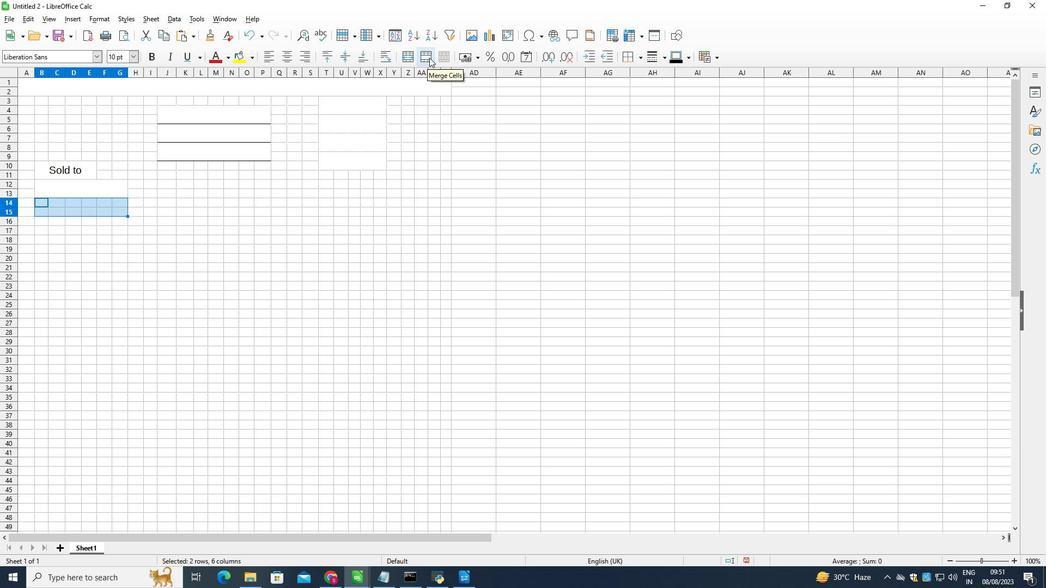 
Action: Mouse pressed left at (429, 57)
Screenshot: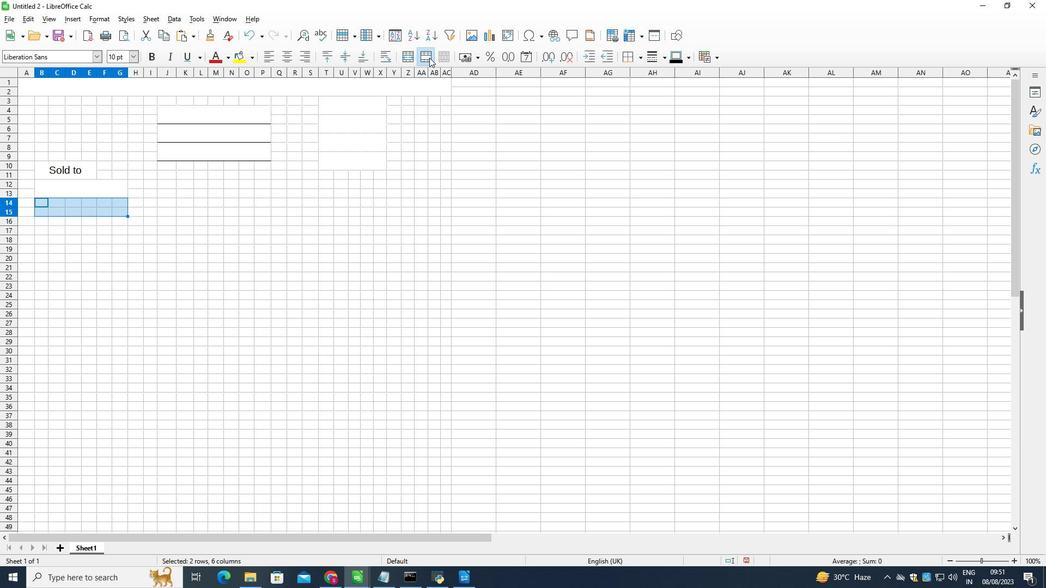 
Action: Mouse moved to (45, 222)
Screenshot: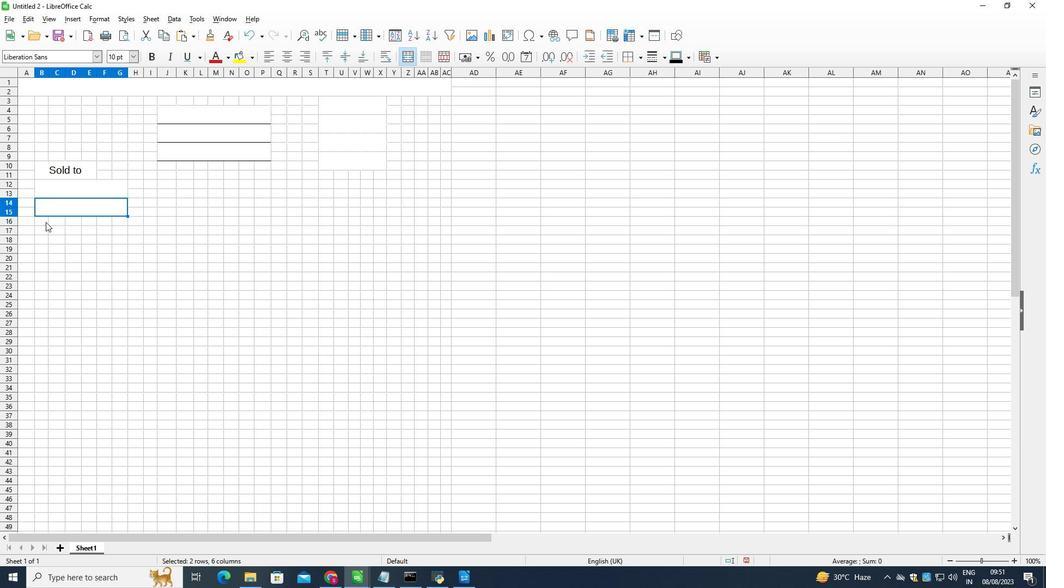 
Action: Mouse pressed left at (45, 222)
Screenshot: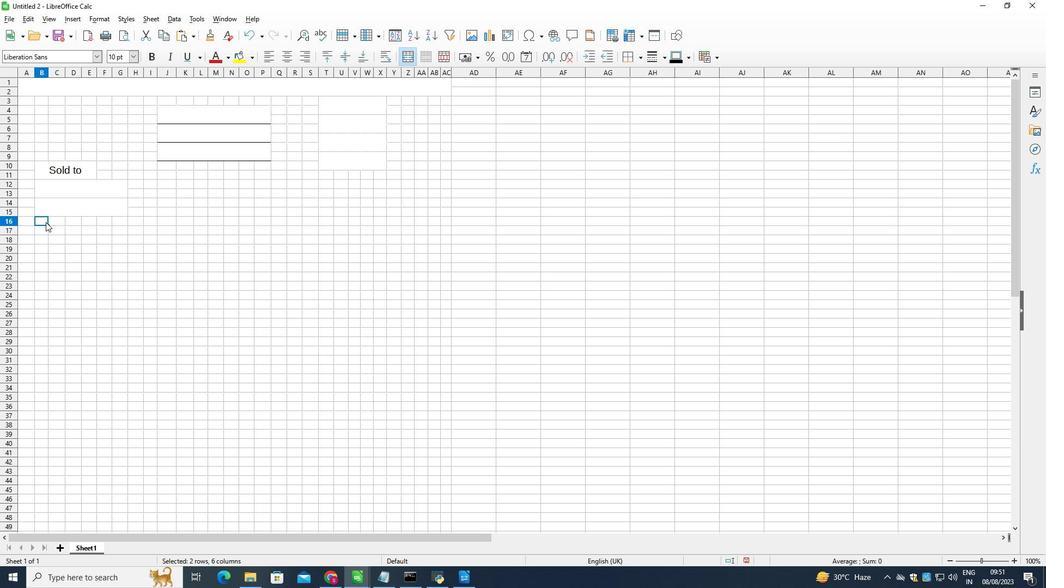 
Action: Mouse moved to (423, 57)
Screenshot: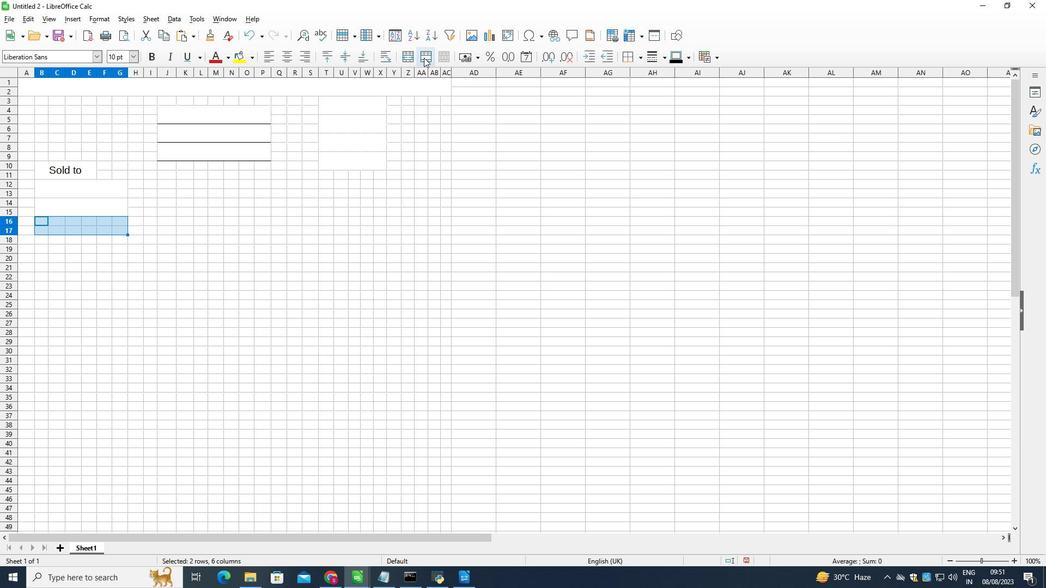 
Action: Mouse pressed left at (423, 57)
Screenshot: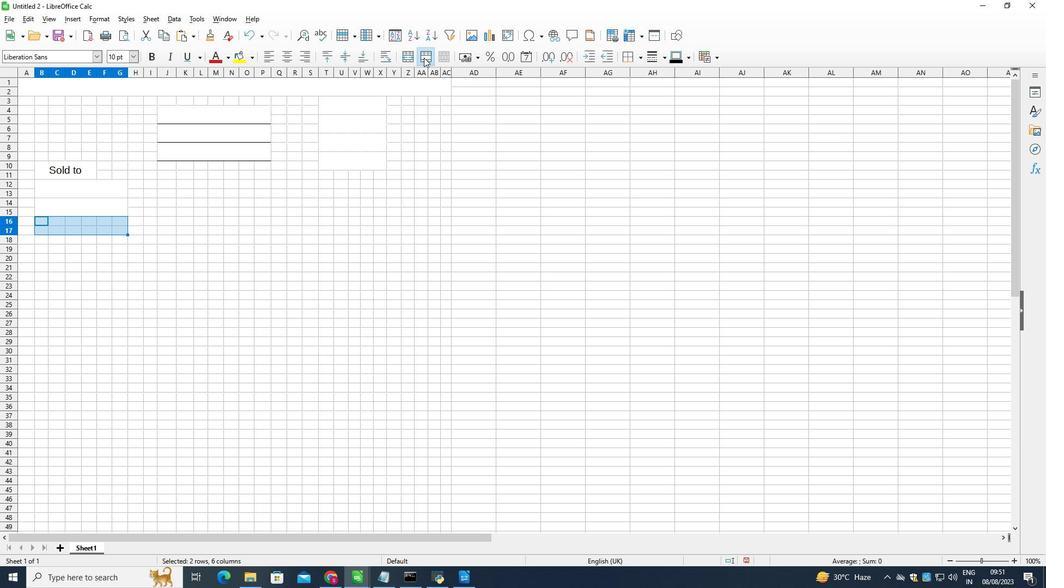 
Action: Mouse moved to (212, 270)
Screenshot: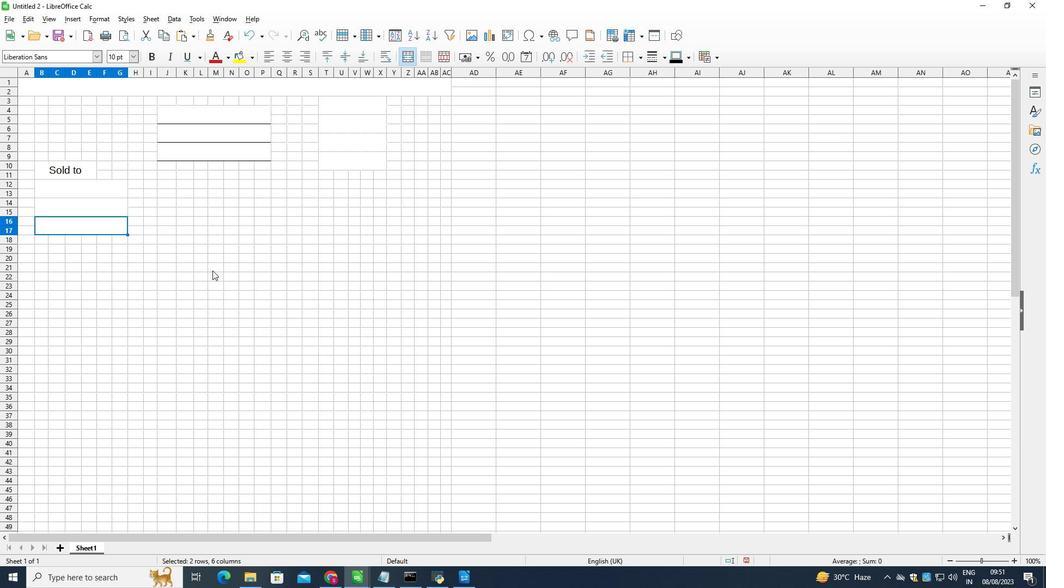 
Action: Mouse pressed left at (212, 270)
Screenshot: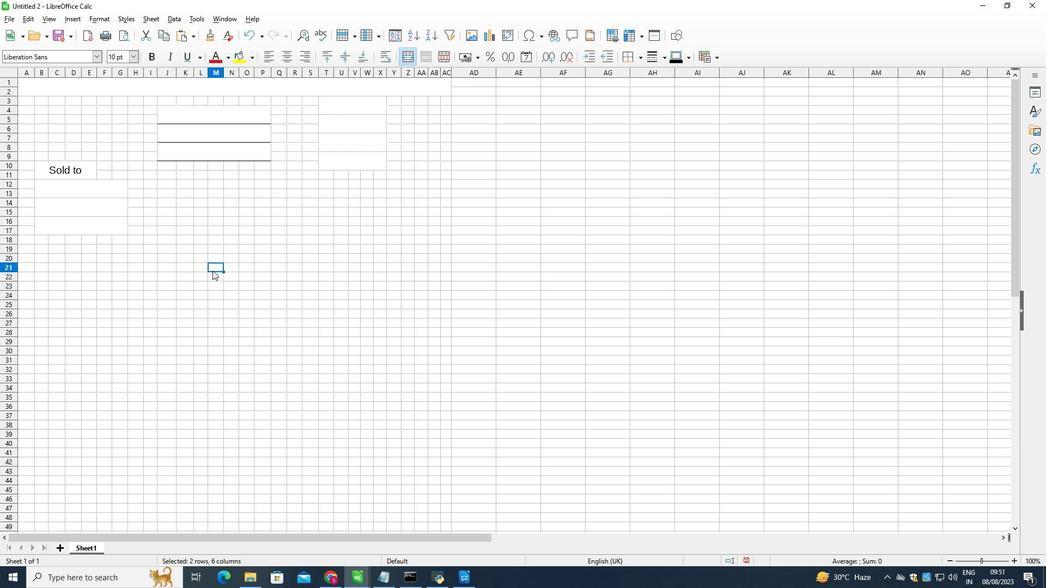 
Action: Mouse moved to (82, 184)
Screenshot: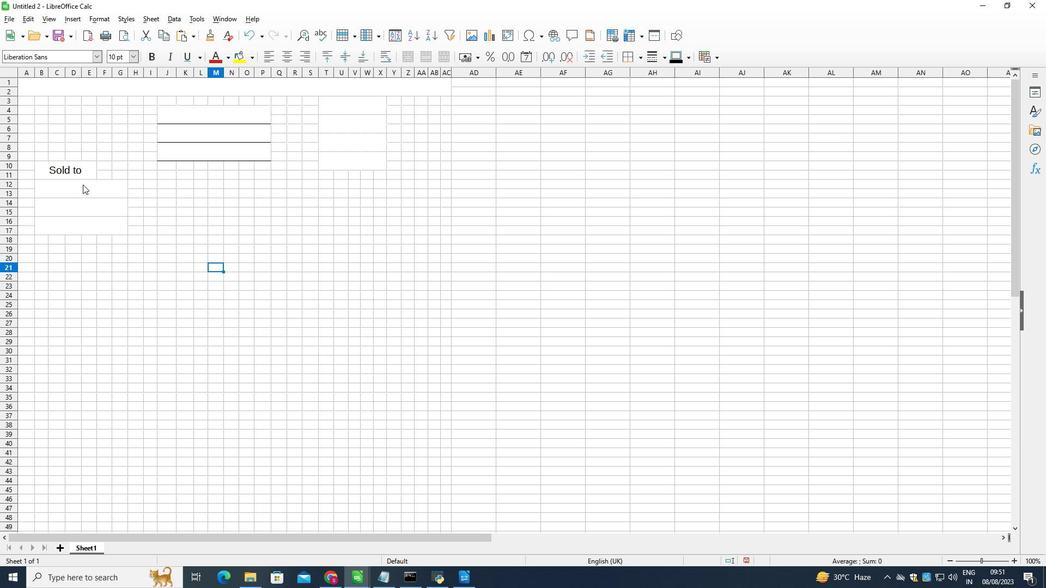 
Action: Mouse pressed left at (82, 184)
Screenshot: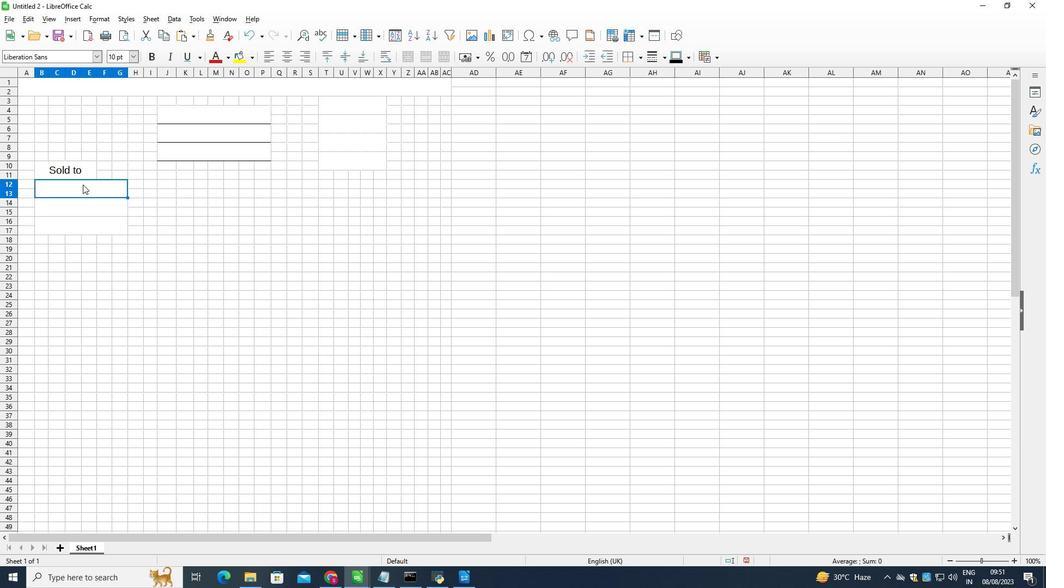 
Action: Mouse moved to (639, 52)
Screenshot: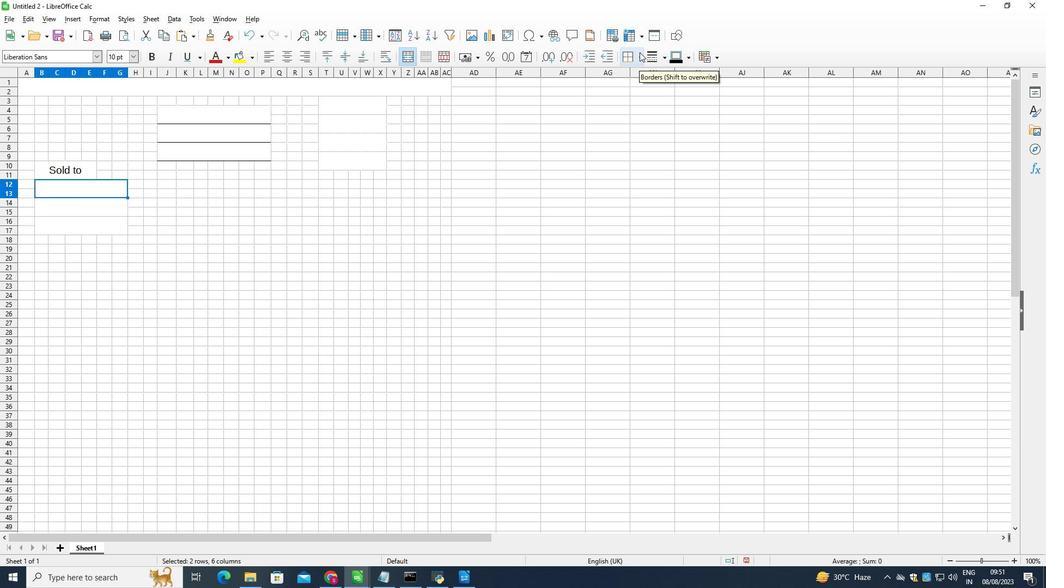 
Action: Mouse pressed left at (639, 52)
Screenshot: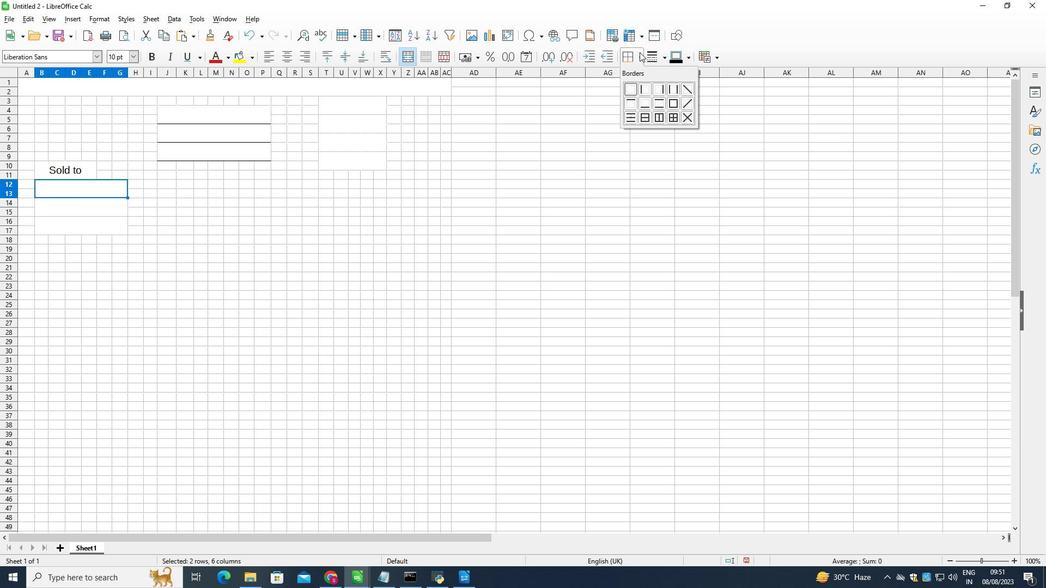 
Action: Mouse moved to (643, 102)
Screenshot: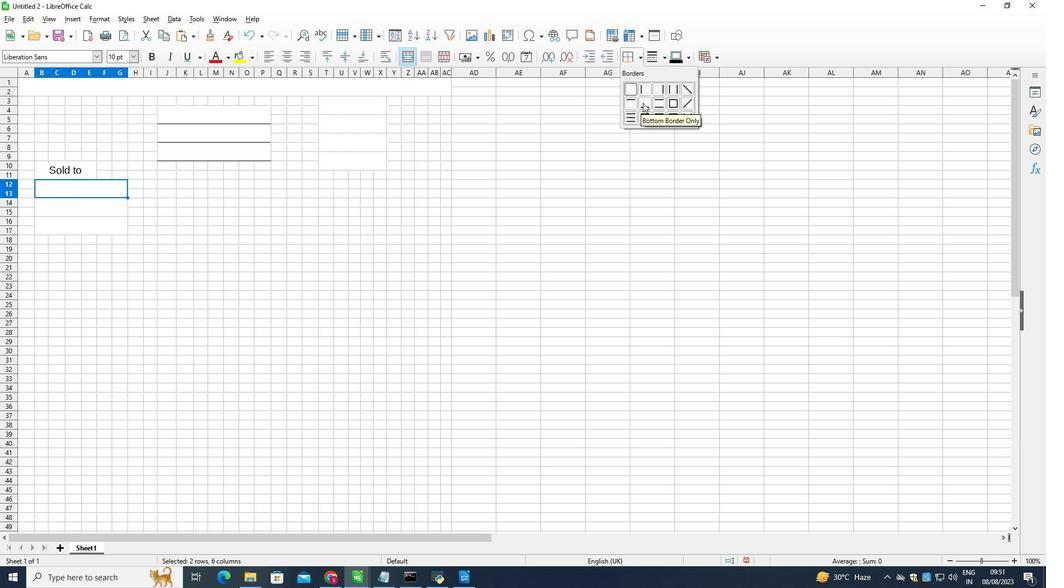 
Action: Mouse pressed left at (643, 102)
Screenshot: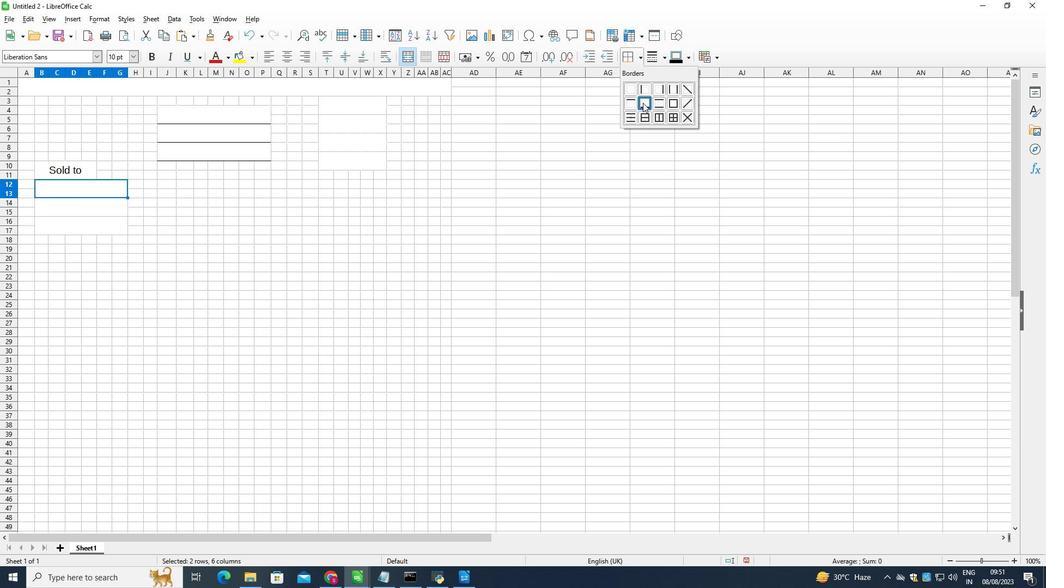 
Action: Mouse moved to (83, 209)
Screenshot: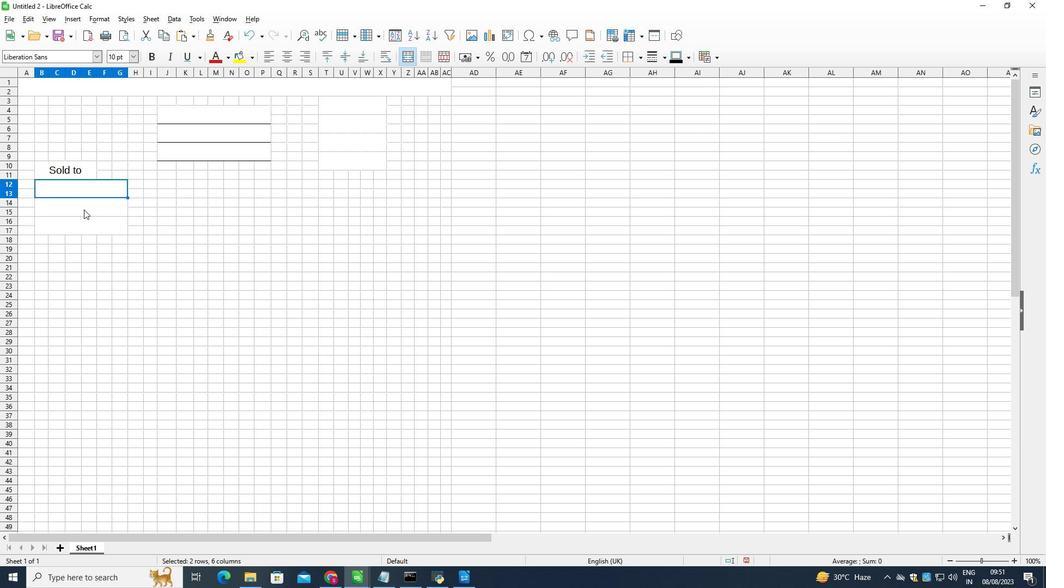 
Action: Mouse pressed left at (83, 209)
Screenshot: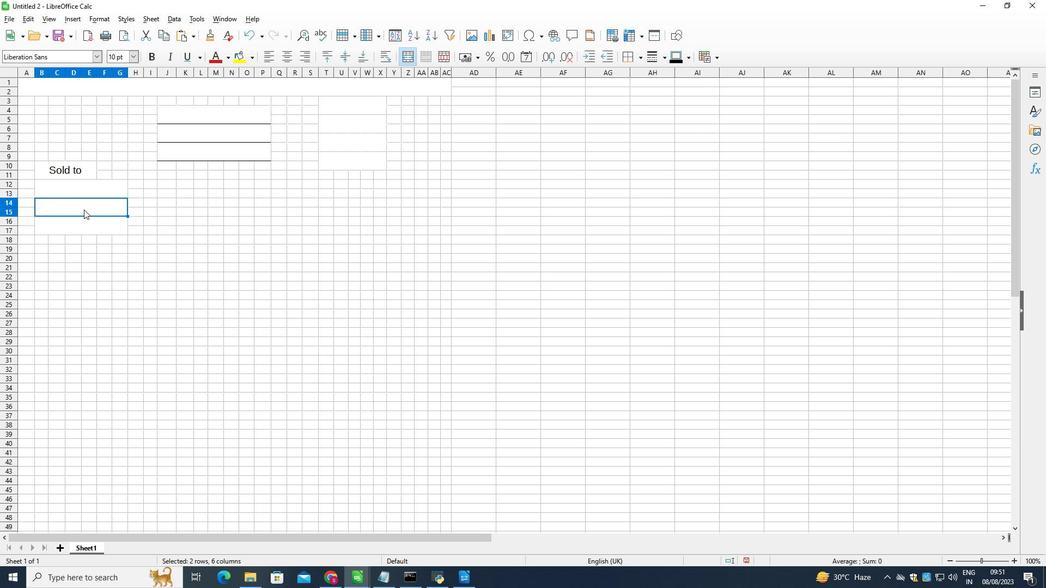
Action: Mouse moved to (639, 51)
Screenshot: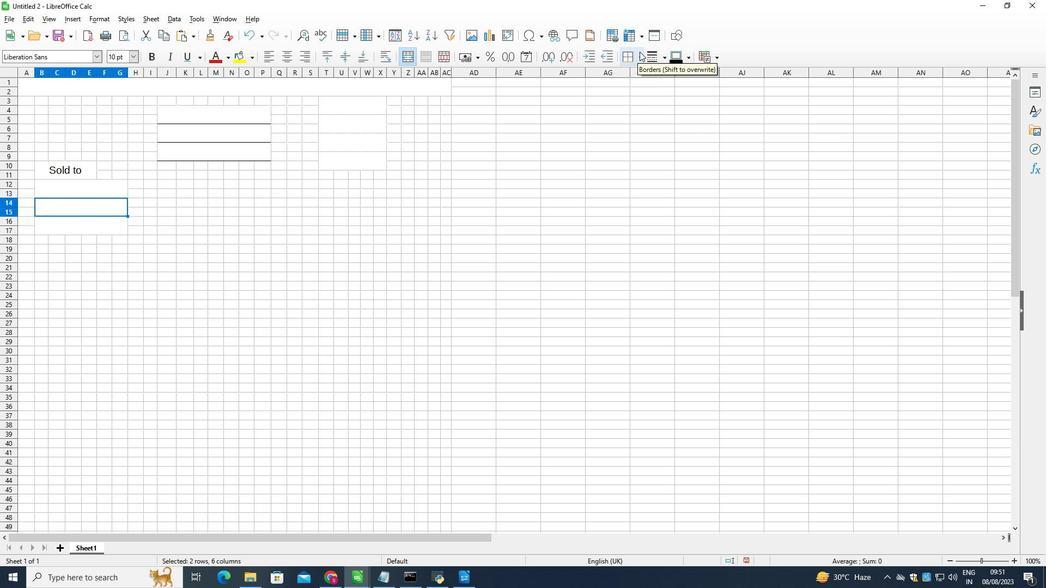 
Action: Mouse pressed left at (639, 51)
Screenshot: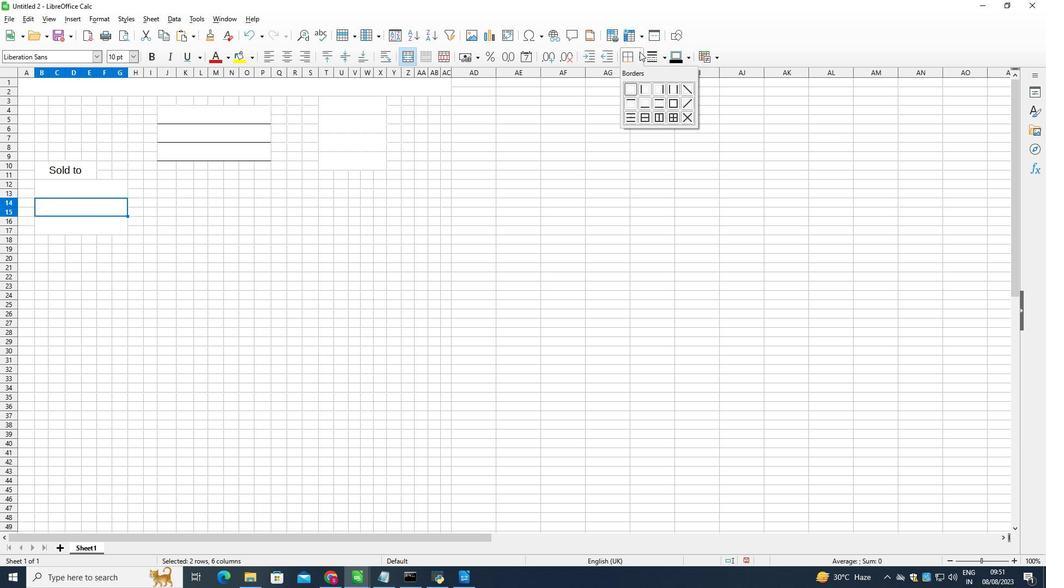 
Action: Mouse moved to (643, 102)
Screenshot: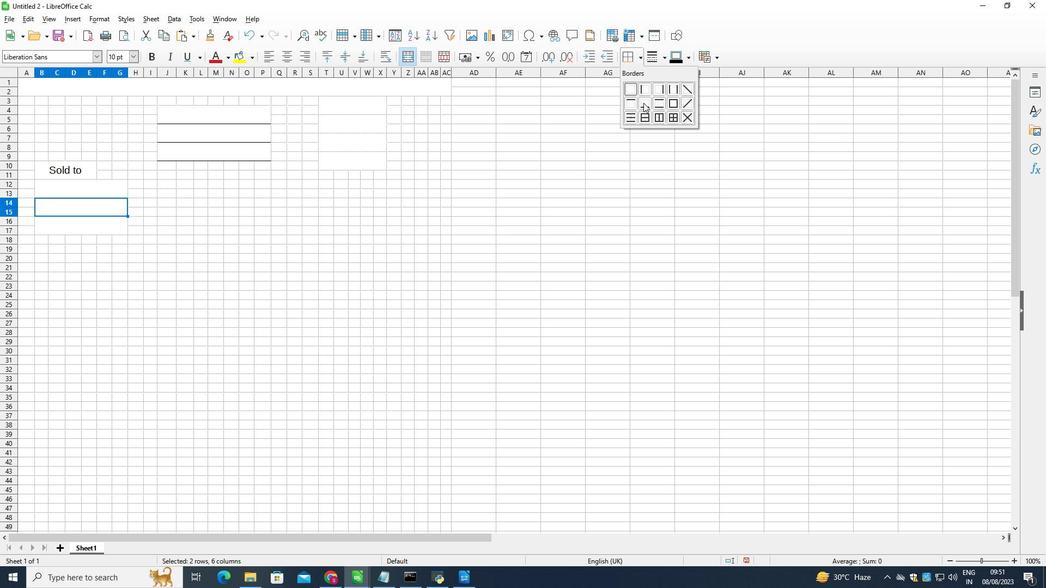 
Action: Mouse pressed left at (643, 102)
Screenshot: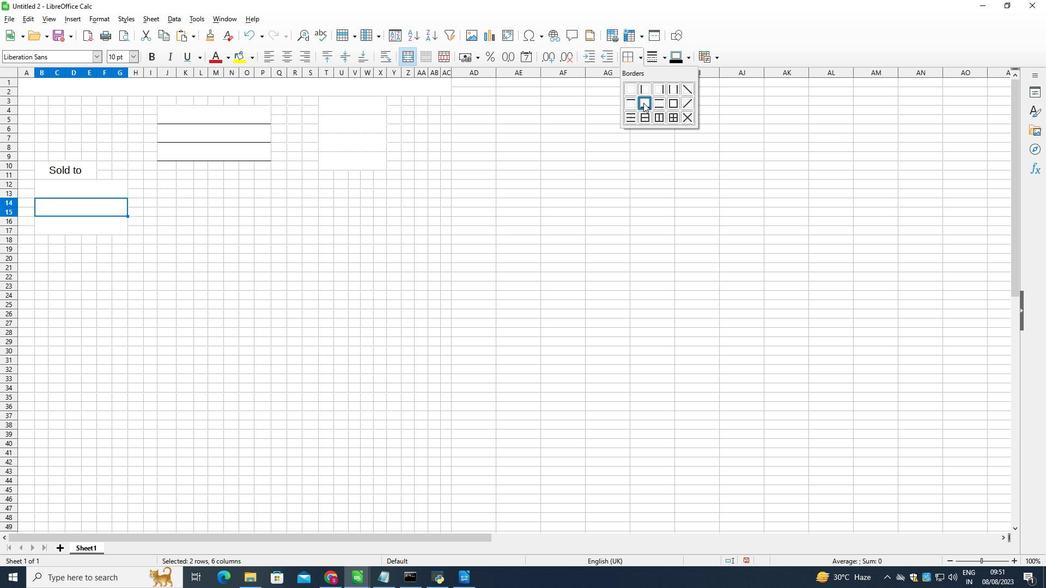 
Action: Mouse moved to (105, 224)
Screenshot: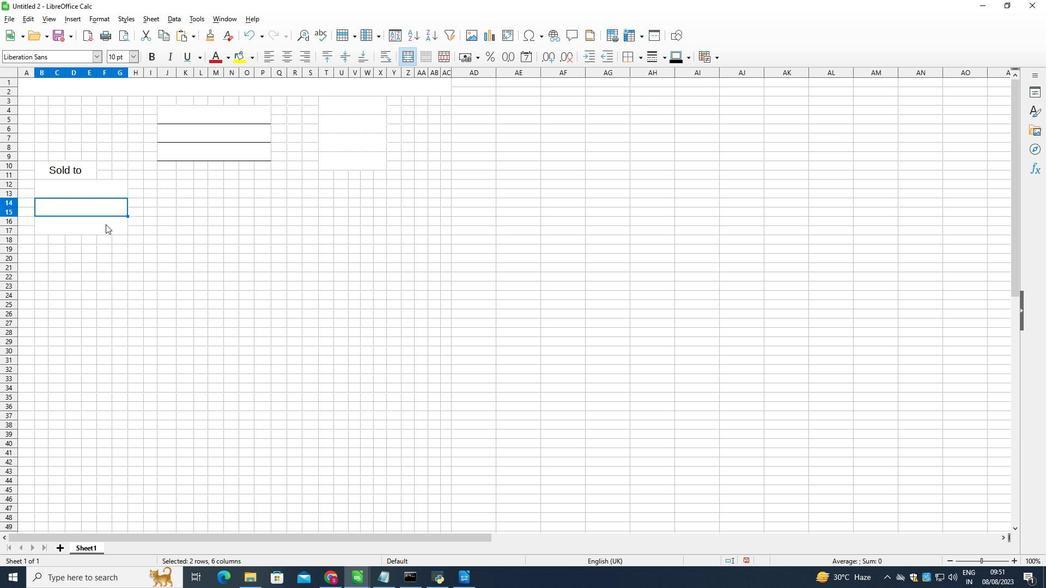 
Action: Mouse pressed left at (105, 224)
Screenshot: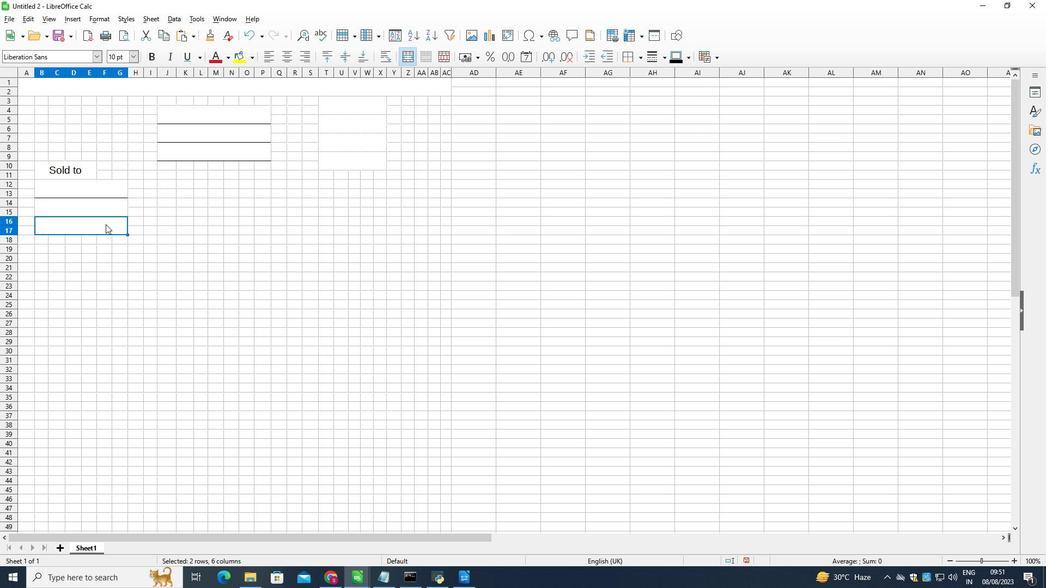 
Action: Mouse moved to (641, 58)
Screenshot: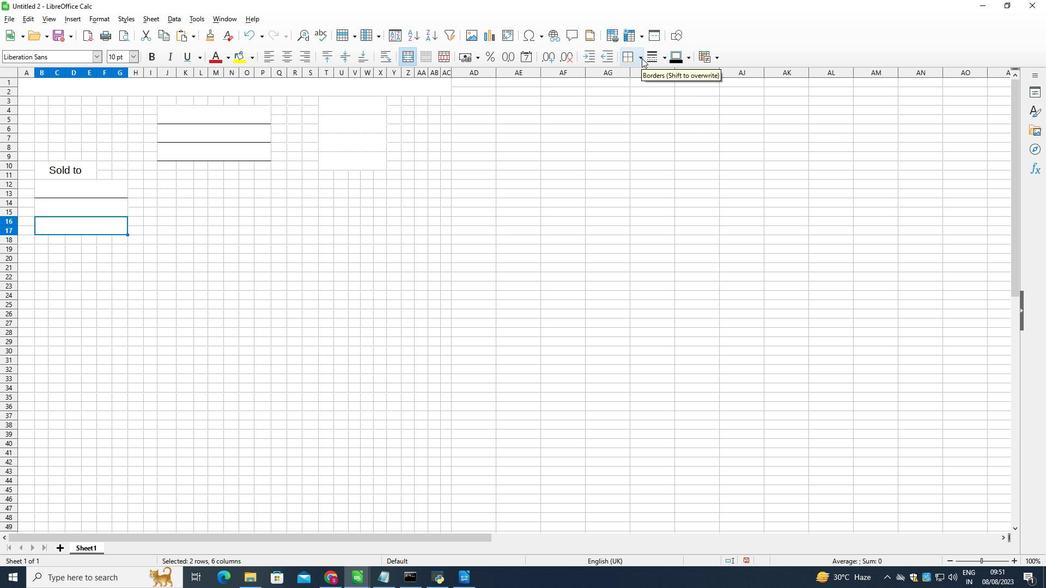 
Action: Mouse pressed left at (641, 58)
Screenshot: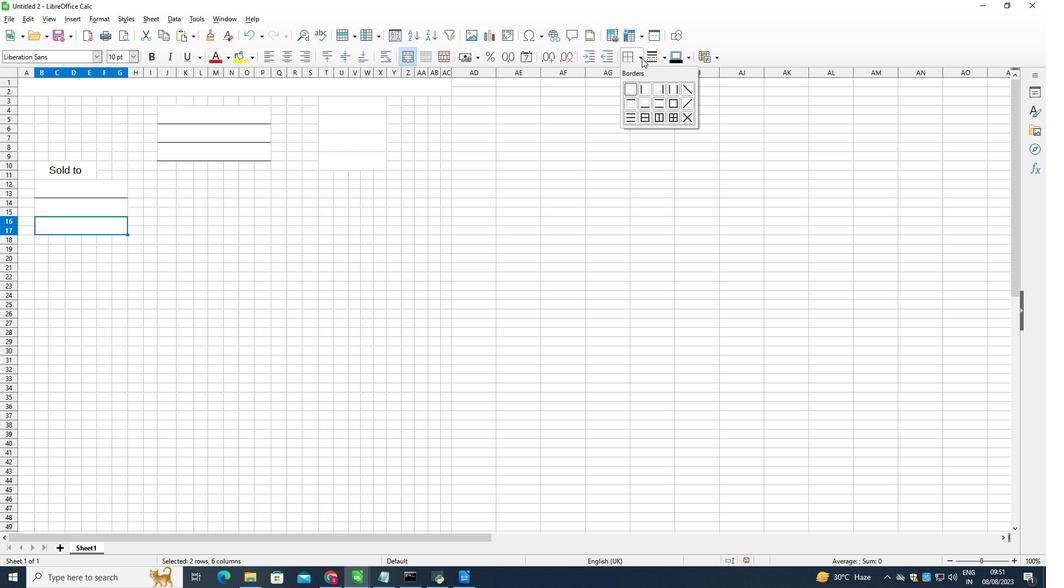 
Action: Mouse moved to (645, 101)
Screenshot: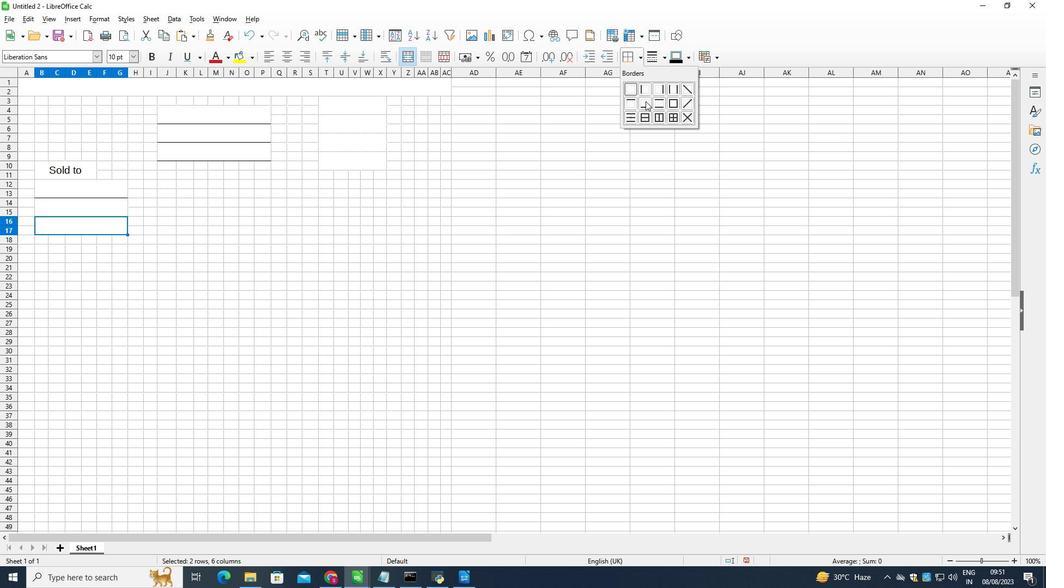 
Action: Mouse pressed left at (645, 101)
Screenshot: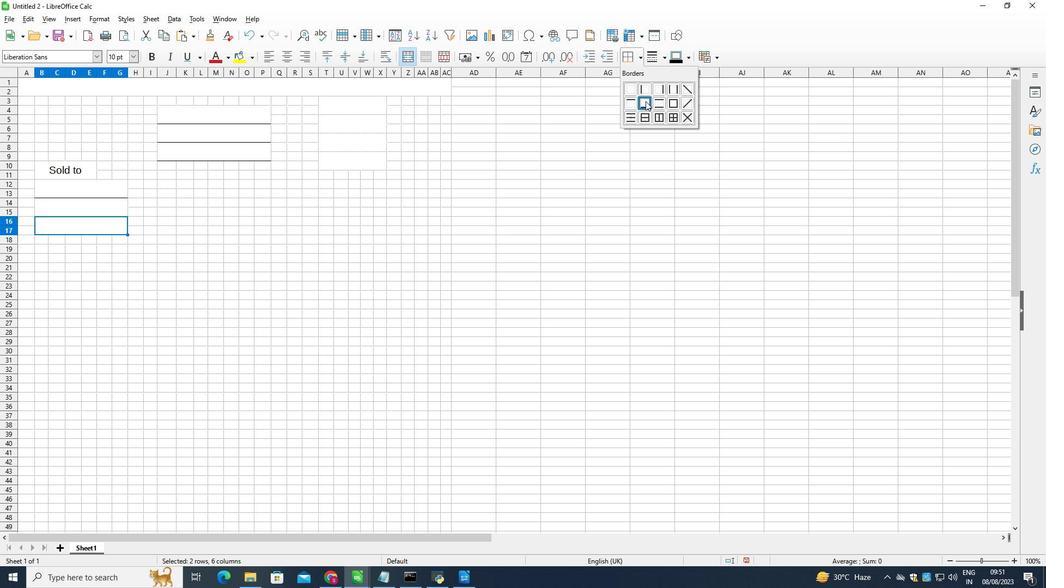 
Action: Mouse moved to (220, 178)
Screenshot: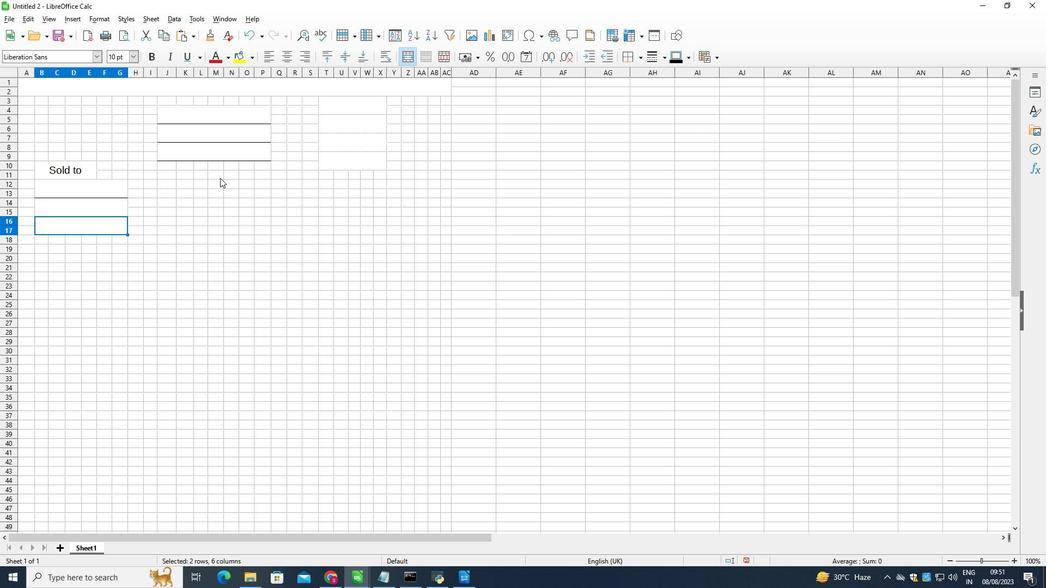 
Action: Mouse pressed left at (220, 178)
